 Task: Create a geometric low poly slide presentation template.
Action: Mouse moved to (705, 322)
Screenshot: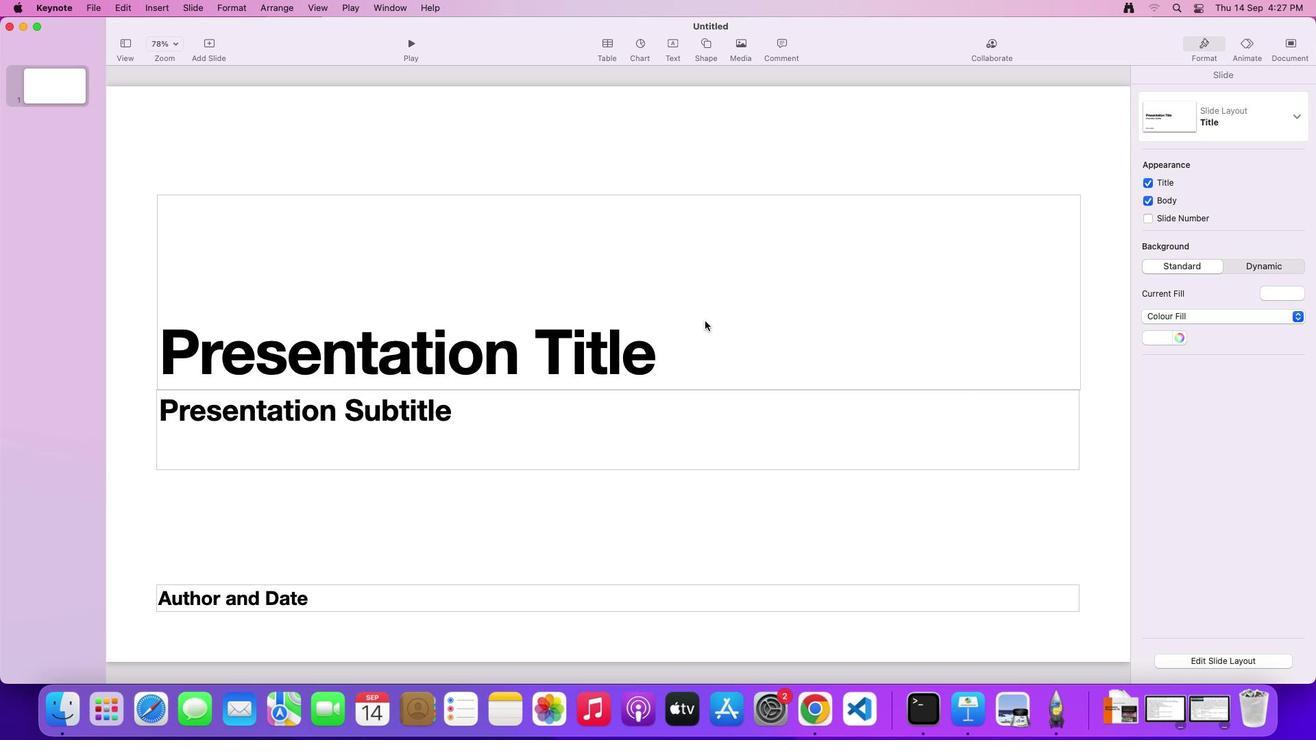 
Action: Mouse pressed left at (705, 322)
Screenshot: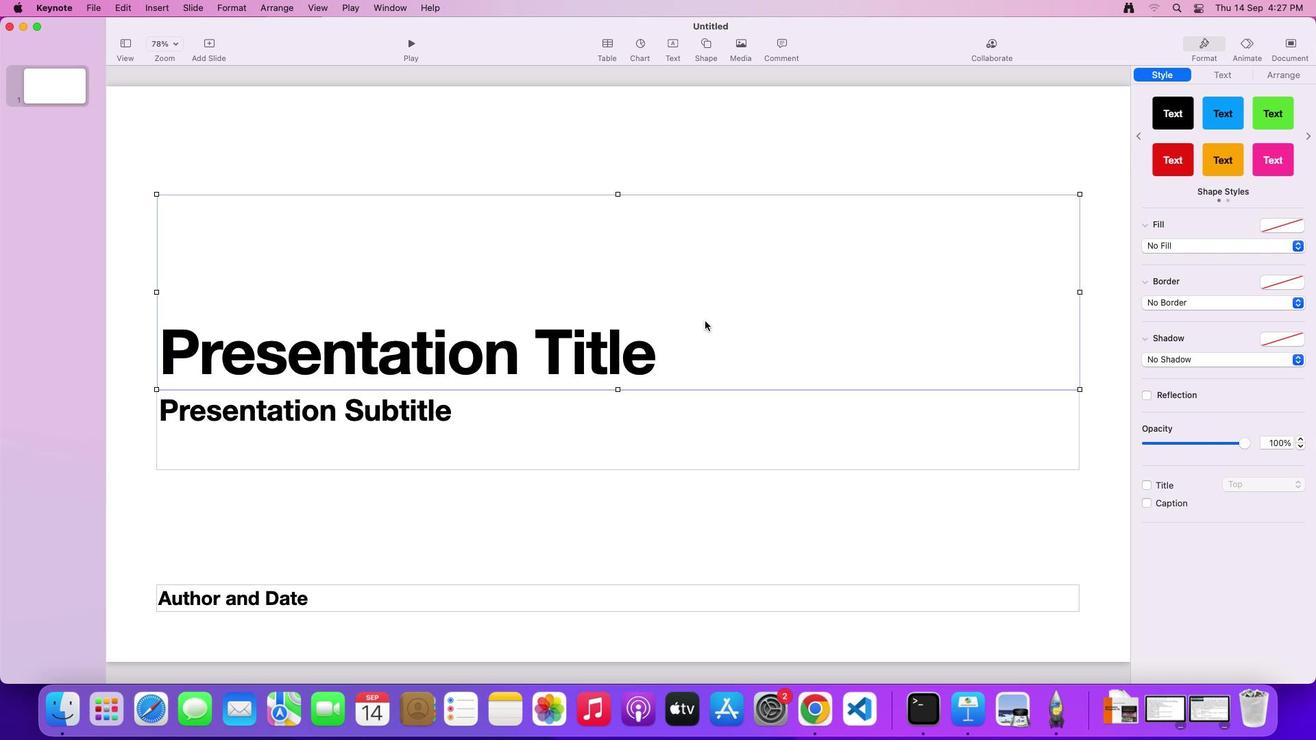 
Action: Key pressed Key.delete
Screenshot: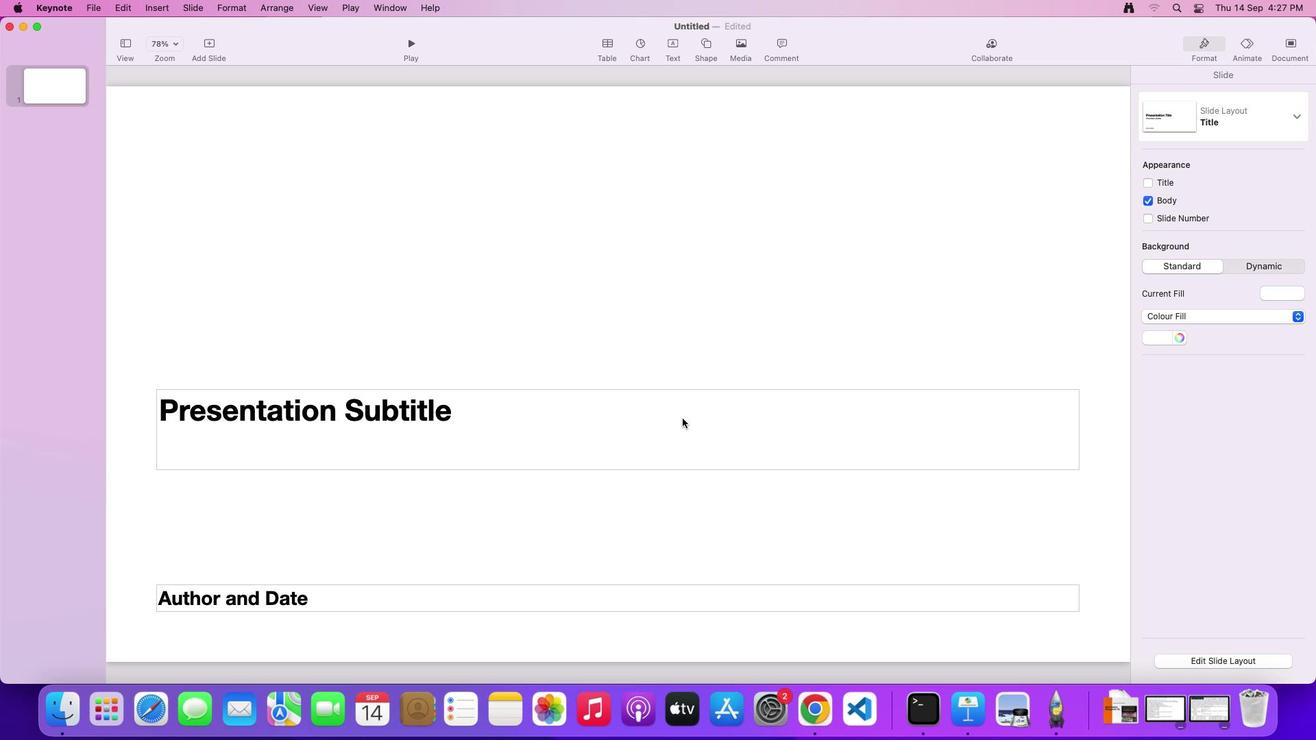 
Action: Mouse moved to (683, 419)
Screenshot: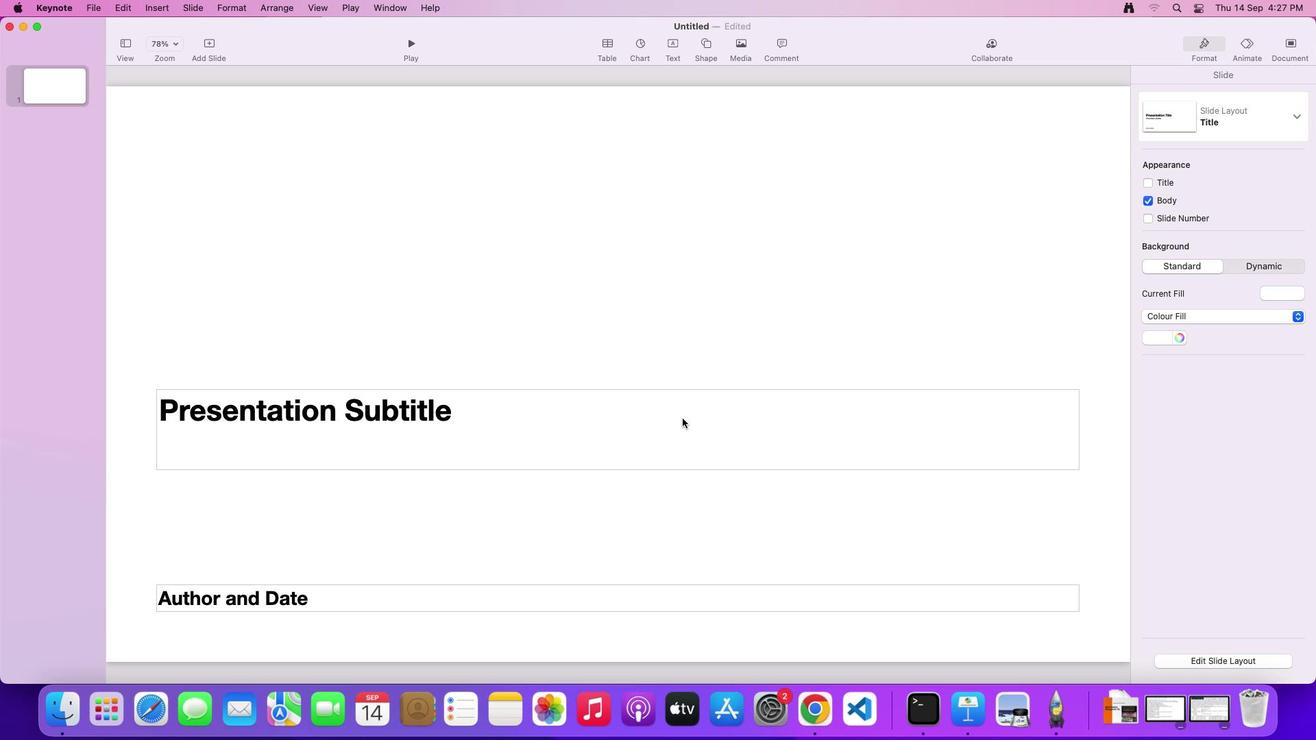 
Action: Mouse pressed left at (683, 419)
Screenshot: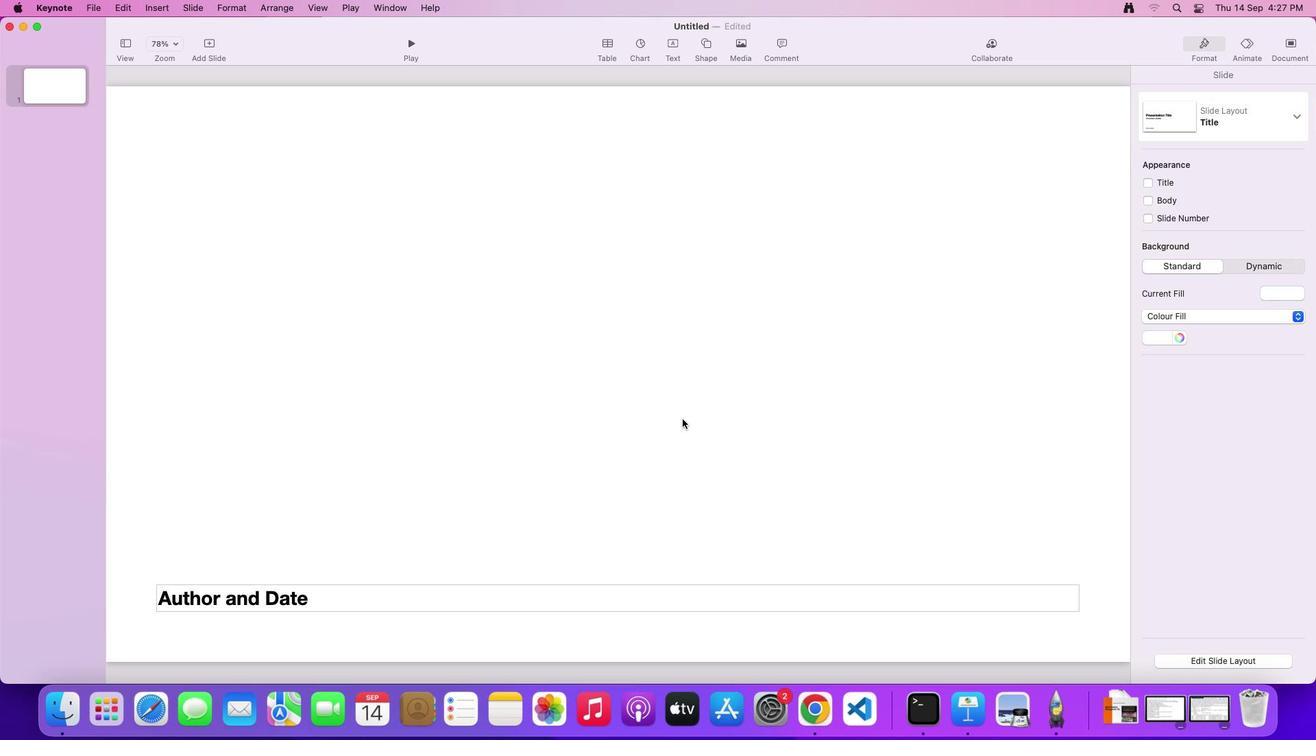
Action: Key pressed Key.delete
Screenshot: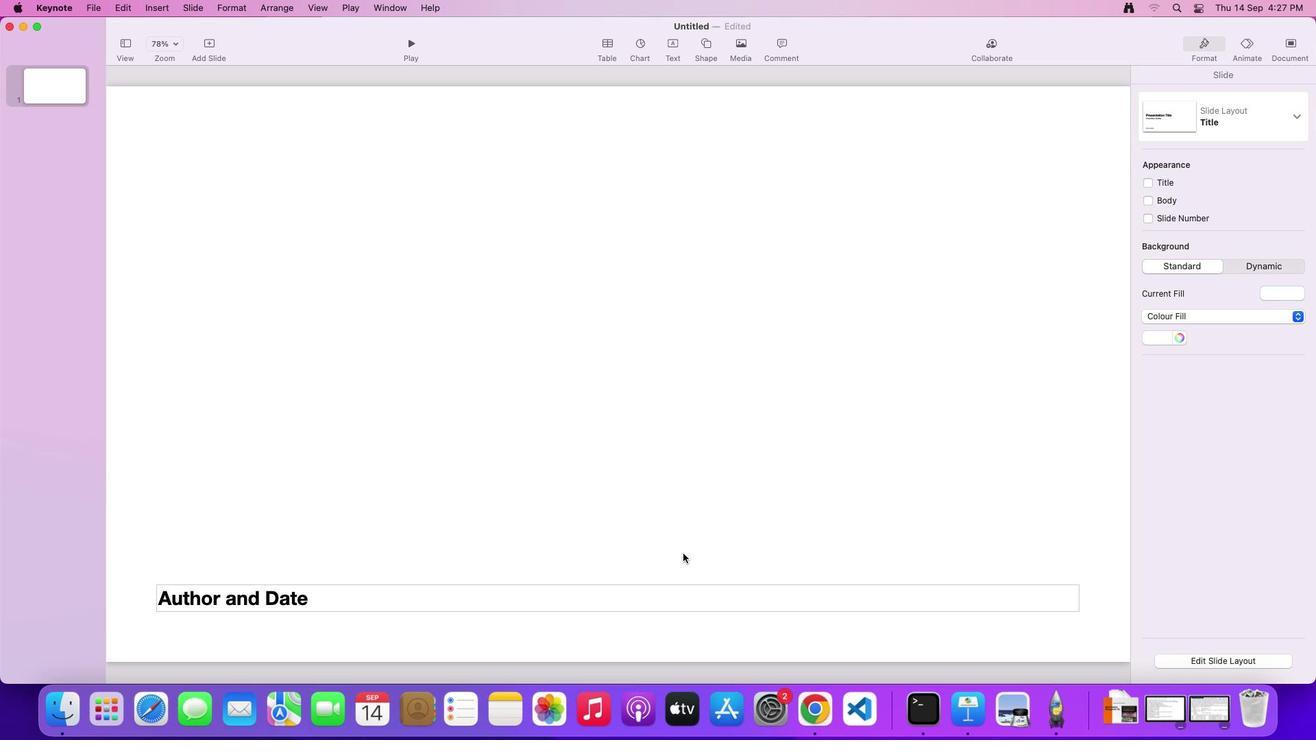 
Action: Mouse moved to (689, 590)
Screenshot: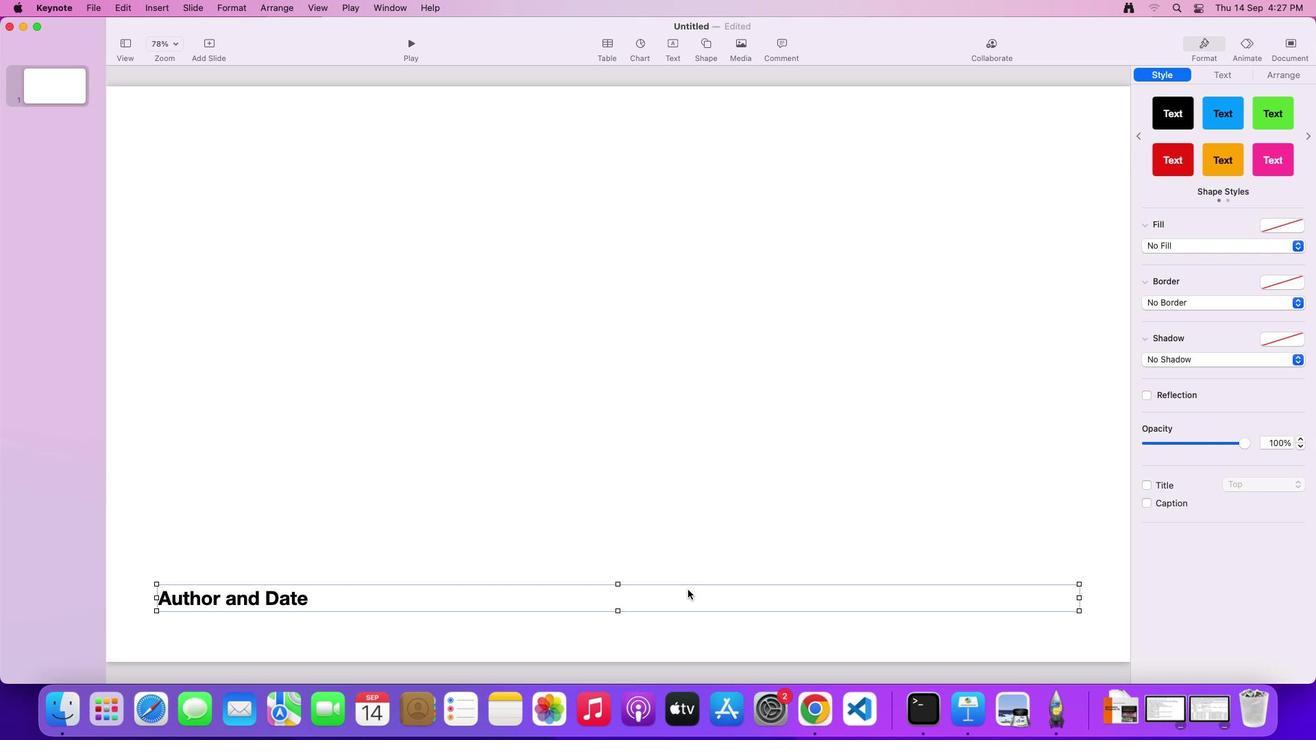 
Action: Mouse pressed left at (689, 590)
Screenshot: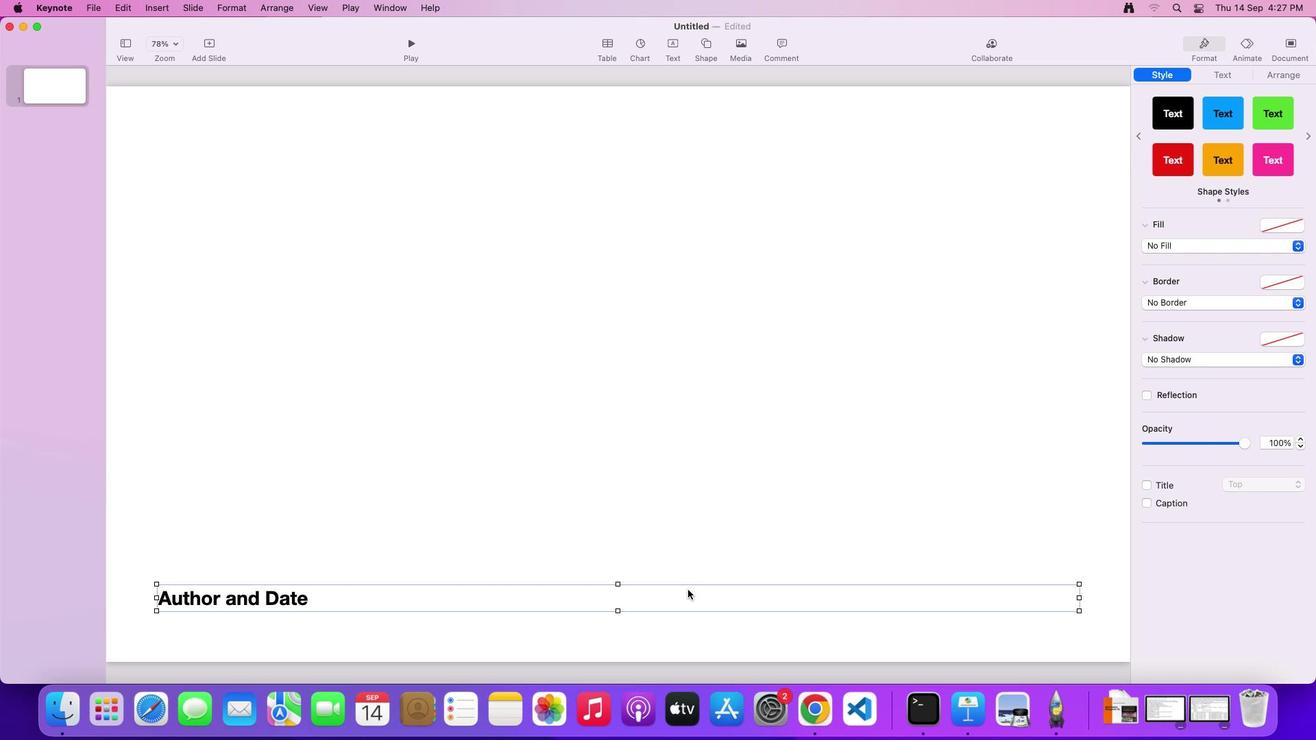 
Action: Key pressed Key.delete
Screenshot: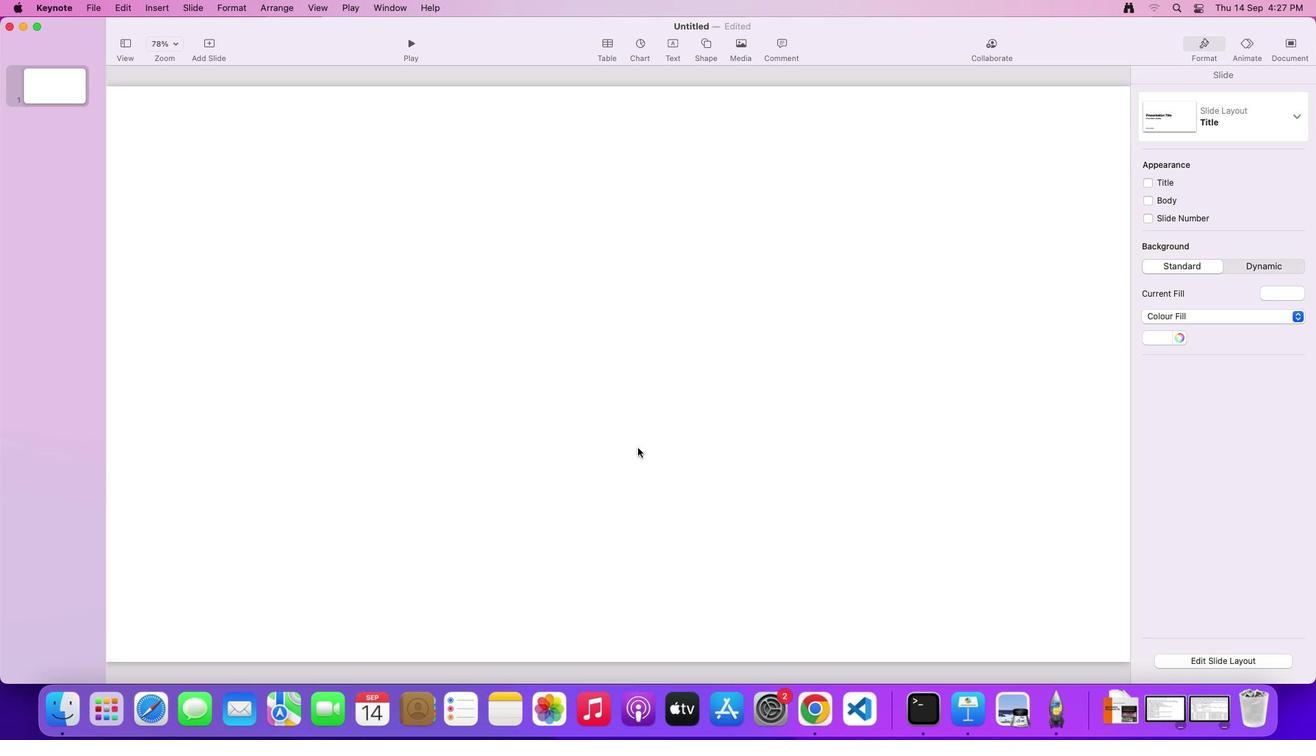 
Action: Mouse moved to (638, 446)
Screenshot: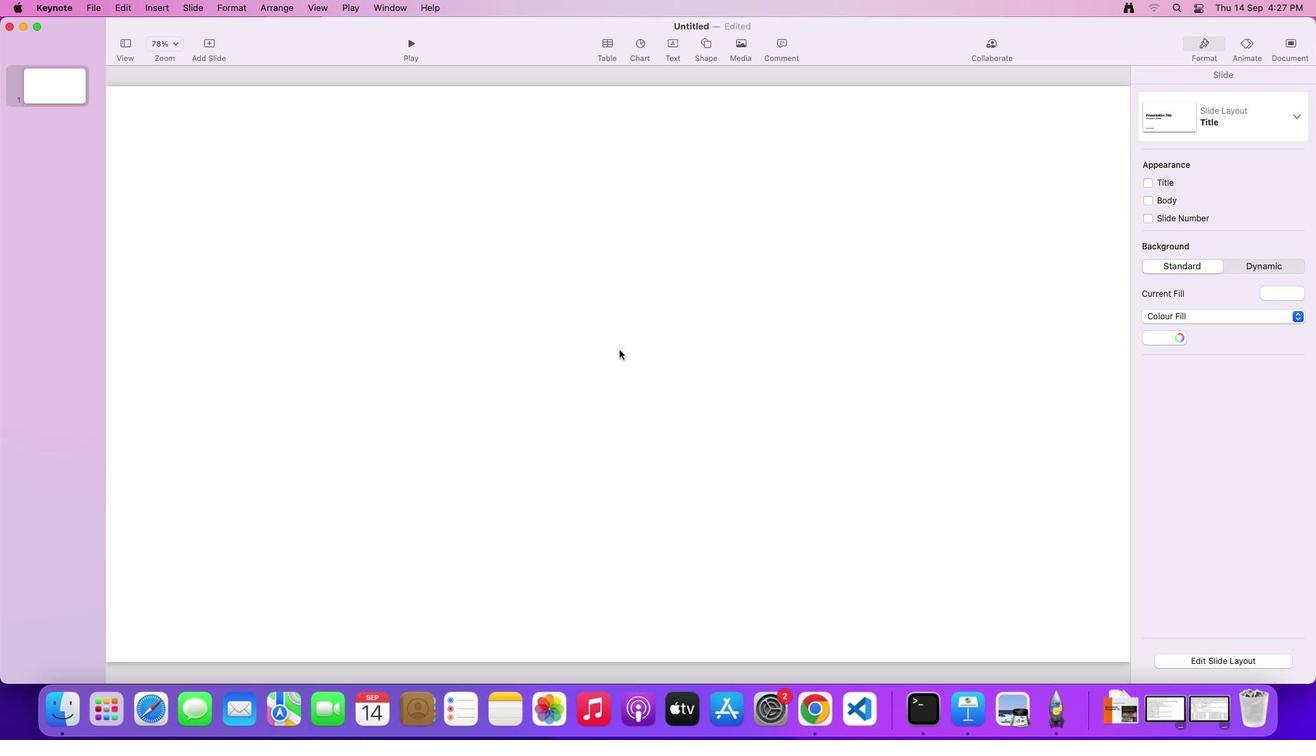 
Action: Mouse pressed left at (638, 446)
Screenshot: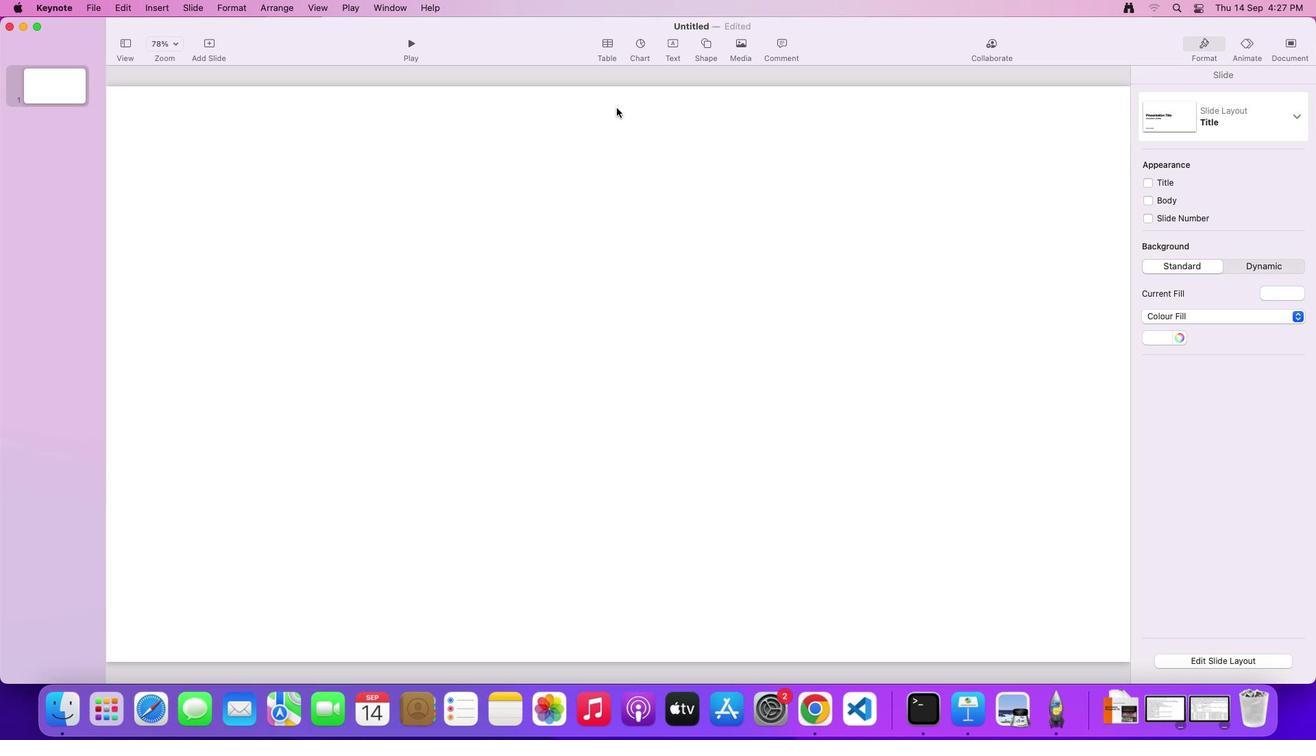 
Action: Mouse moved to (706, 51)
Screenshot: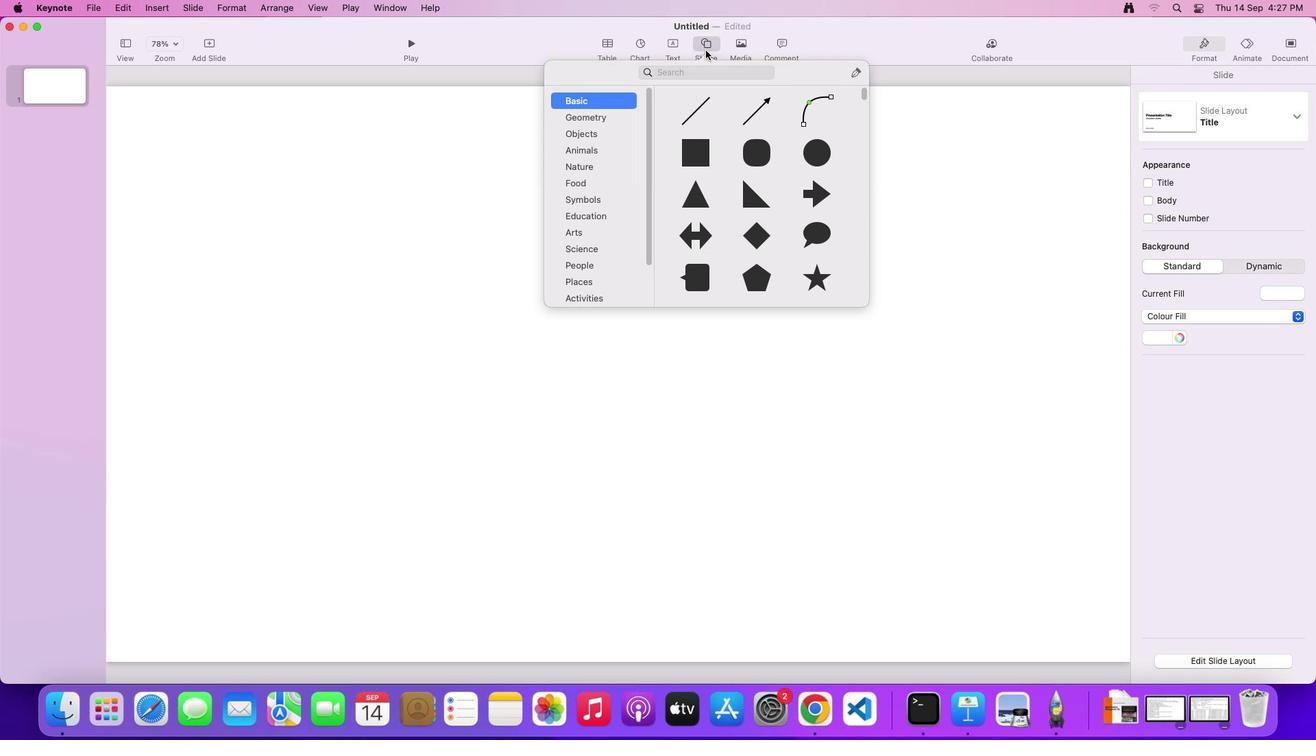 
Action: Mouse pressed left at (706, 51)
Screenshot: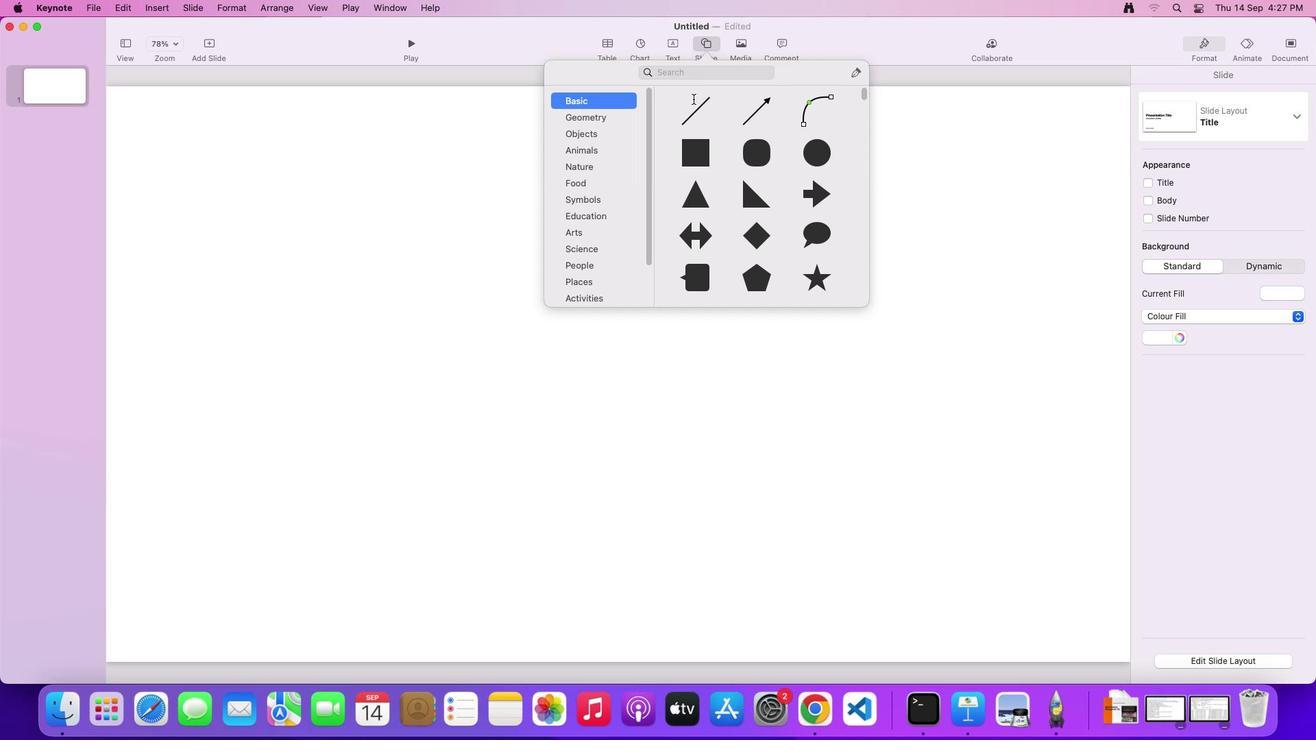 
Action: Mouse moved to (693, 149)
Screenshot: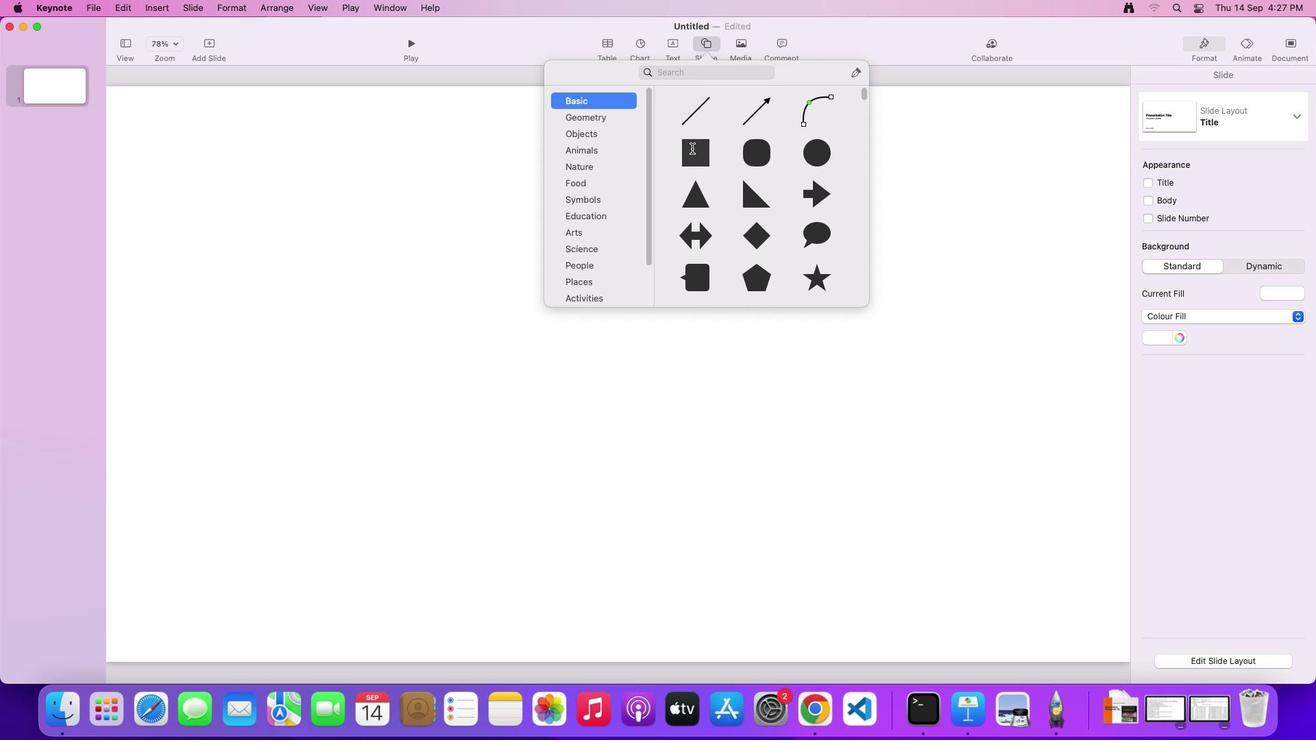
Action: Mouse pressed left at (693, 149)
Screenshot: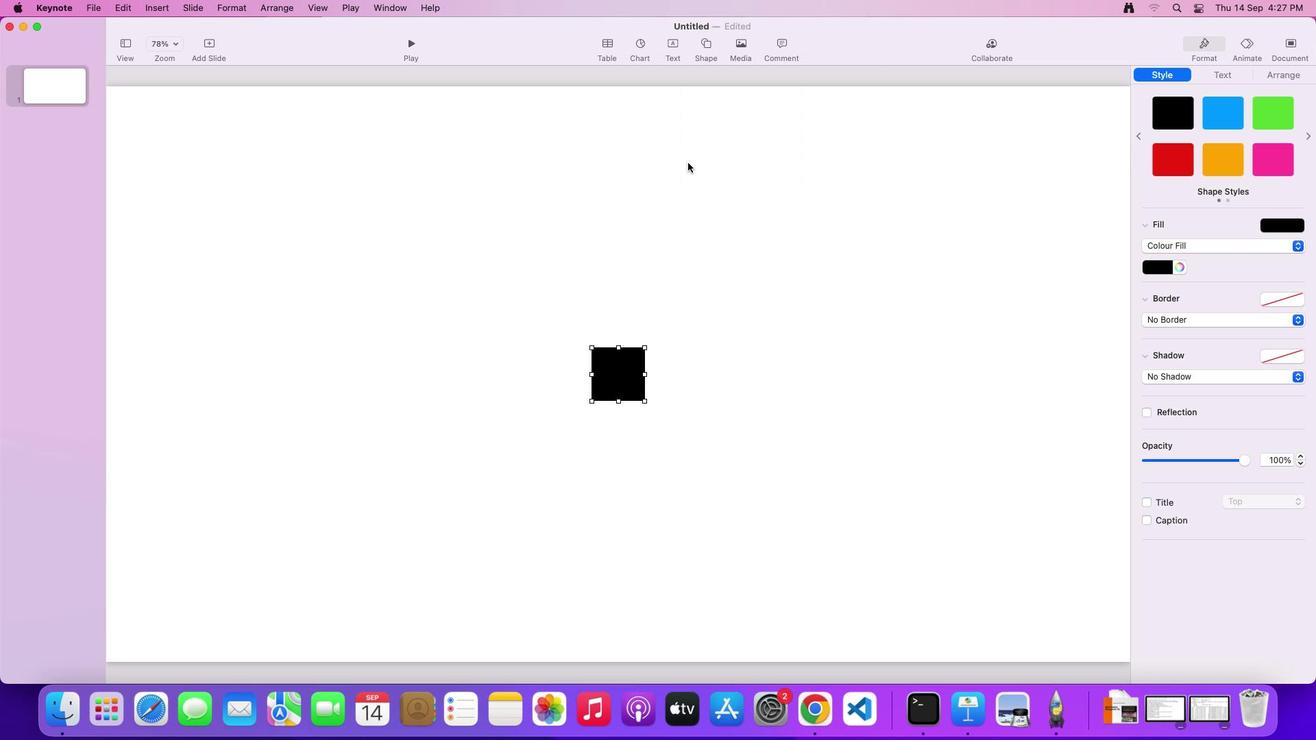 
Action: Mouse moved to (591, 346)
Screenshot: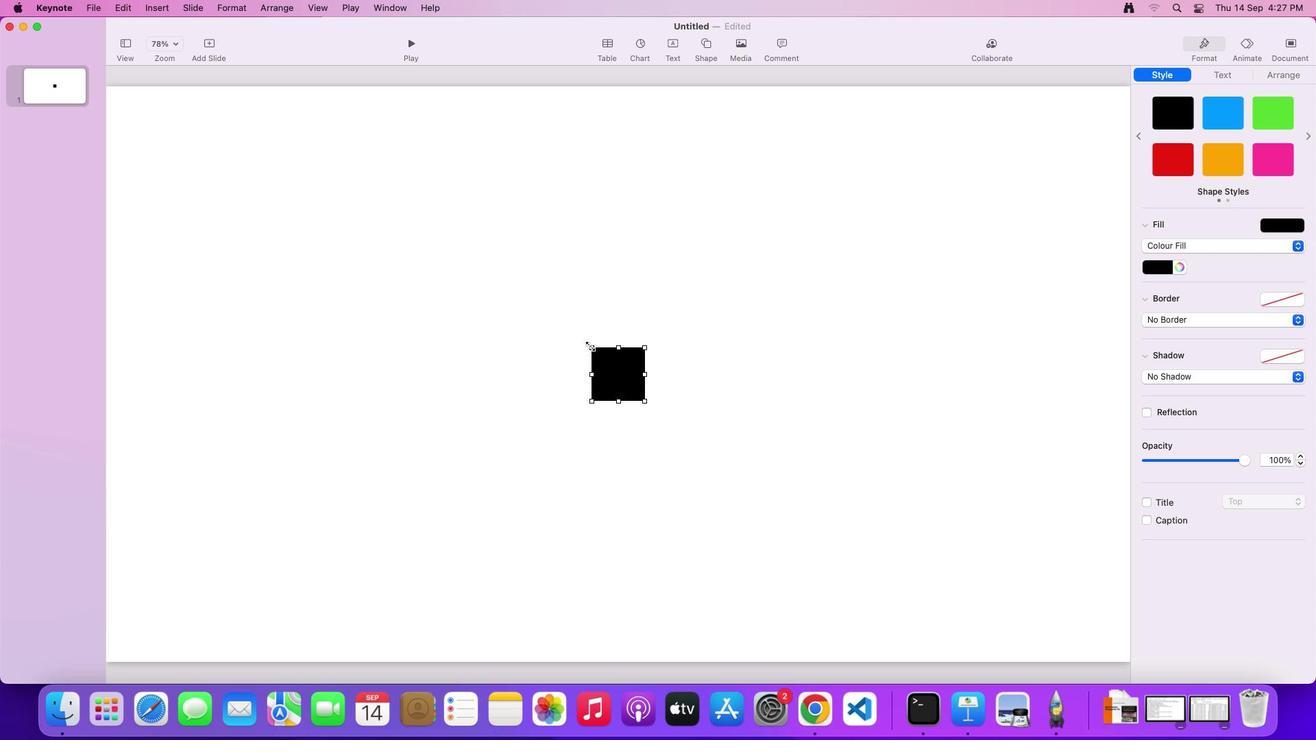 
Action: Mouse pressed left at (591, 346)
Screenshot: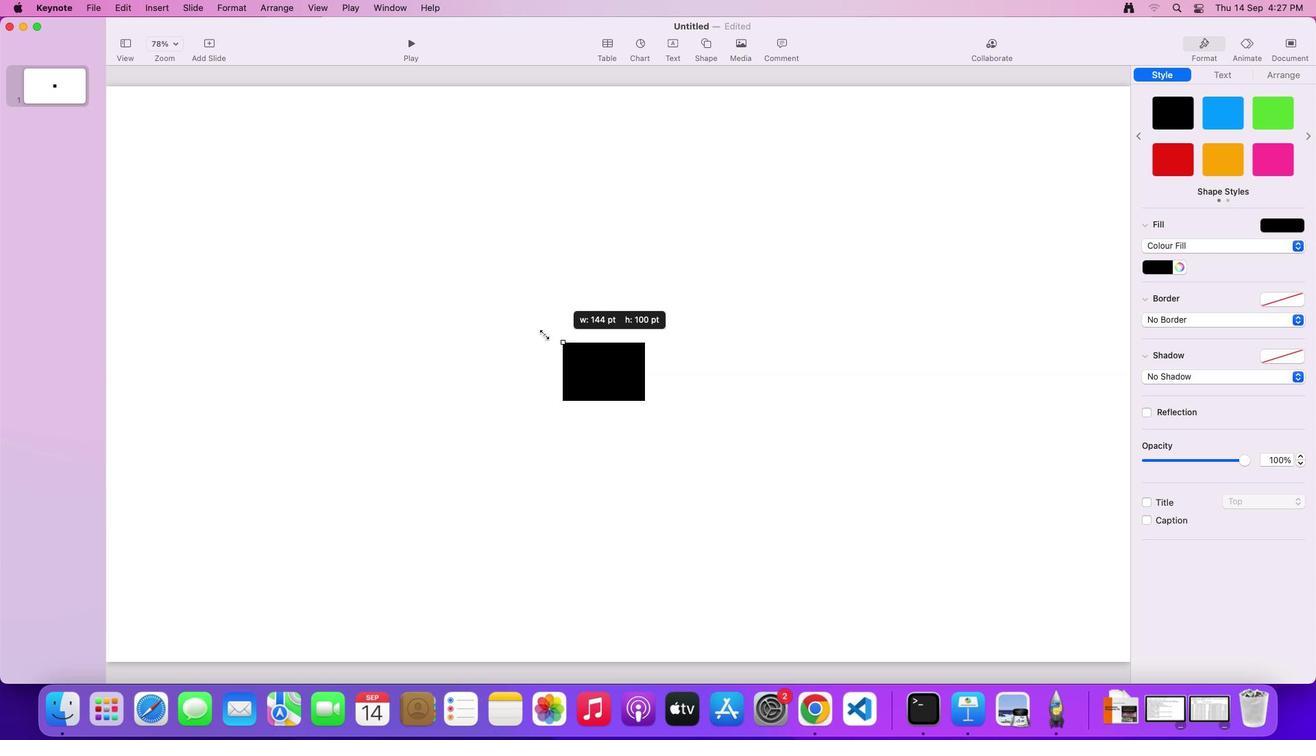 
Action: Mouse moved to (645, 402)
Screenshot: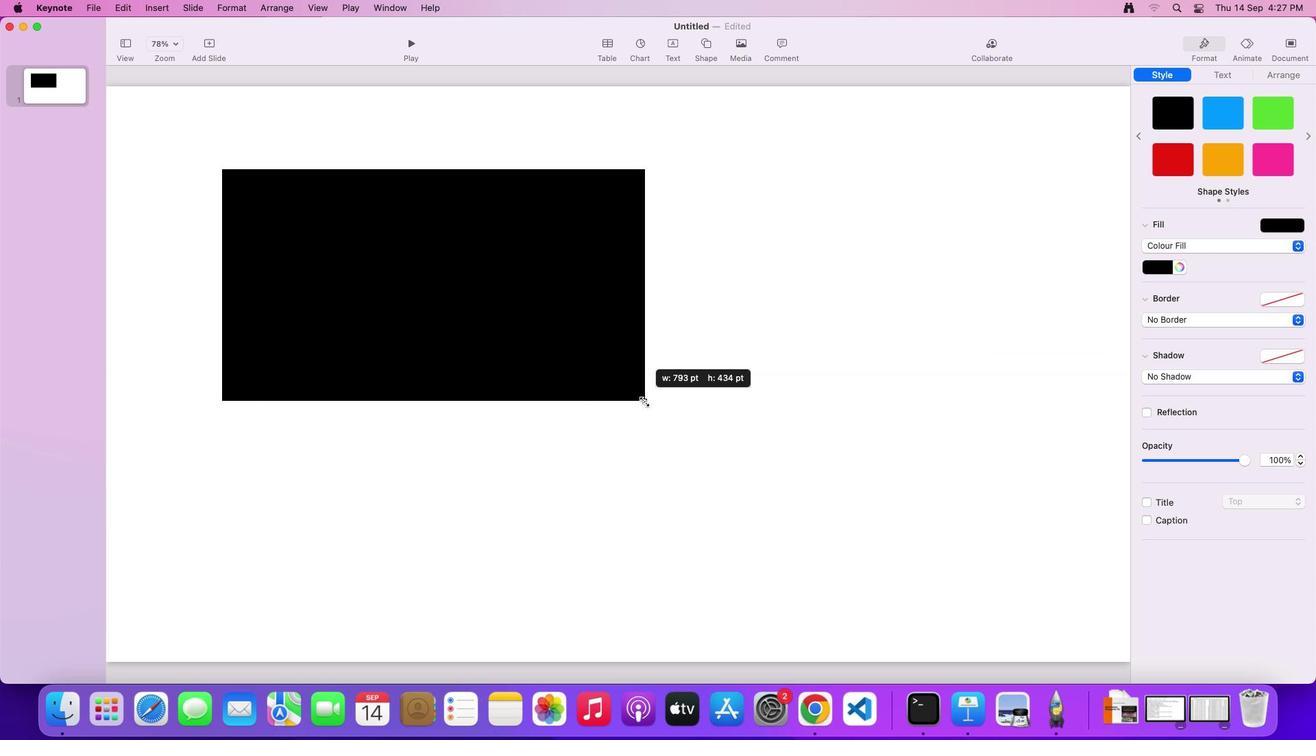 
Action: Mouse pressed left at (645, 402)
Screenshot: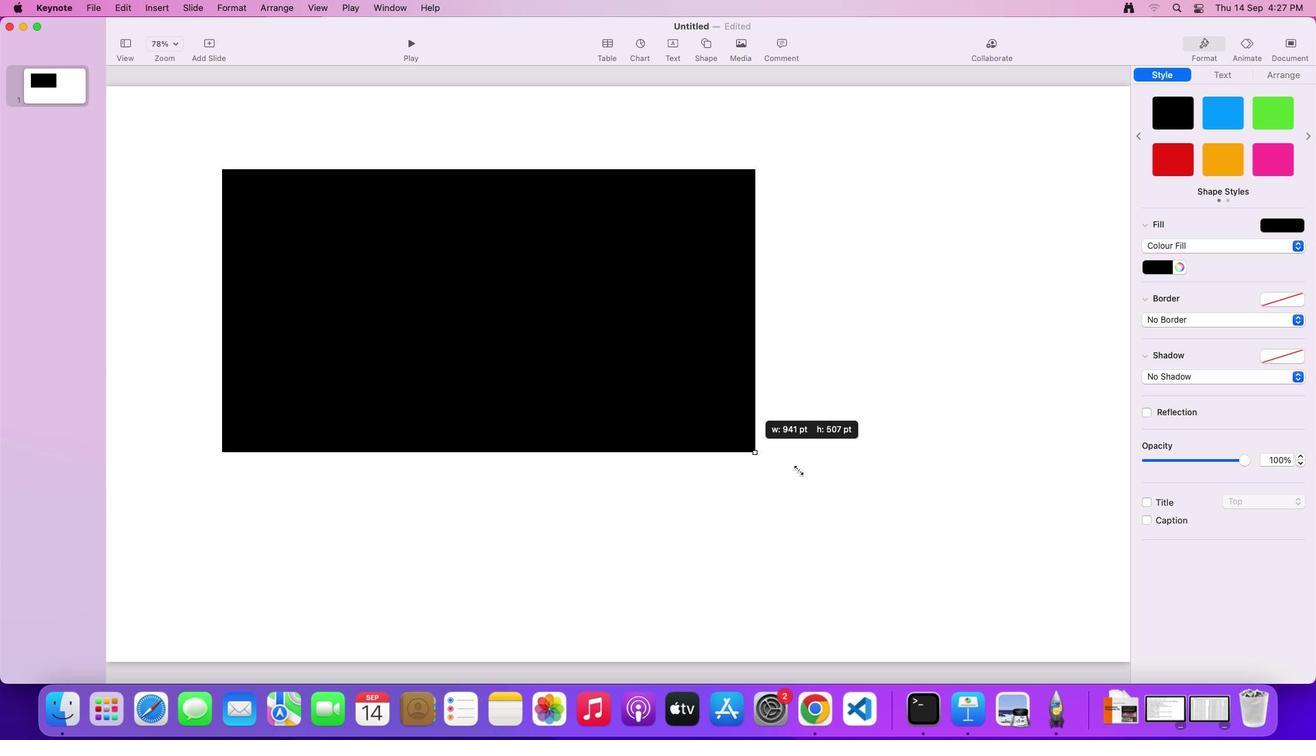 
Action: Mouse moved to (741, 464)
Screenshot: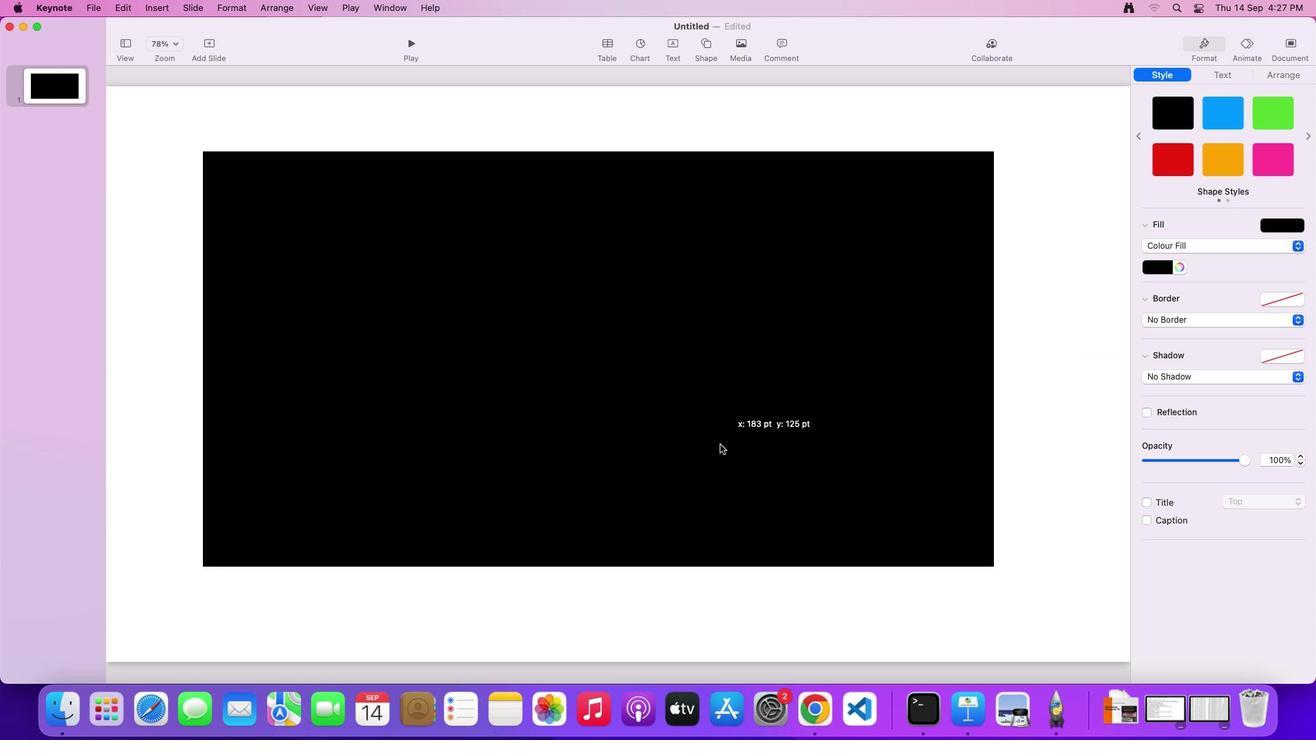 
Action: Mouse pressed left at (741, 464)
Screenshot: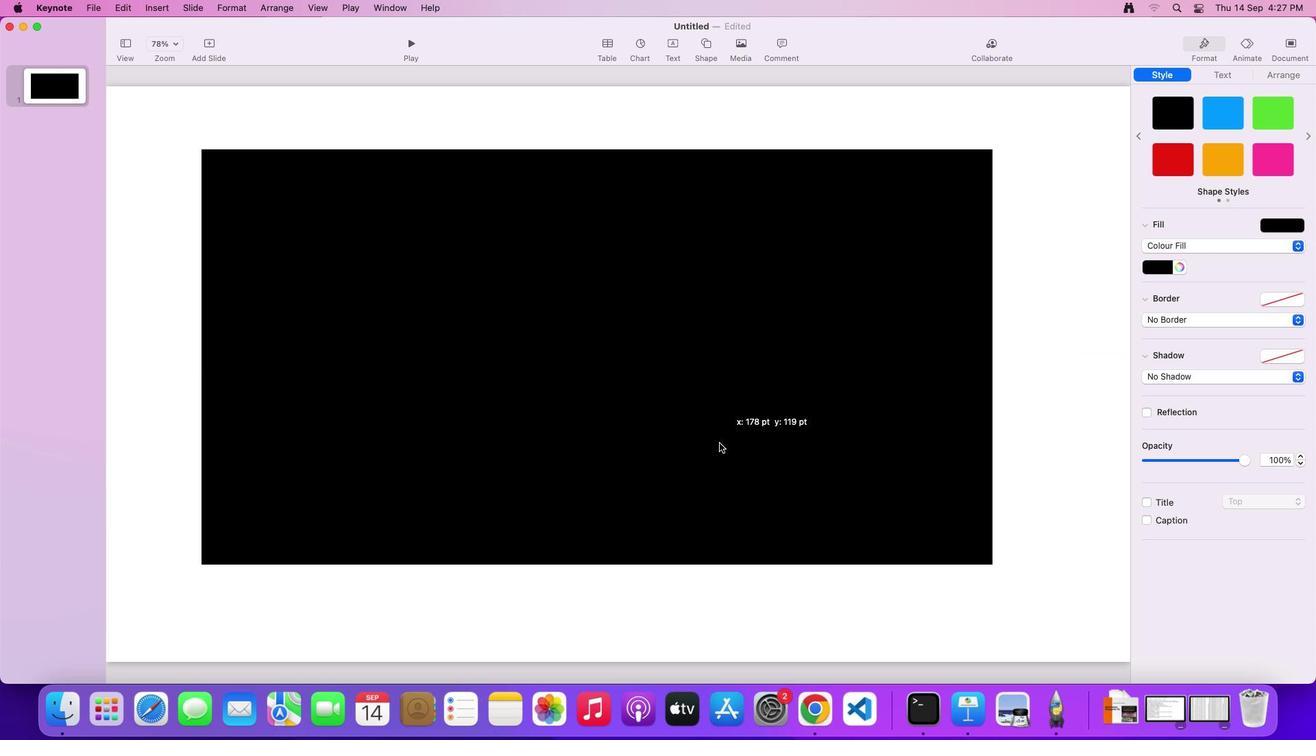 
Action: Mouse moved to (566, 397)
Screenshot: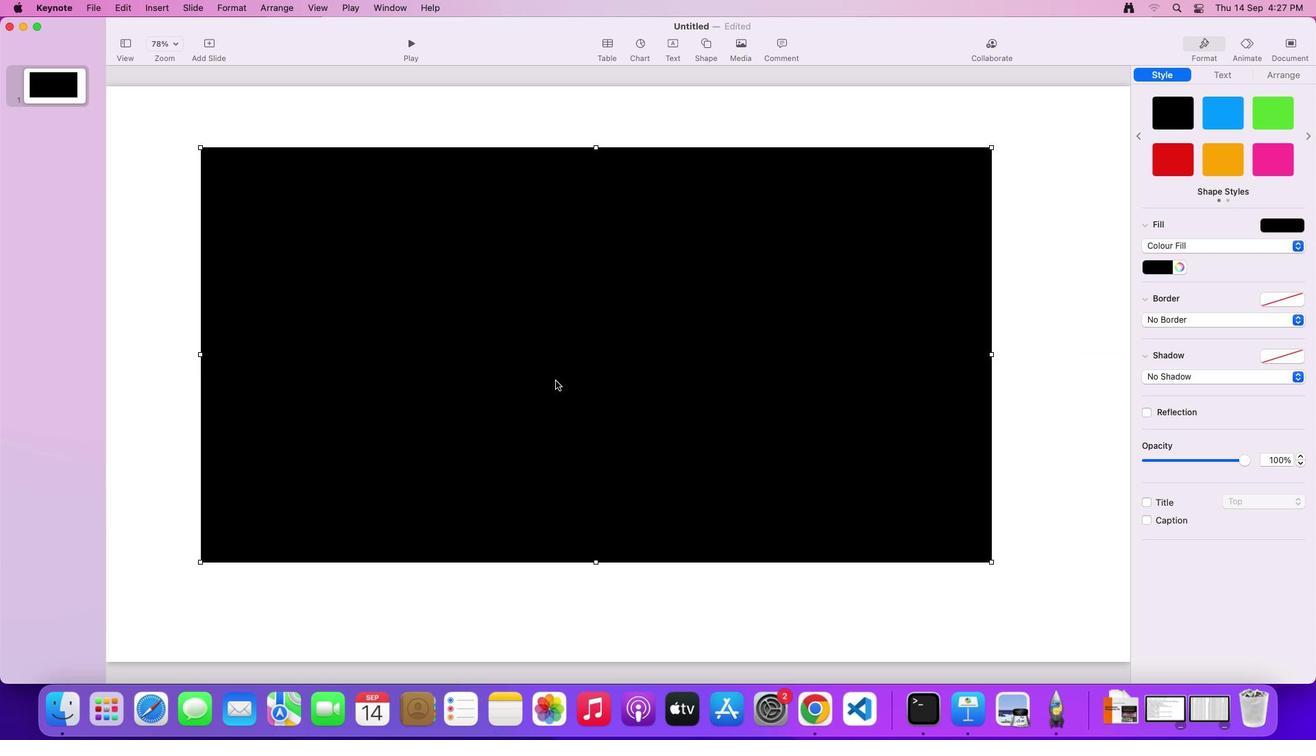 
Action: Mouse pressed left at (566, 397)
Screenshot: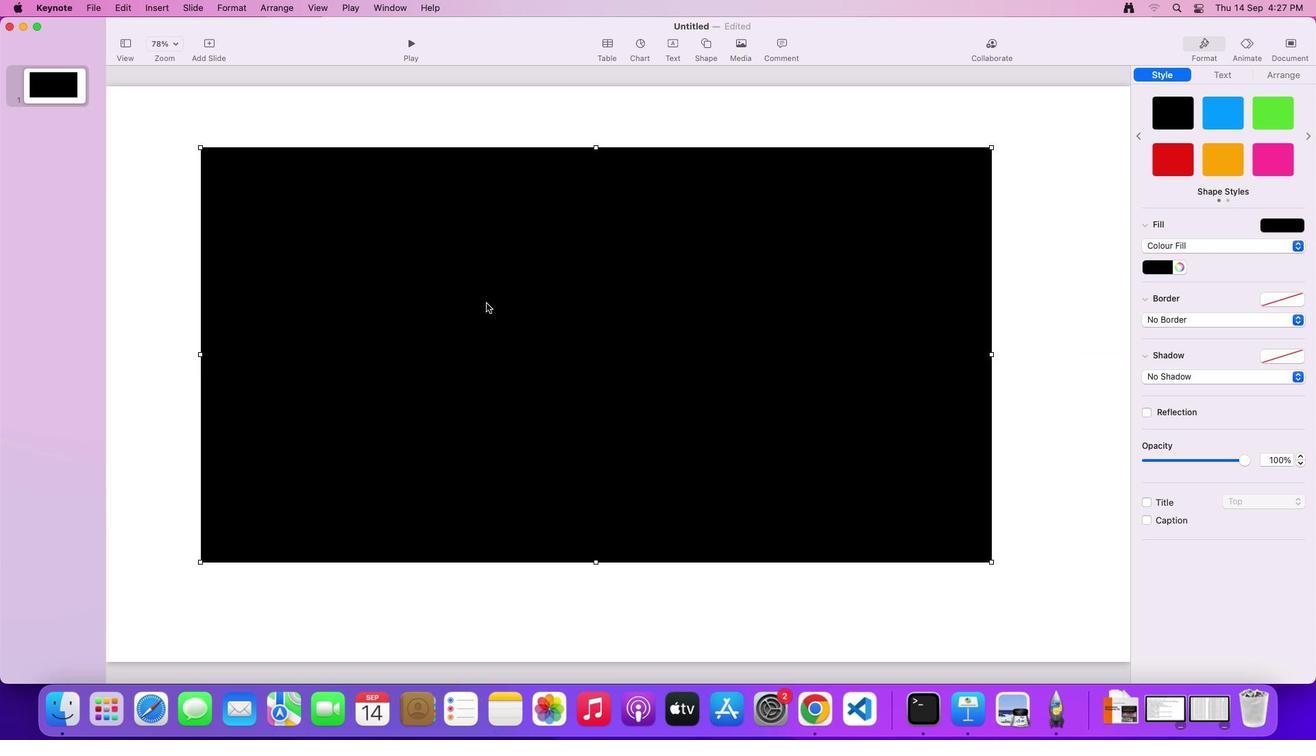 
Action: Mouse moved to (1234, 108)
Screenshot: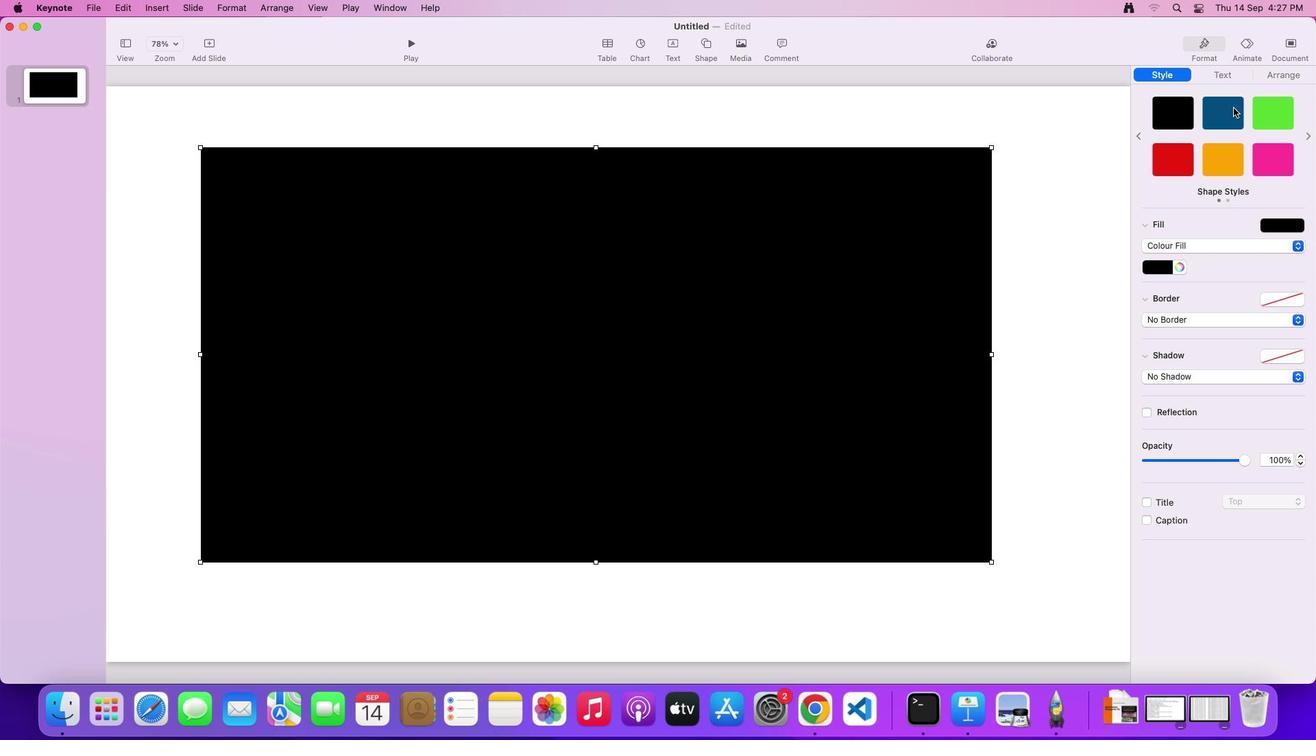 
Action: Mouse pressed left at (1234, 108)
Screenshot: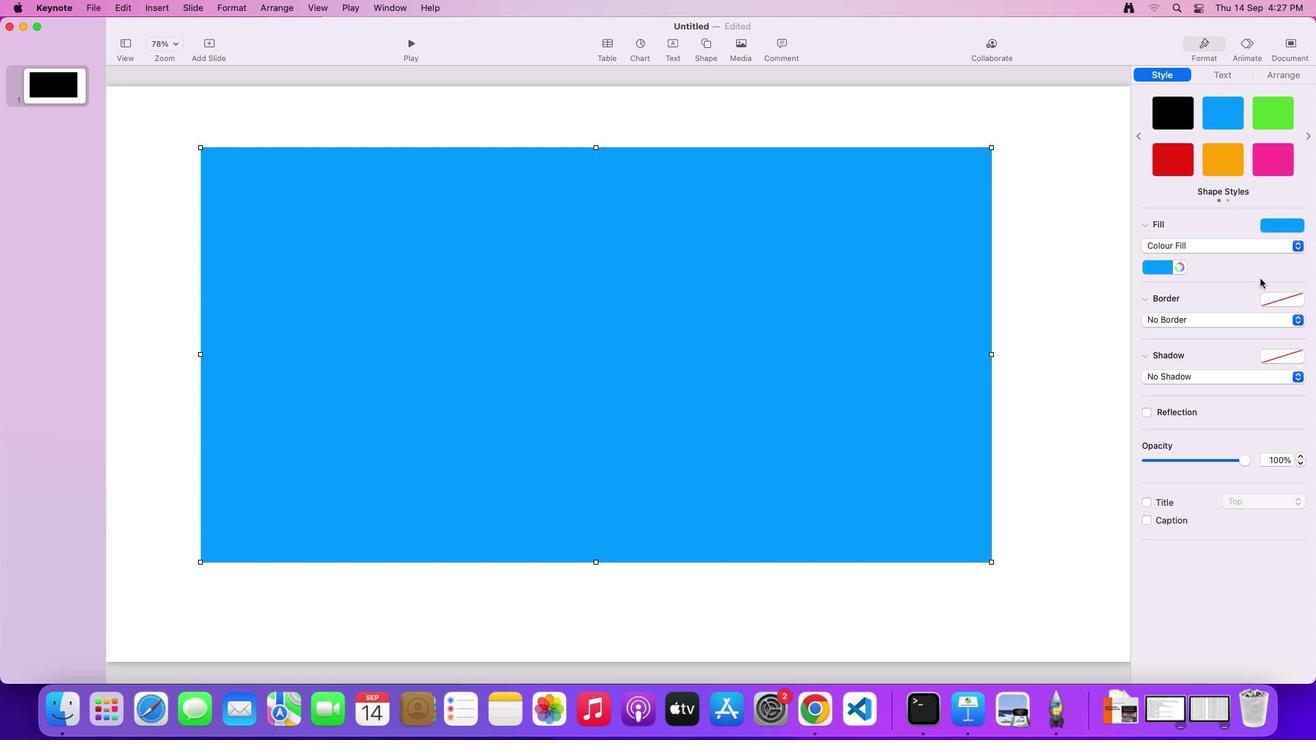 
Action: Mouse moved to (1247, 462)
Screenshot: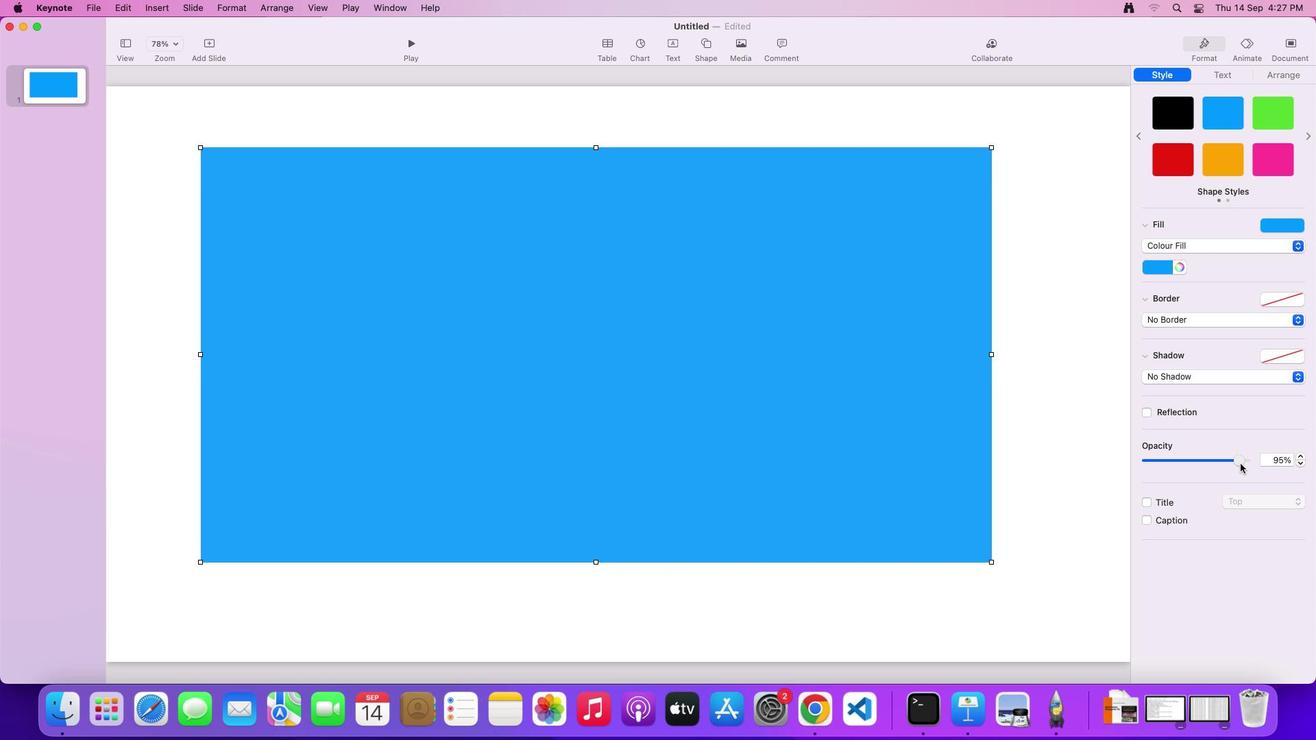 
Action: Mouse pressed left at (1247, 462)
Screenshot: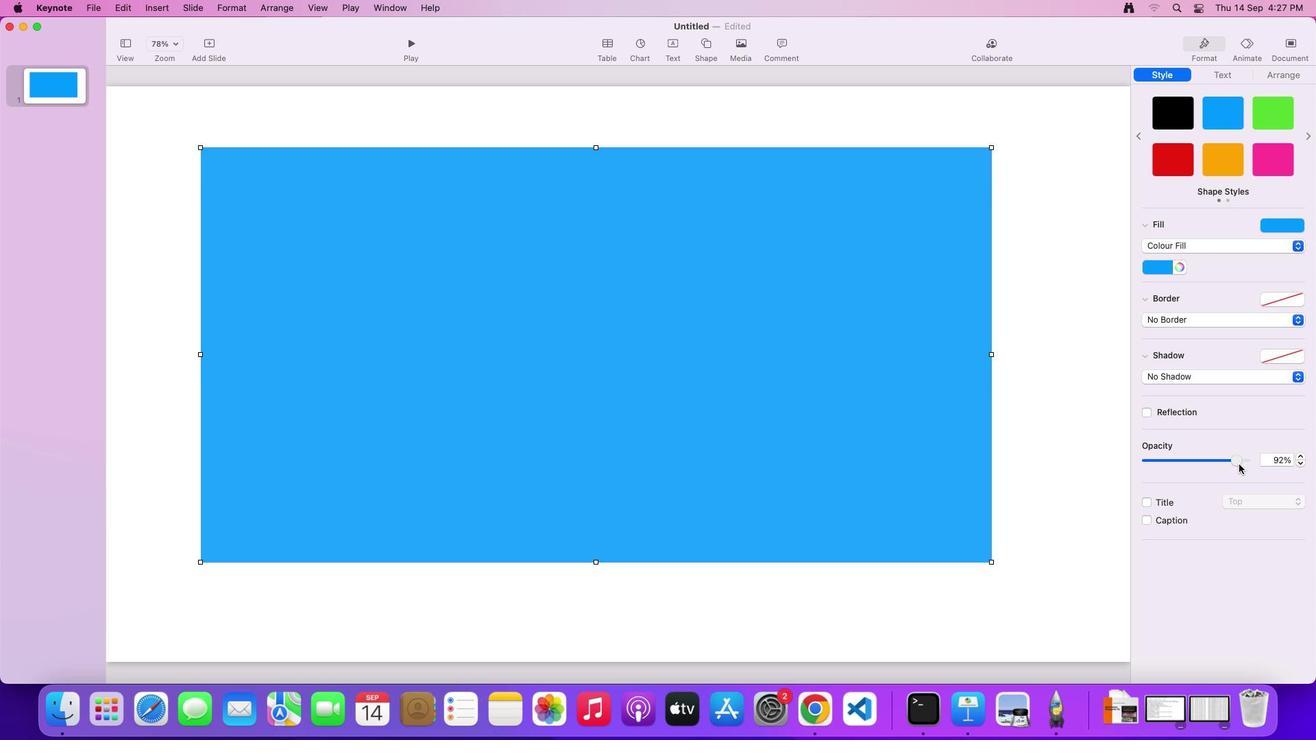 
Action: Mouse moved to (634, 283)
Screenshot: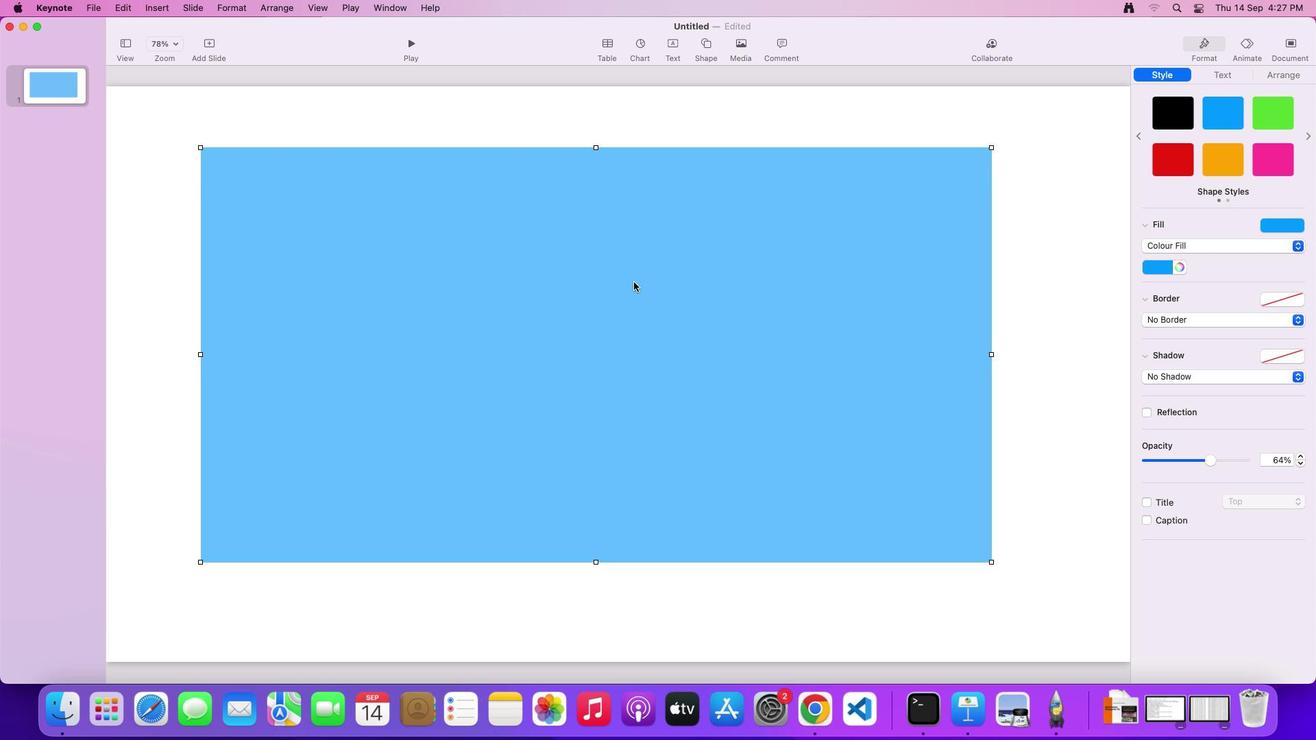 
Action: Mouse pressed left at (634, 283)
Screenshot: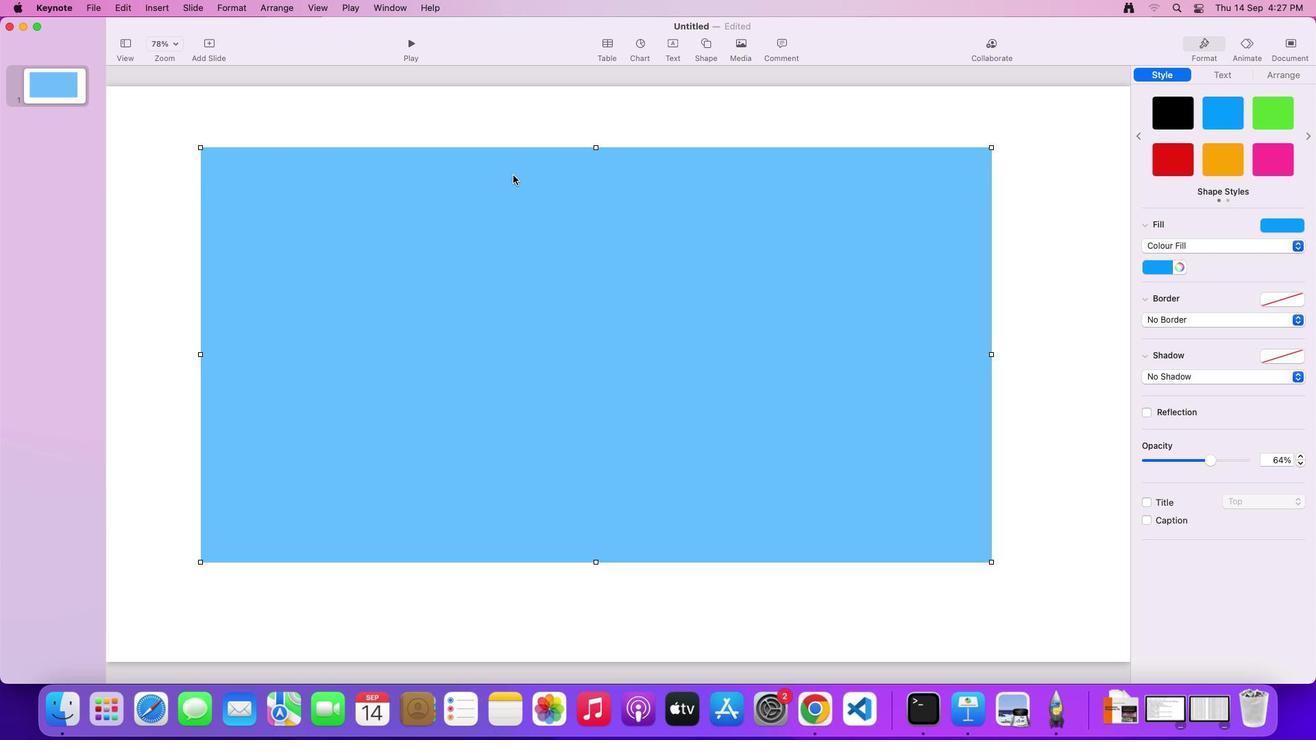 
Action: Mouse moved to (704, 47)
Screenshot: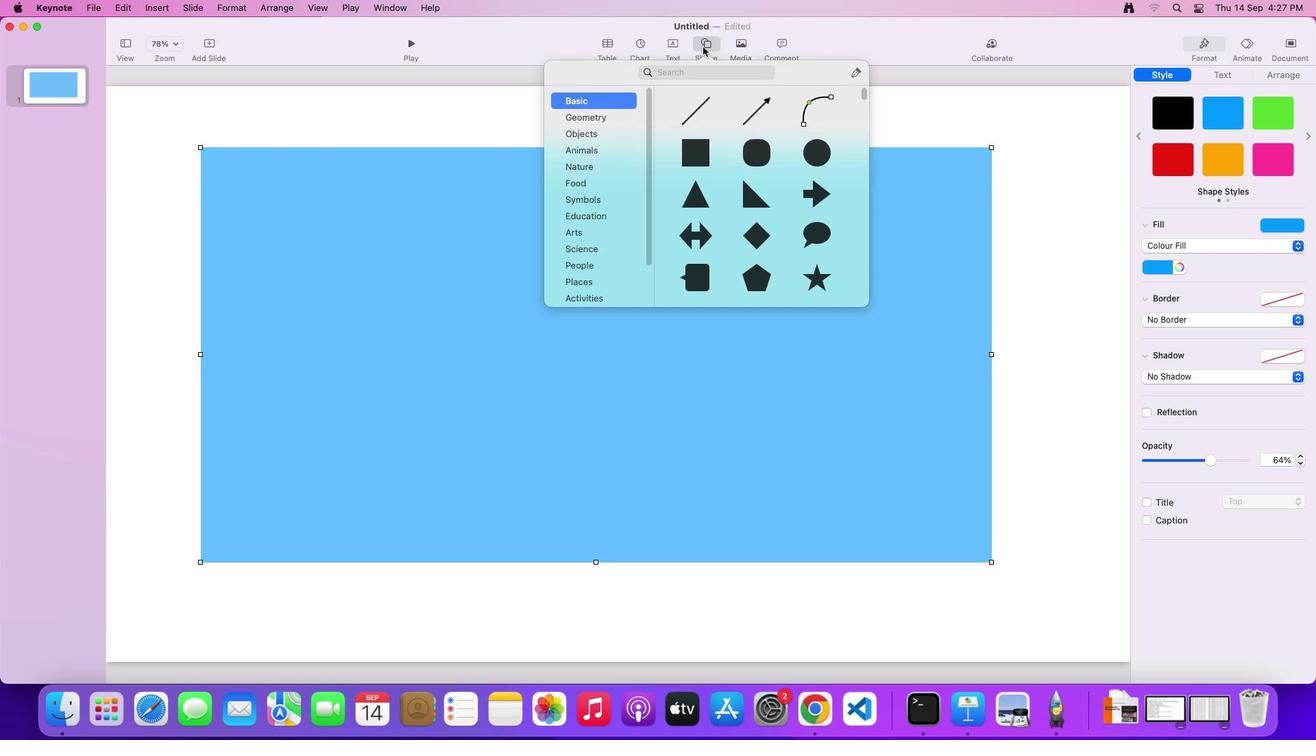 
Action: Mouse pressed left at (704, 47)
Screenshot: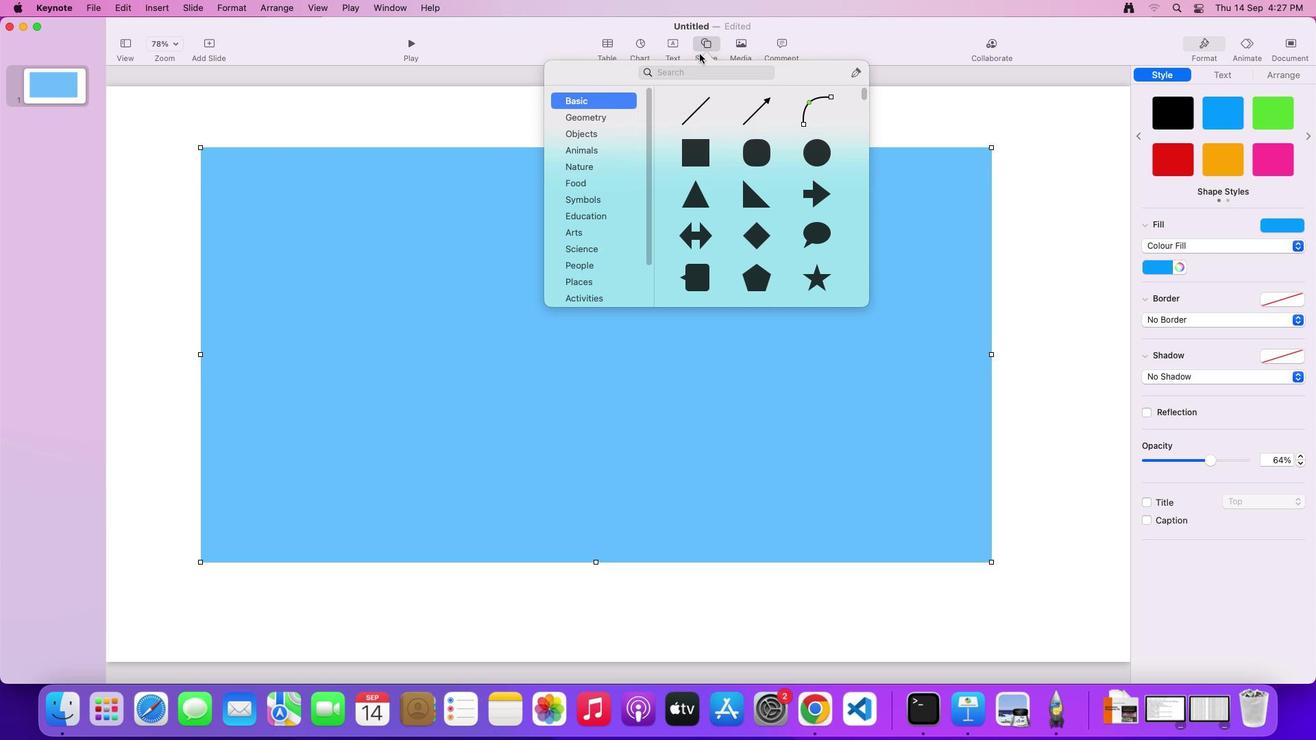 
Action: Mouse moved to (755, 204)
Screenshot: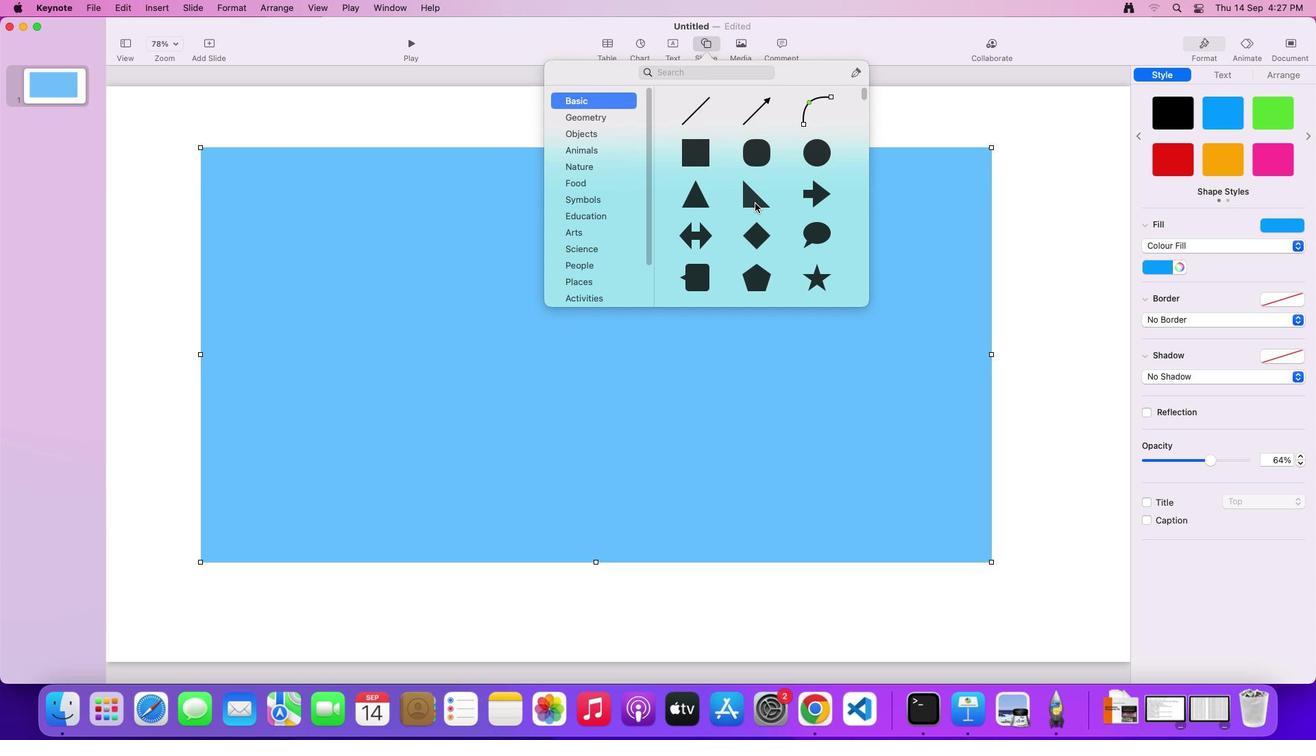 
Action: Mouse pressed left at (755, 204)
Screenshot: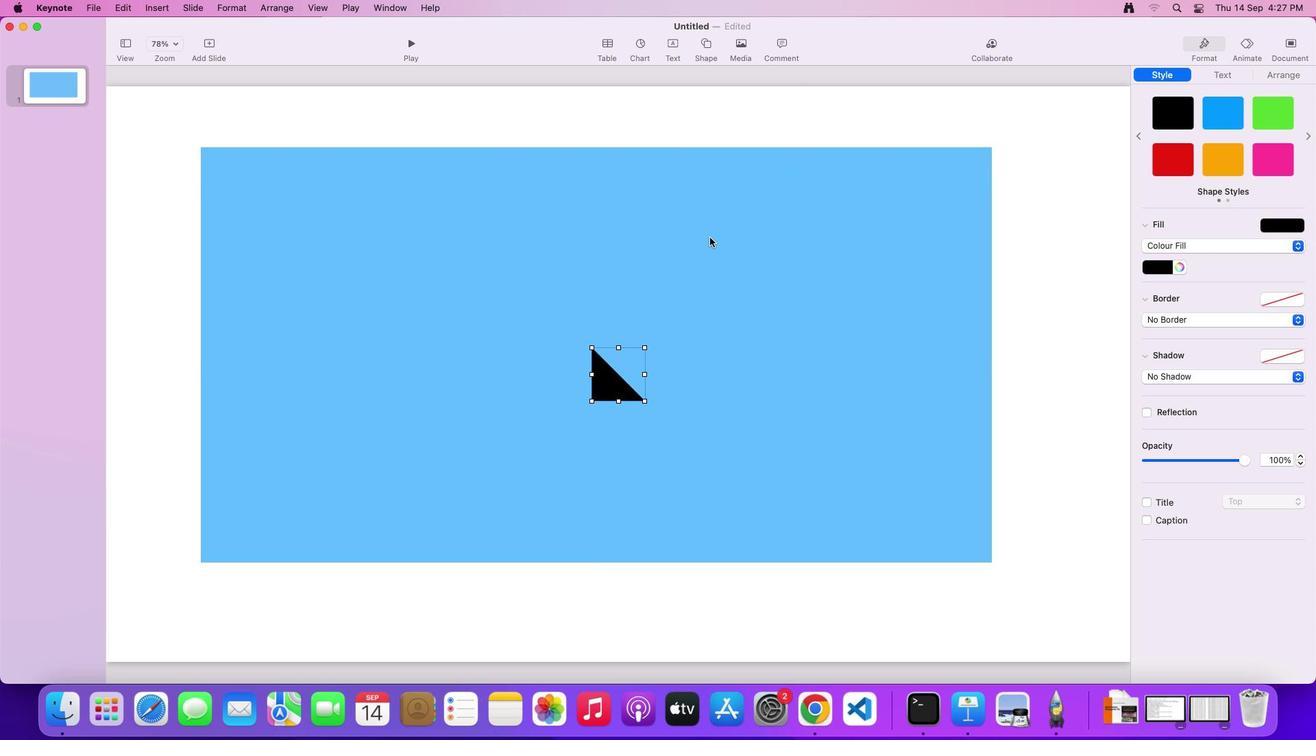 
Action: Mouse moved to (602, 384)
Screenshot: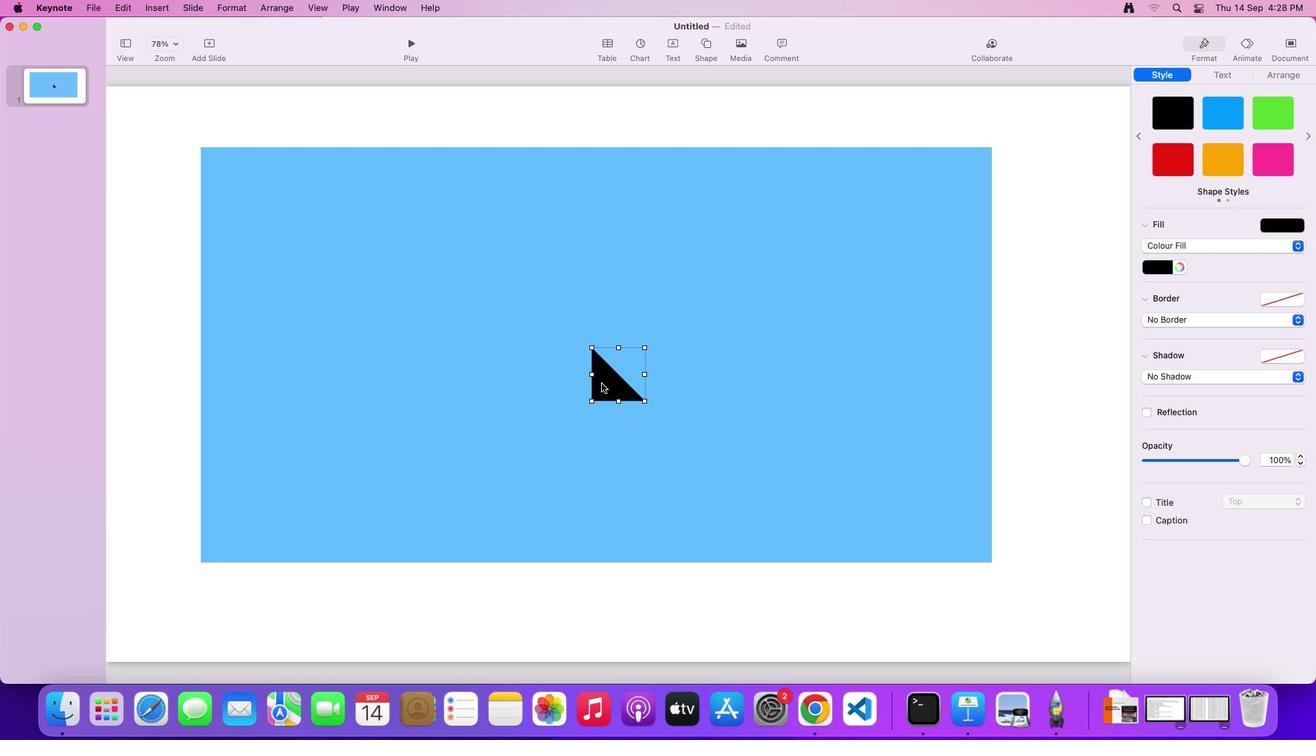 
Action: Key pressed Key.alt
Screenshot: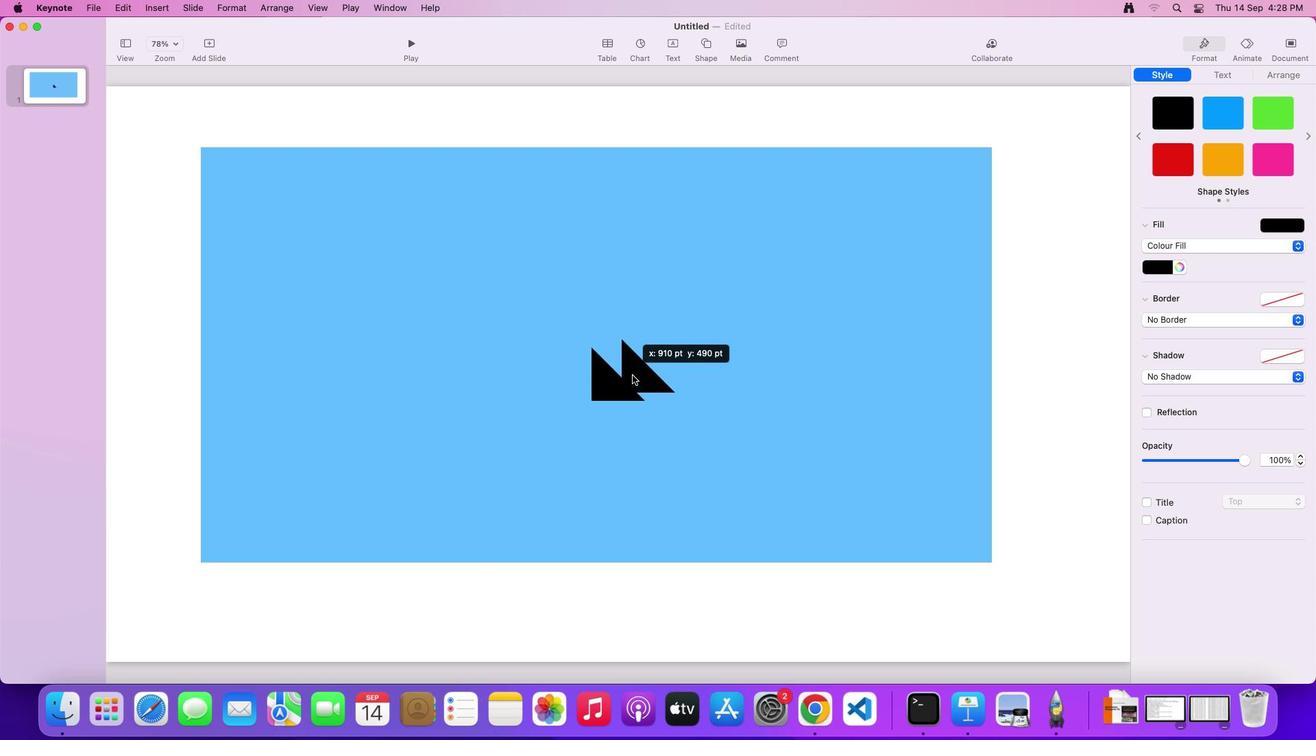 
Action: Mouse pressed left at (602, 384)
Screenshot: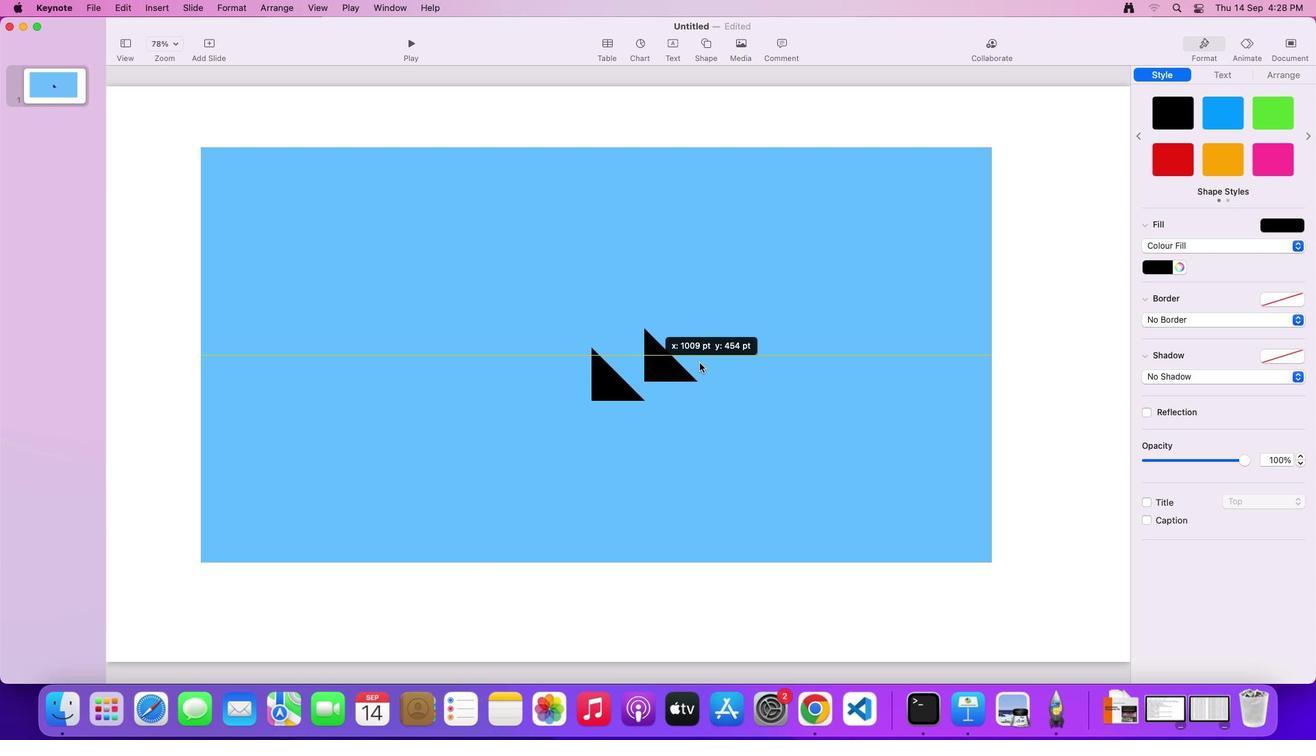 
Action: Mouse moved to (1287, 72)
Screenshot: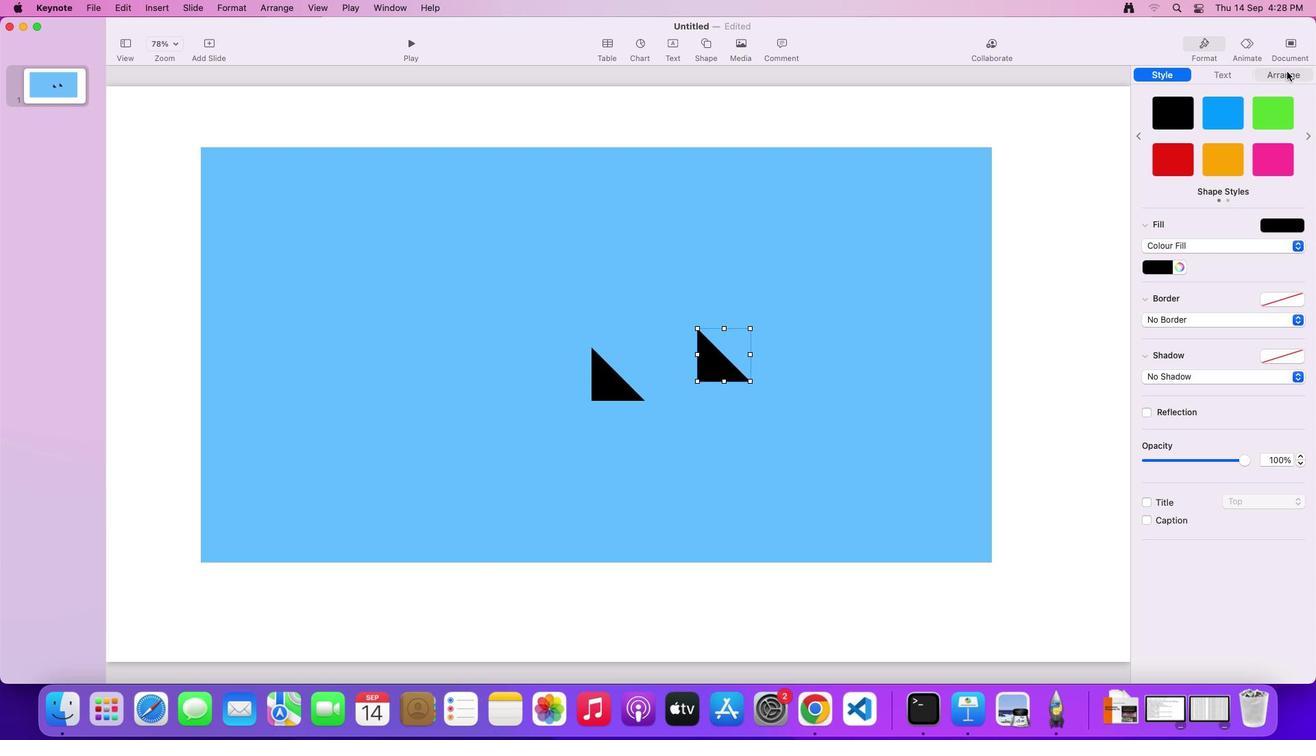 
Action: Mouse pressed left at (1287, 72)
Screenshot: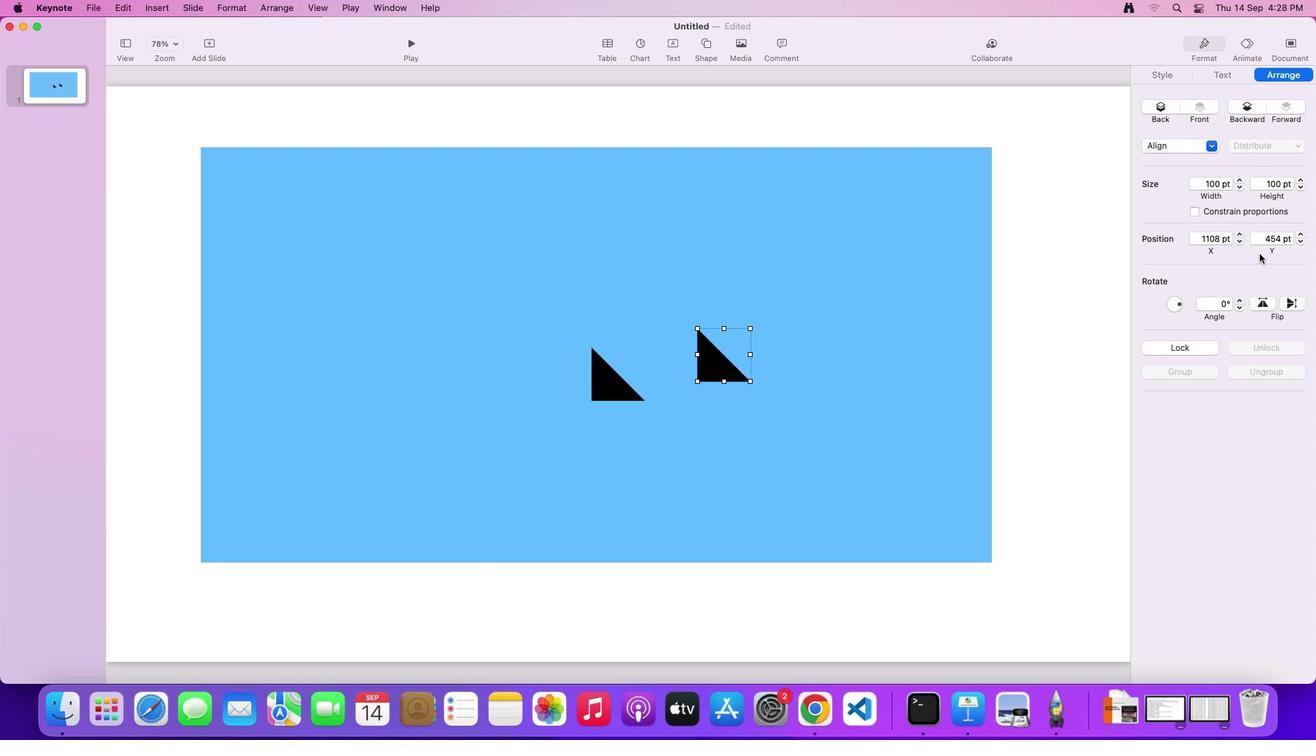 
Action: Mouse moved to (1288, 305)
Screenshot: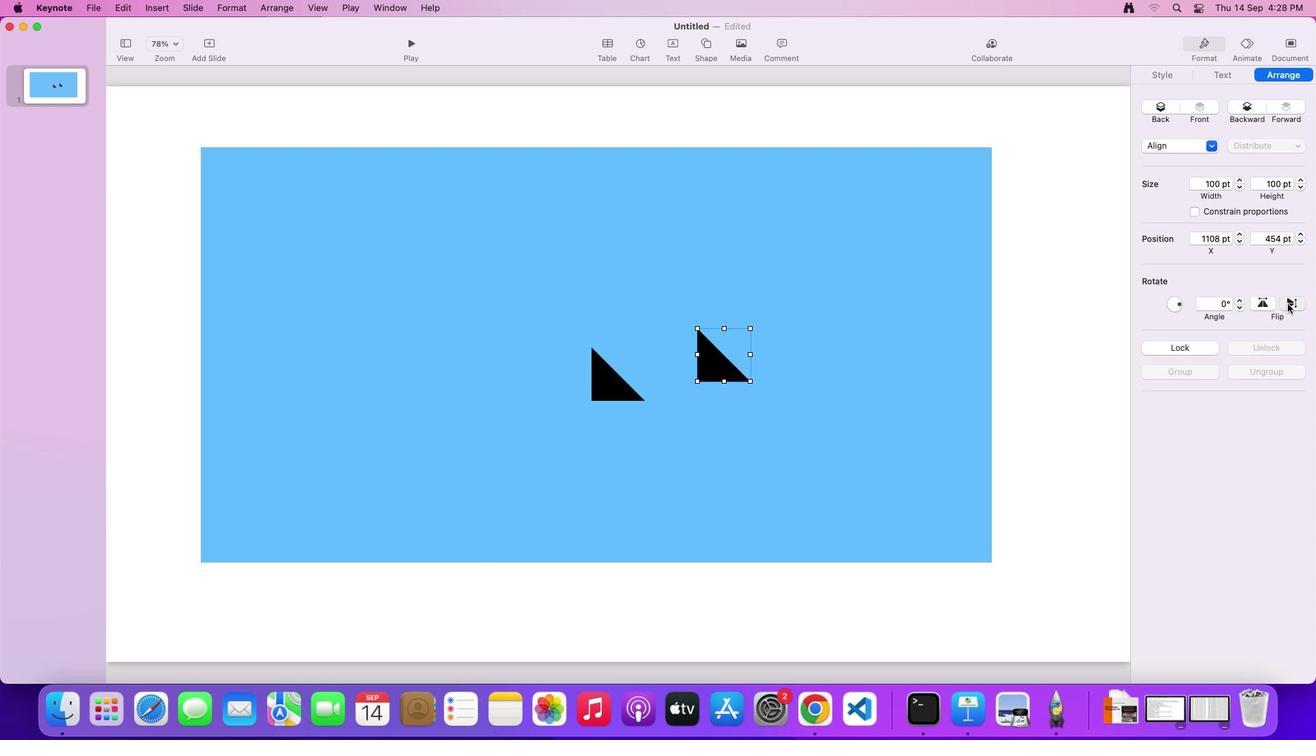
Action: Mouse pressed left at (1288, 305)
Screenshot: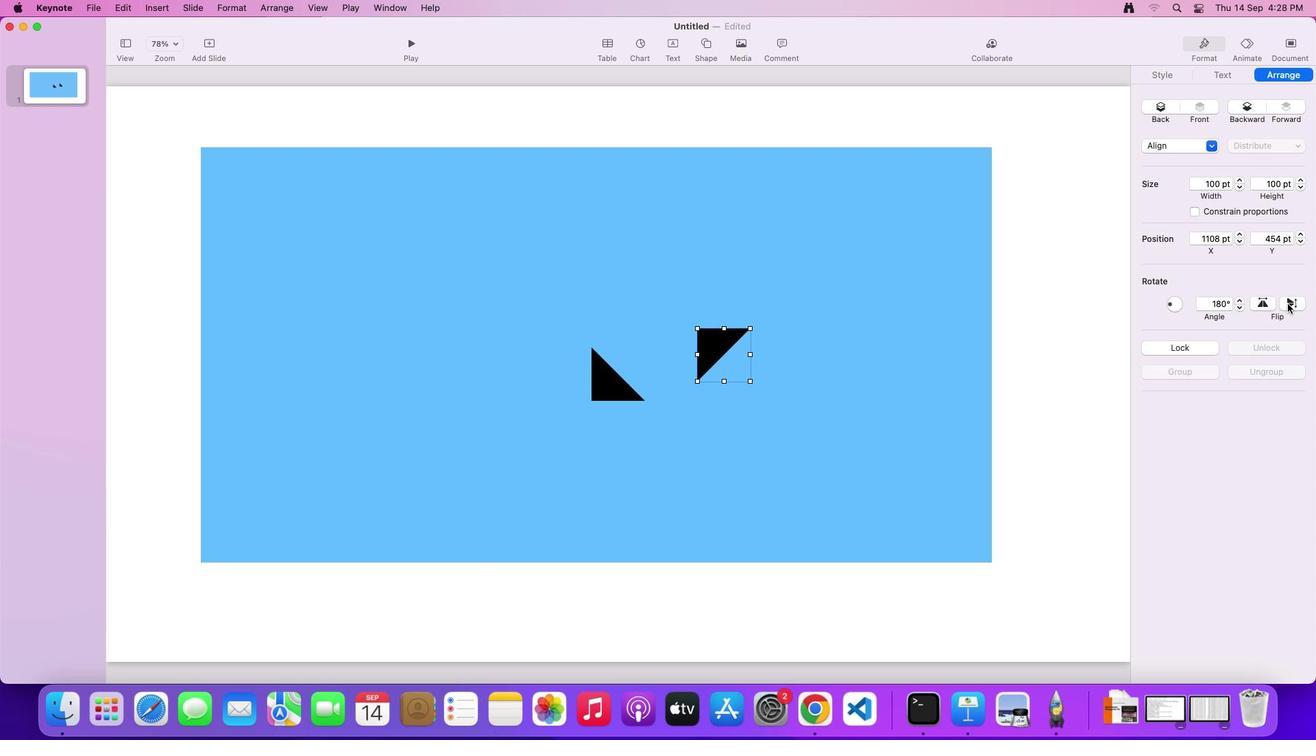 
Action: Mouse moved to (693, 370)
Screenshot: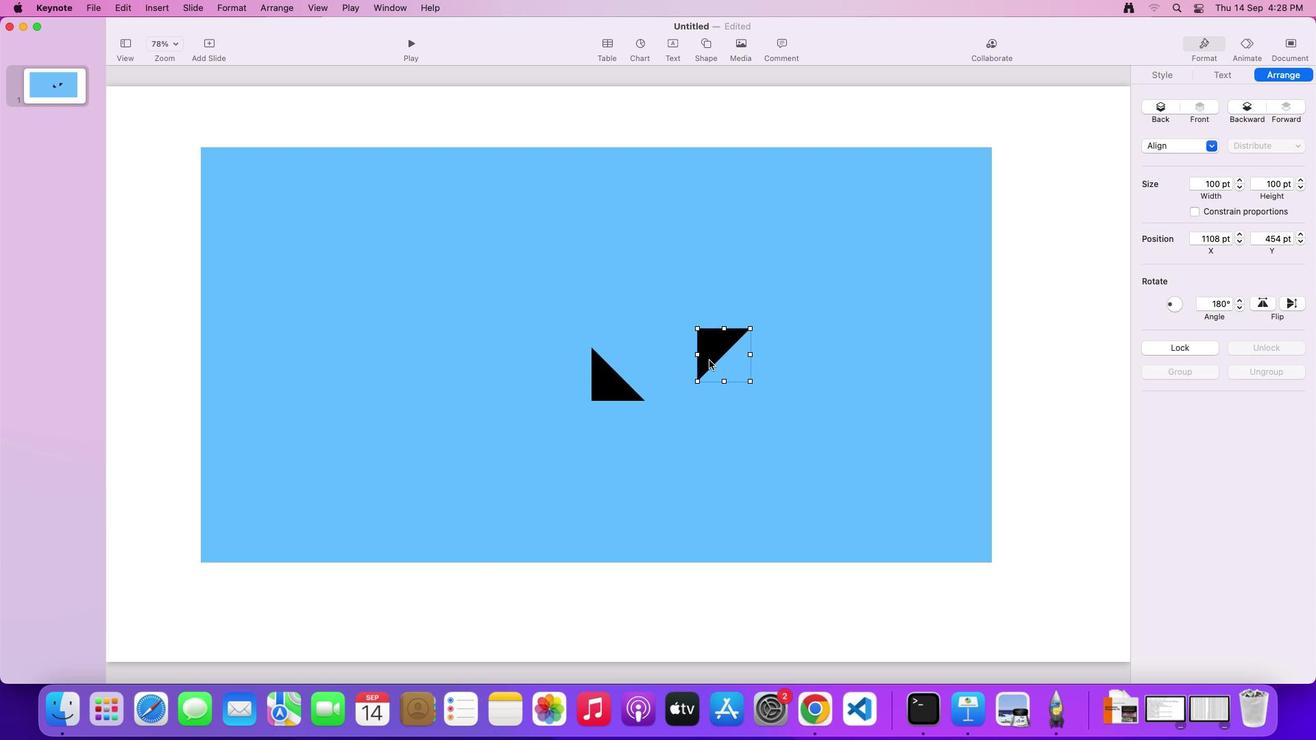 
Action: Key pressed Key.alt
Screenshot: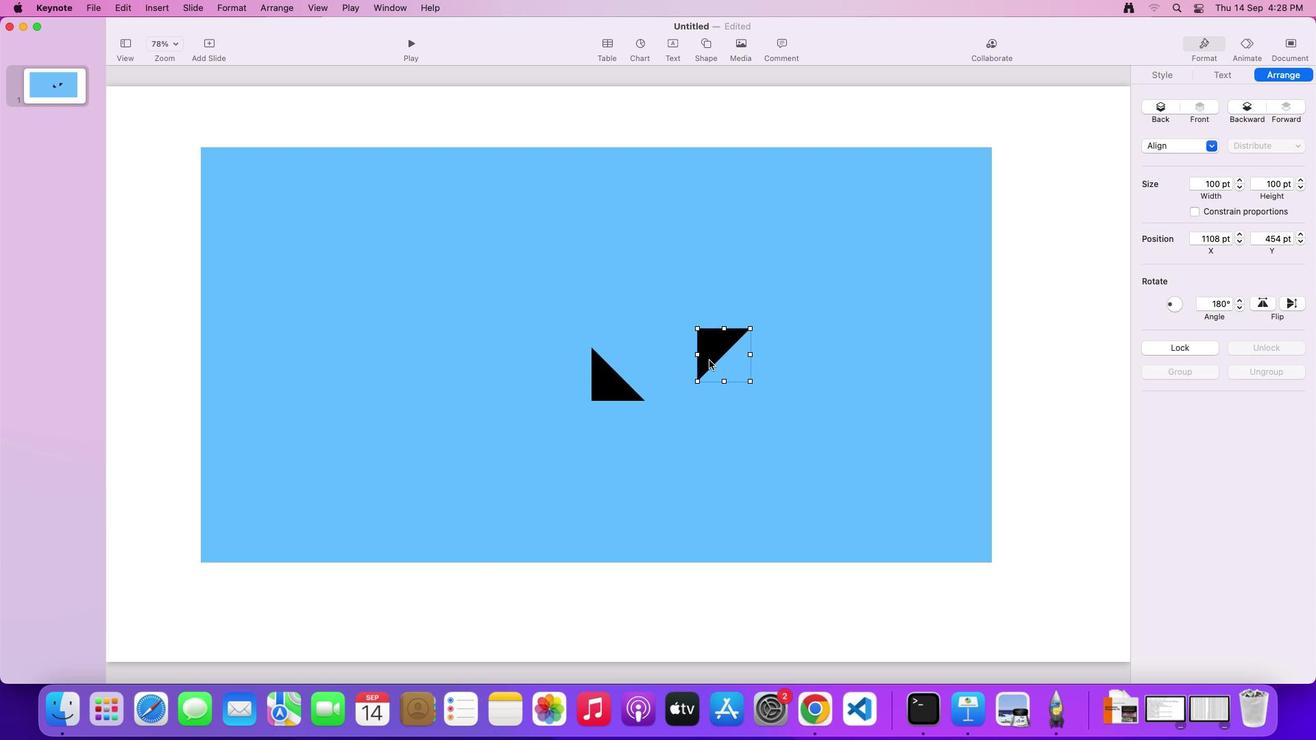 
Action: Mouse moved to (709, 360)
Screenshot: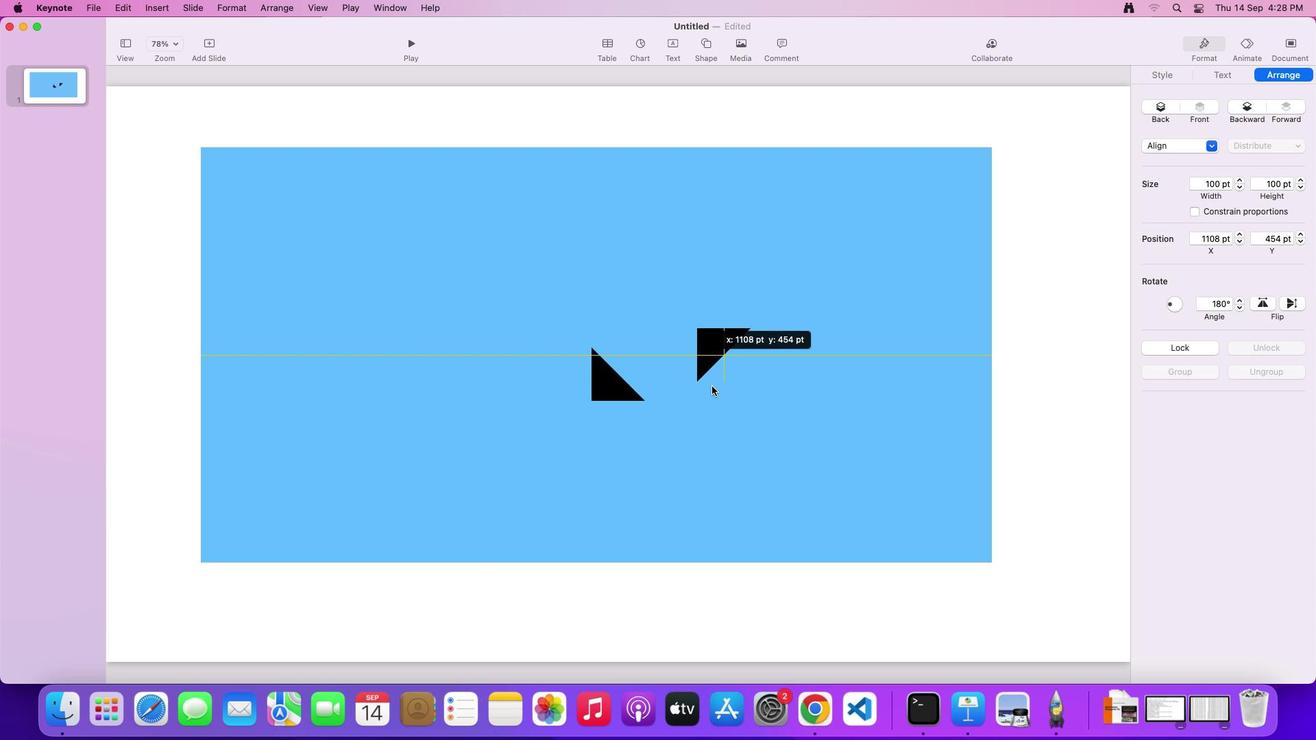 
Action: Mouse pressed left at (709, 360)
Screenshot: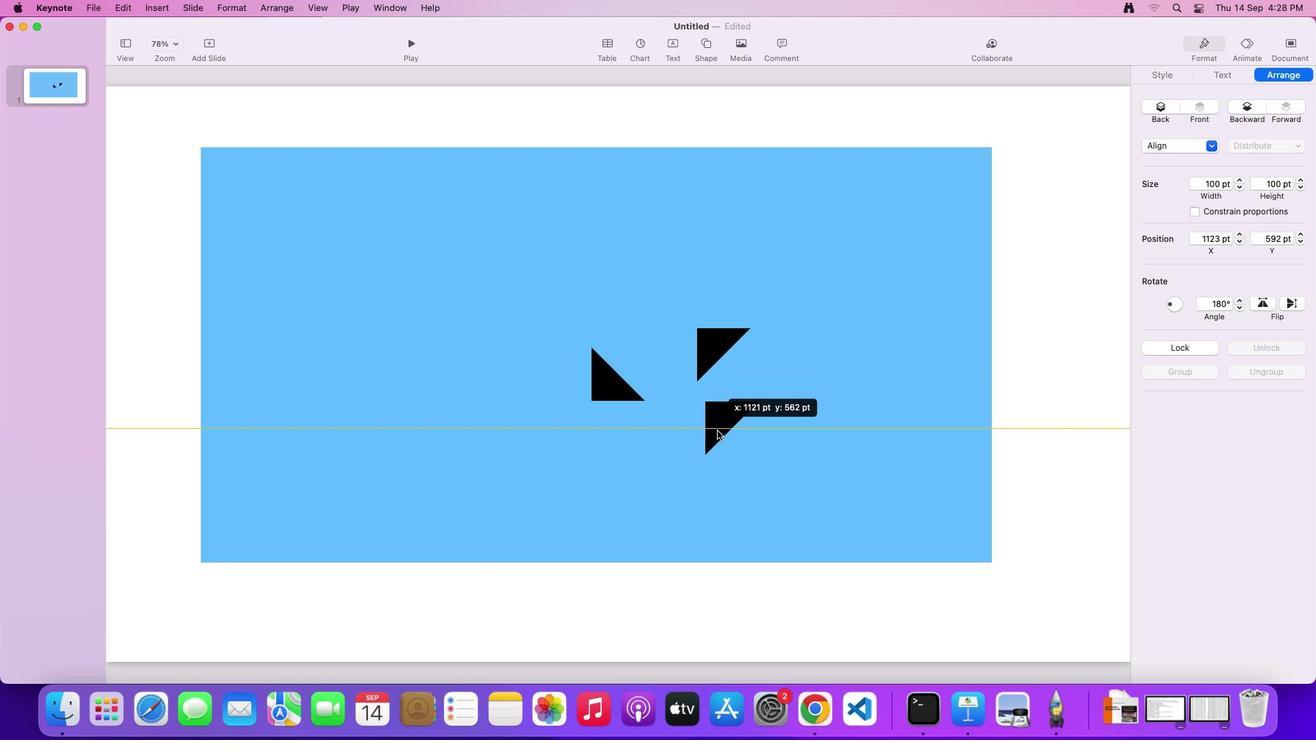 
Action: Mouse moved to (1261, 303)
Screenshot: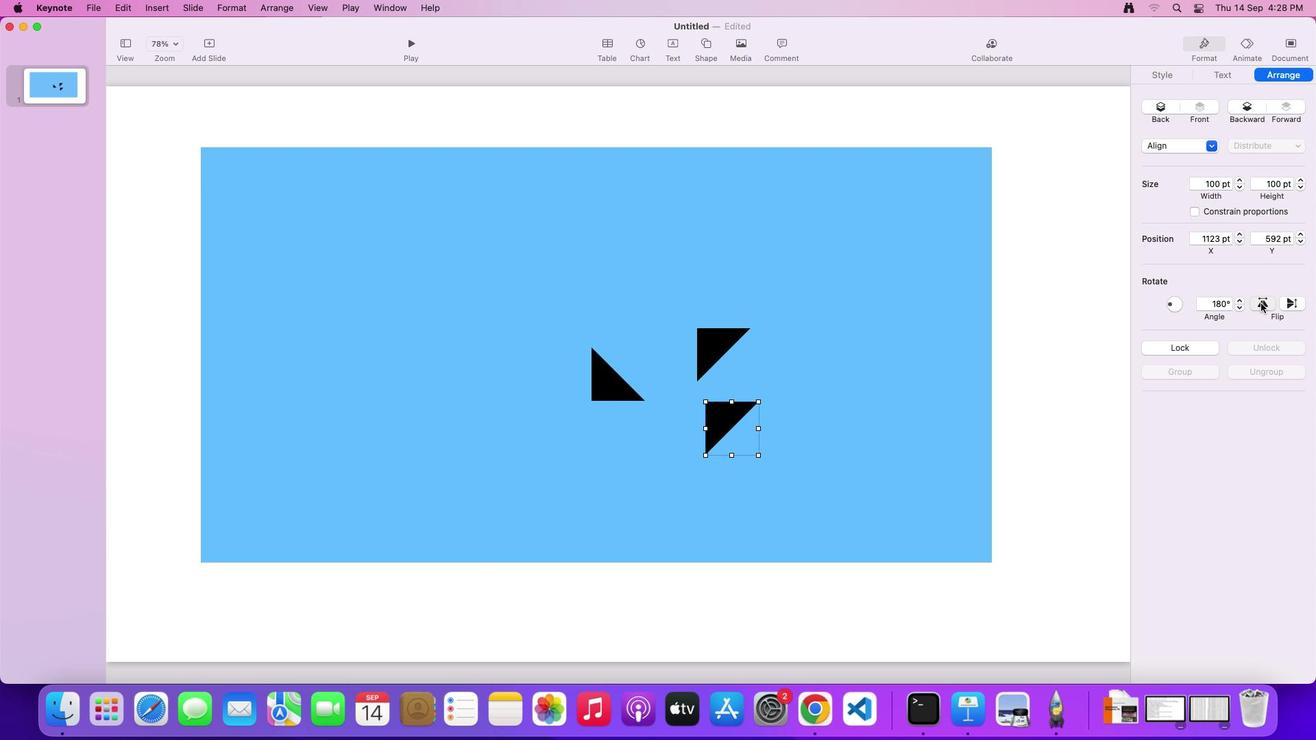 
Action: Mouse pressed left at (1261, 303)
Screenshot: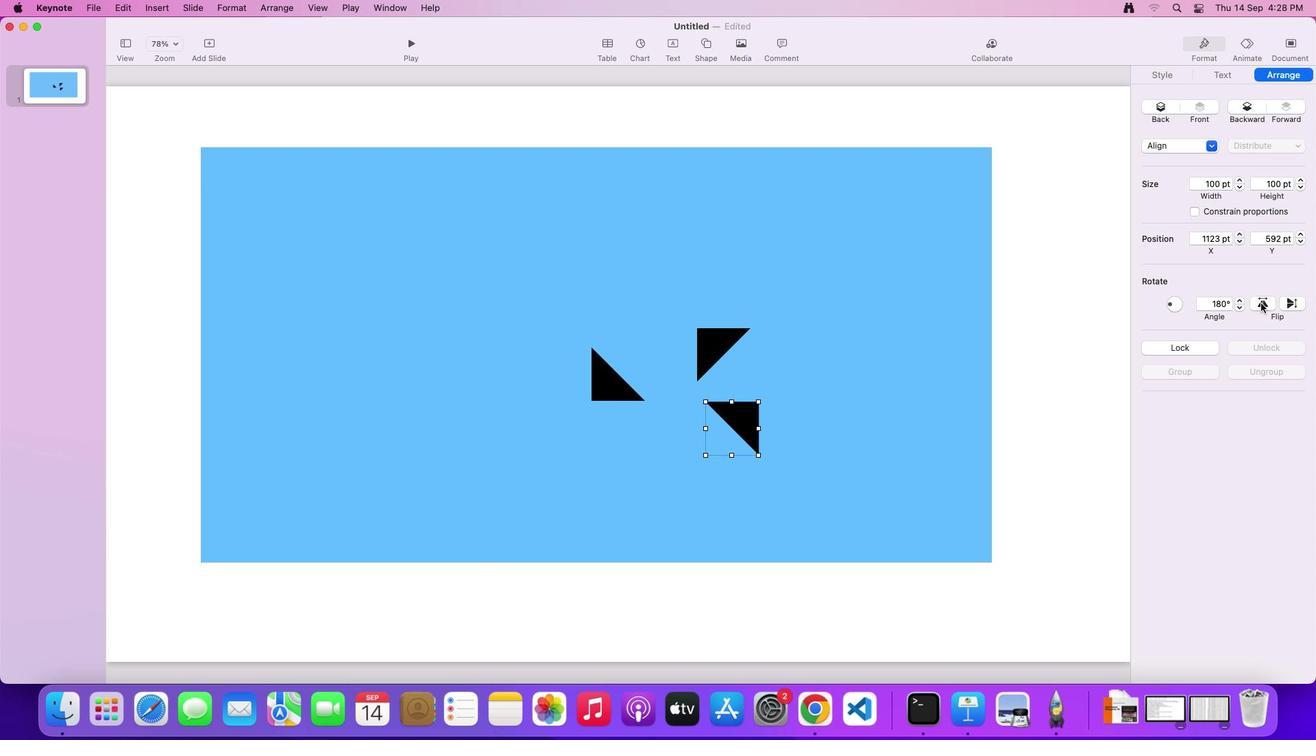 
Action: Mouse moved to (751, 432)
Screenshot: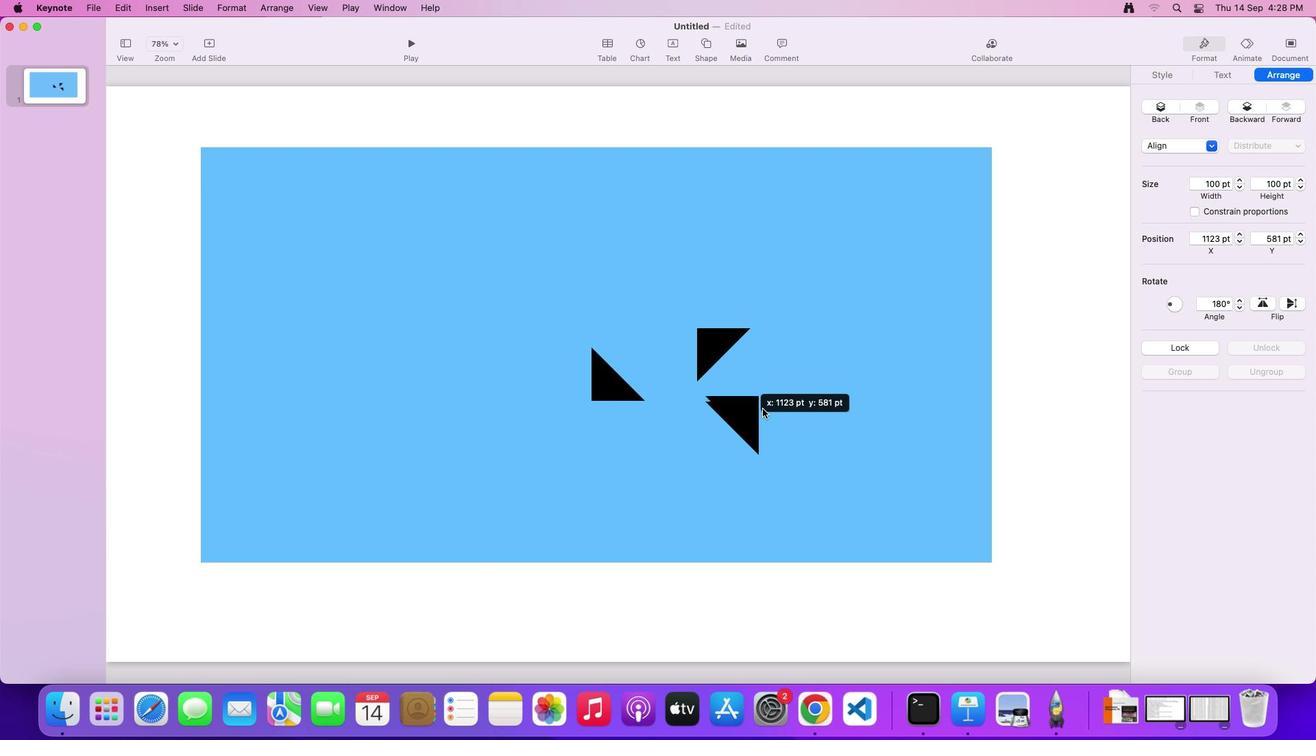 
Action: Key pressed Key.alt
Screenshot: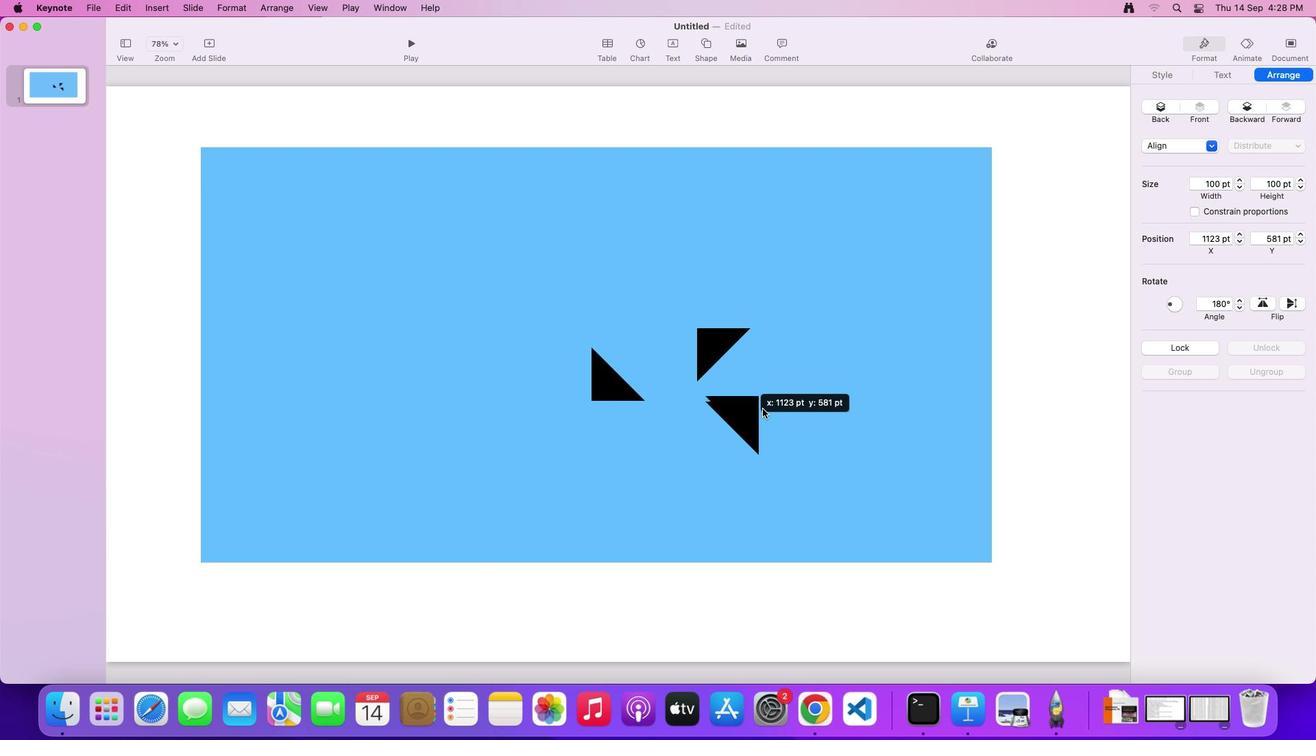 
Action: Mouse moved to (750, 431)
Screenshot: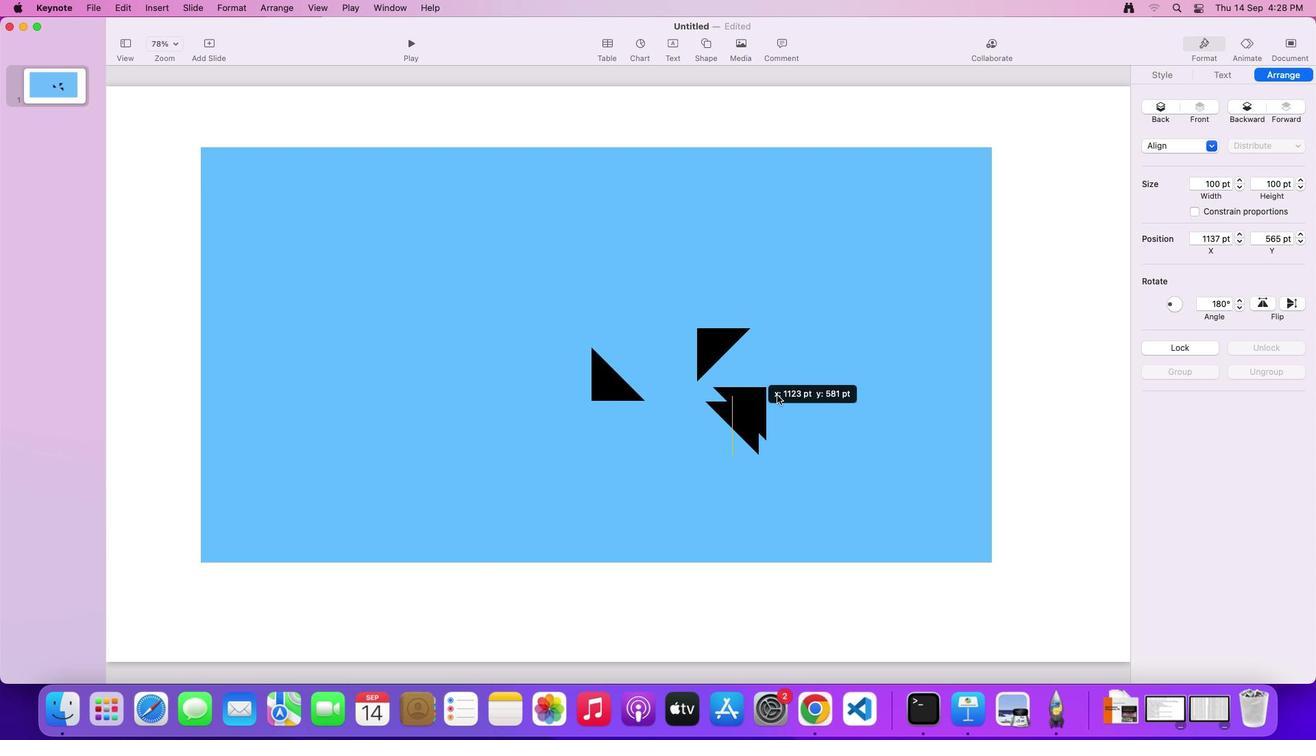 
Action: Mouse pressed left at (750, 431)
Screenshot: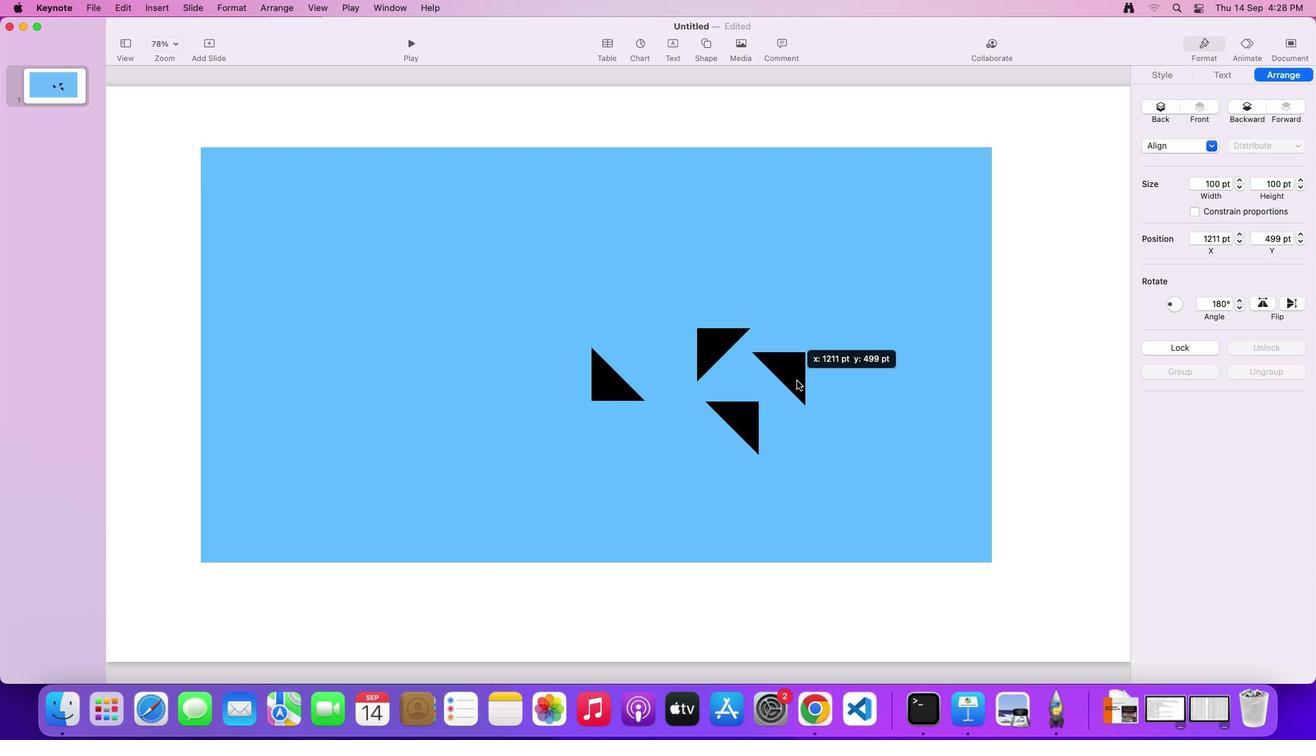 
Action: Mouse moved to (1286, 302)
Screenshot: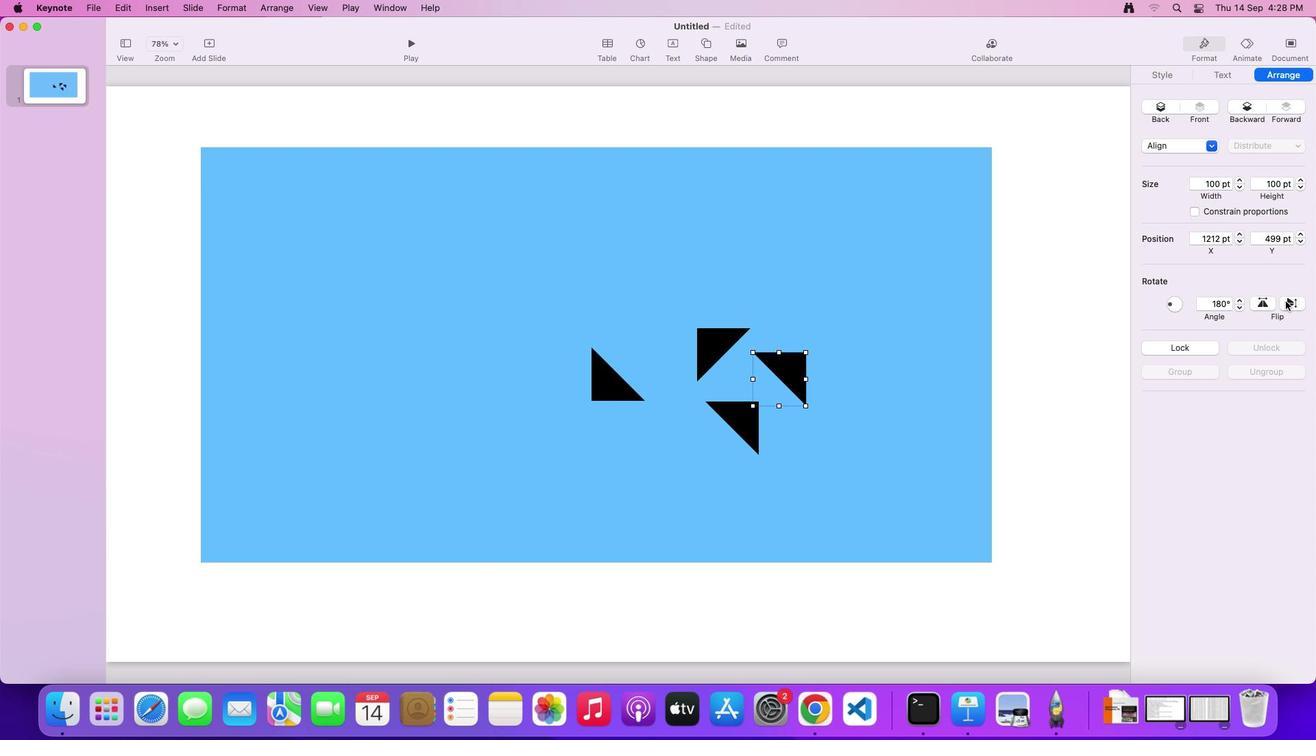 
Action: Mouse pressed left at (1286, 302)
Screenshot: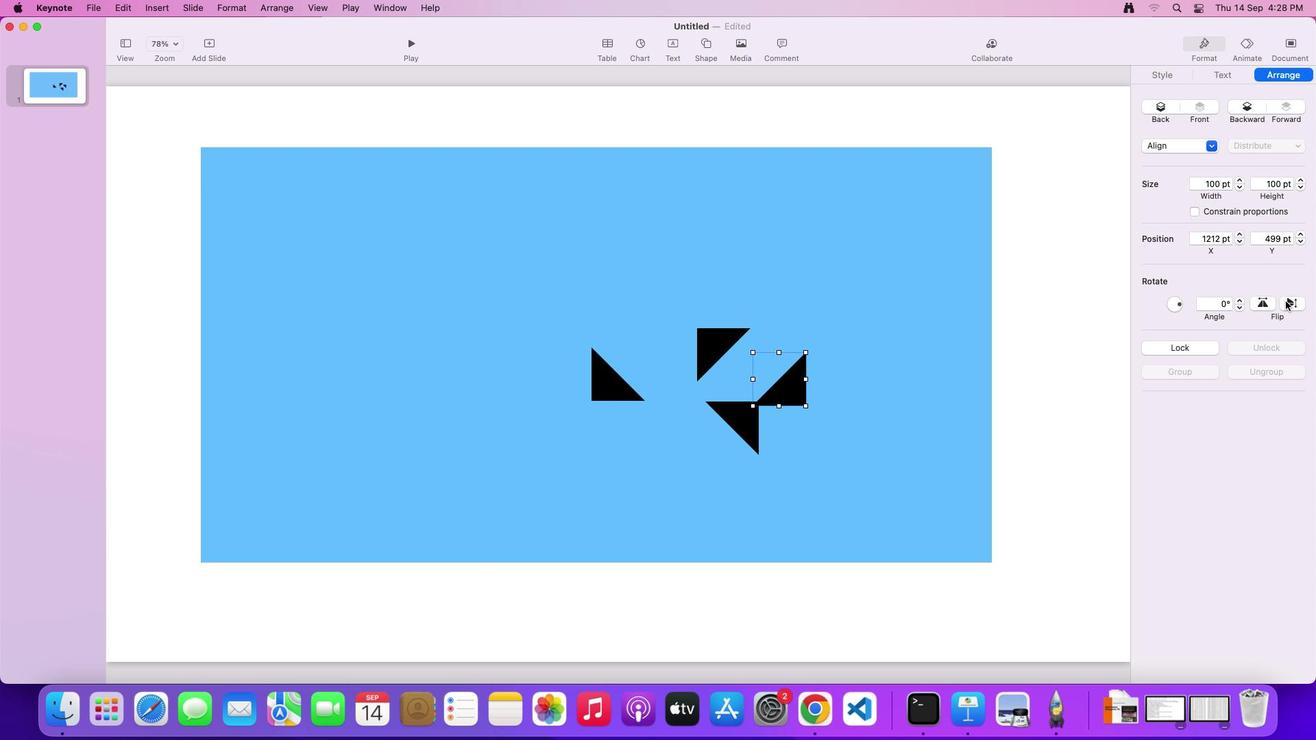 
Action: Mouse moved to (608, 392)
Screenshot: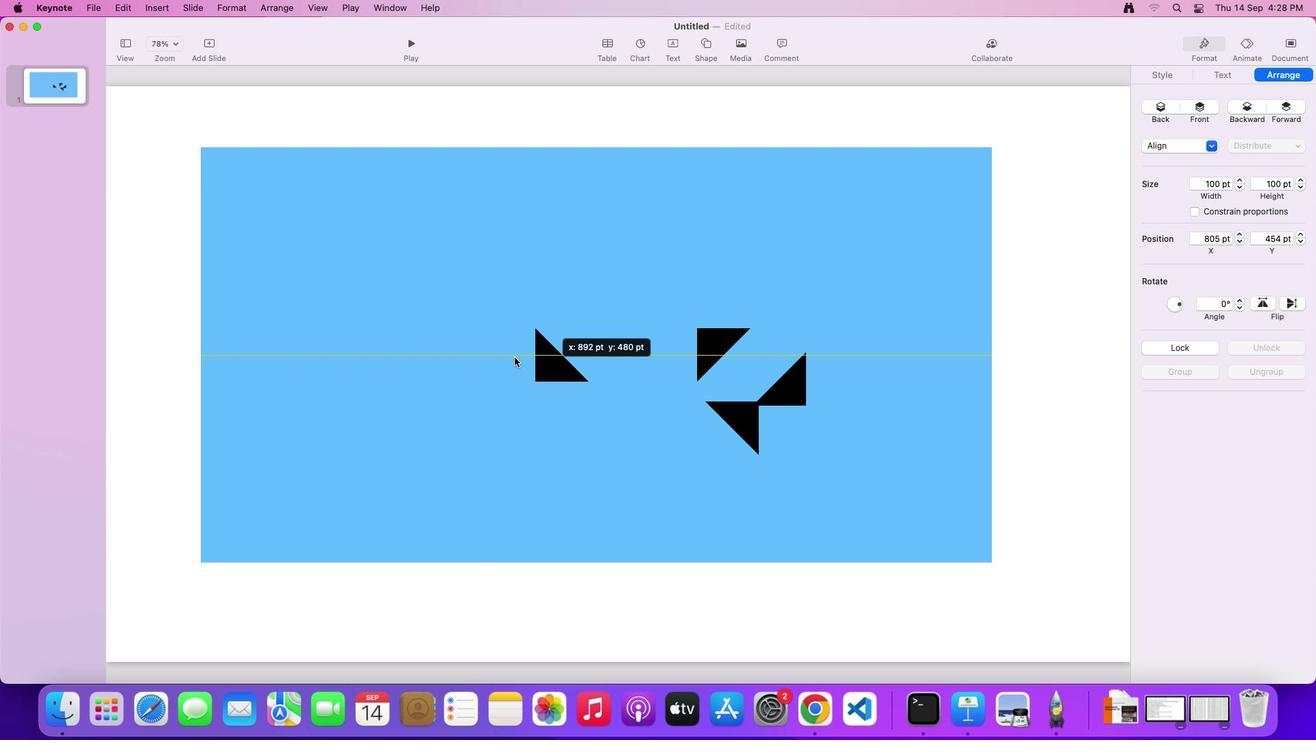 
Action: Mouse pressed left at (608, 392)
Screenshot: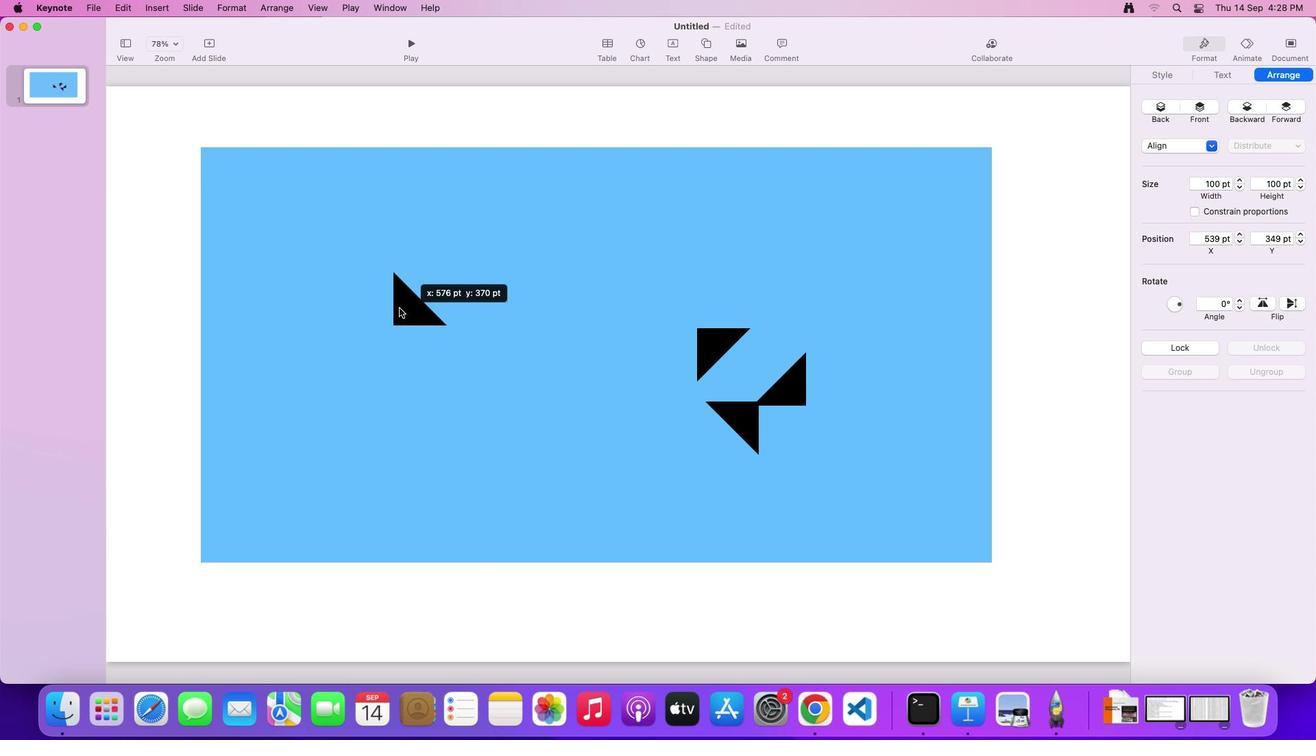 
Action: Mouse moved to (741, 416)
Screenshot: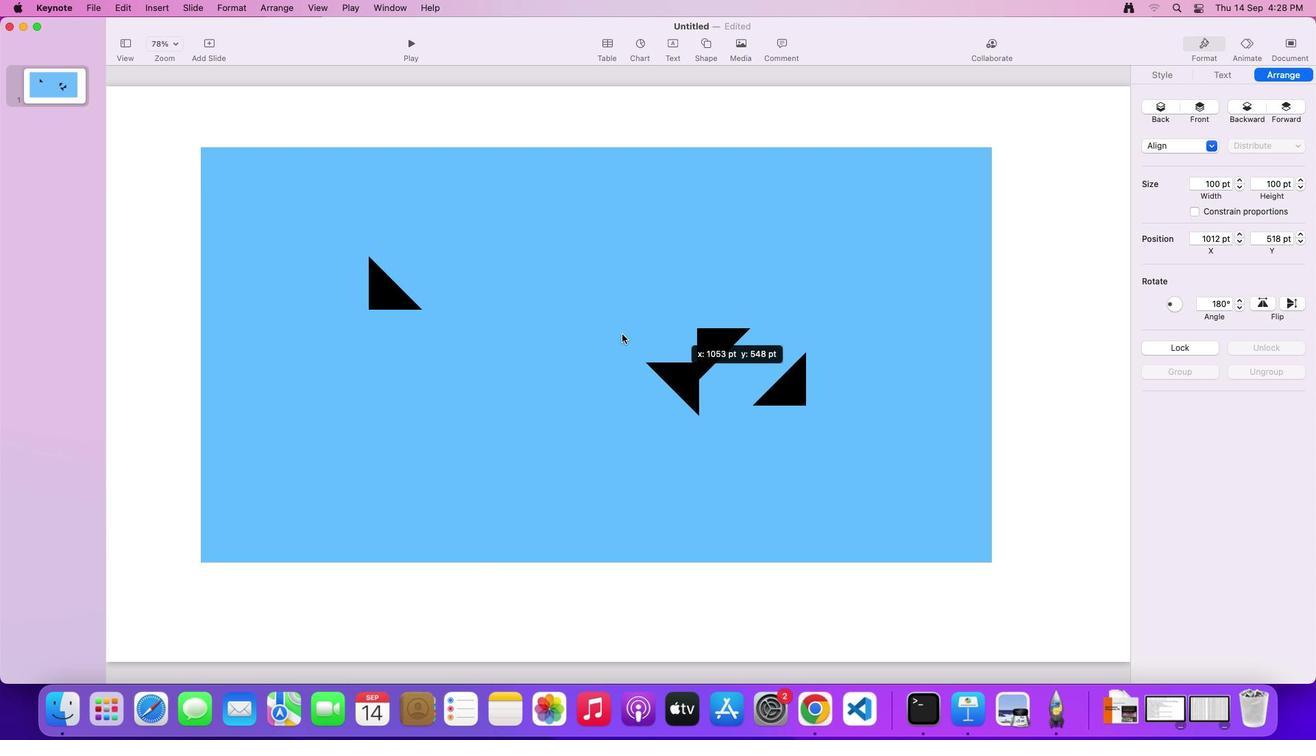 
Action: Mouse pressed left at (741, 416)
Screenshot: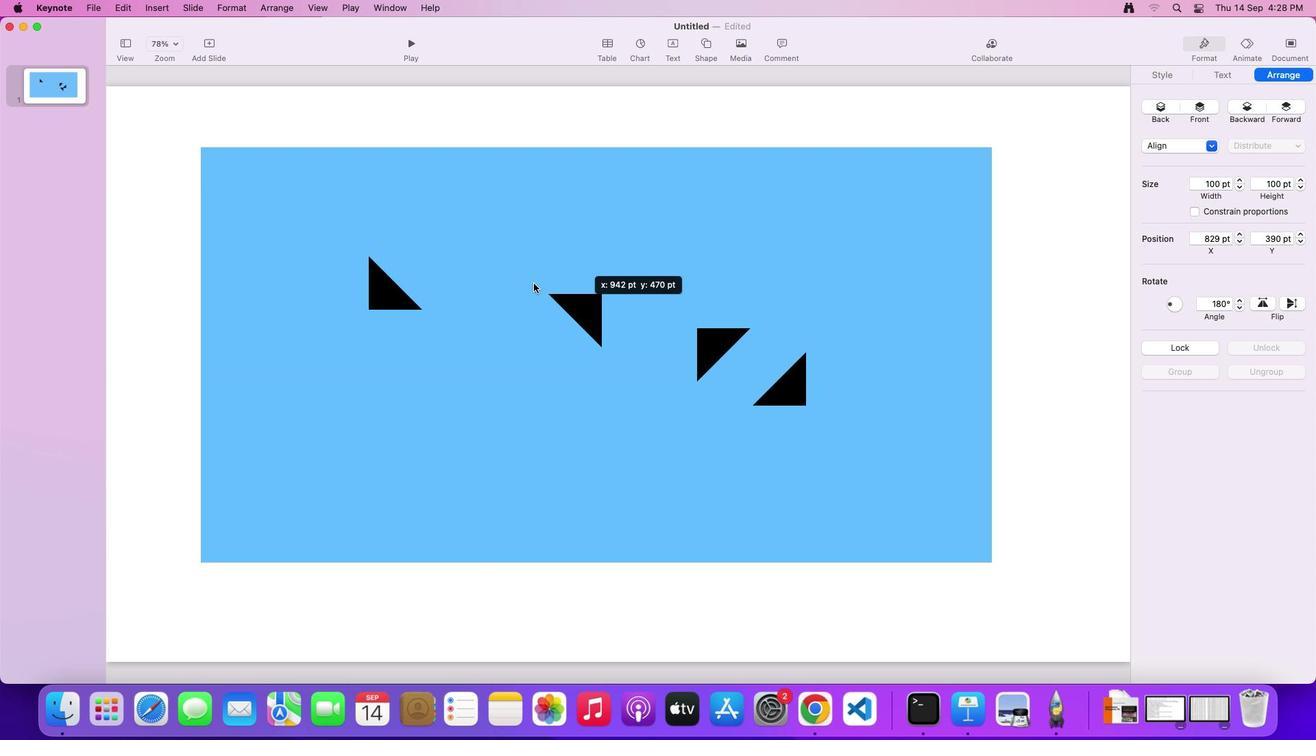 
Action: Mouse moved to (712, 336)
Screenshot: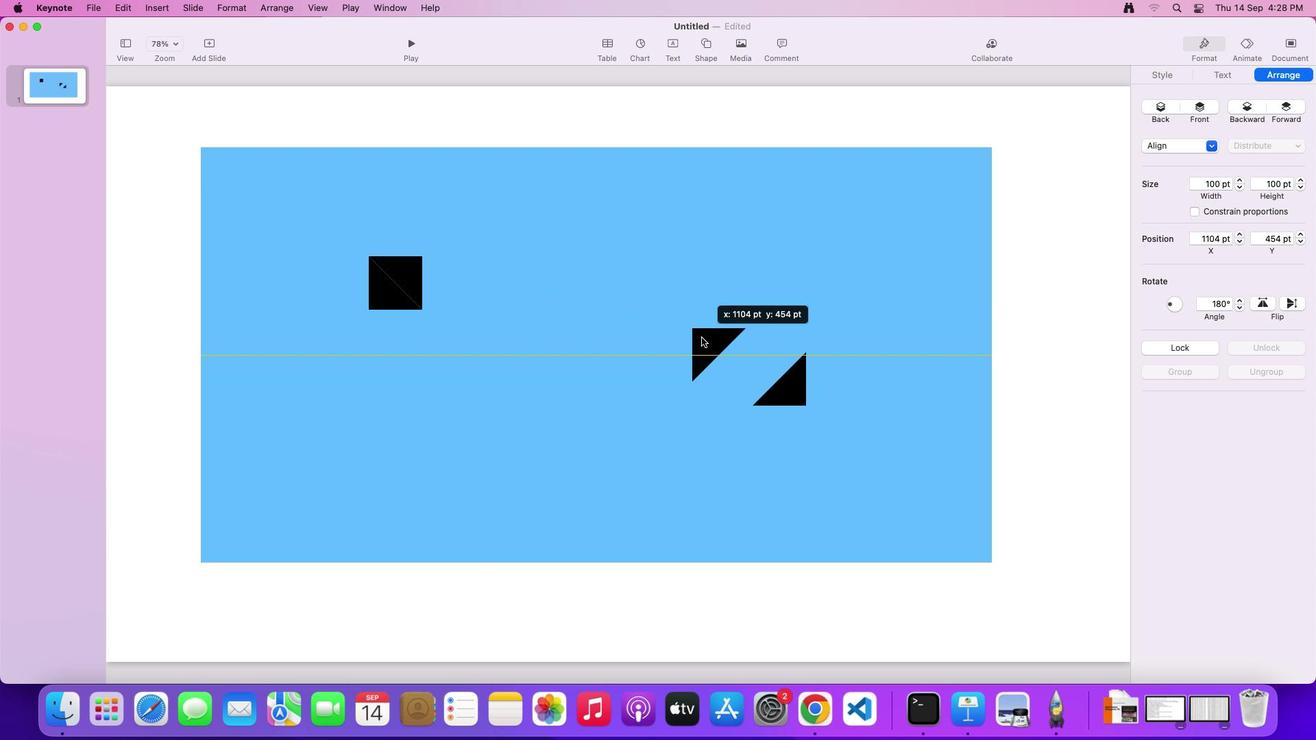 
Action: Mouse pressed left at (712, 336)
Screenshot: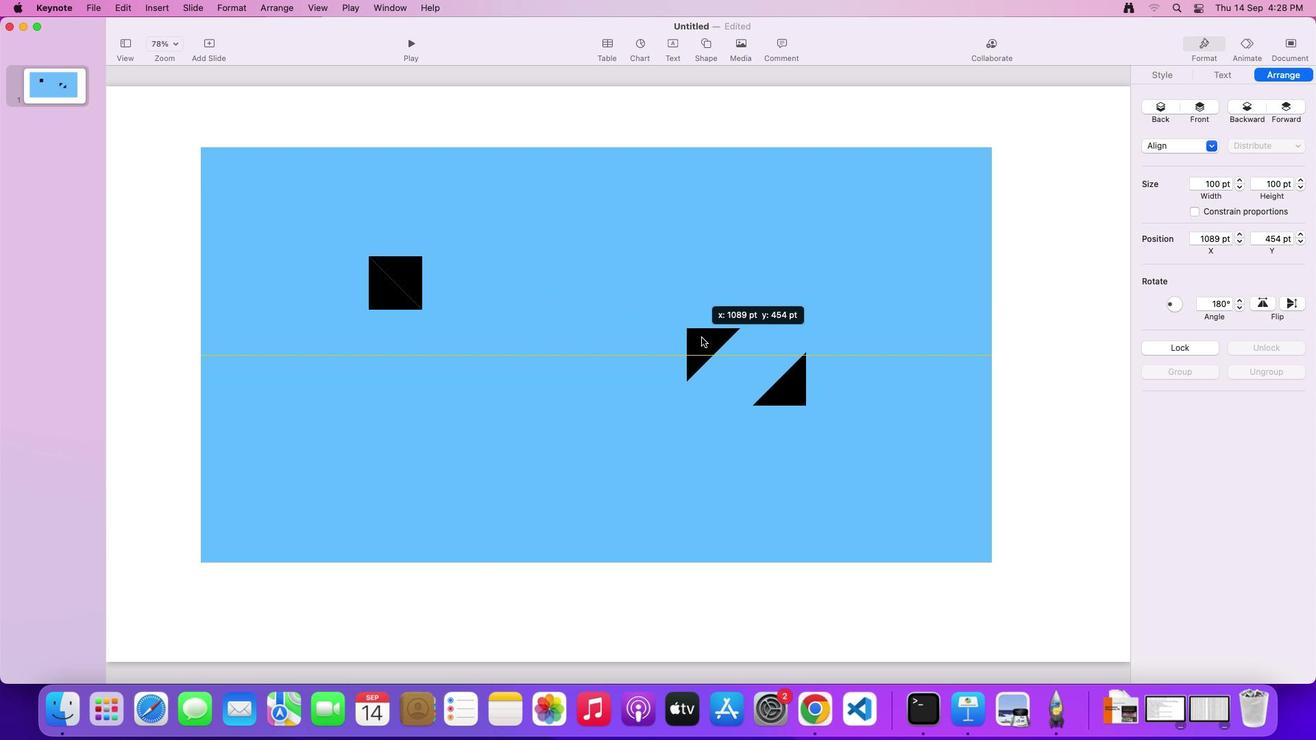 
Action: Mouse moved to (445, 276)
Screenshot: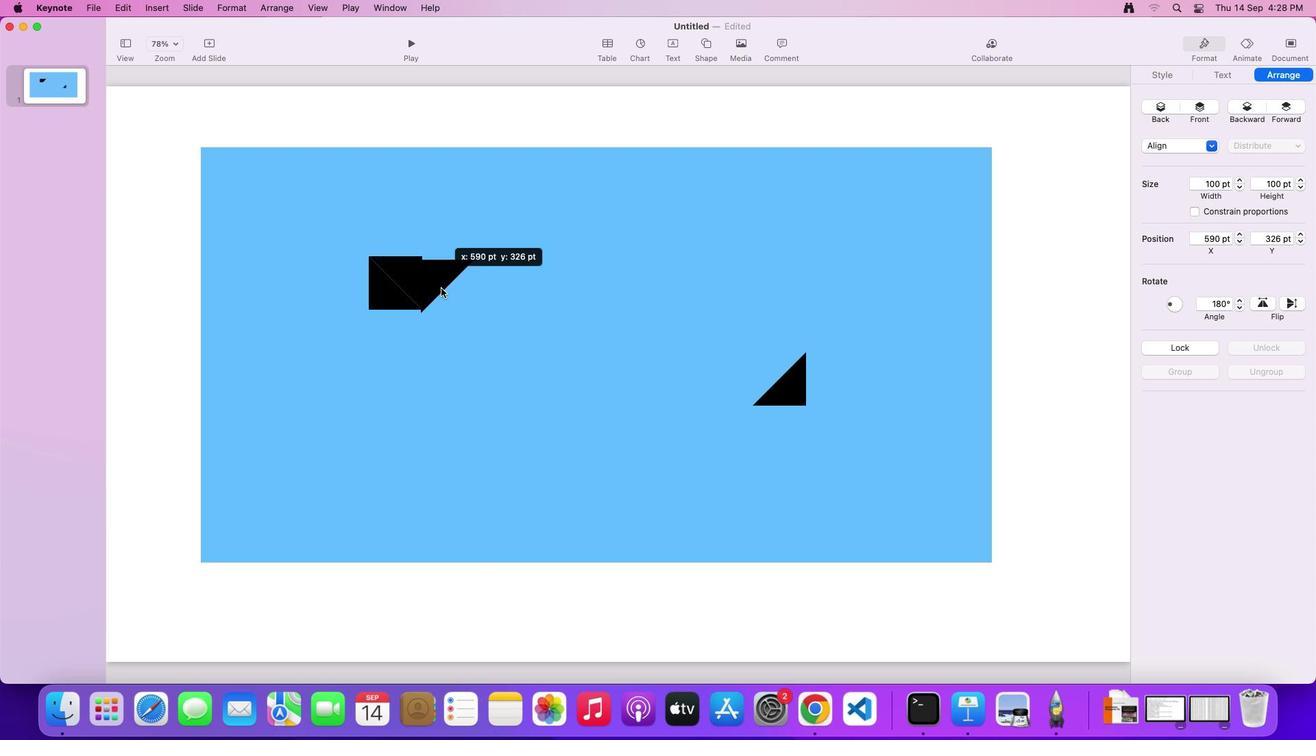 
Action: Mouse pressed left at (445, 276)
Screenshot: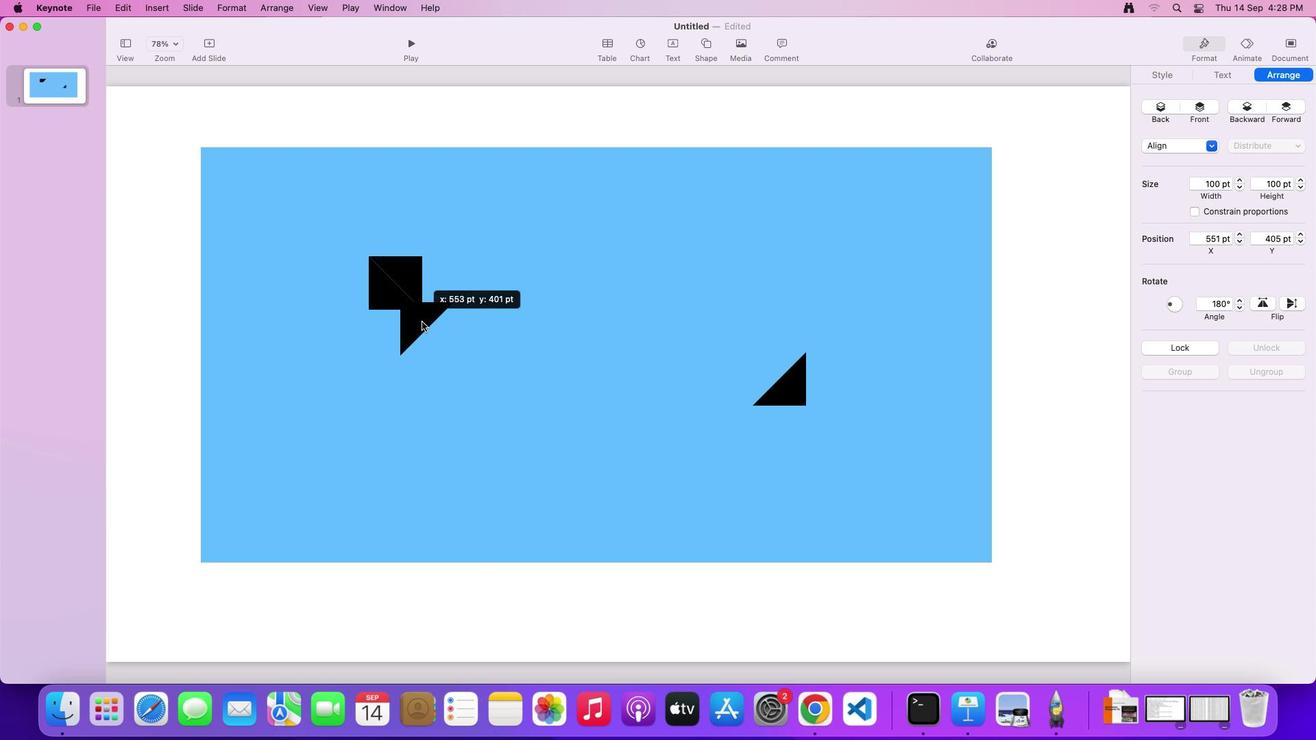 
Action: Mouse moved to (791, 394)
Screenshot: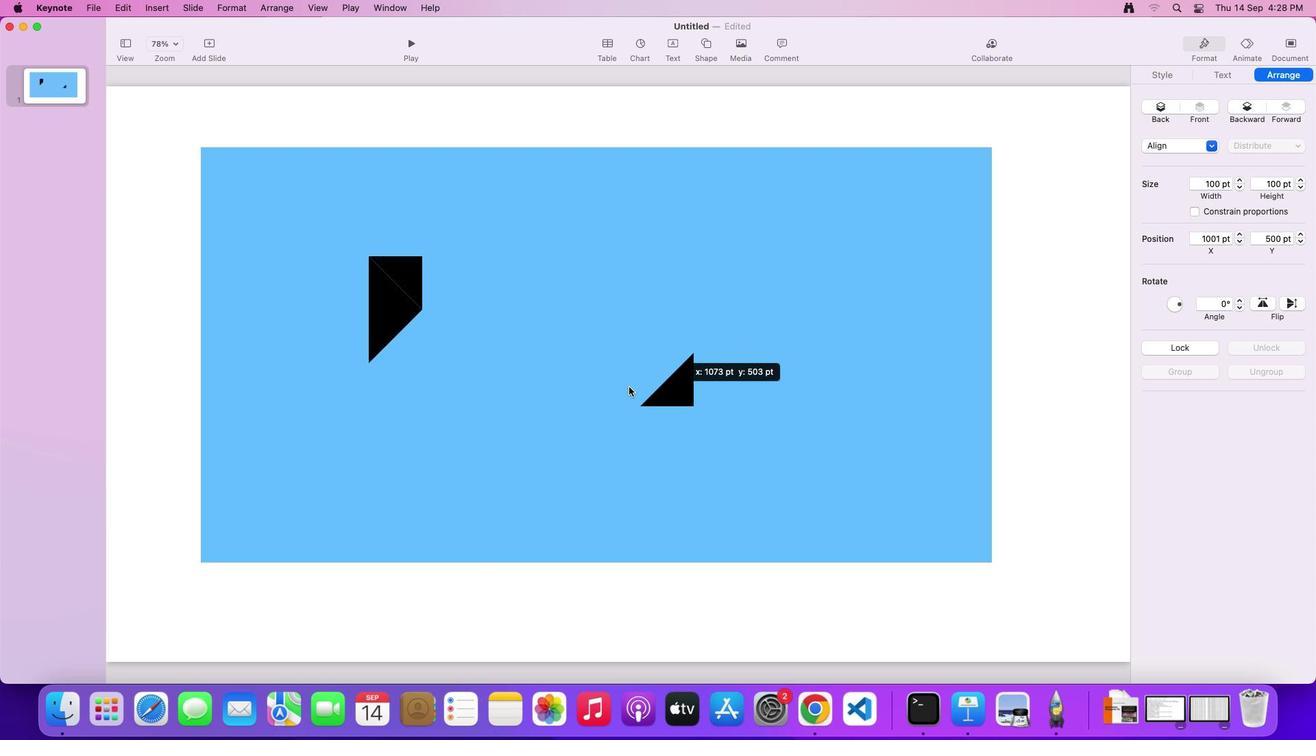 
Action: Mouse pressed left at (791, 394)
Screenshot: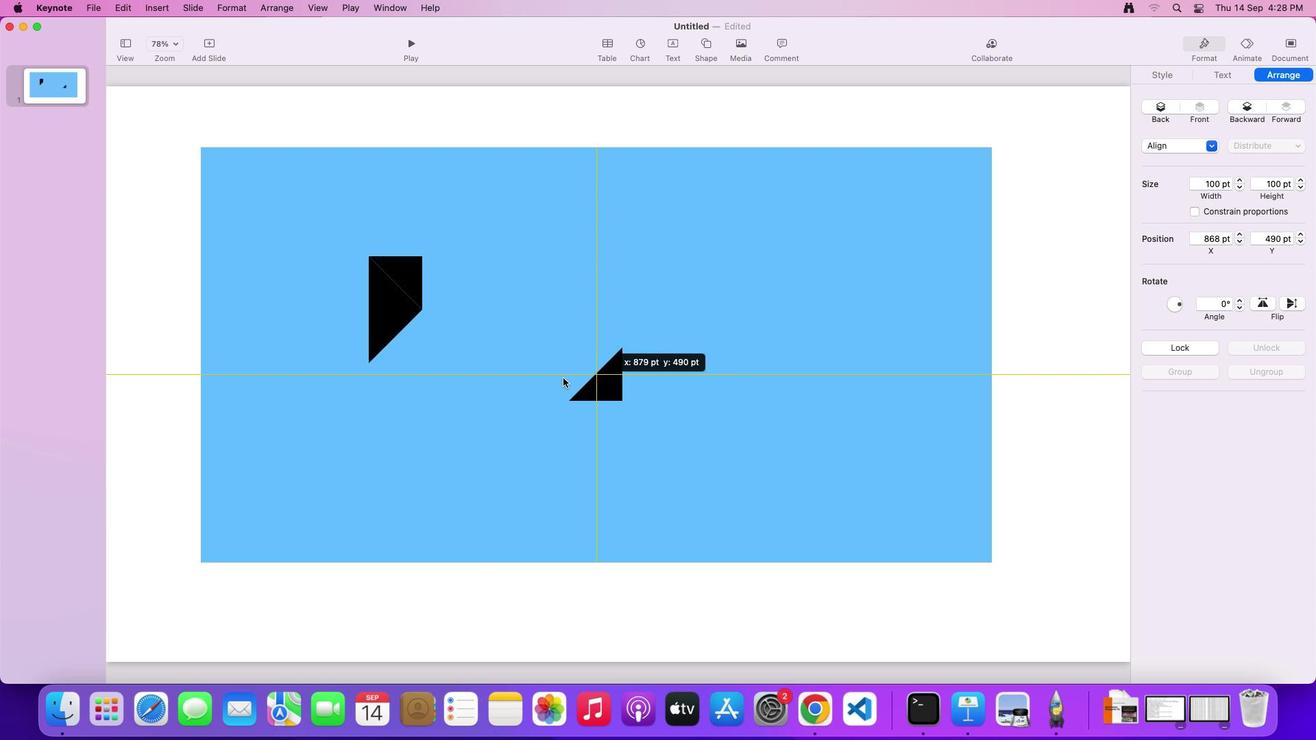 
Action: Mouse moved to (418, 270)
Screenshot: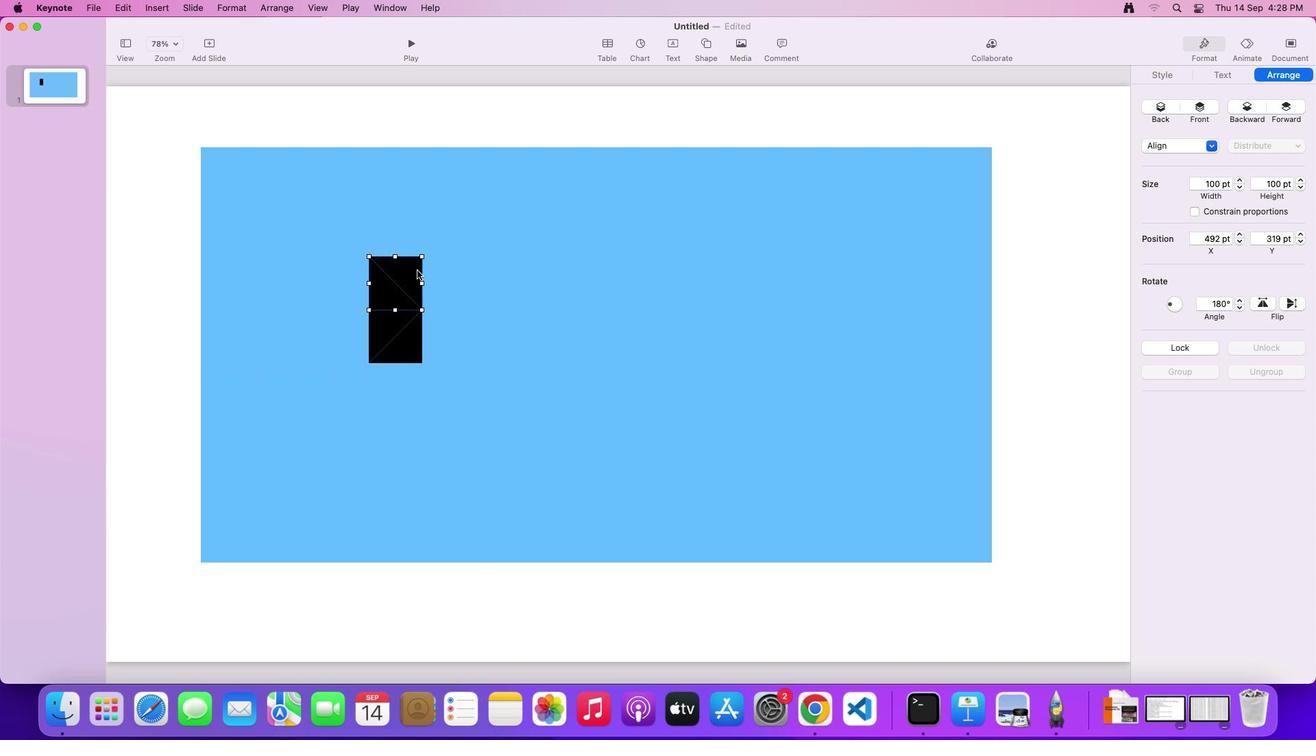 
Action: Mouse pressed left at (418, 270)
Screenshot: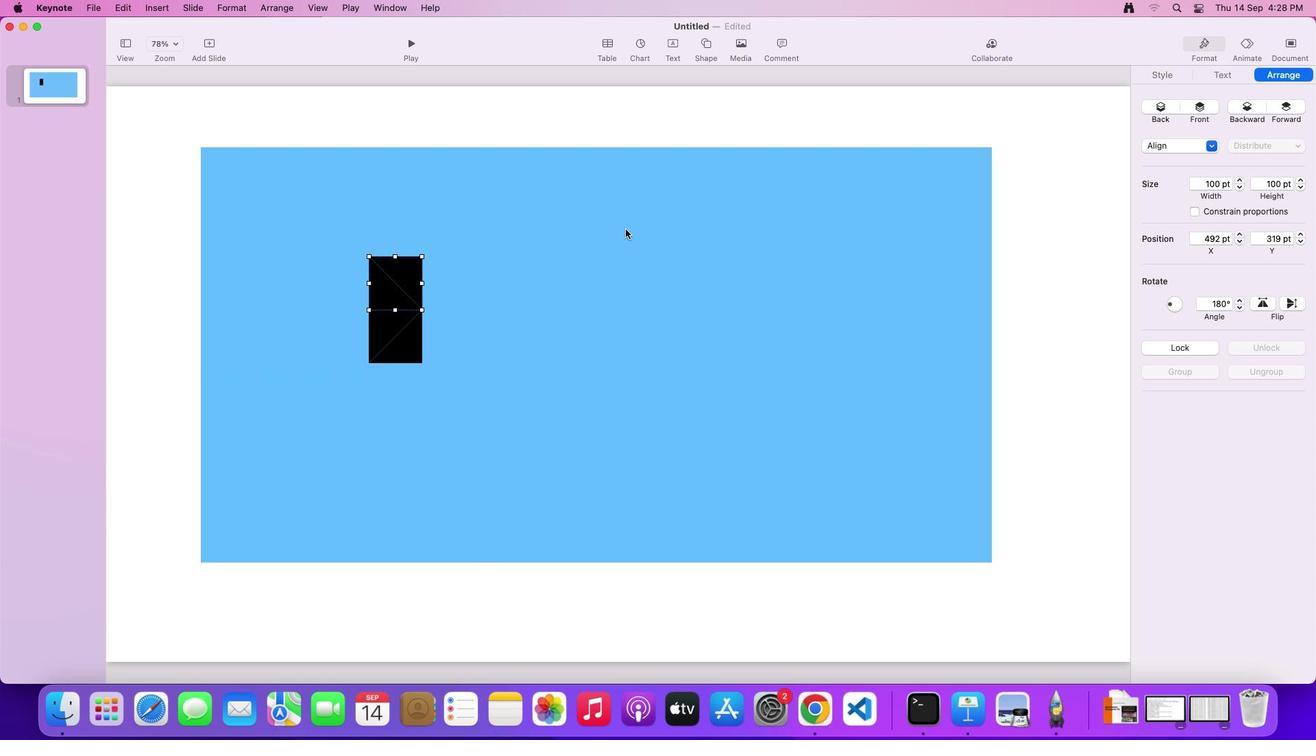 
Action: Mouse moved to (1157, 73)
Screenshot: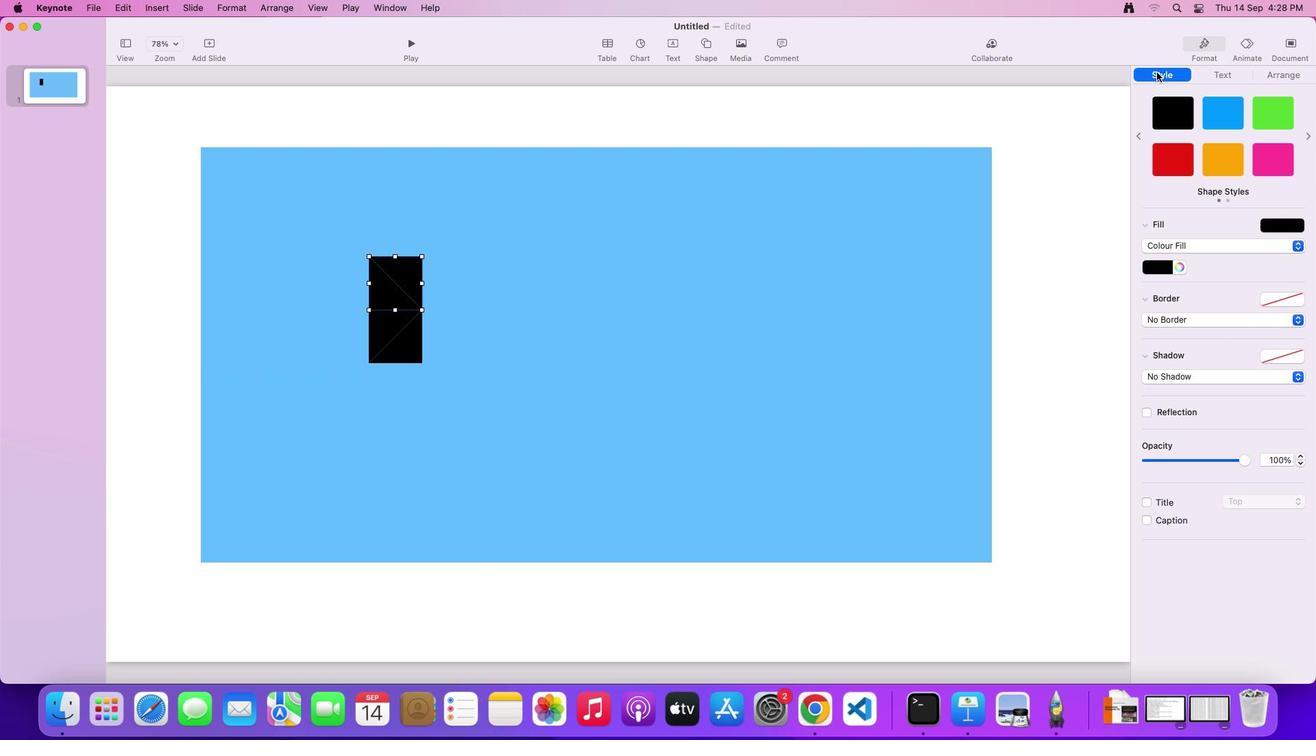 
Action: Mouse pressed left at (1157, 73)
Screenshot: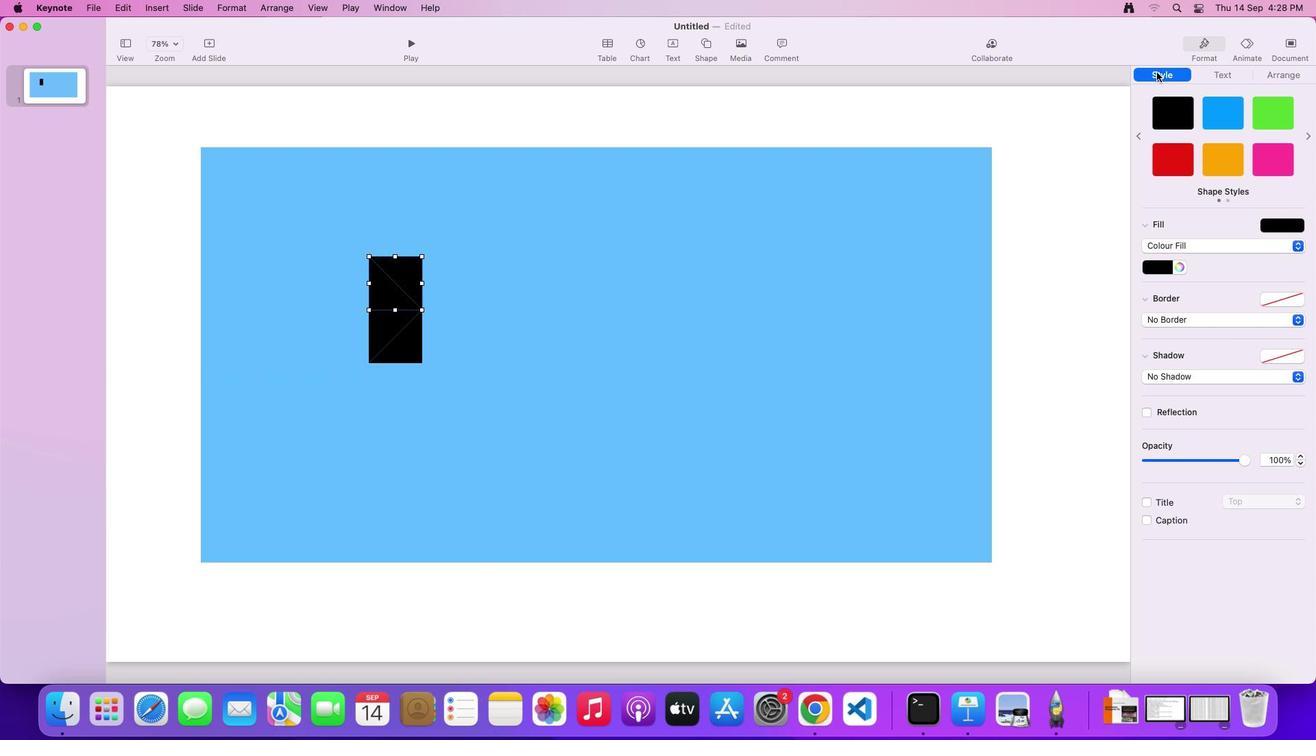 
Action: Mouse moved to (1173, 161)
Screenshot: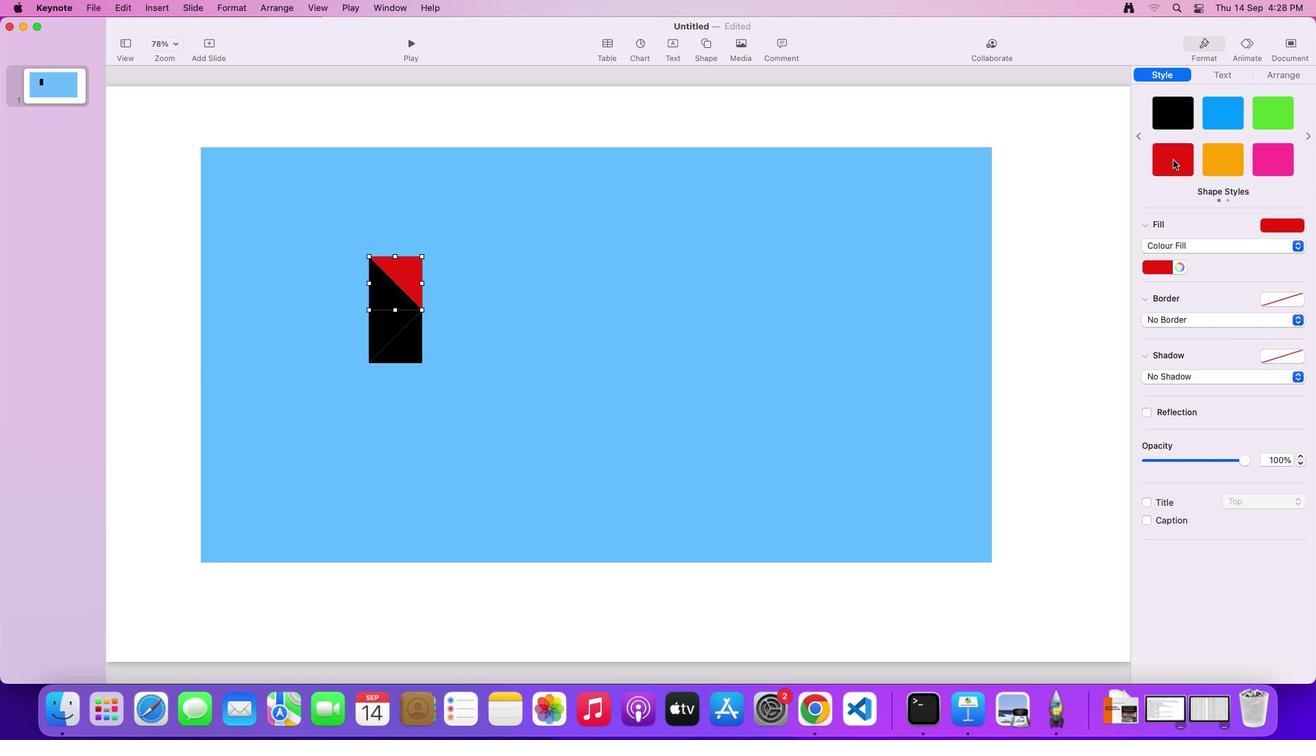 
Action: Mouse pressed left at (1173, 161)
Screenshot: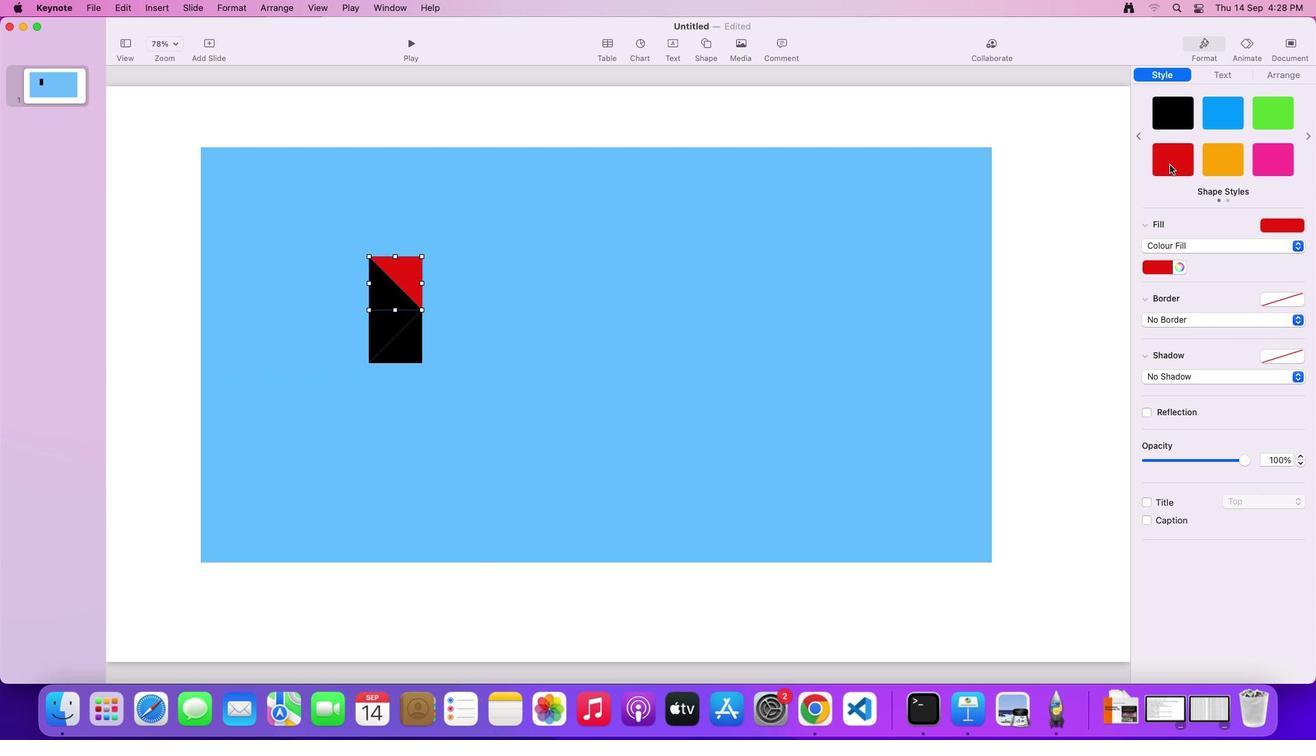 
Action: Mouse moved to (1229, 114)
Screenshot: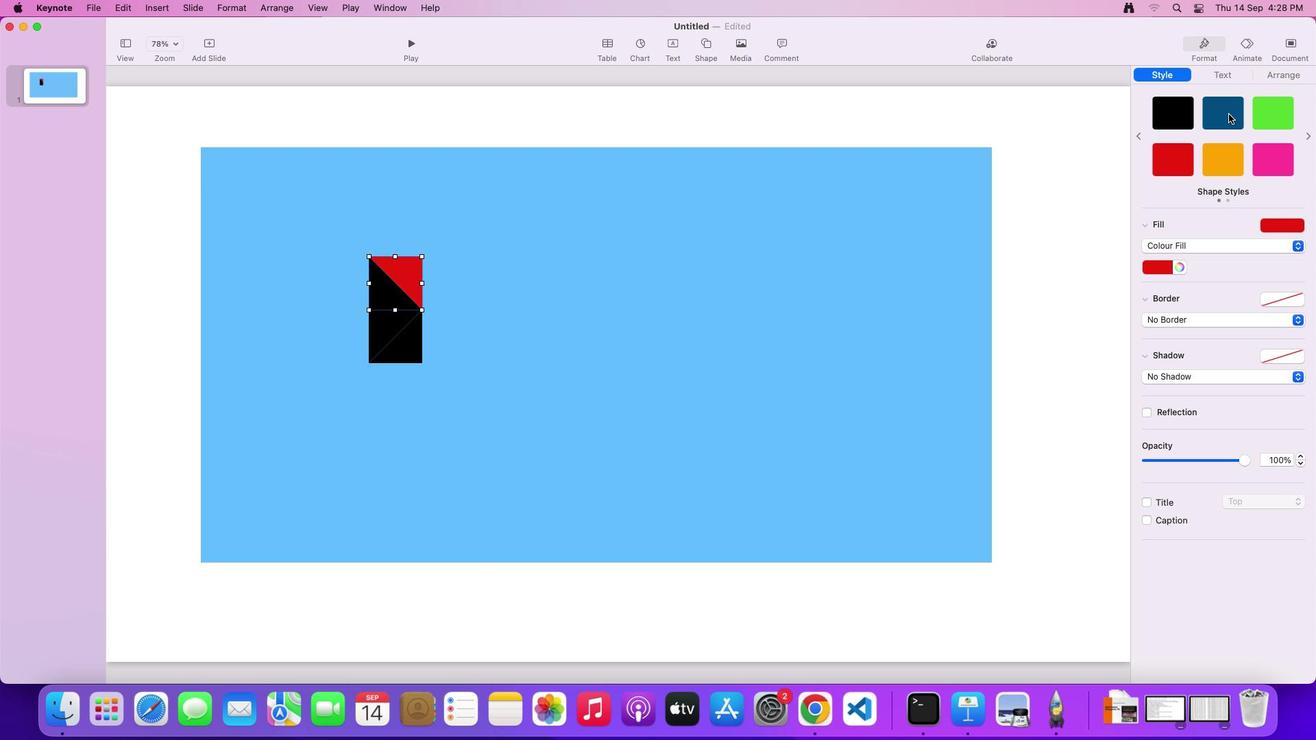 
Action: Mouse pressed left at (1229, 114)
Screenshot: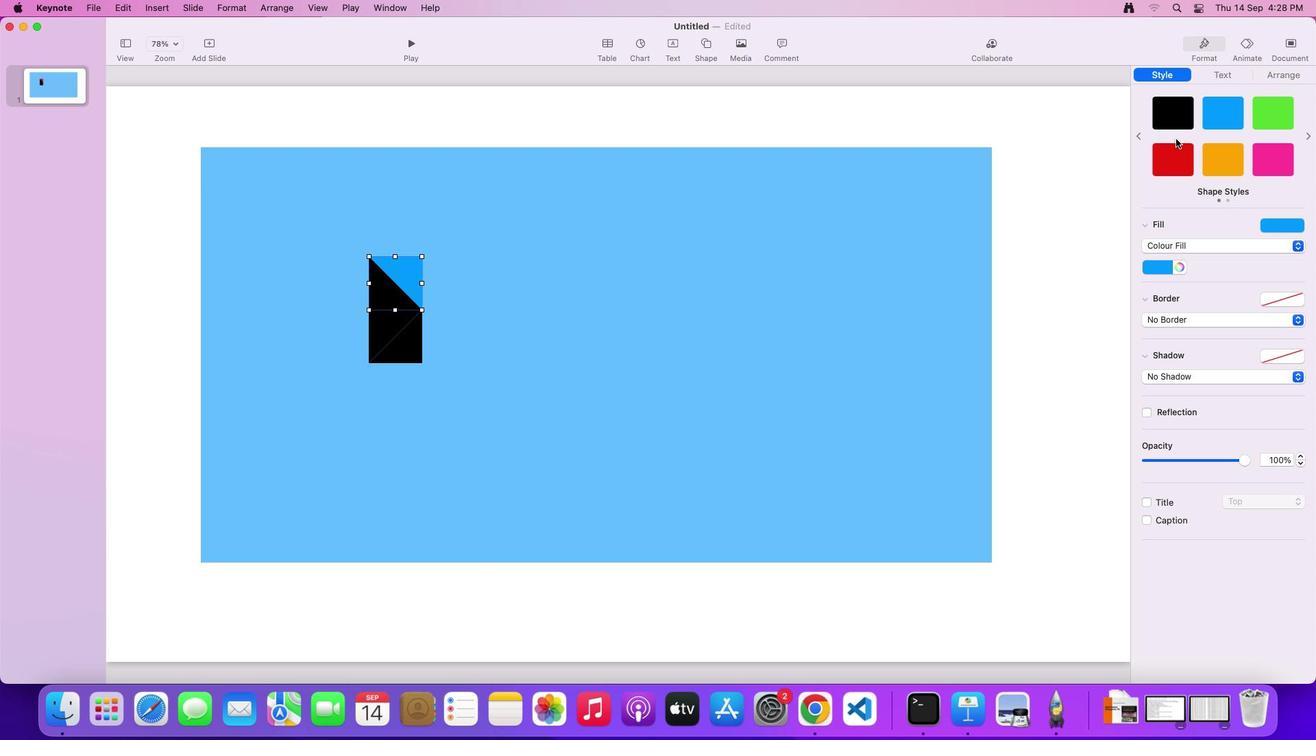 
Action: Mouse moved to (377, 285)
Screenshot: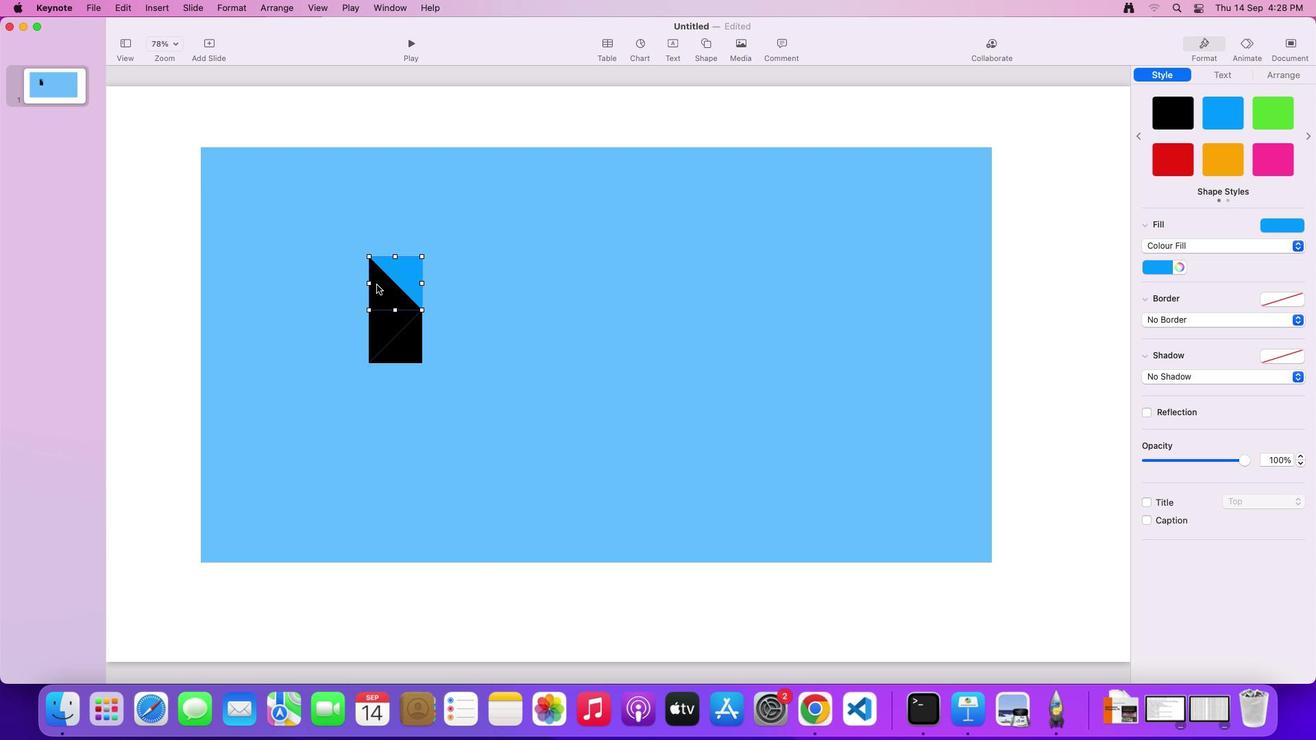
Action: Mouse pressed left at (377, 285)
Screenshot: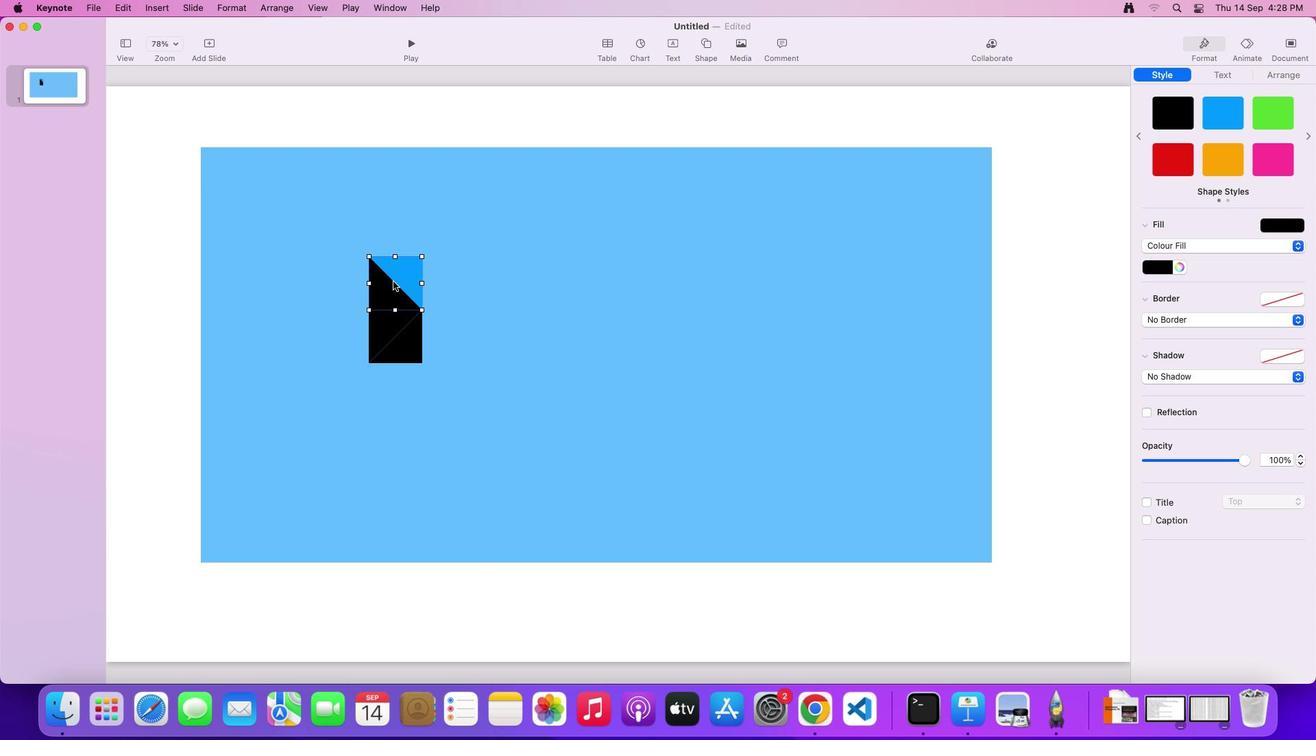 
Action: Mouse moved to (1224, 125)
Screenshot: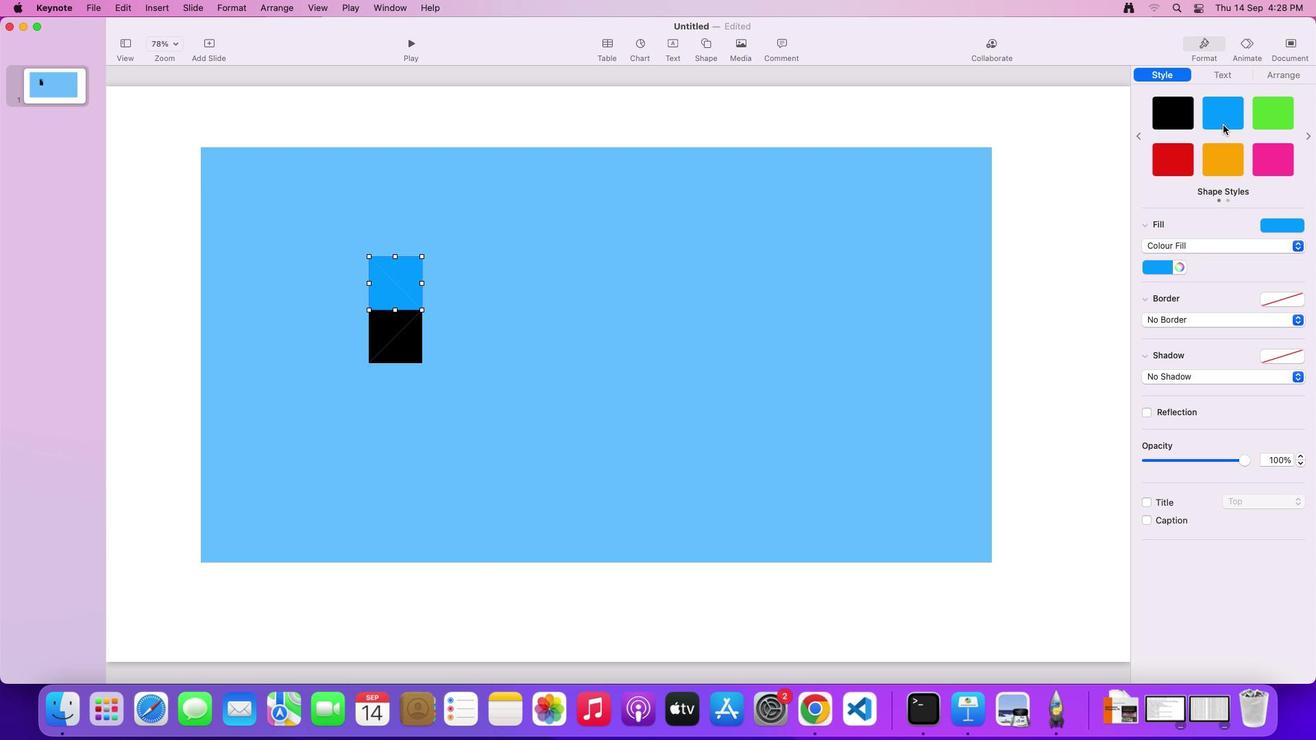 
Action: Mouse pressed left at (1224, 125)
Screenshot: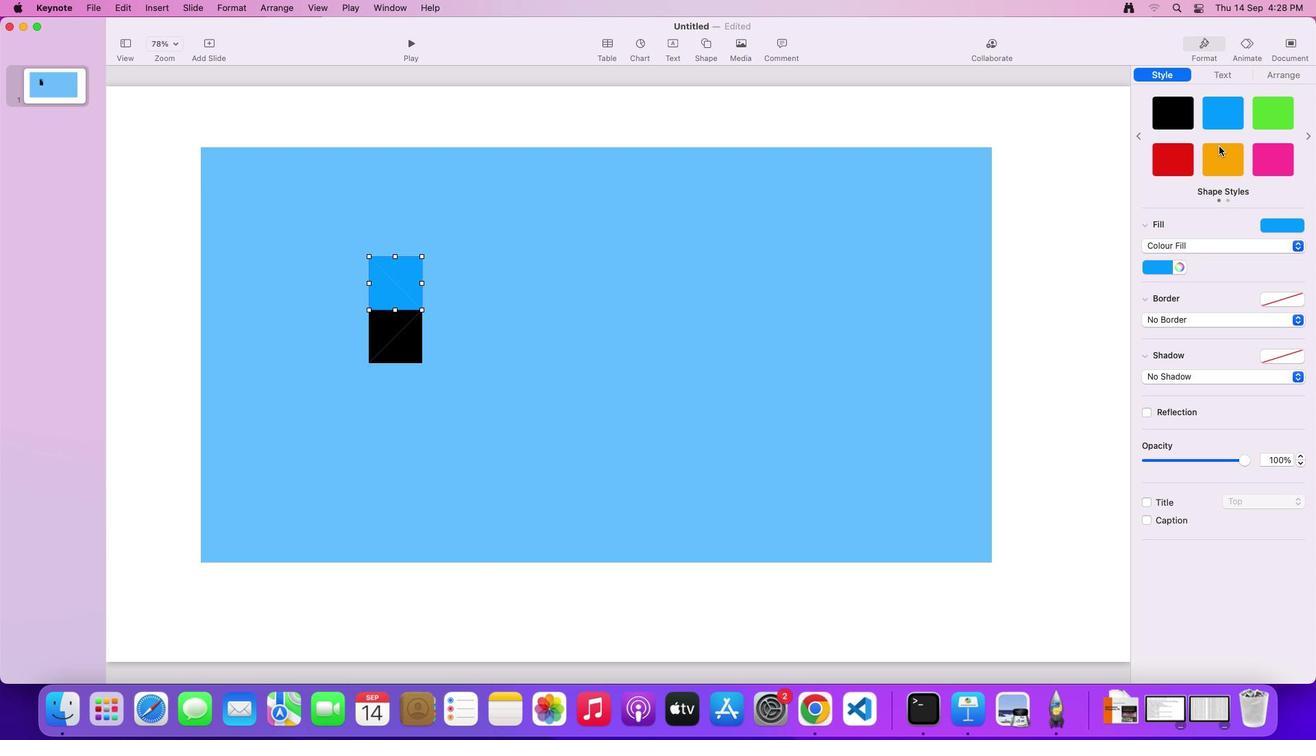 
Action: Mouse moved to (1243, 461)
Screenshot: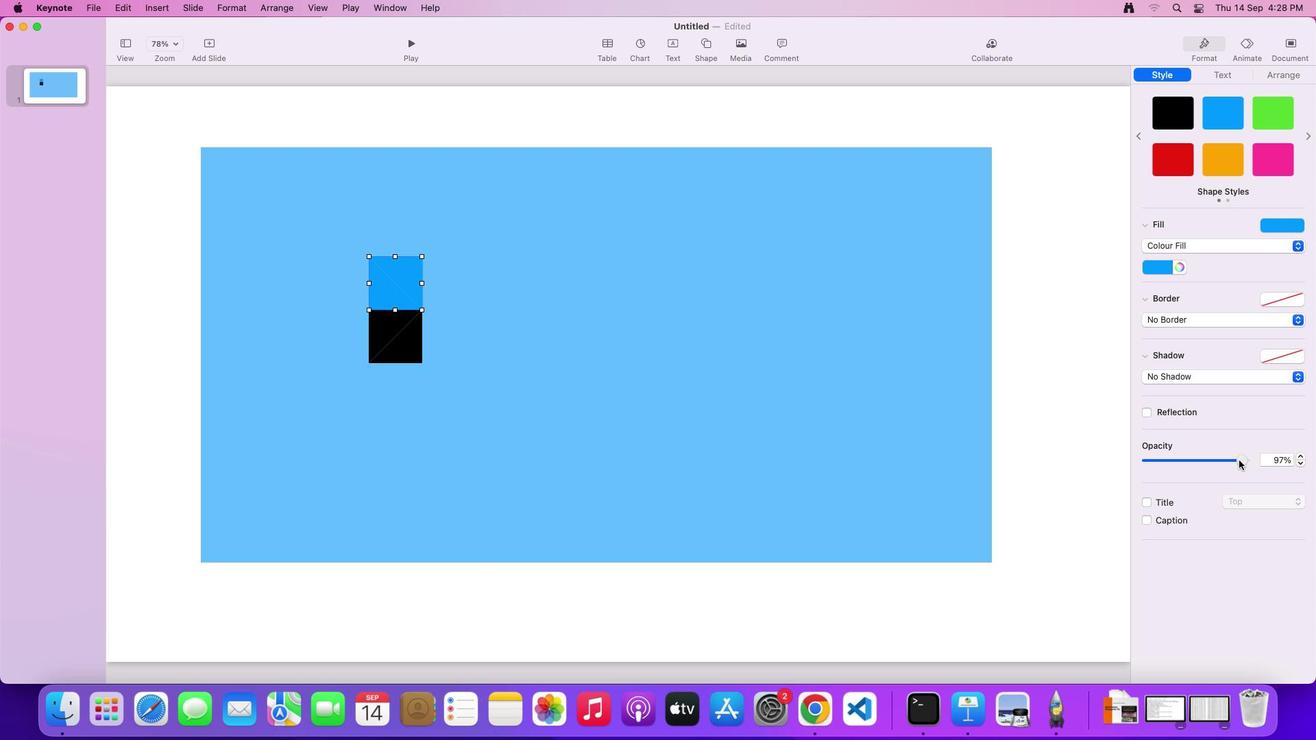 
Action: Mouse pressed left at (1243, 461)
Screenshot: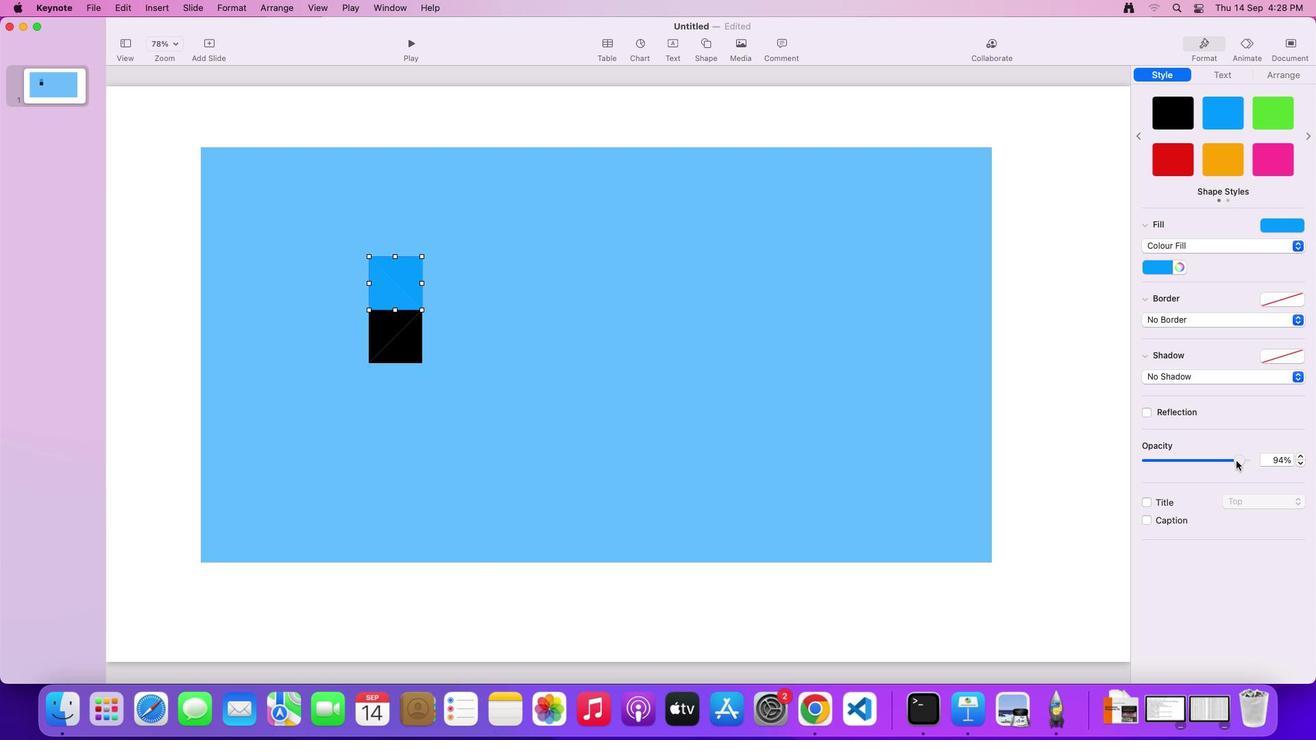 
Action: Mouse moved to (399, 327)
Screenshot: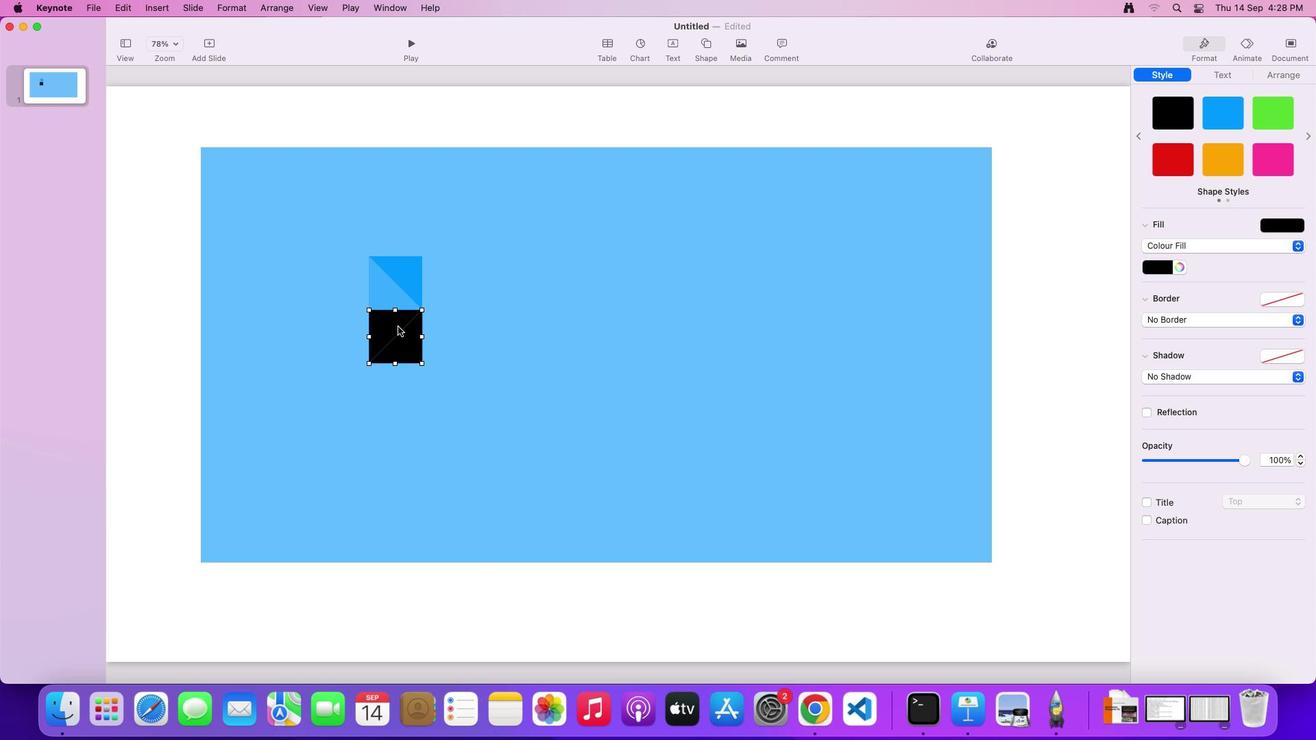 
Action: Mouse pressed left at (399, 327)
Screenshot: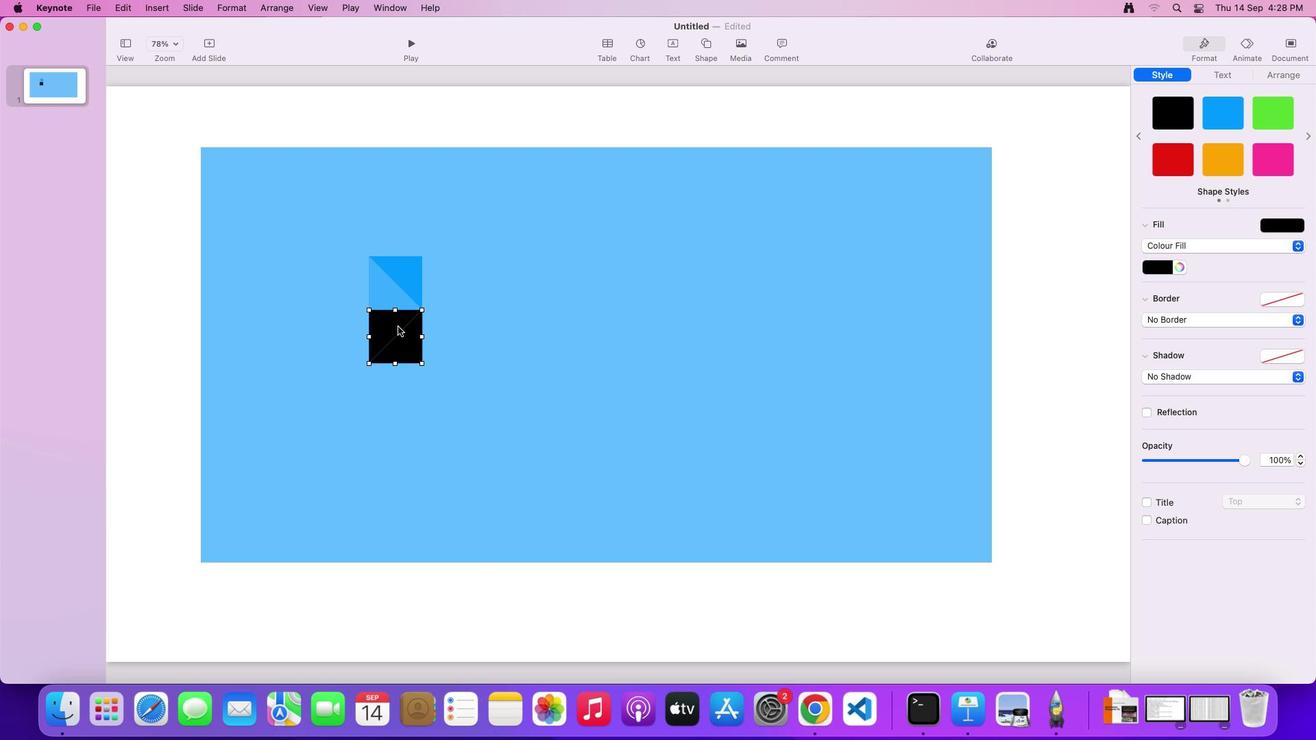 
Action: Mouse moved to (1217, 124)
Screenshot: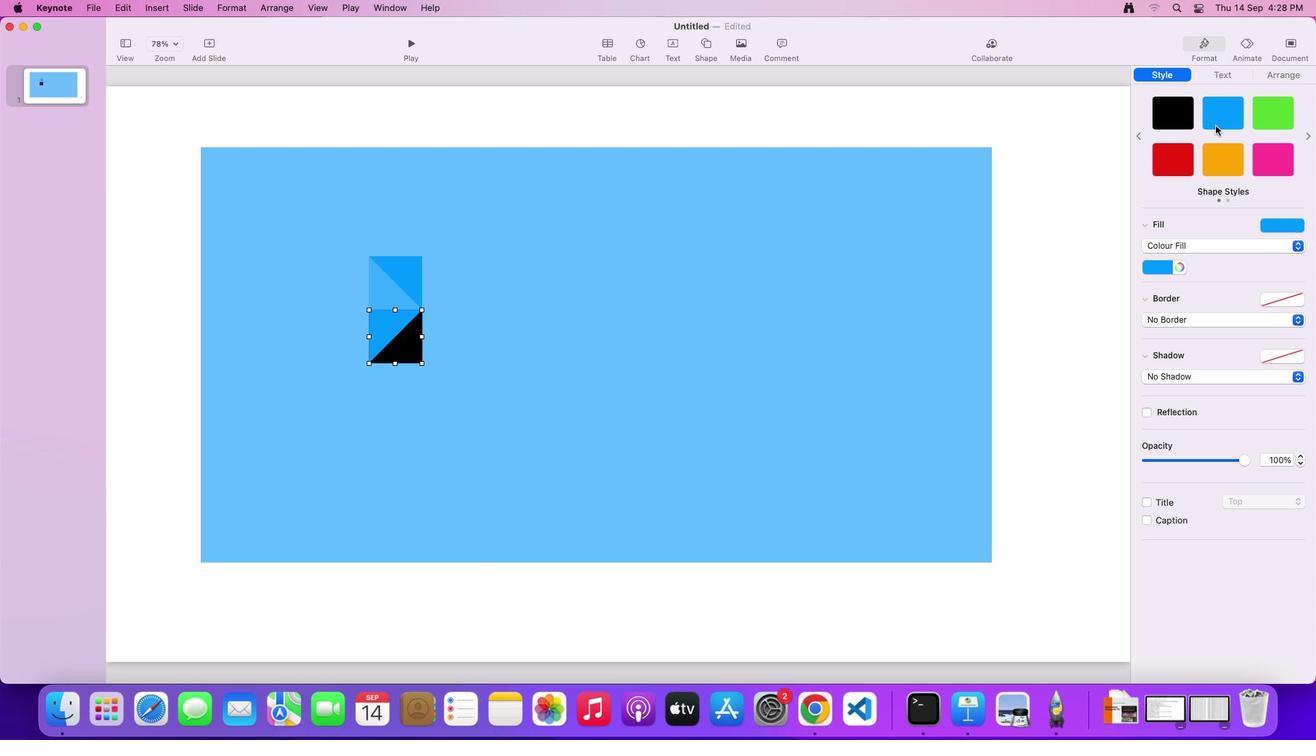 
Action: Mouse pressed left at (1217, 124)
Screenshot: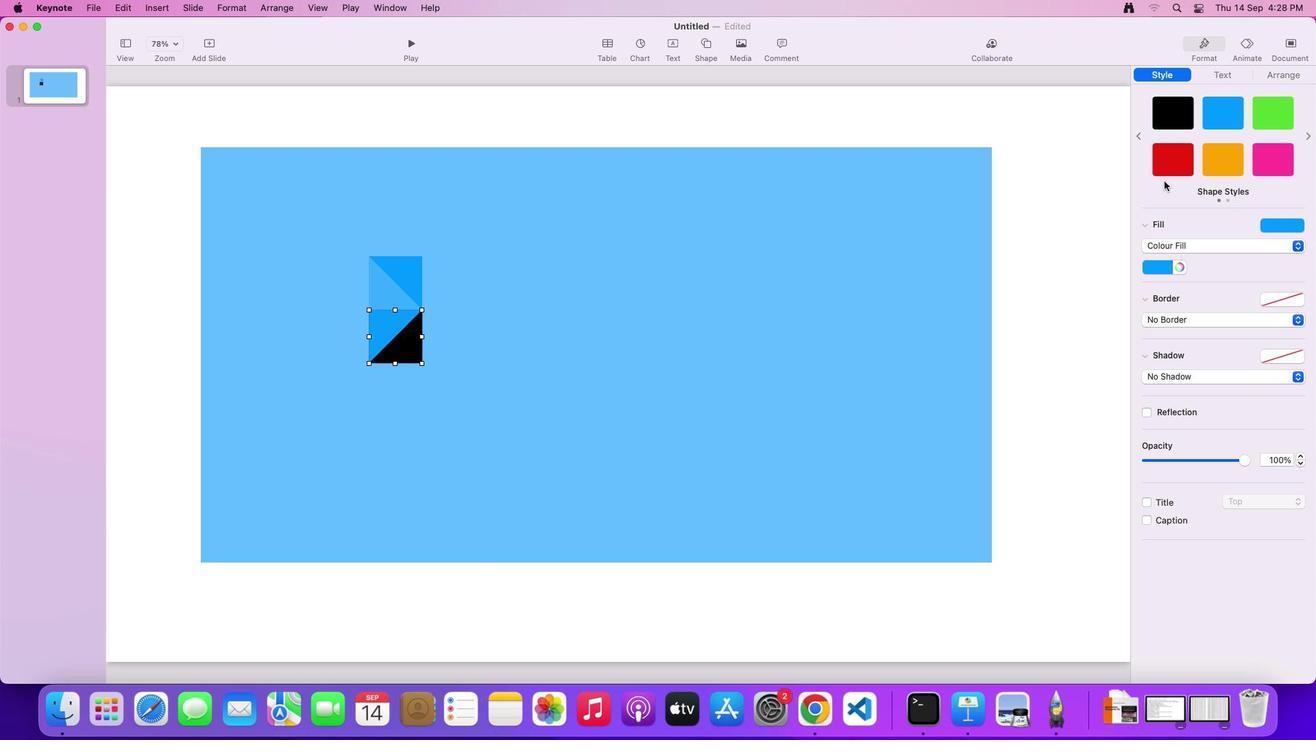
Action: Mouse moved to (396, 360)
Screenshot: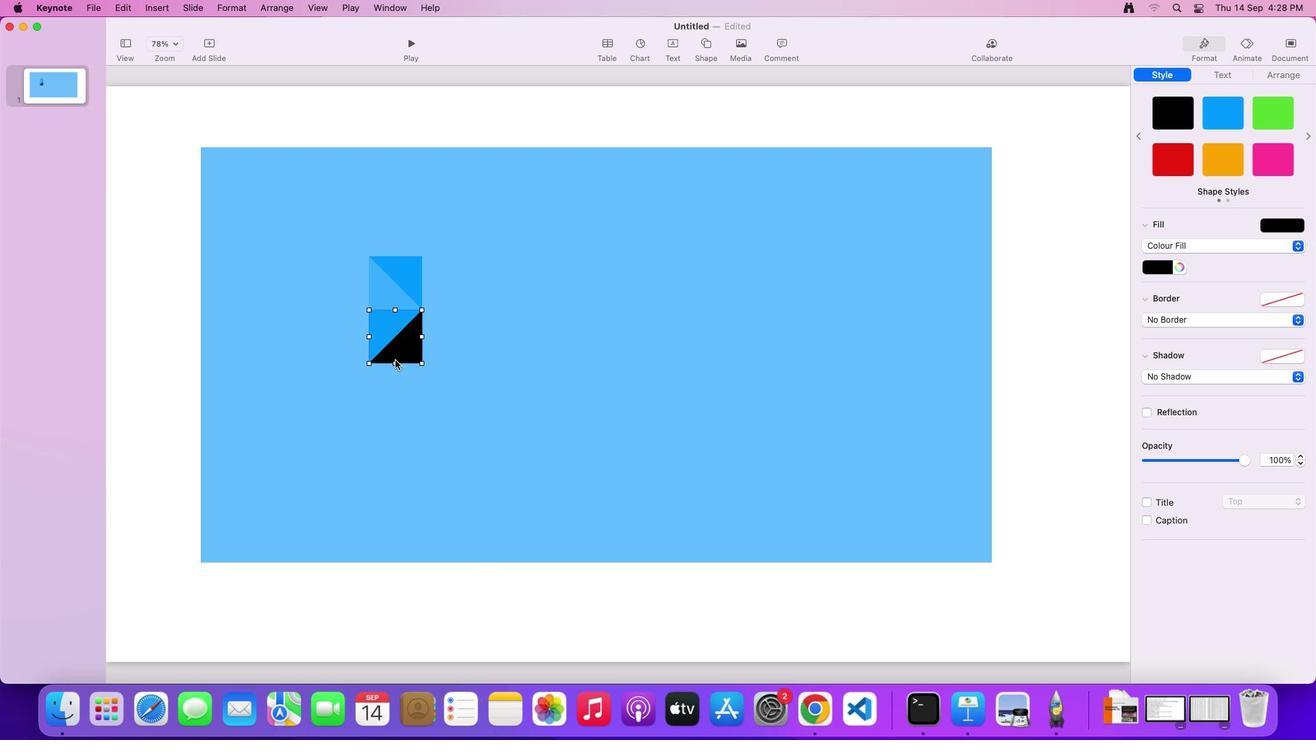 
Action: Mouse pressed left at (396, 360)
Screenshot: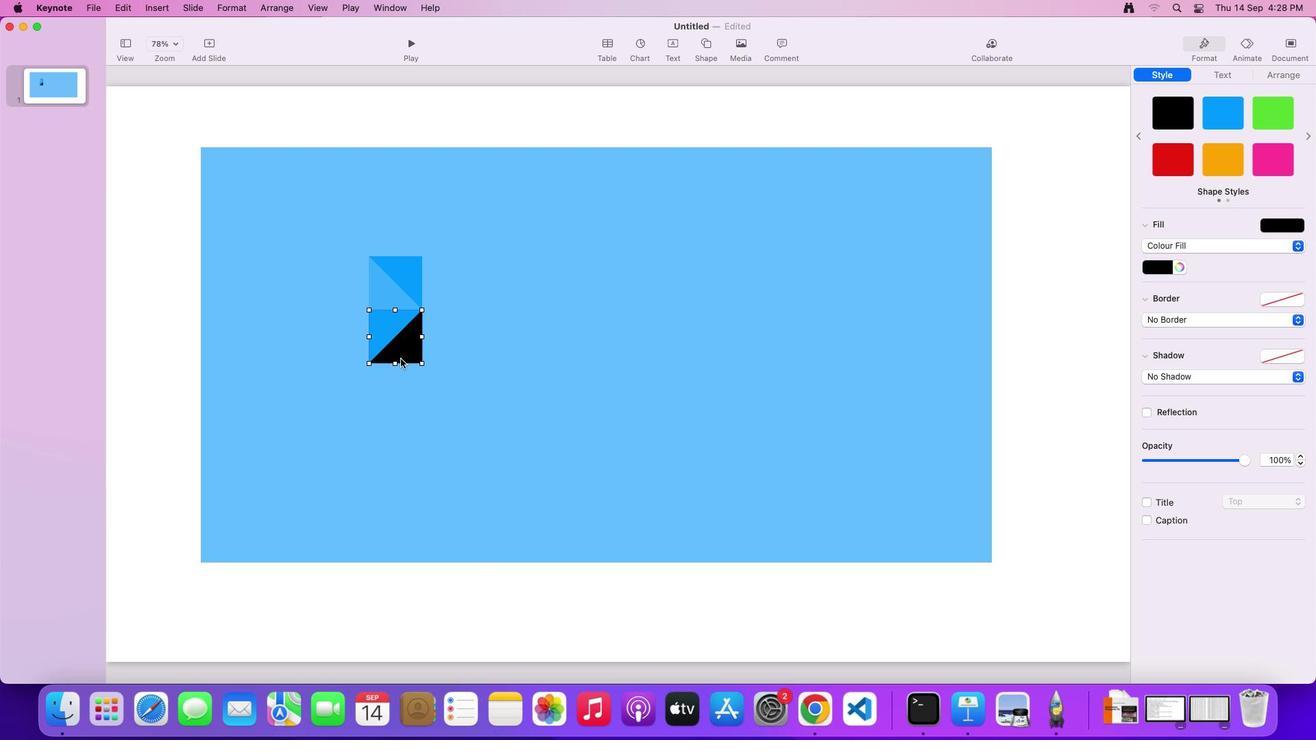
Action: Mouse moved to (407, 353)
Screenshot: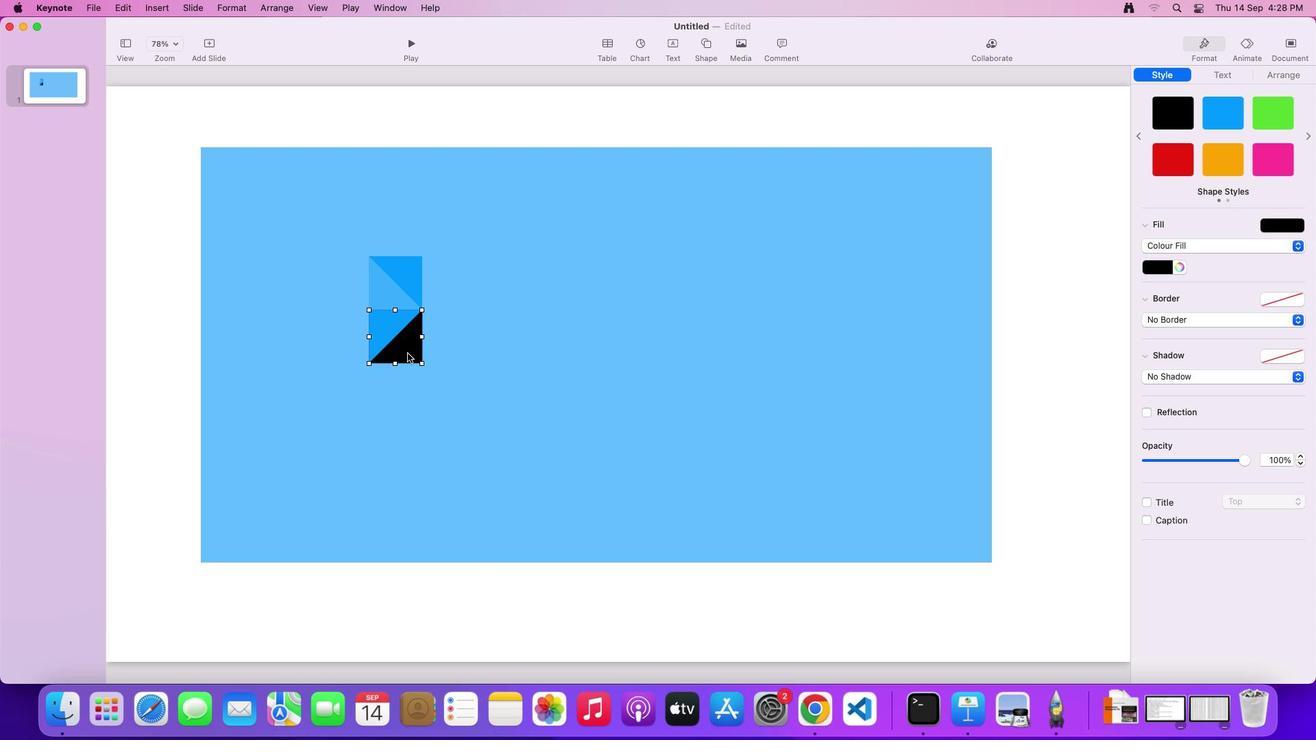 
Action: Mouse pressed left at (407, 353)
Screenshot: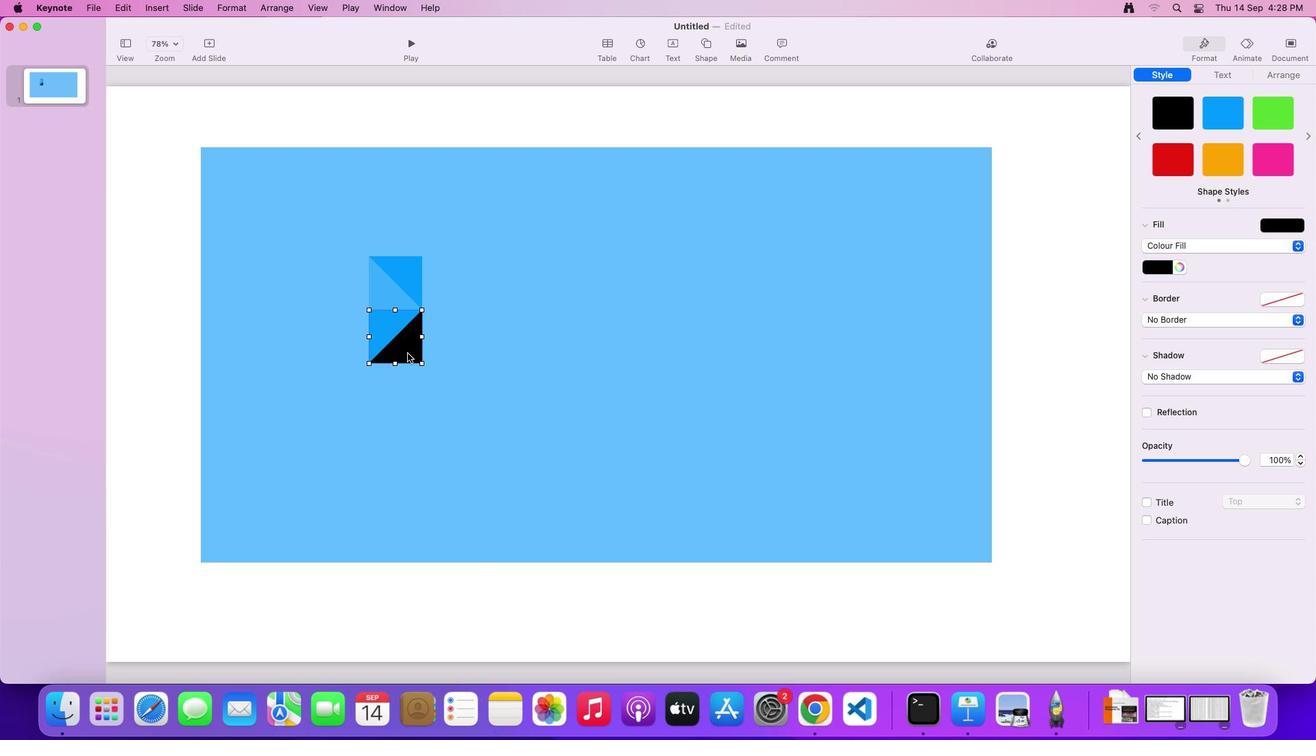 
Action: Mouse moved to (1176, 266)
Screenshot: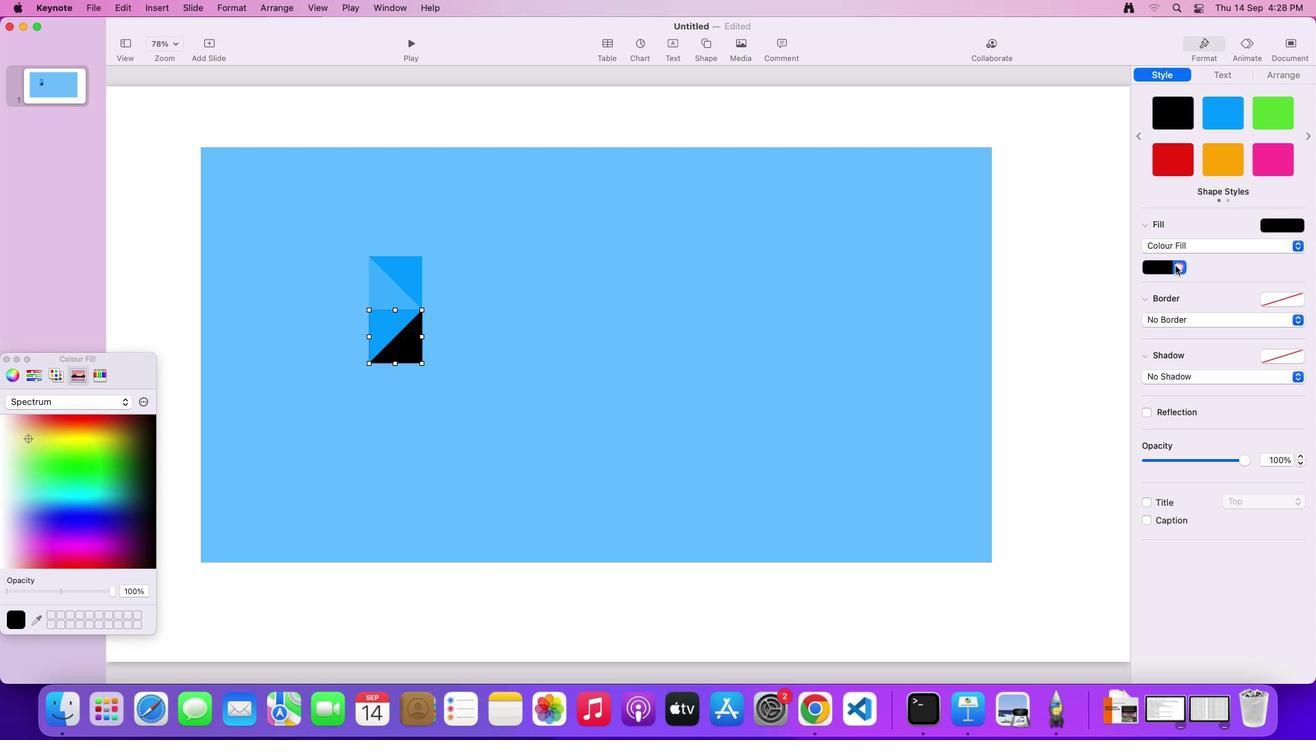 
Action: Mouse pressed left at (1176, 266)
Screenshot: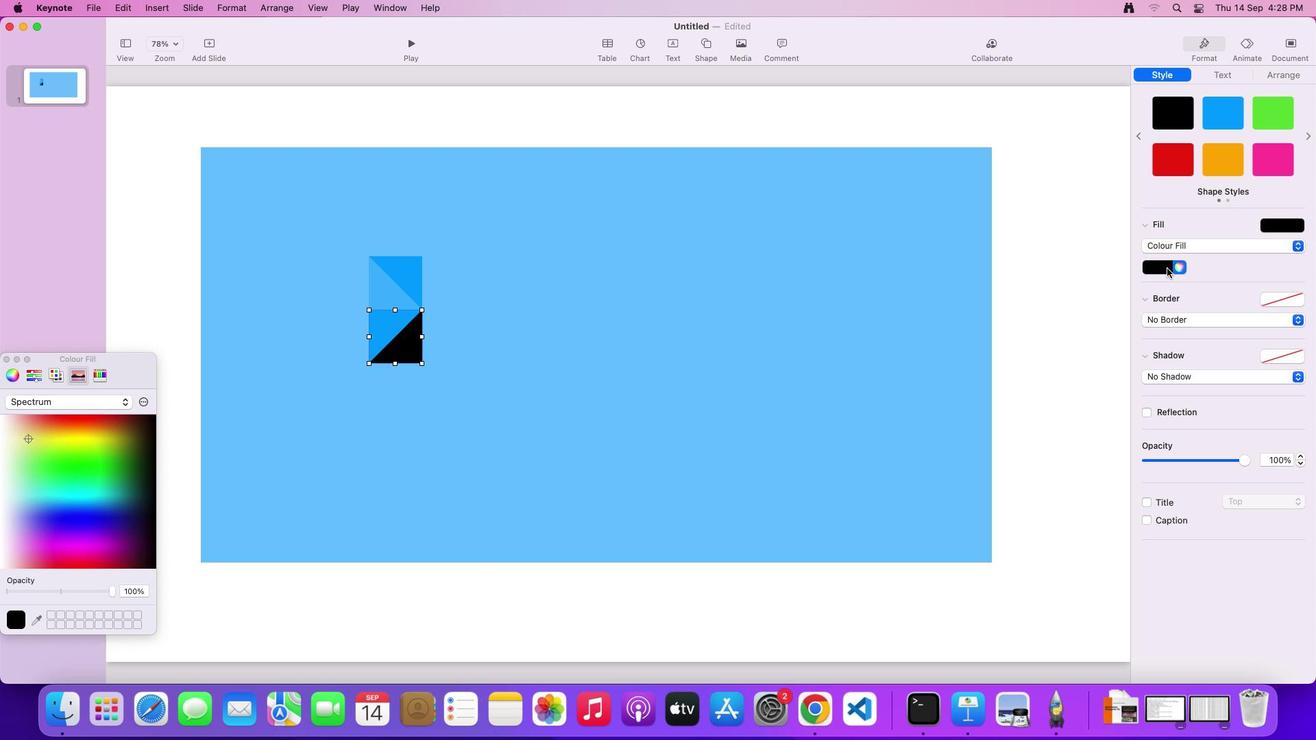 
Action: Mouse moved to (1170, 268)
Screenshot: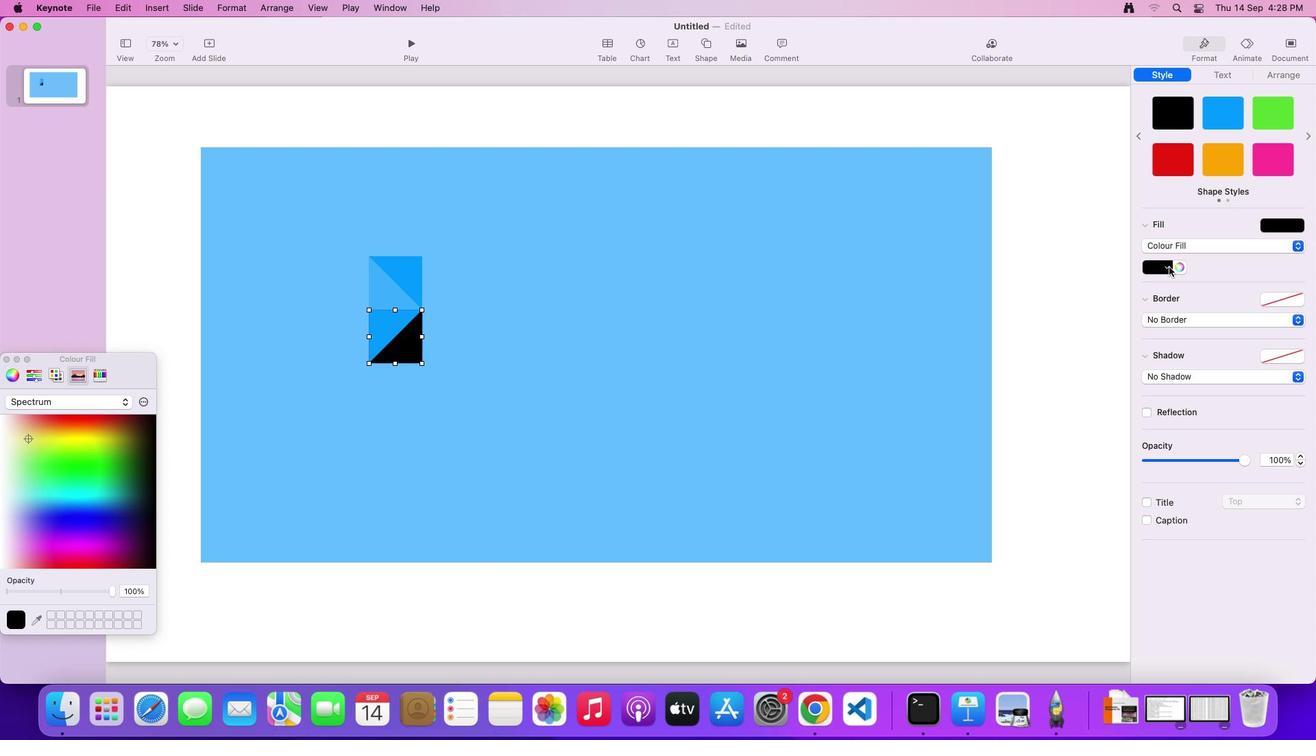 
Action: Mouse pressed left at (1170, 268)
Screenshot: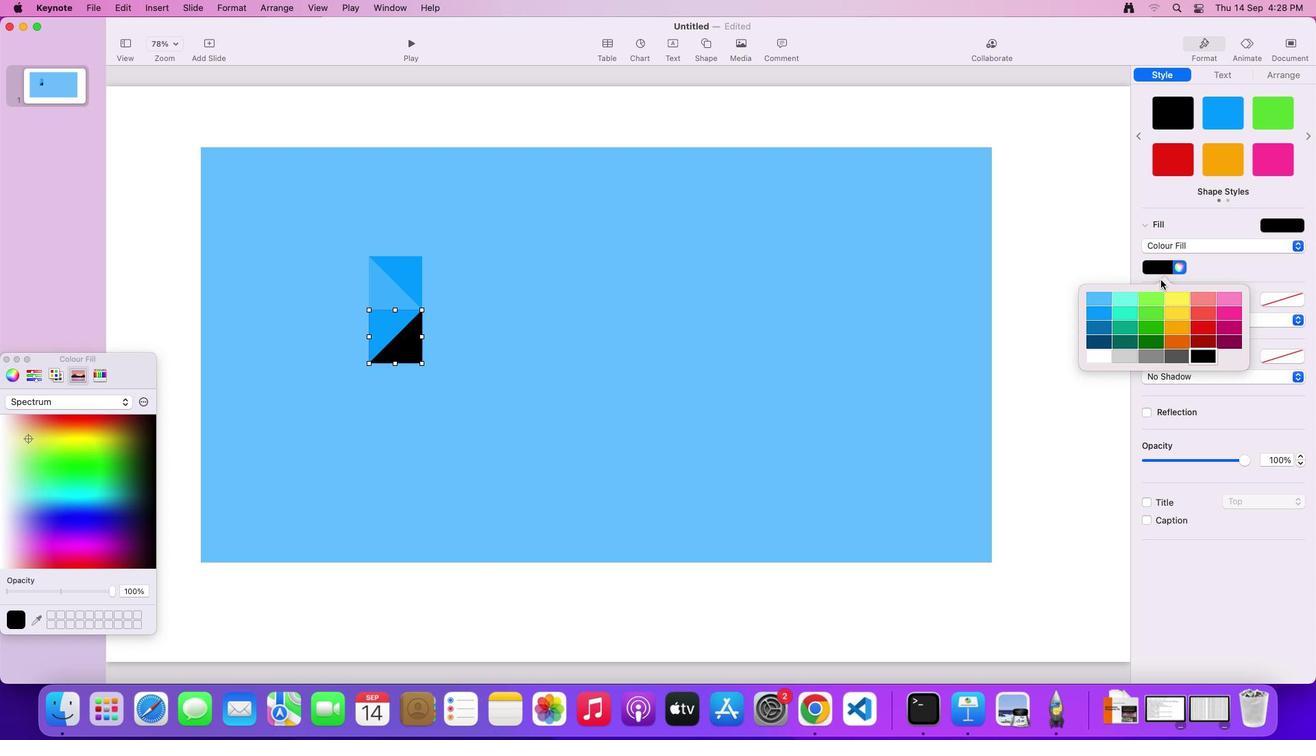 
Action: Mouse moved to (1100, 316)
Screenshot: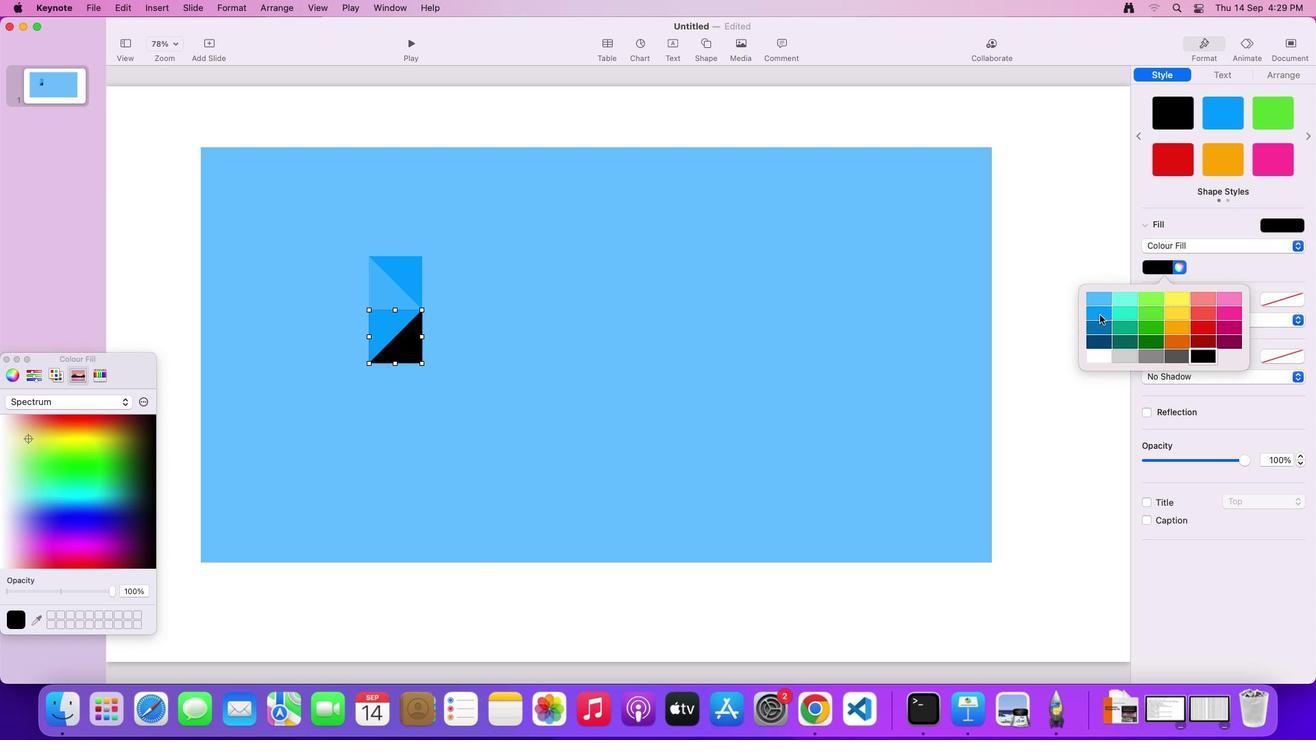 
Action: Mouse pressed left at (1100, 316)
Screenshot: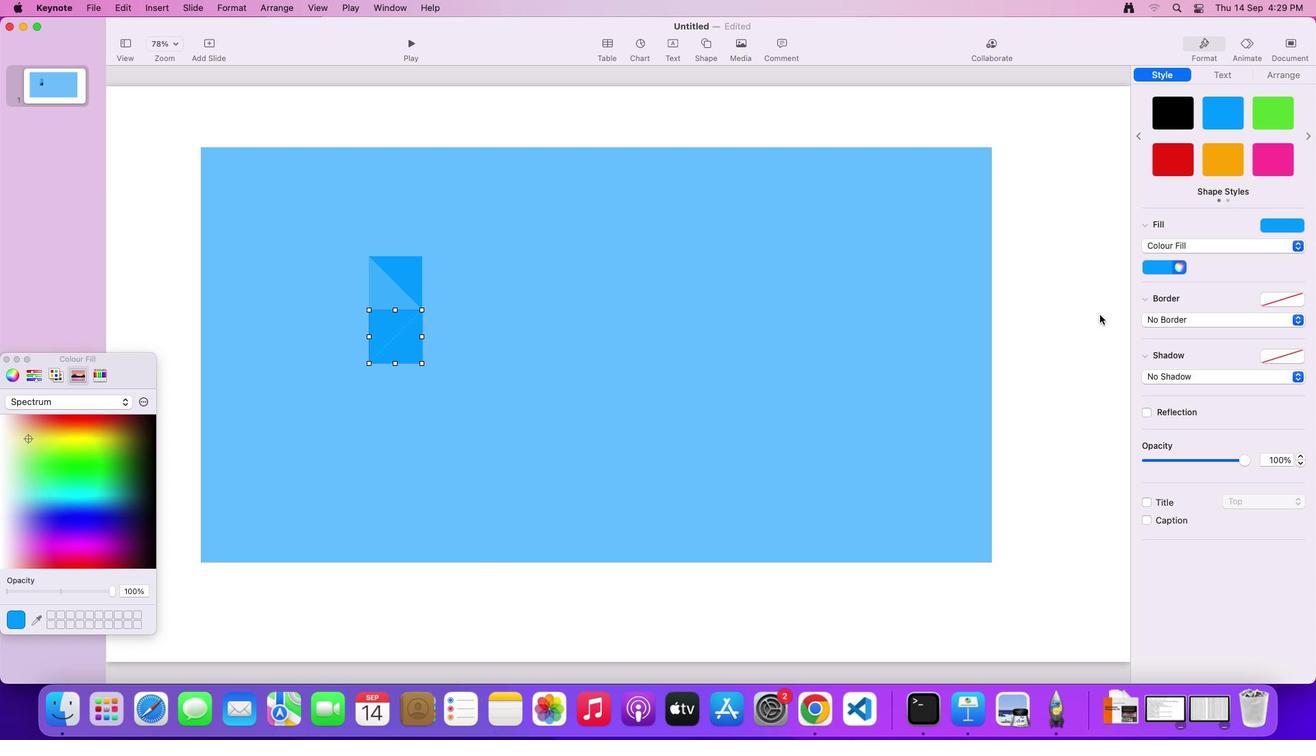 
Action: Mouse moved to (1167, 270)
Screenshot: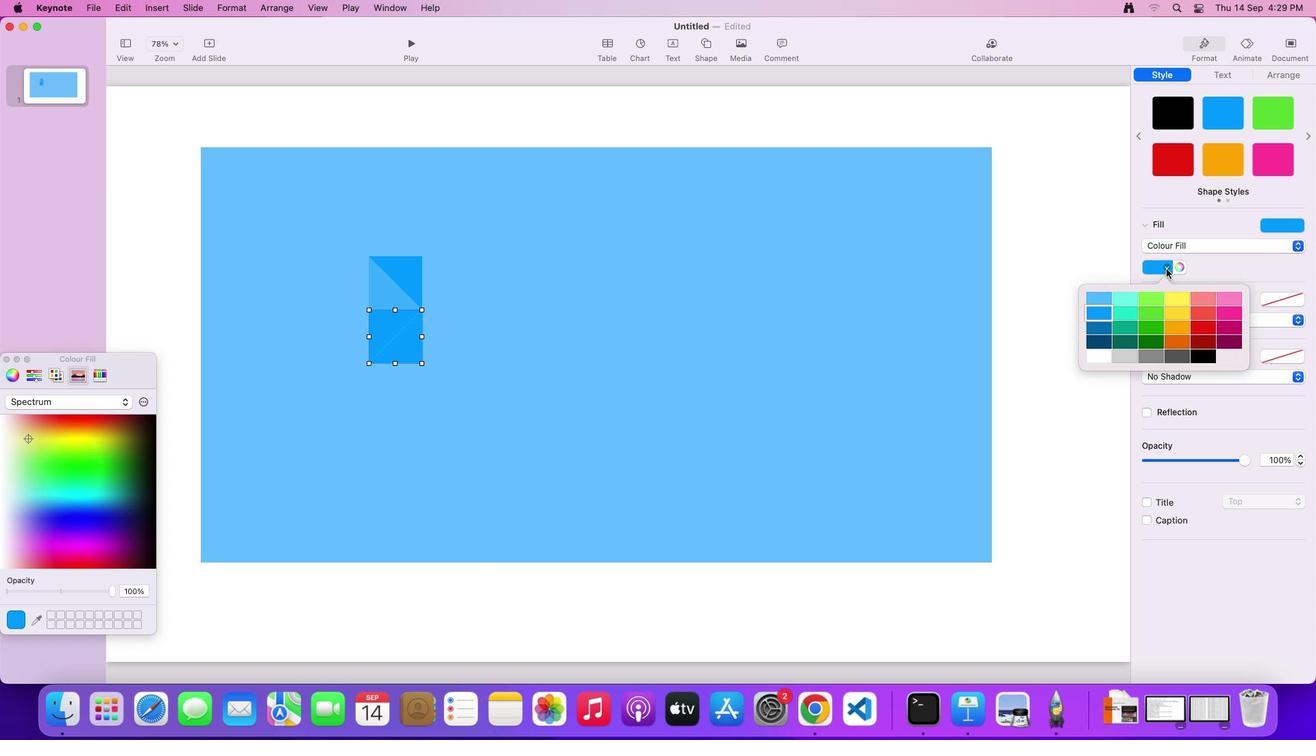 
Action: Mouse pressed left at (1167, 270)
Screenshot: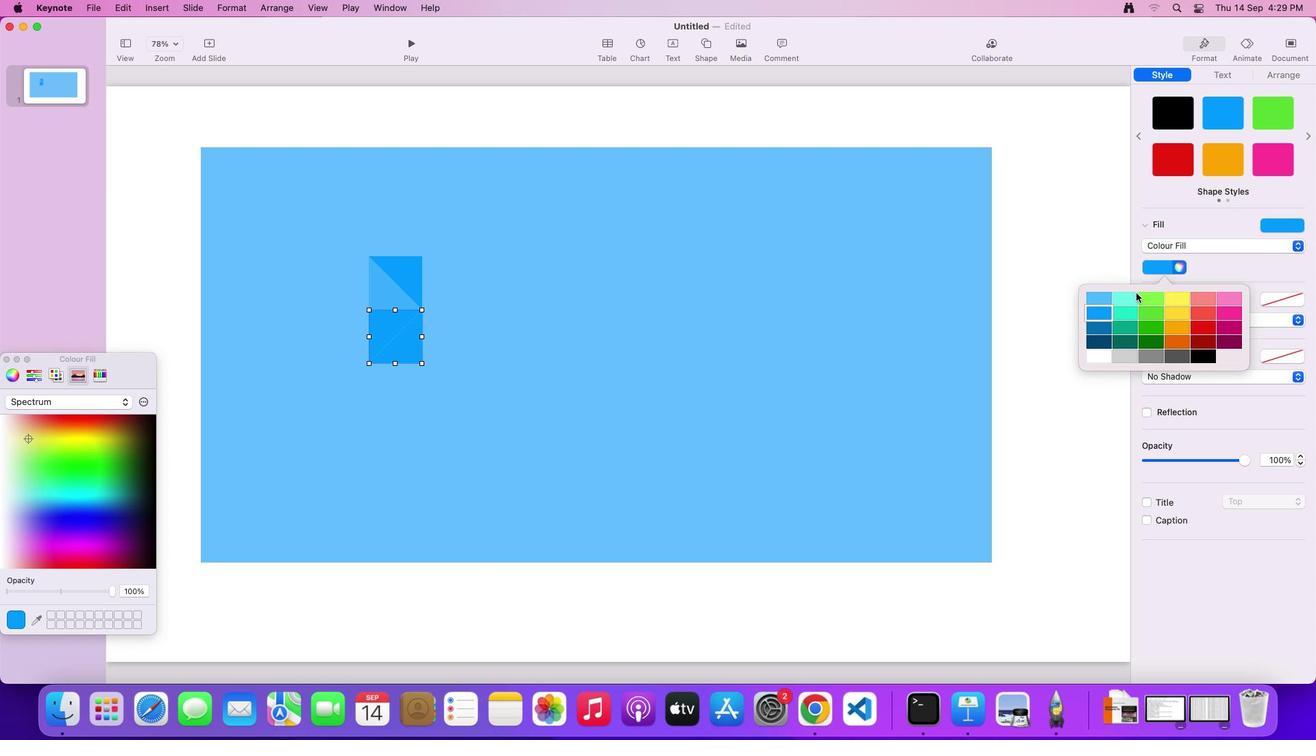 
Action: Mouse moved to (1104, 301)
Screenshot: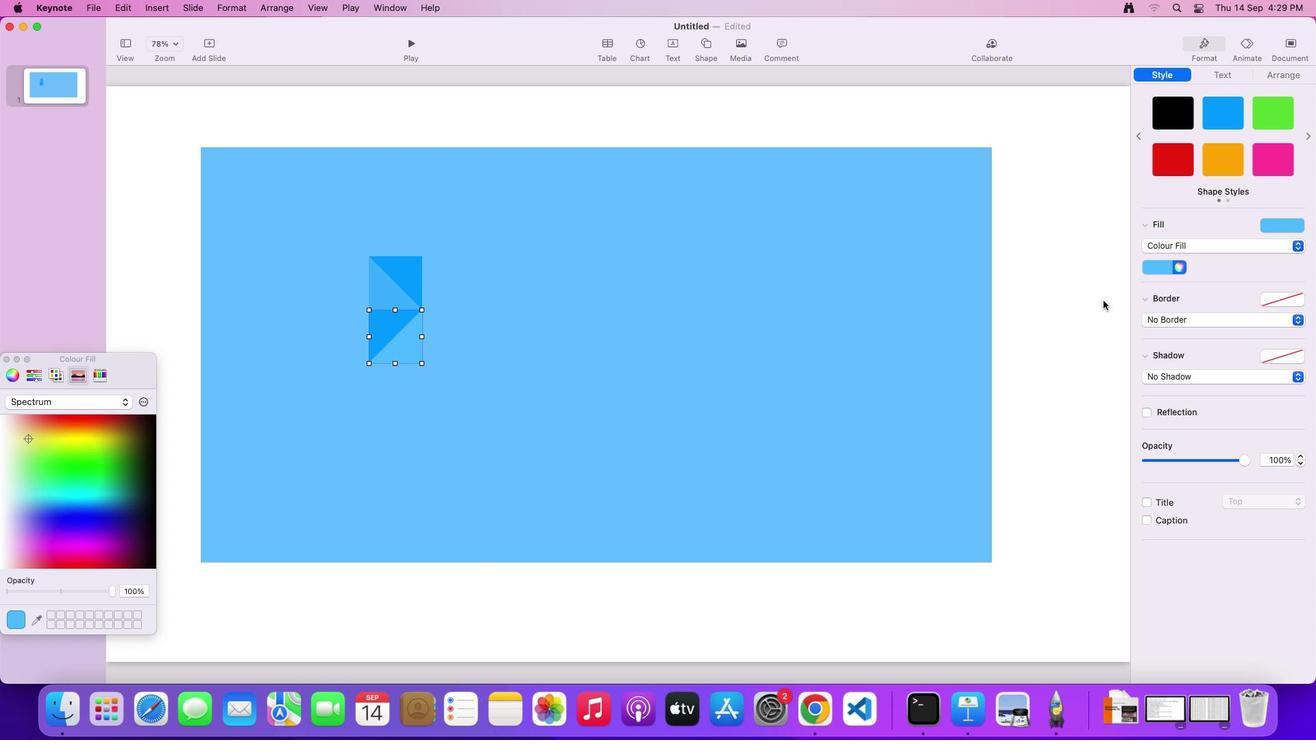 
Action: Mouse pressed left at (1104, 301)
Screenshot: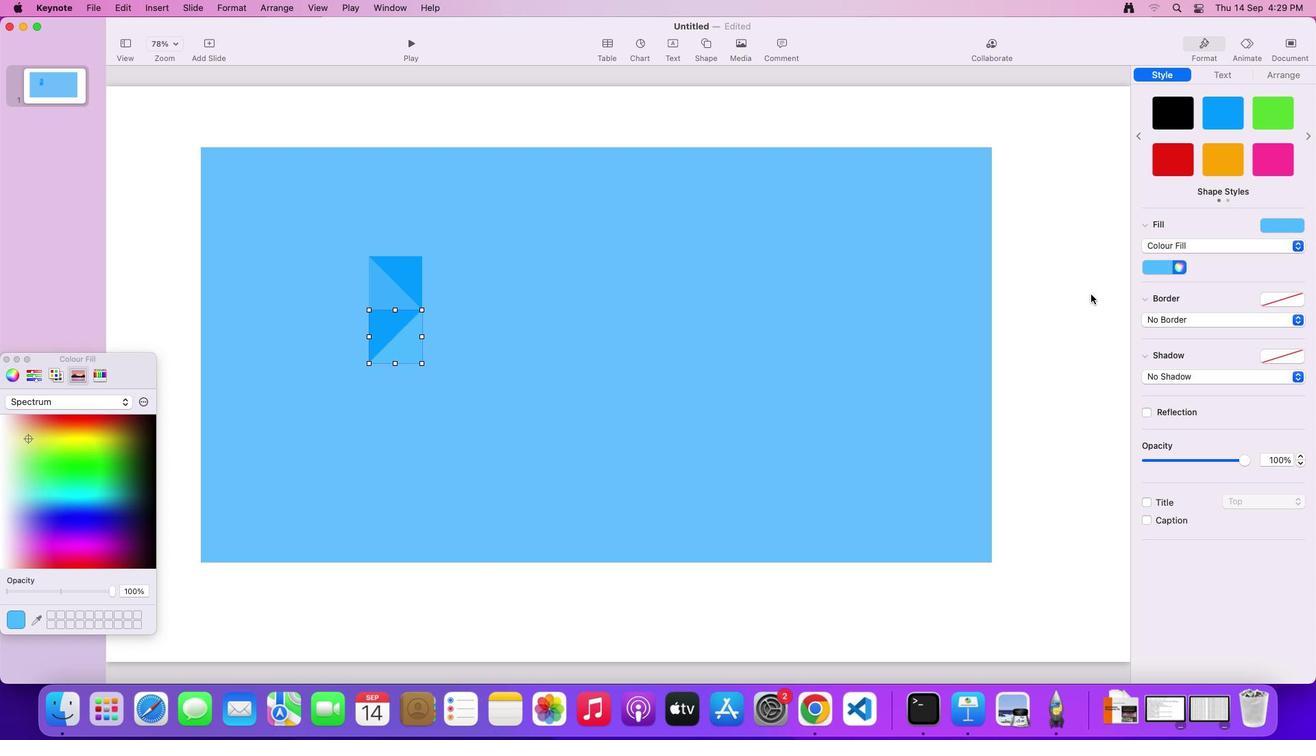 
Action: Mouse moved to (403, 353)
Screenshot: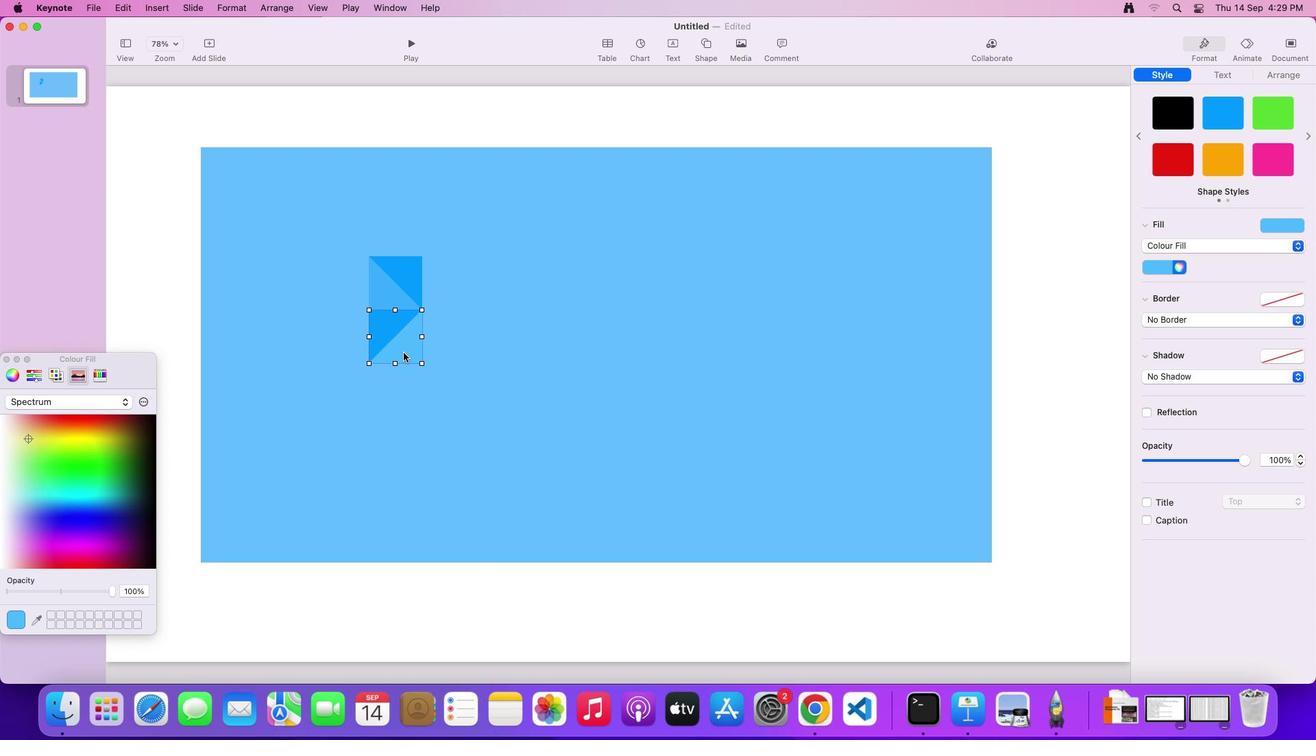 
Action: Mouse pressed left at (403, 353)
Screenshot: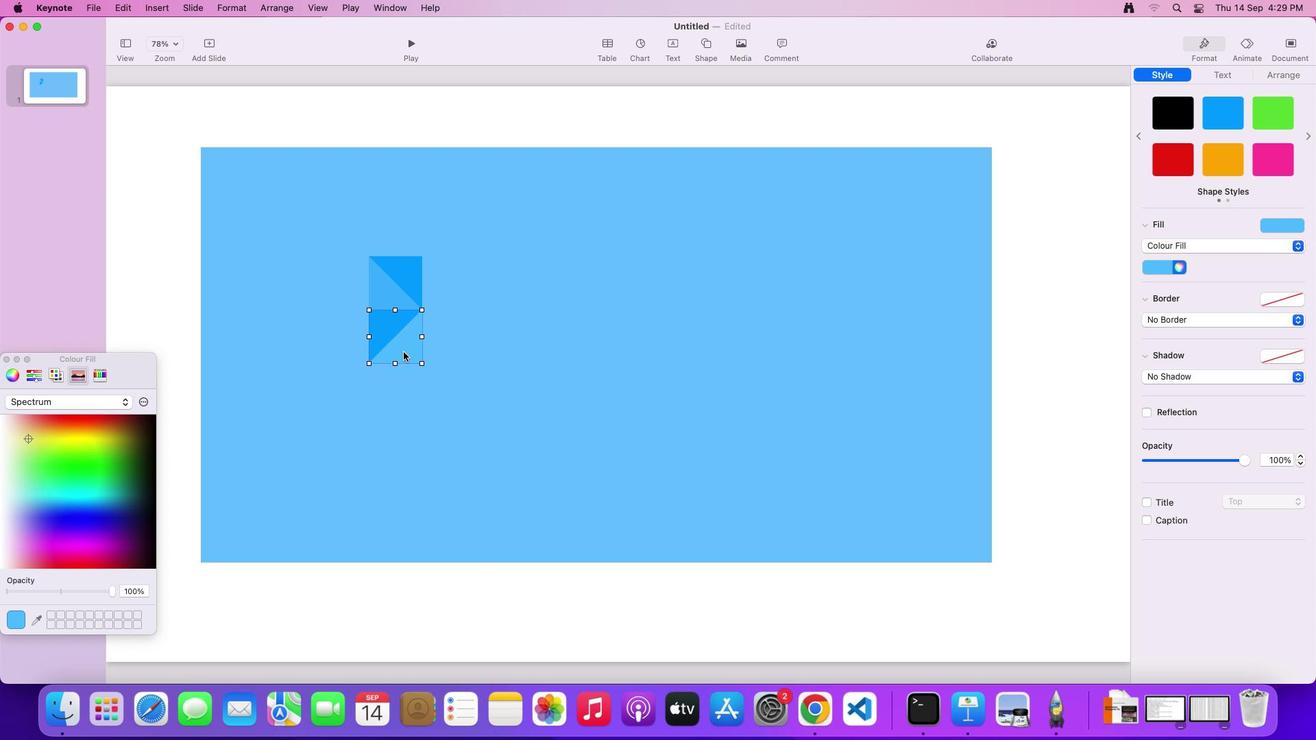 
Action: Mouse moved to (1166, 265)
Screenshot: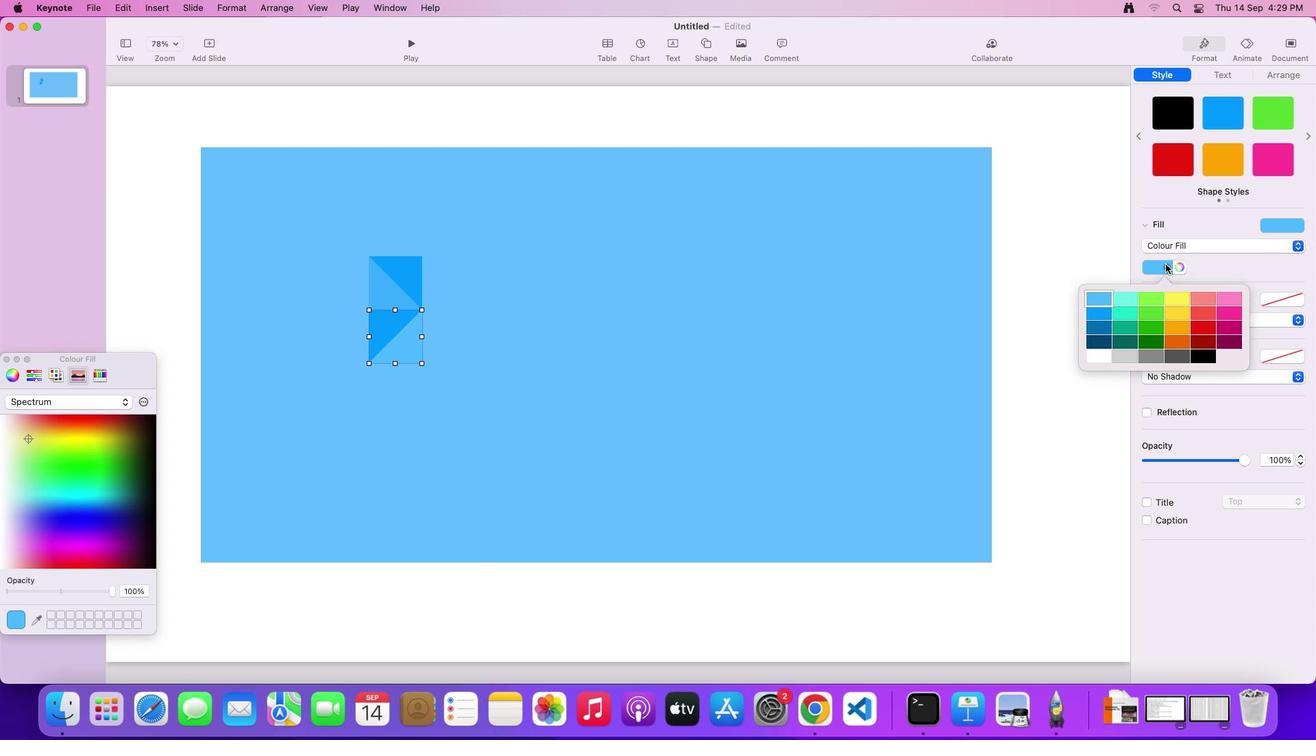 
Action: Mouse pressed left at (1166, 265)
Screenshot: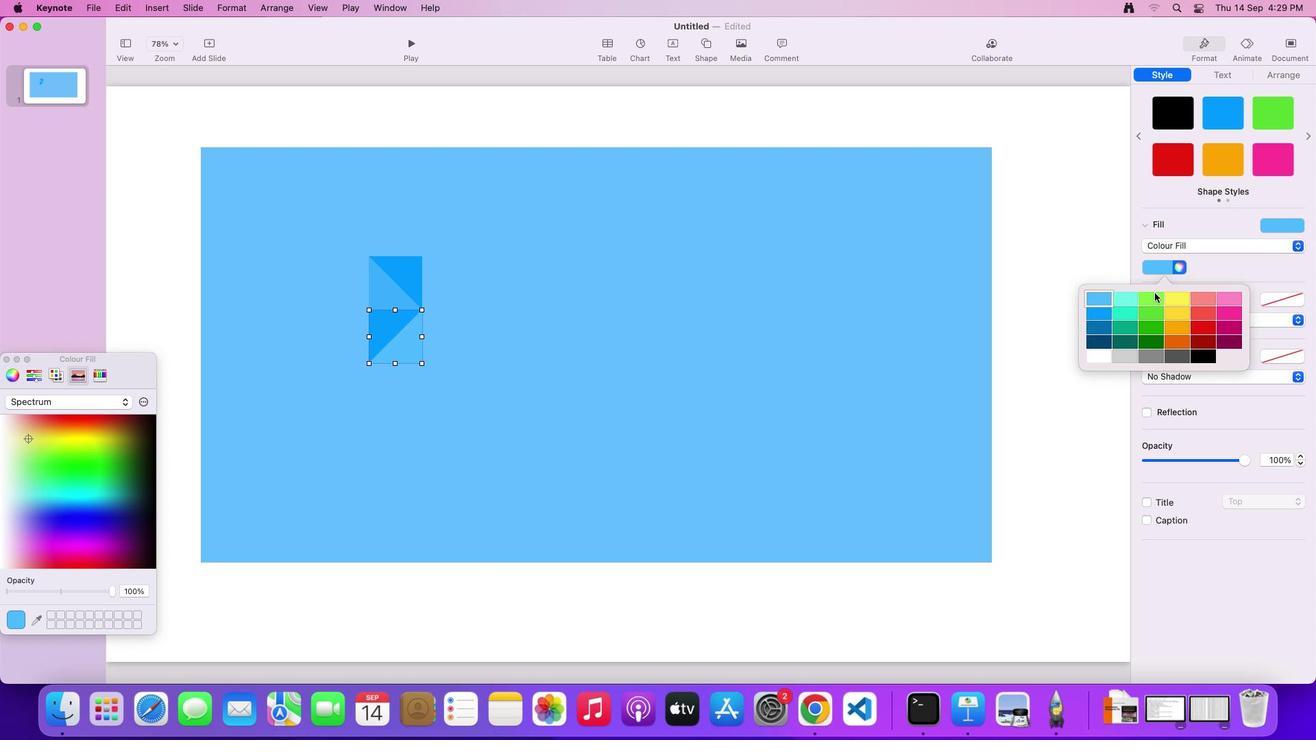 
Action: Mouse moved to (1099, 330)
Screenshot: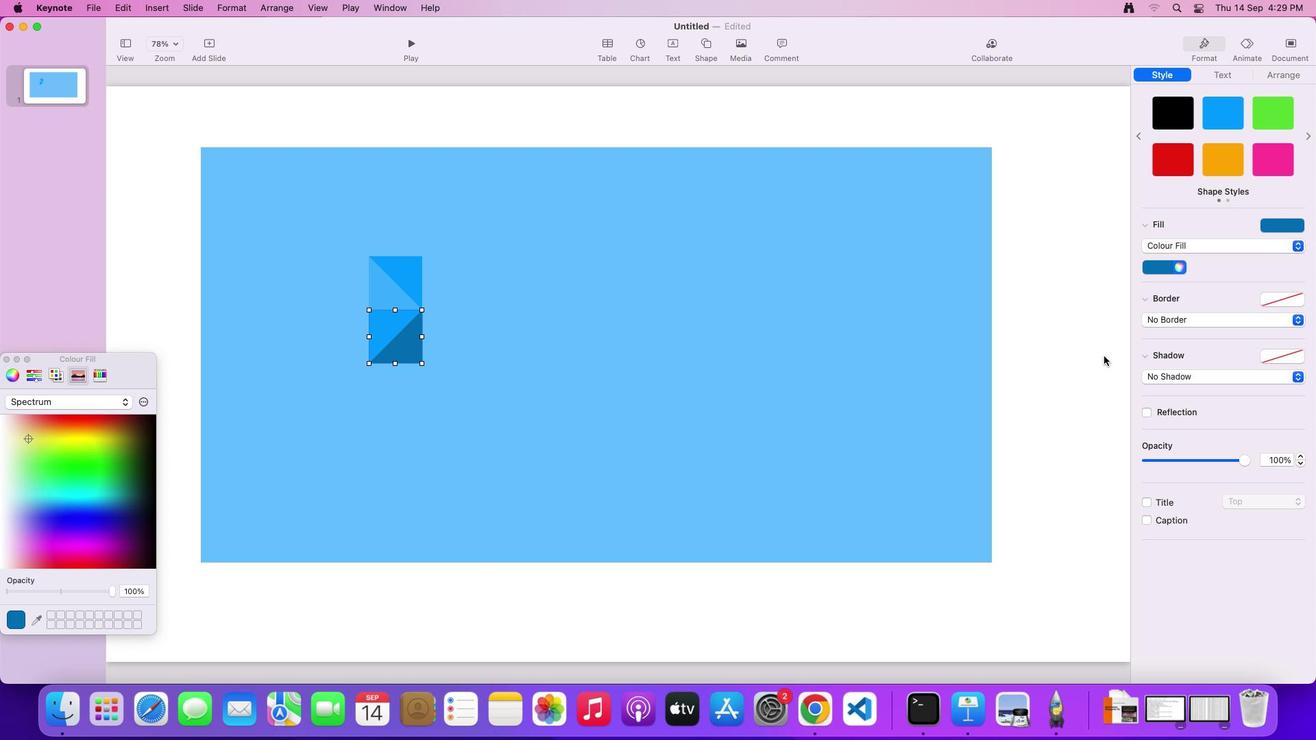 
Action: Mouse pressed left at (1099, 330)
Screenshot: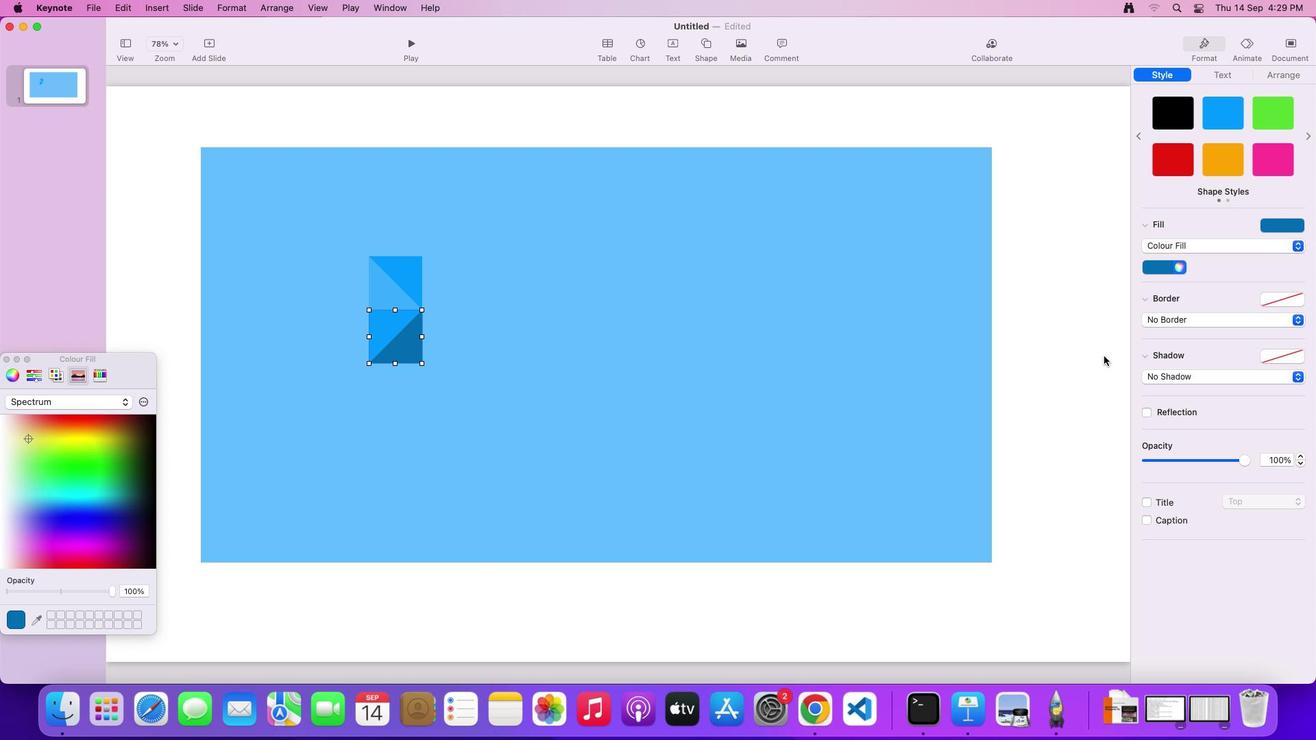 
Action: Mouse moved to (1241, 460)
Screenshot: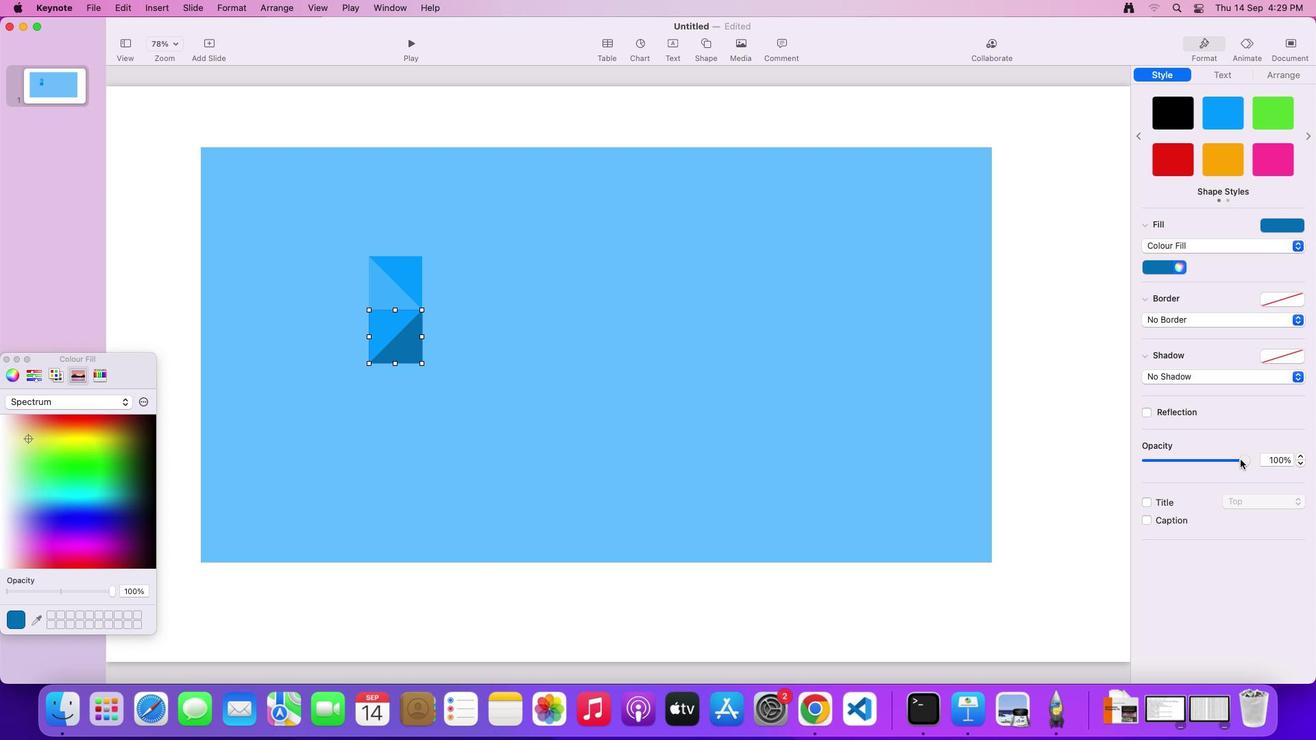 
Action: Mouse pressed left at (1241, 460)
Screenshot: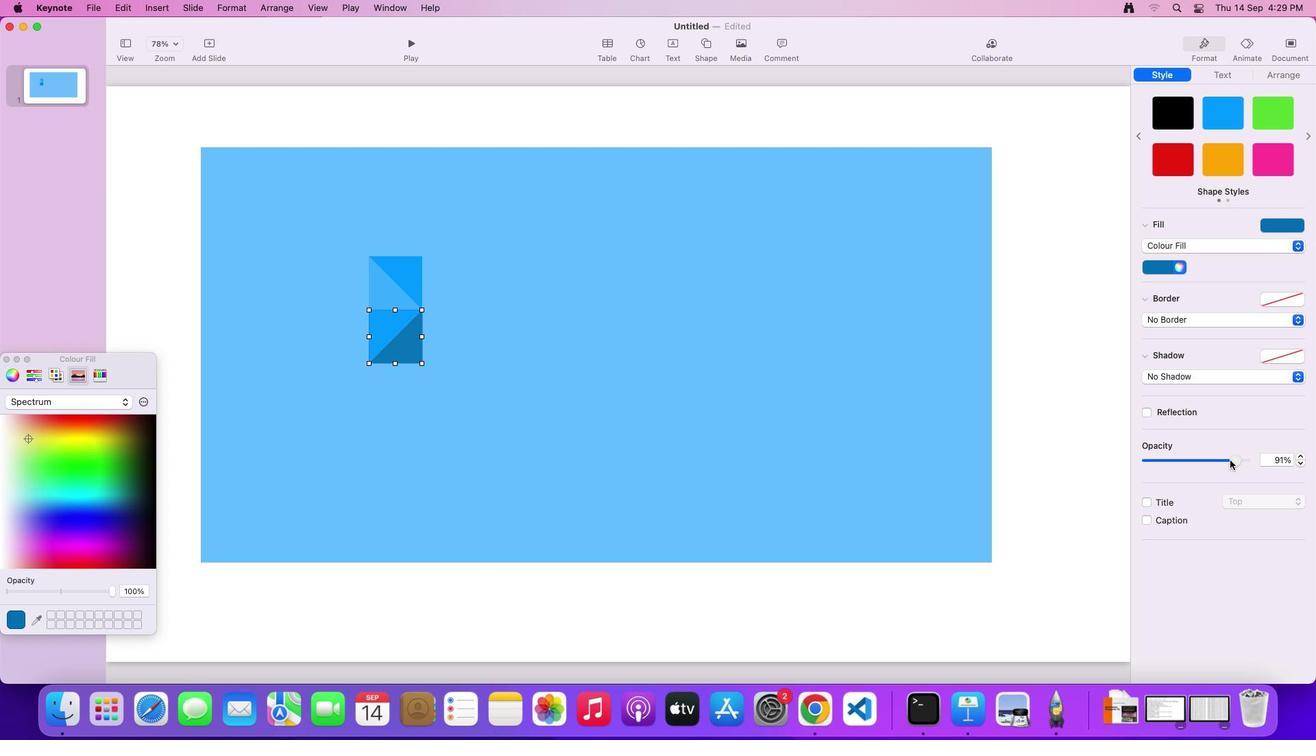 
Action: Mouse moved to (393, 331)
Screenshot: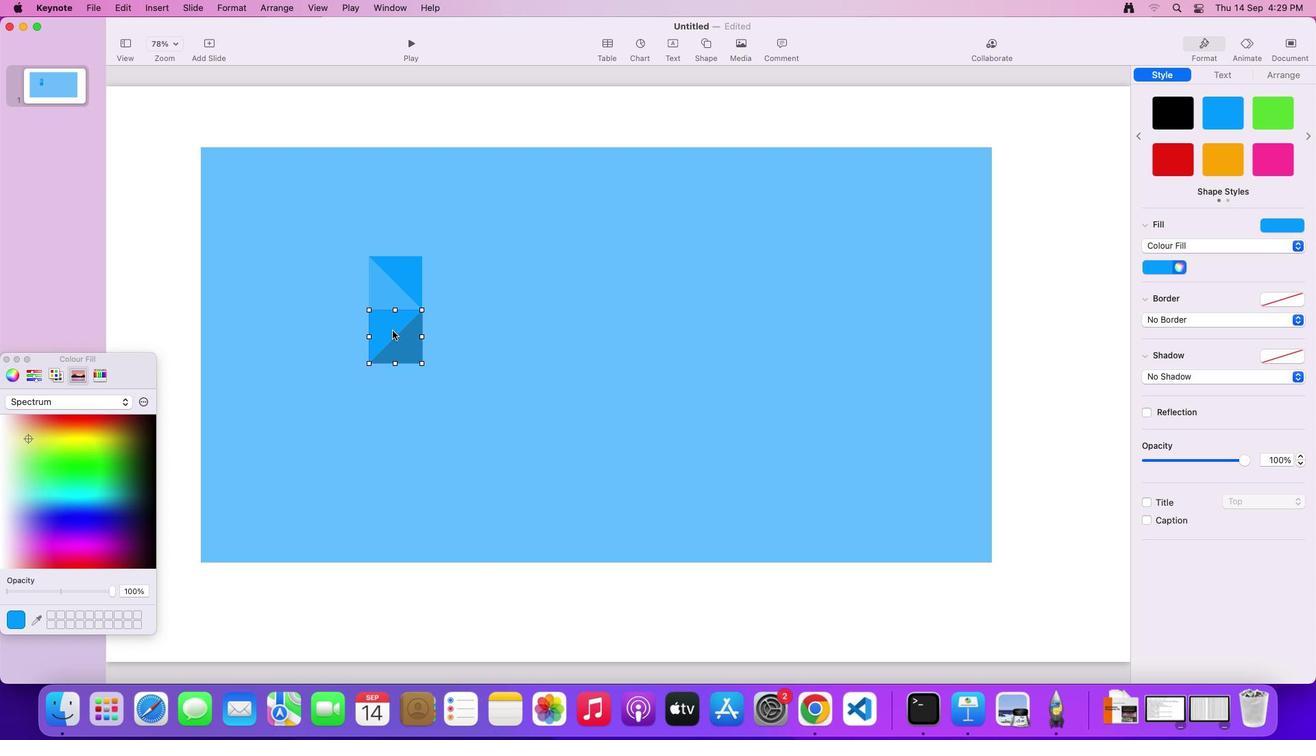 
Action: Mouse pressed left at (393, 331)
Screenshot: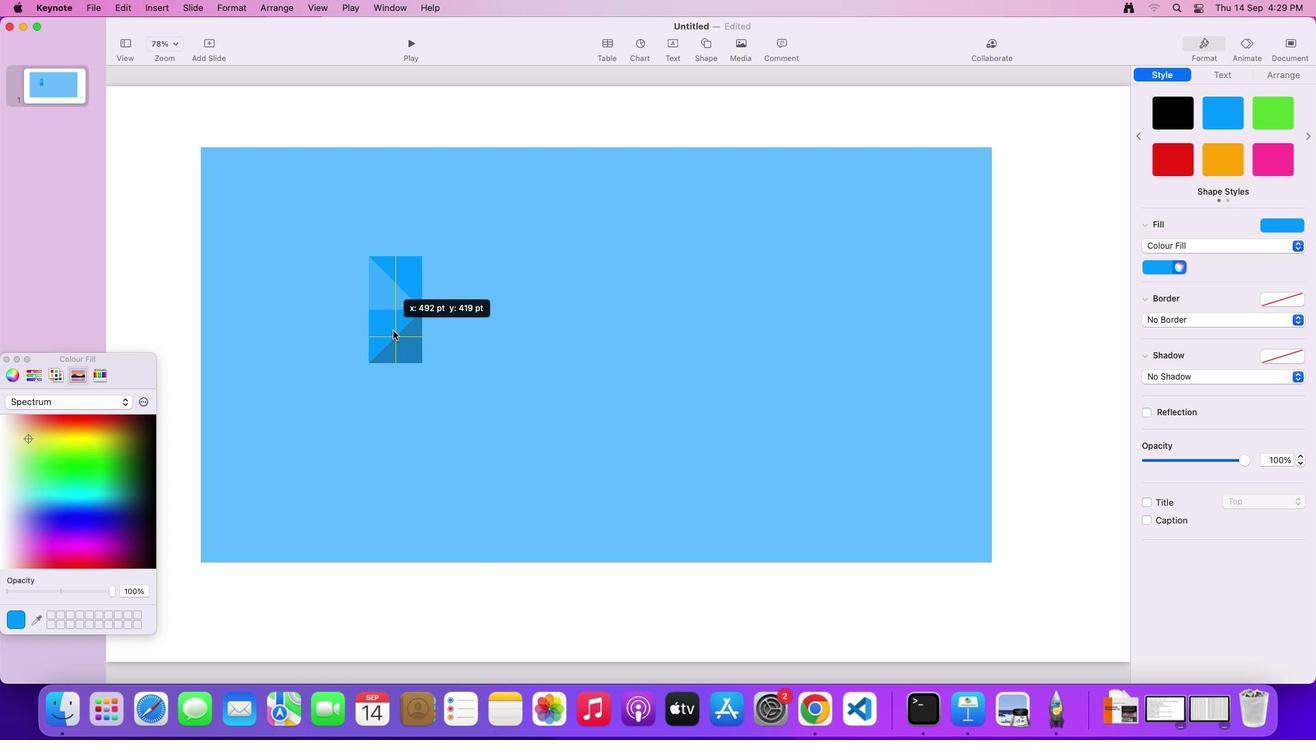 
Action: Mouse moved to (393, 331)
Screenshot: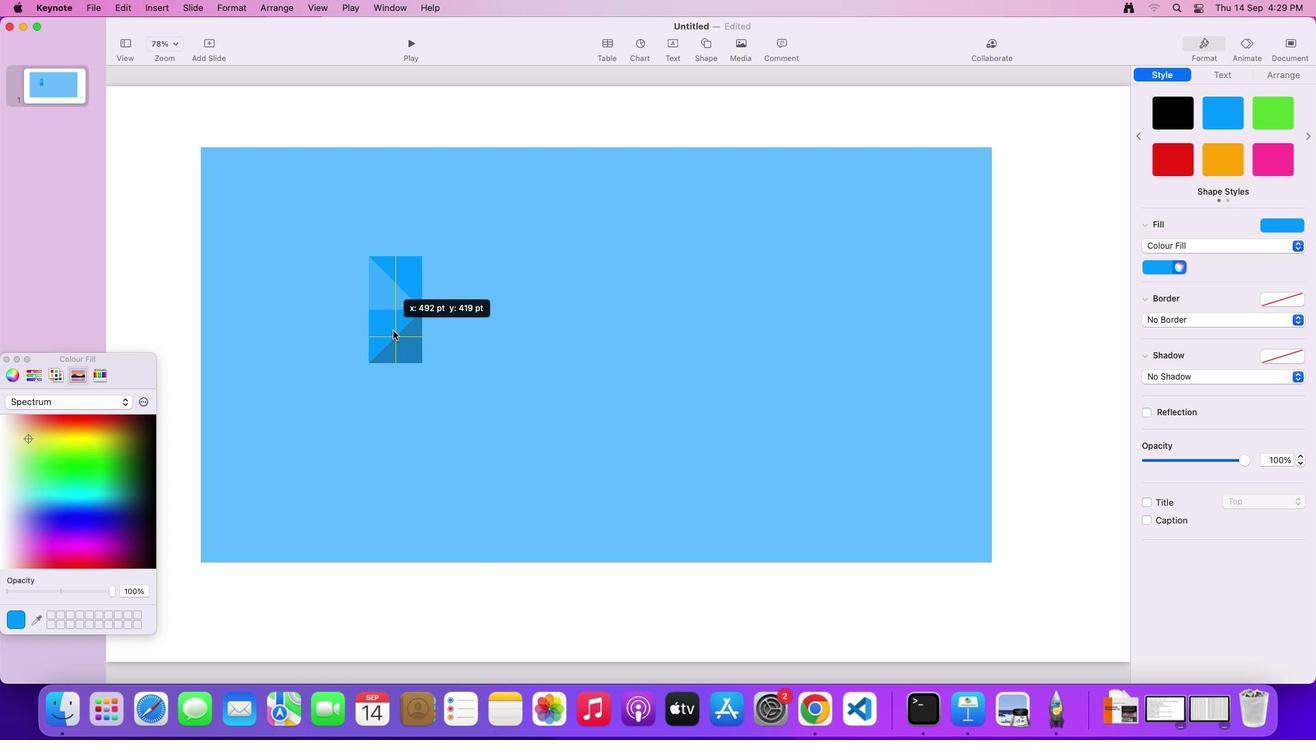 
Action: Key pressed Key.alt
Screenshot: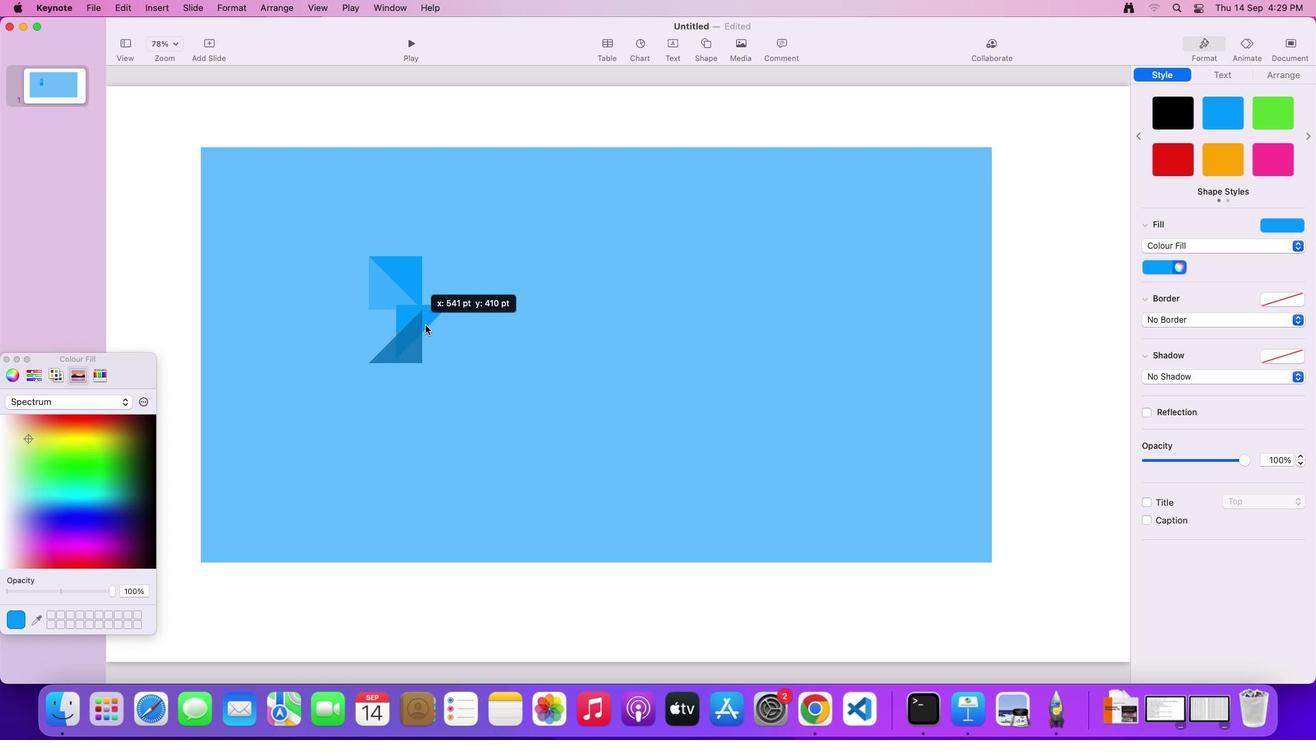 
Action: Mouse moved to (388, 335)
Screenshot: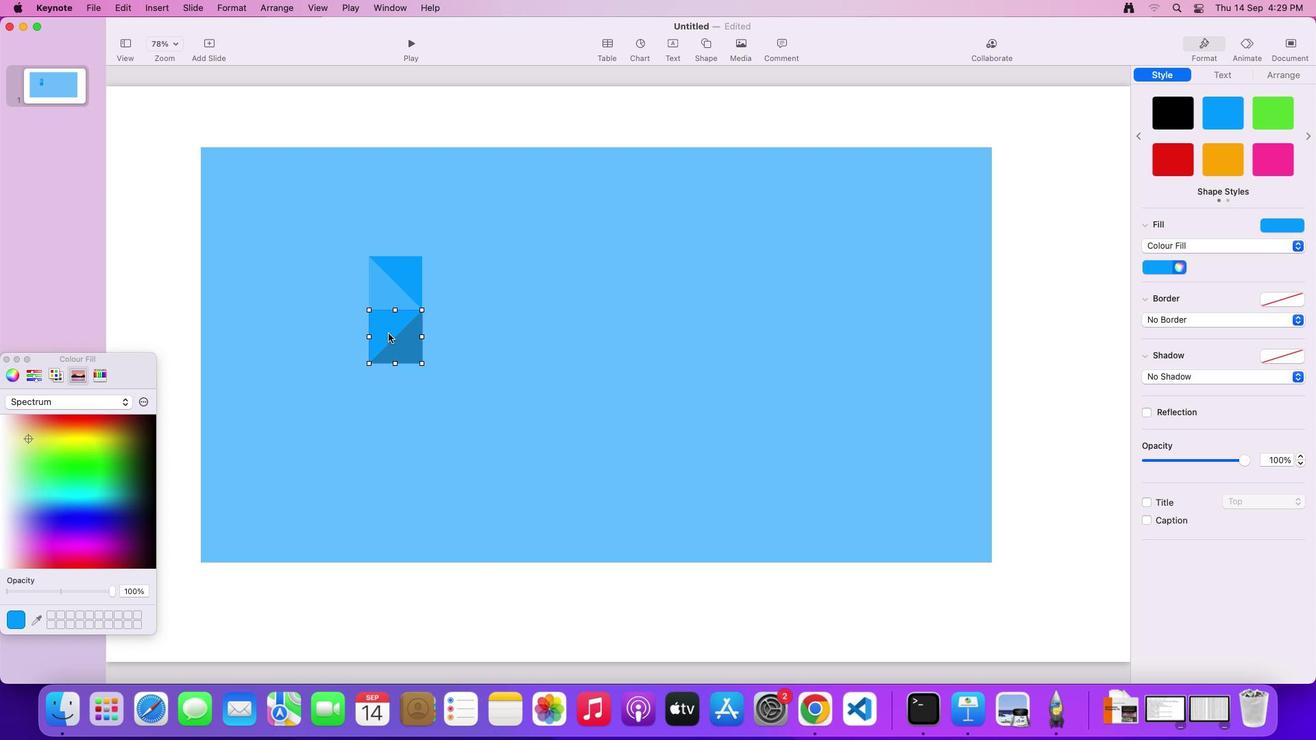 
Action: Key pressed Key.alt
Screenshot: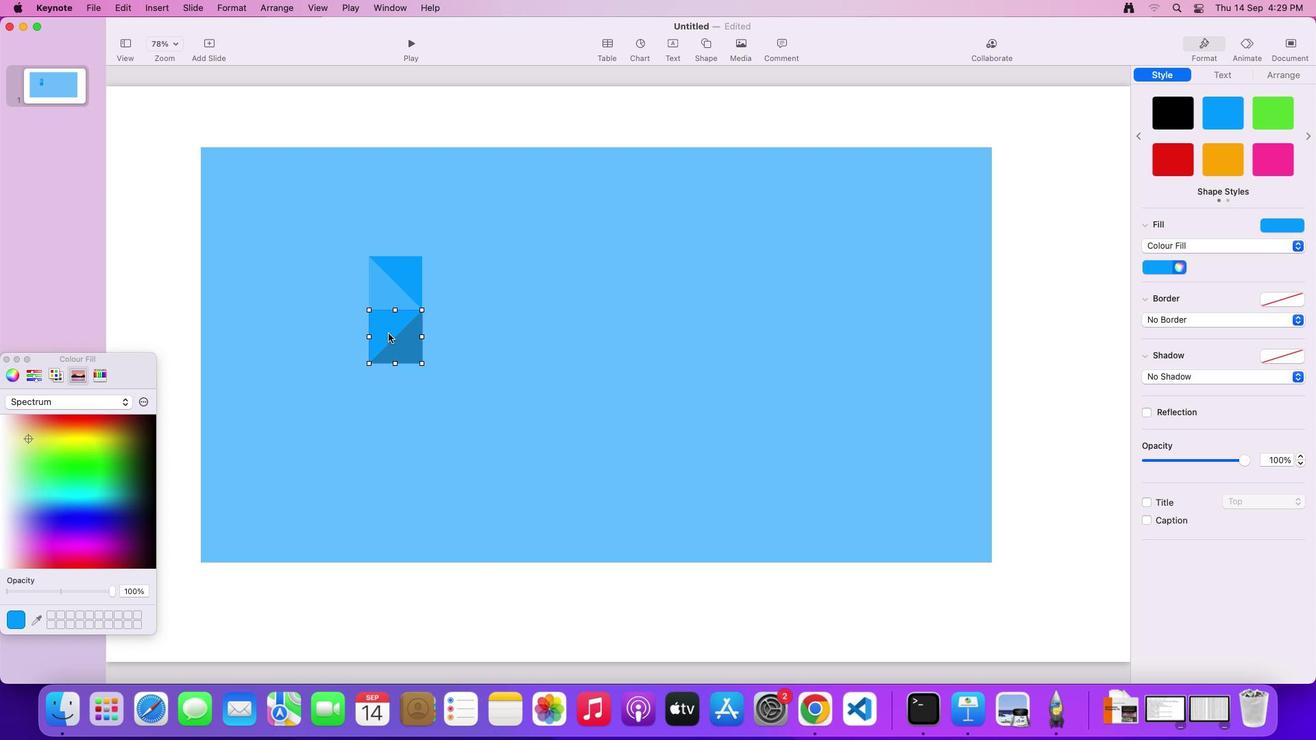 
Action: Mouse moved to (389, 333)
Screenshot: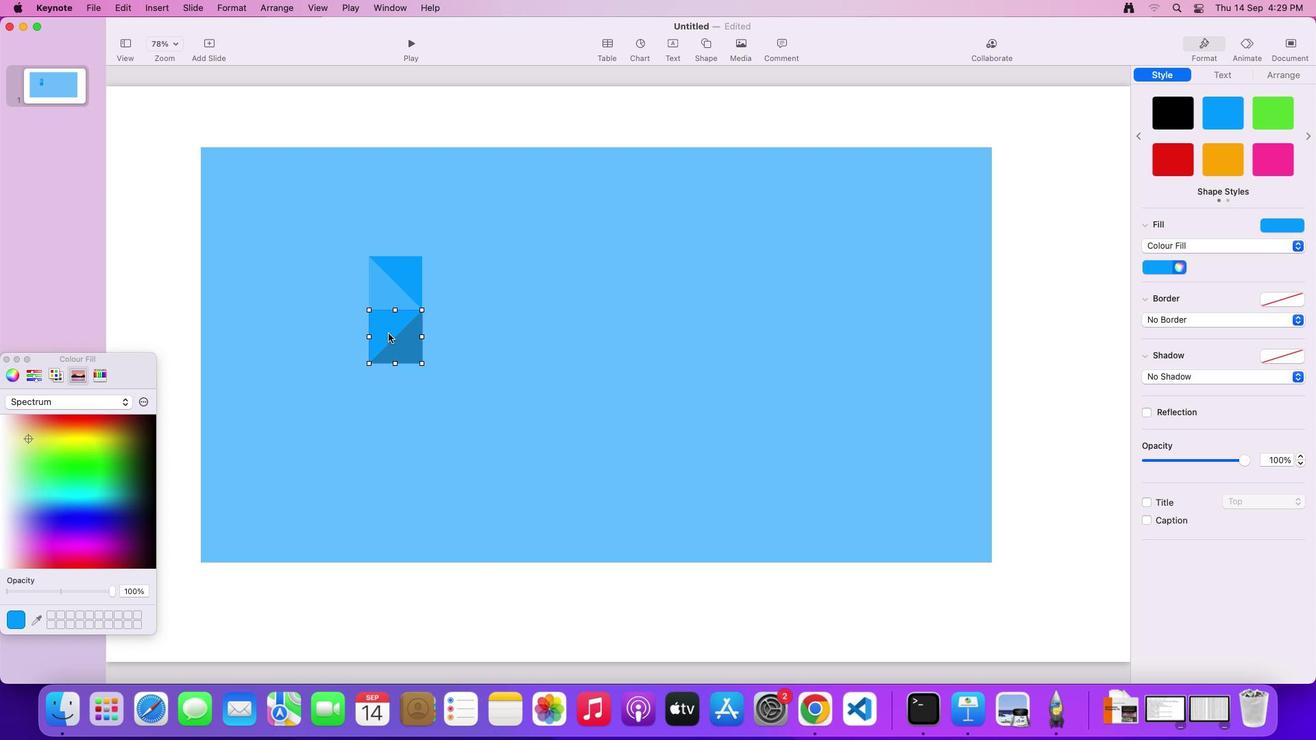 
Action: Mouse pressed left at (389, 333)
Screenshot: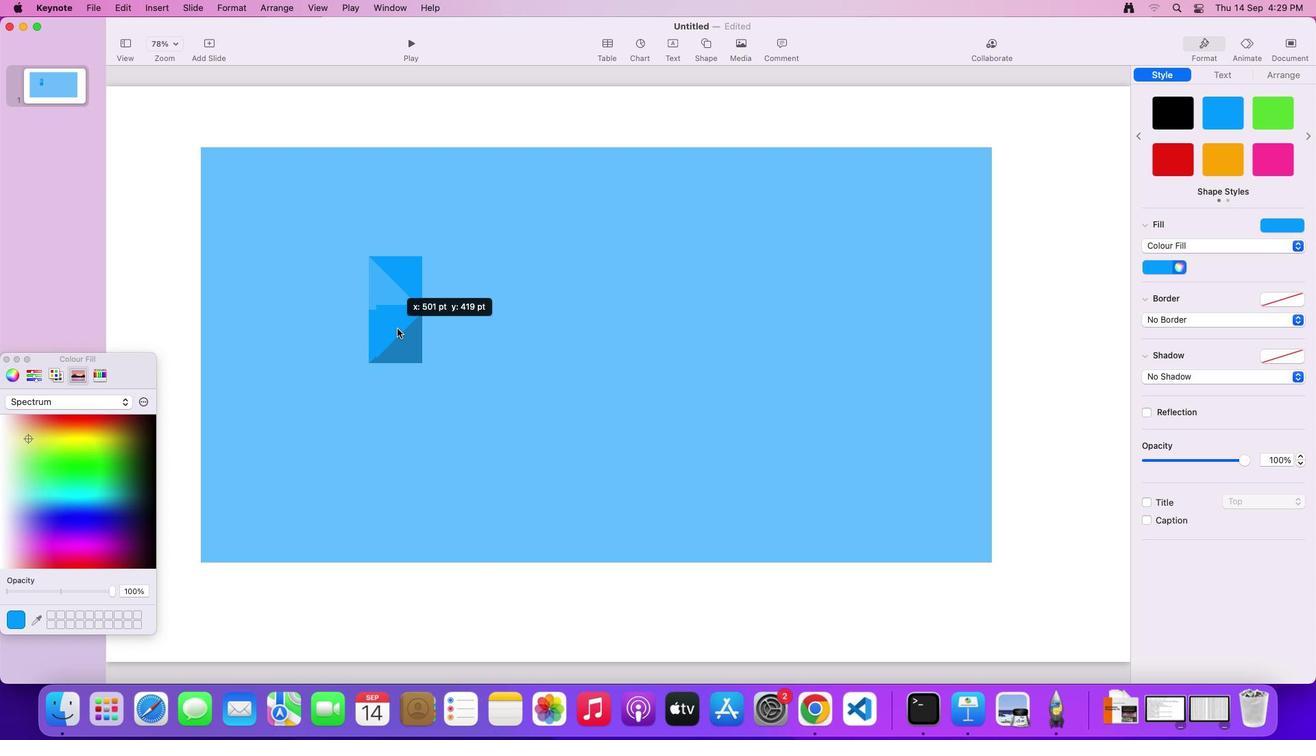 
Action: Mouse moved to (385, 324)
Screenshot: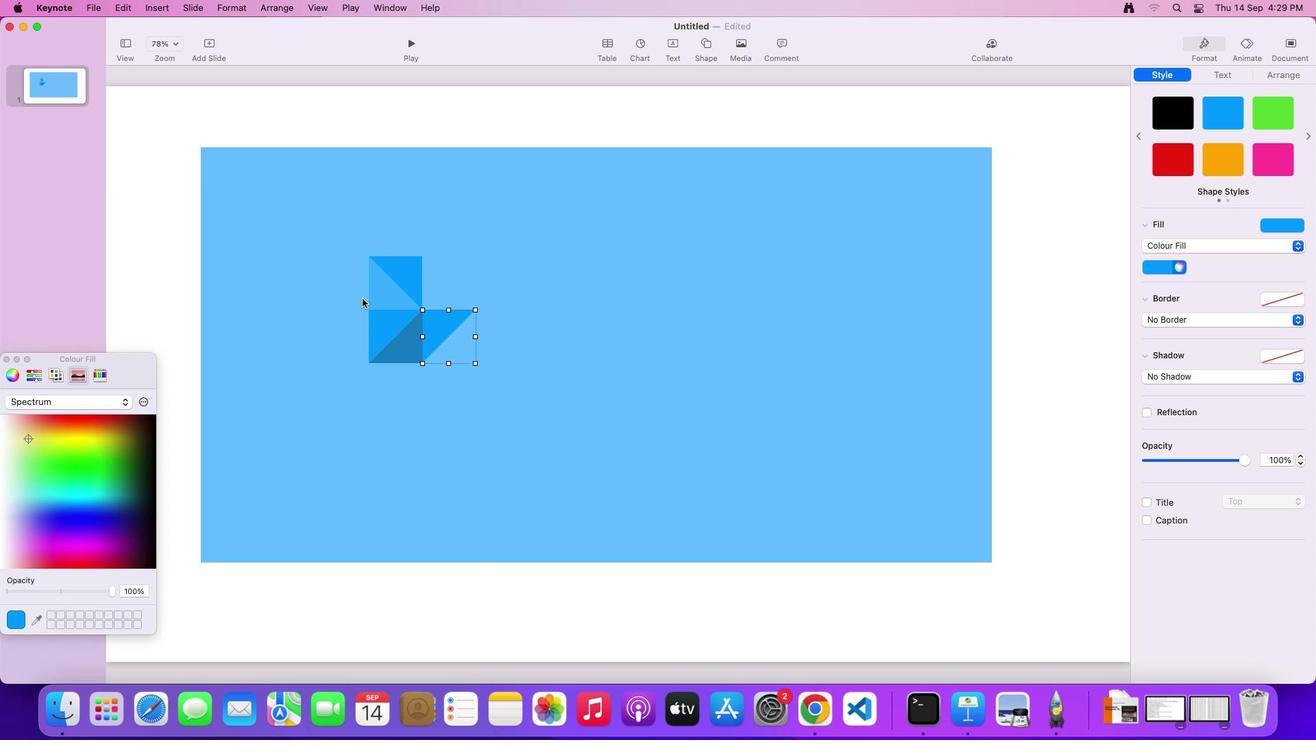 
Action: Key pressed Key.alt
Screenshot: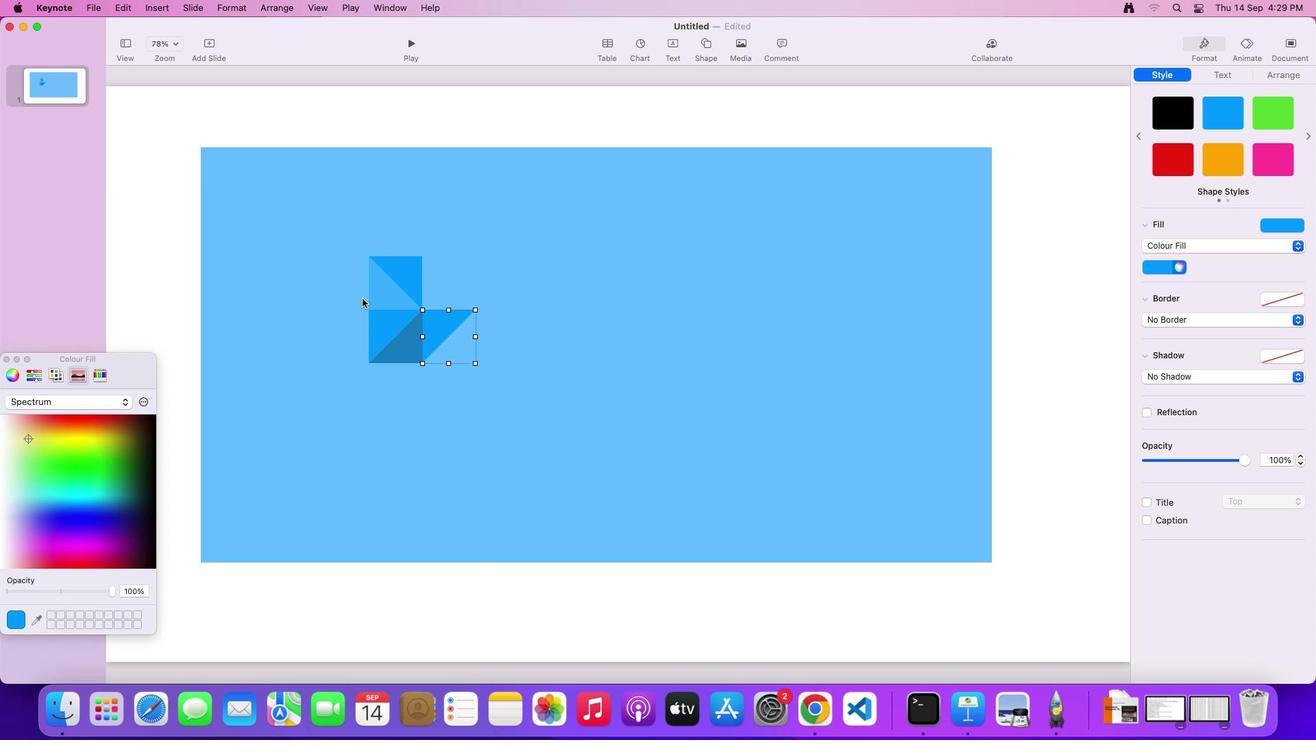 
Action: Mouse moved to (384, 285)
Screenshot: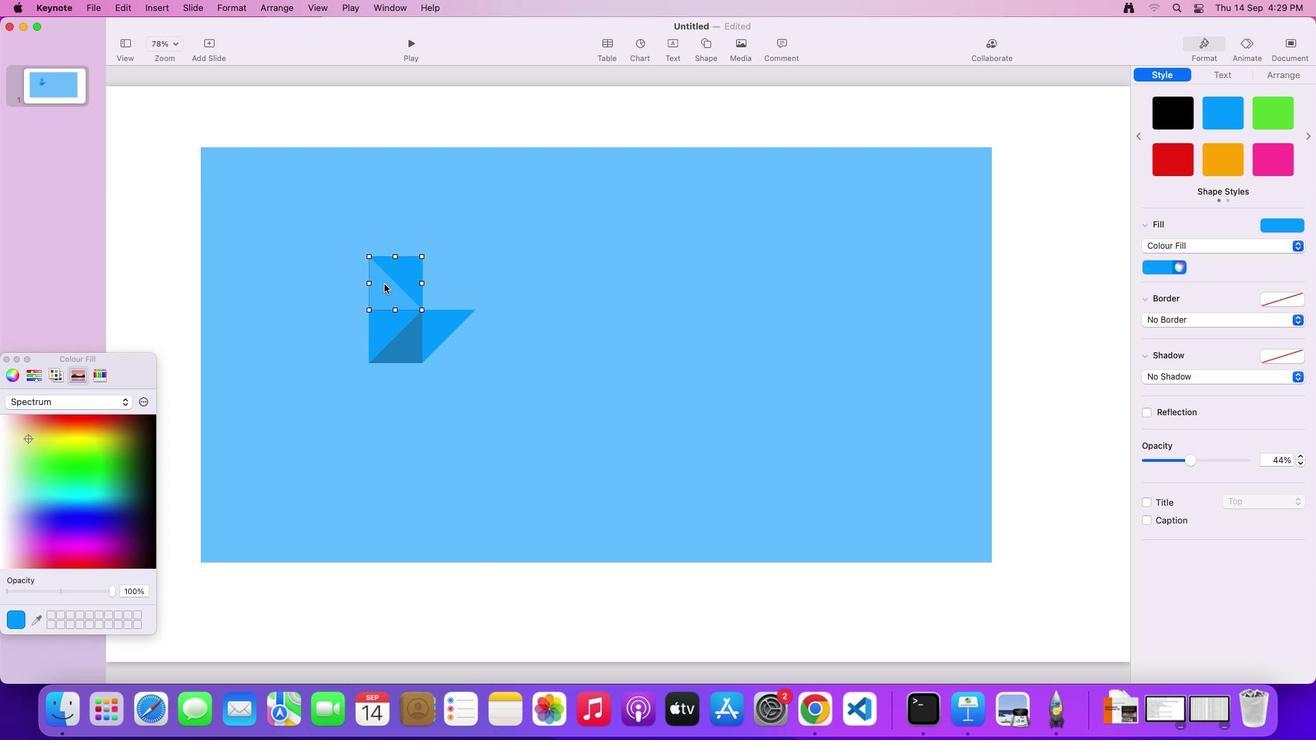 
Action: Mouse pressed left at (384, 285)
Screenshot: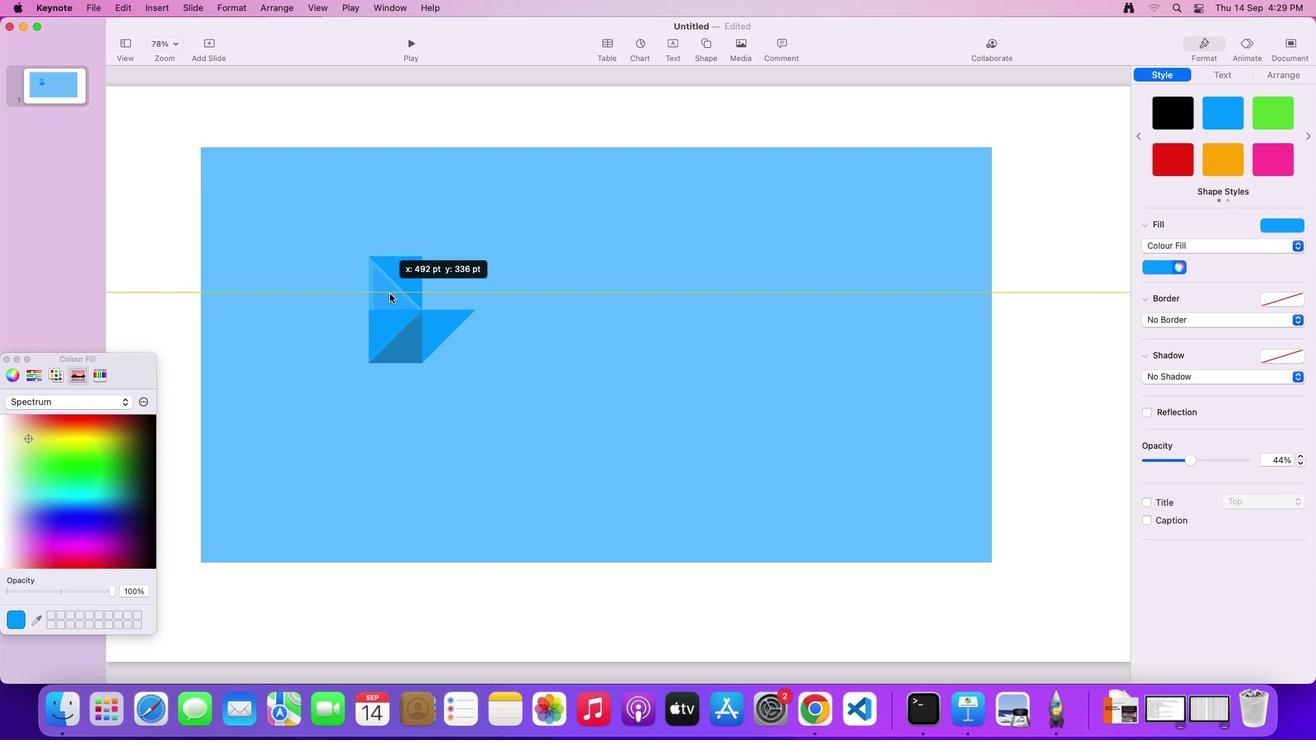 
Action: Mouse moved to (400, 343)
Screenshot: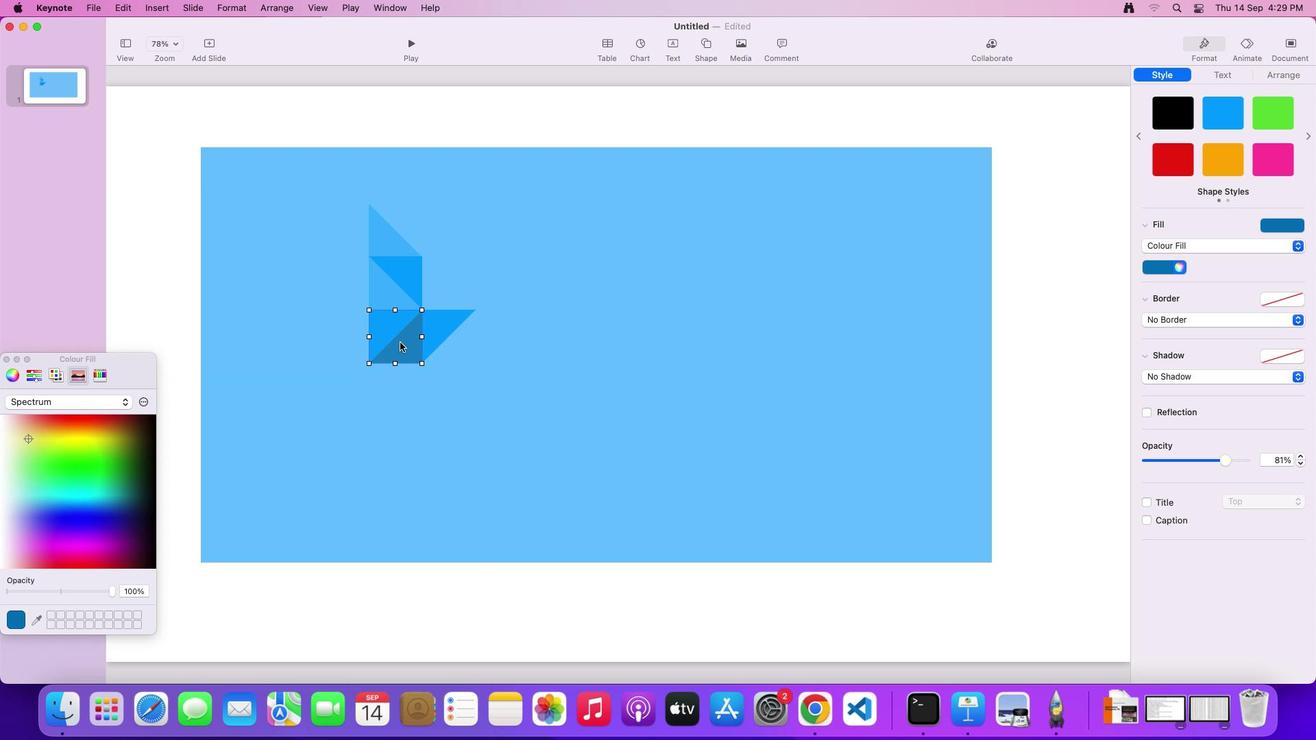 
Action: Mouse pressed left at (400, 343)
Screenshot: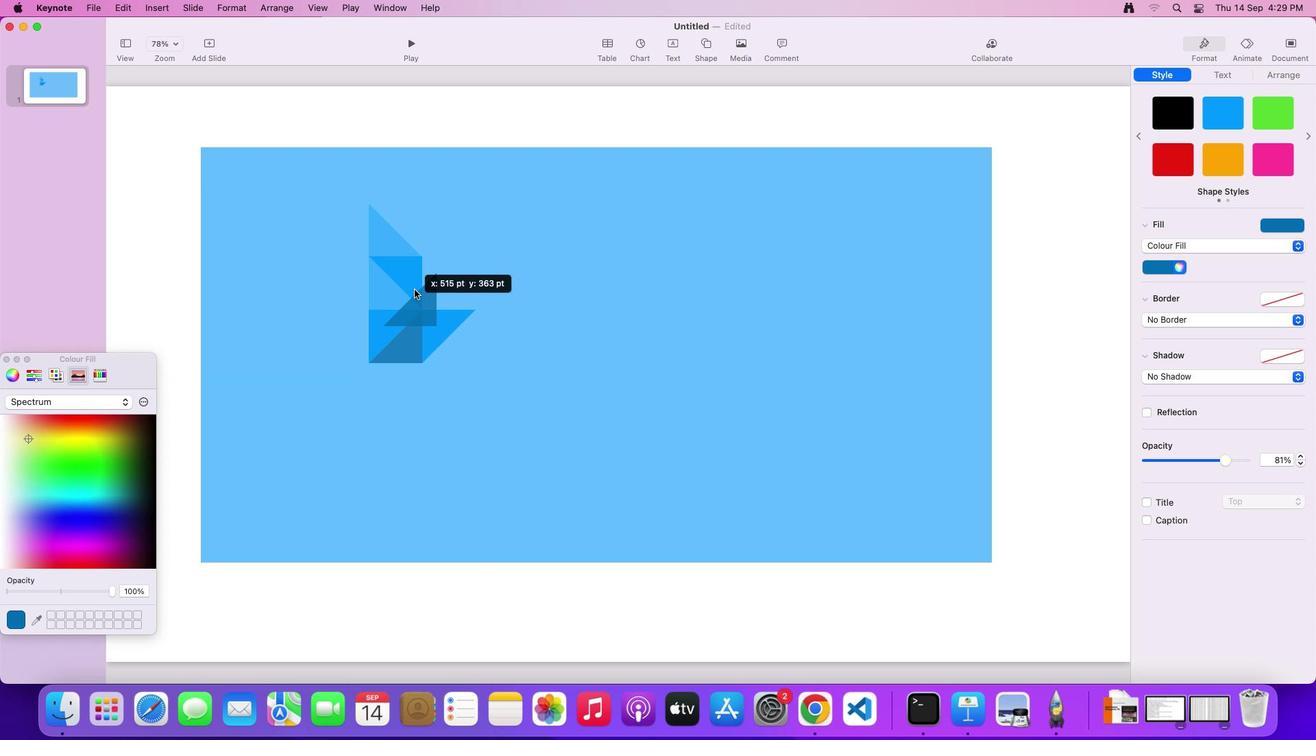
Action: Mouse moved to (395, 329)
Screenshot: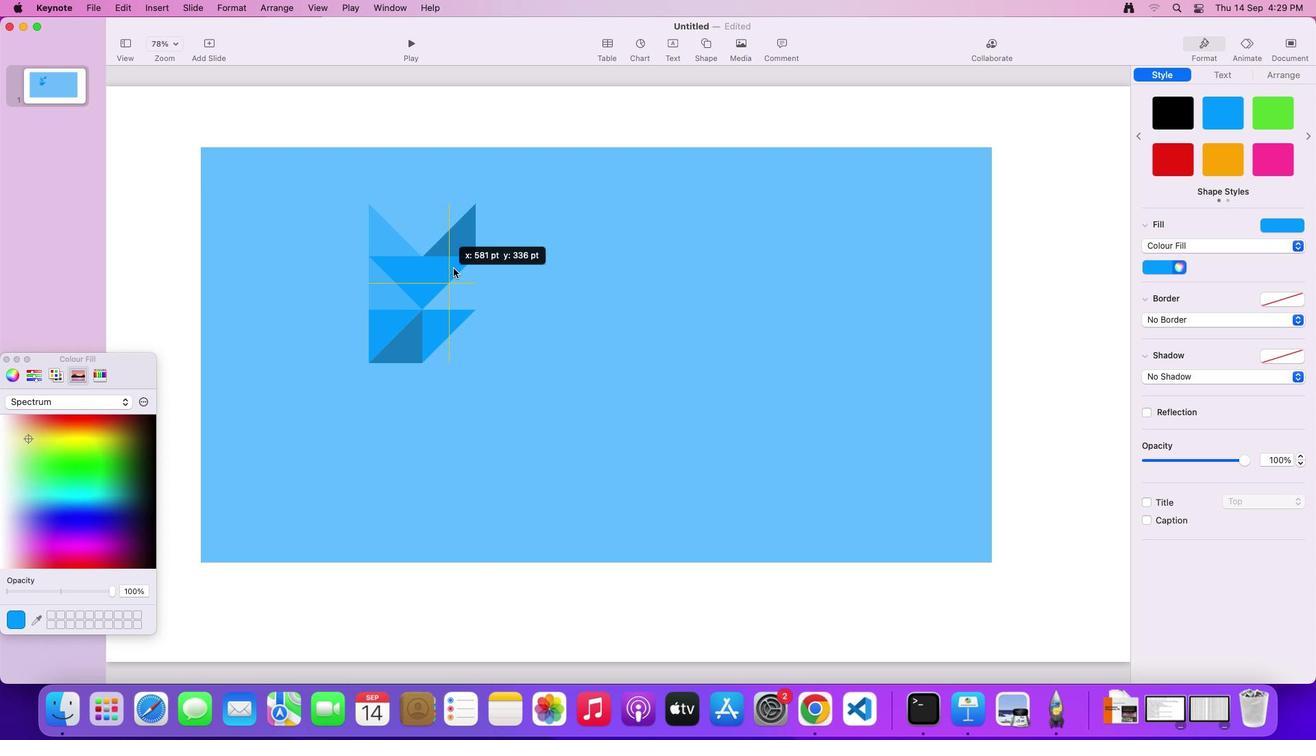 
Action: Mouse pressed left at (395, 329)
Screenshot: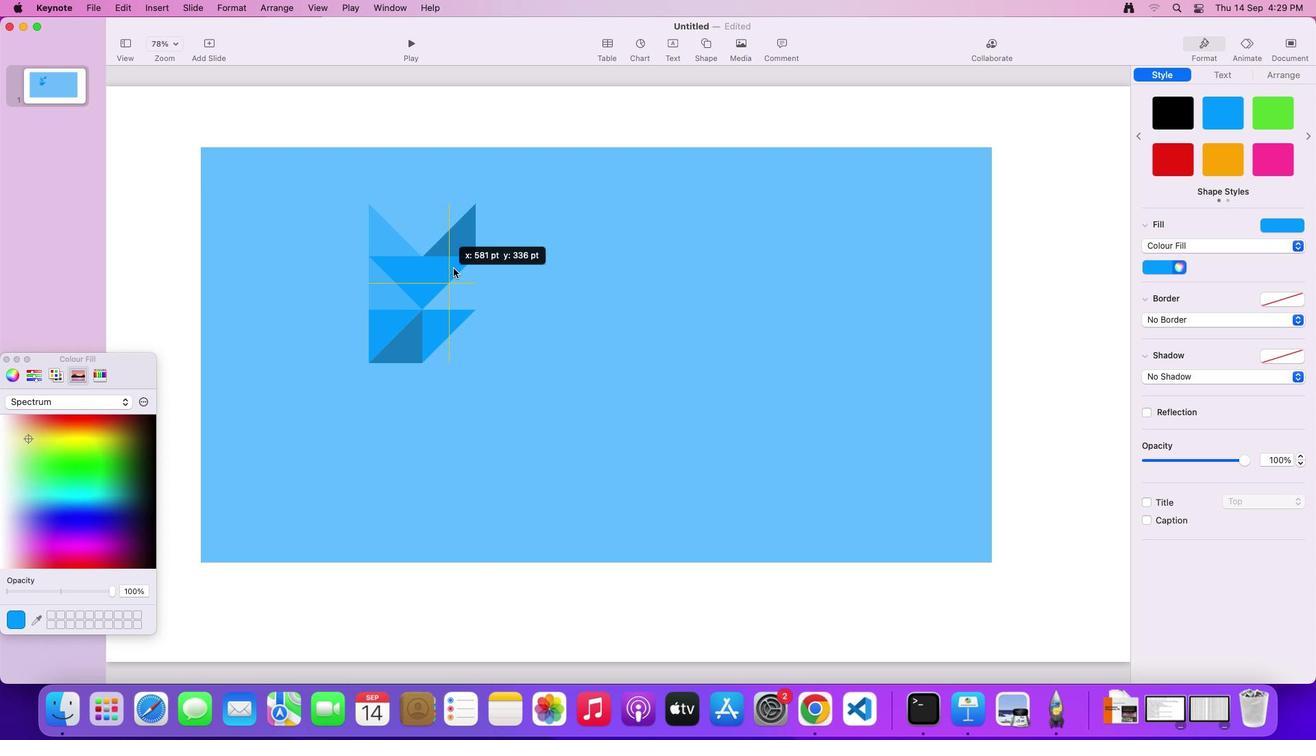 
Action: Mouse moved to (407, 340)
Screenshot: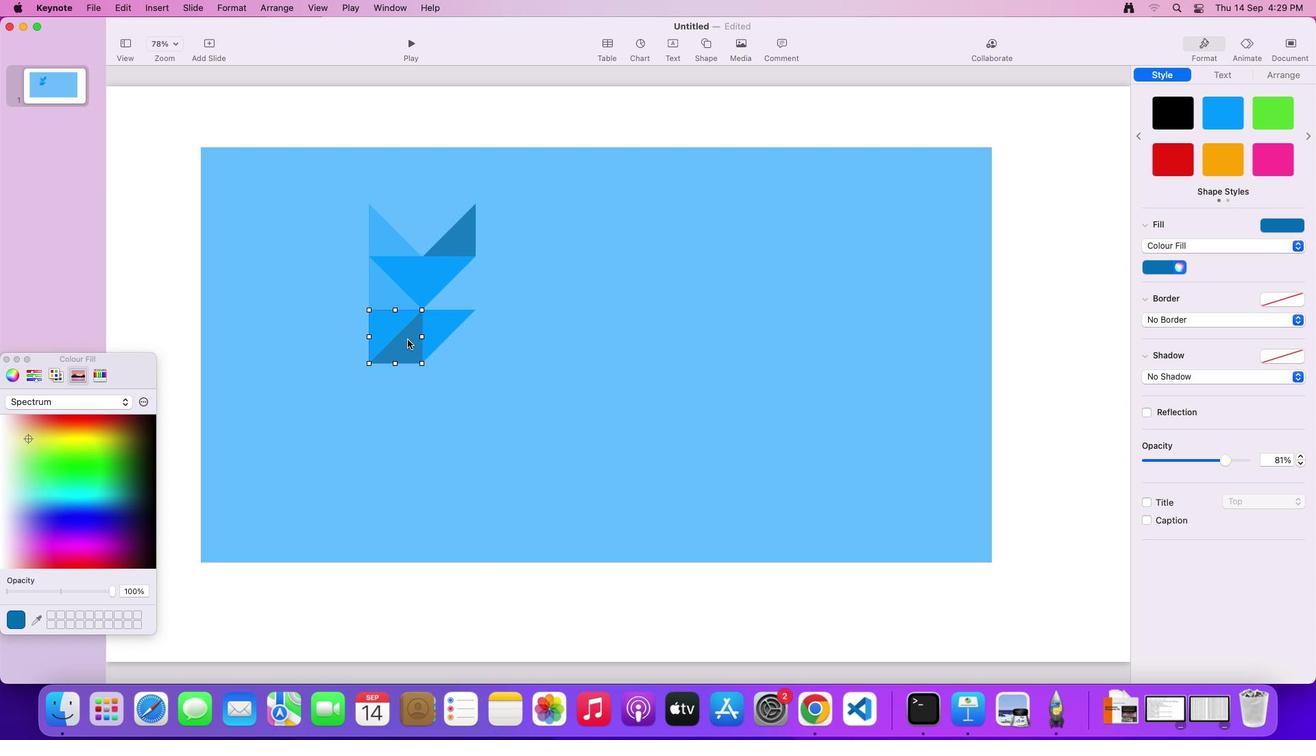 
Action: Mouse pressed left at (407, 340)
Screenshot: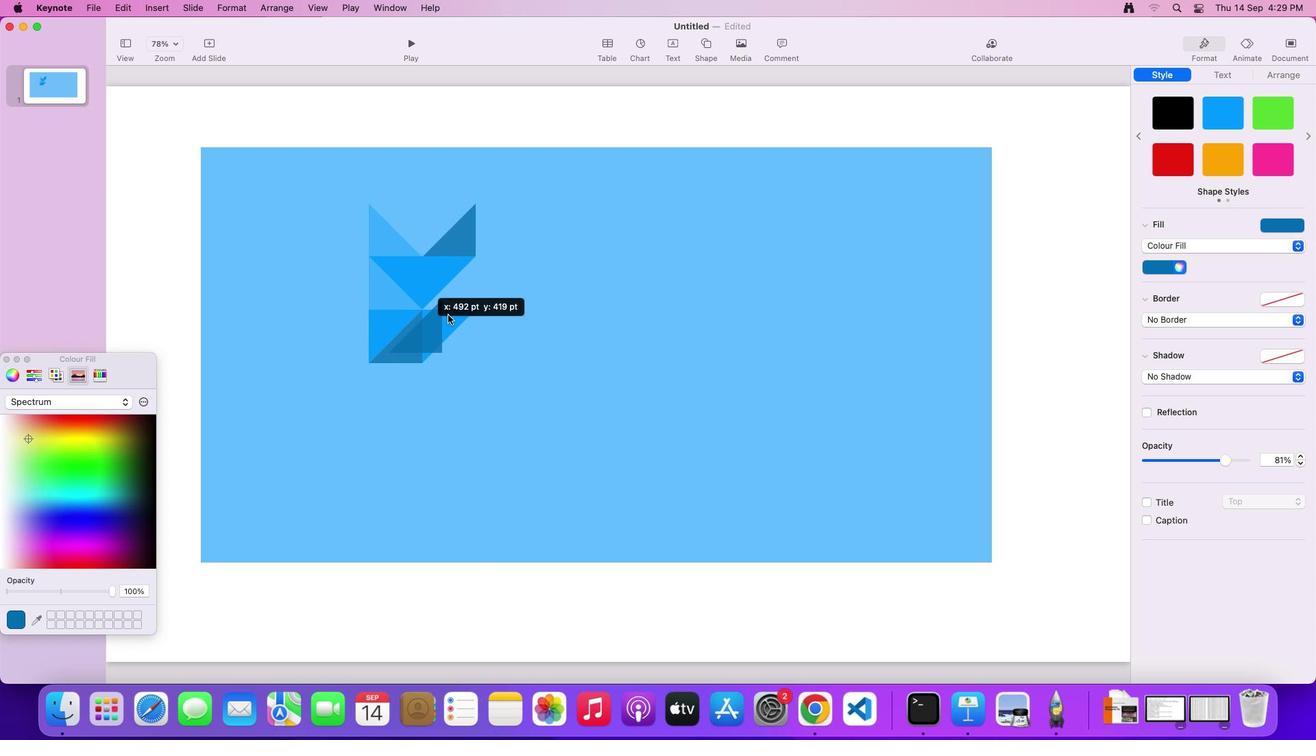 
Action: Mouse moved to (414, 276)
Screenshot: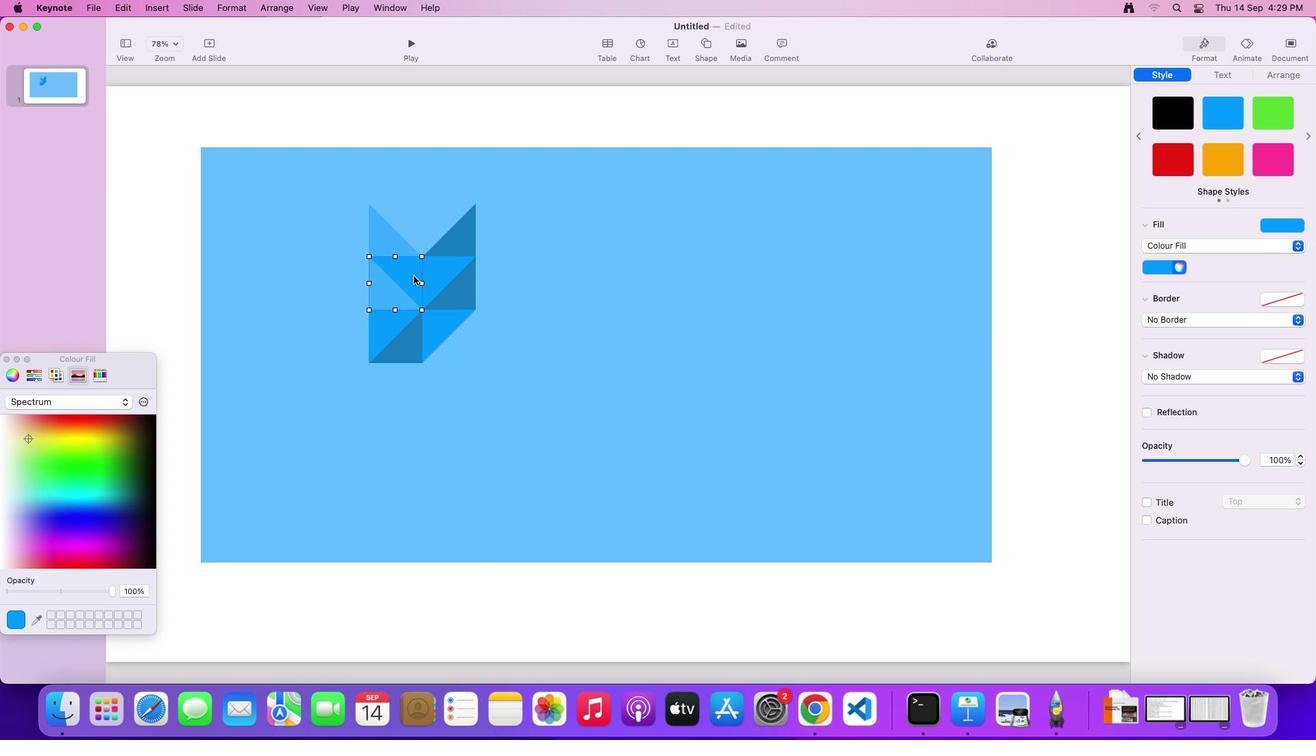 
Action: Mouse pressed left at (414, 276)
Screenshot: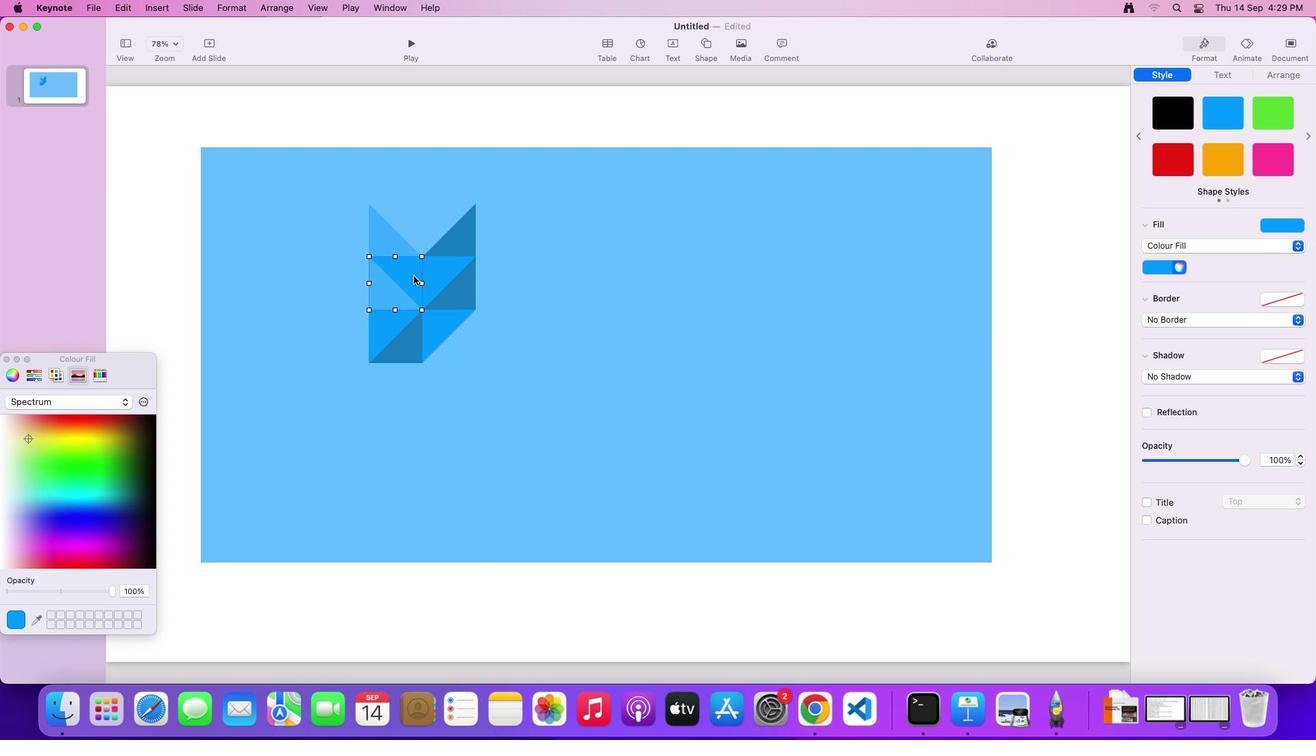 
Action: Mouse moved to (405, 281)
Screenshot: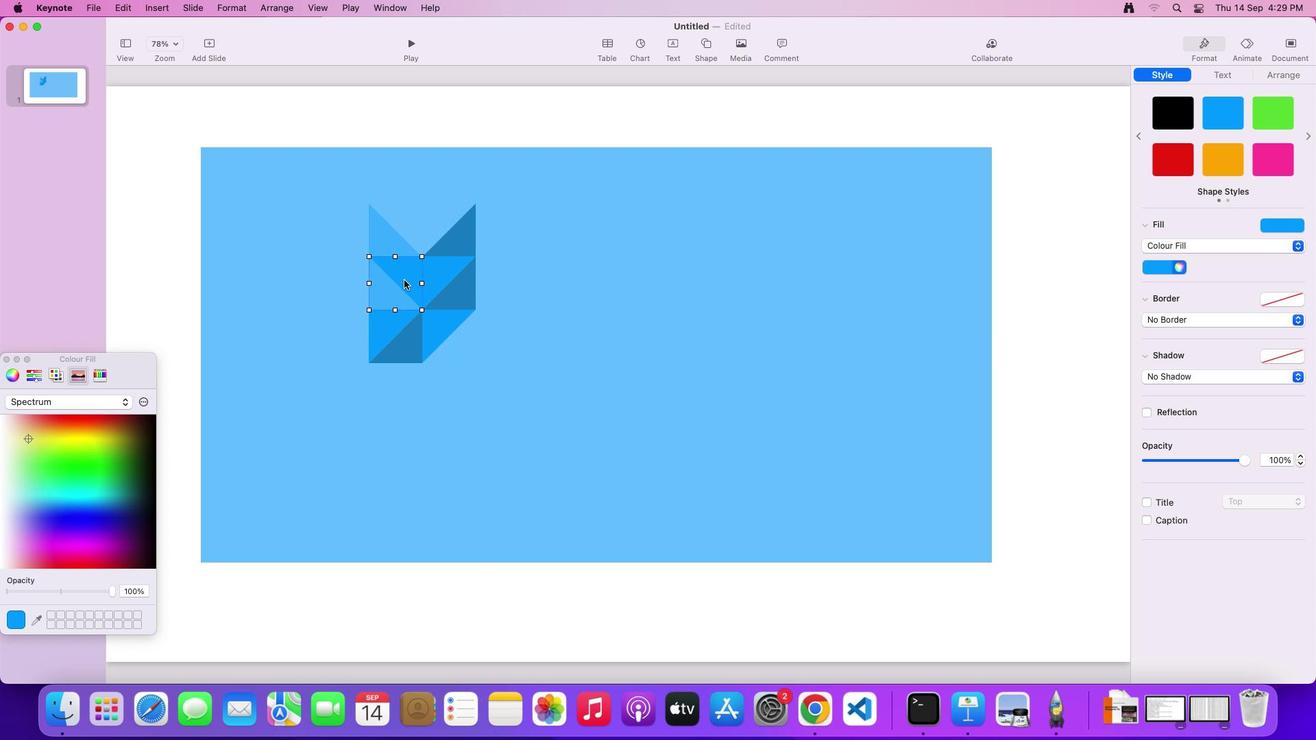 
Action: Mouse pressed left at (405, 281)
Screenshot: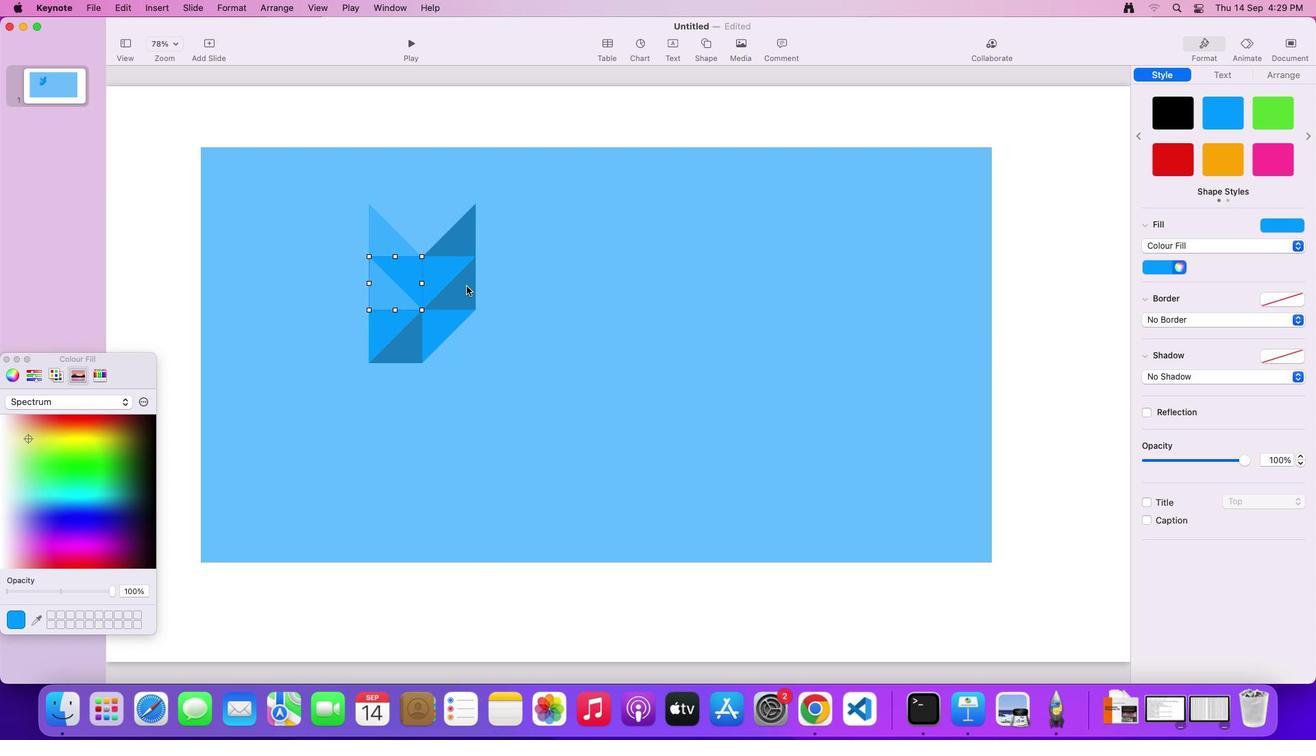 
Action: Mouse moved to (1168, 268)
Screenshot: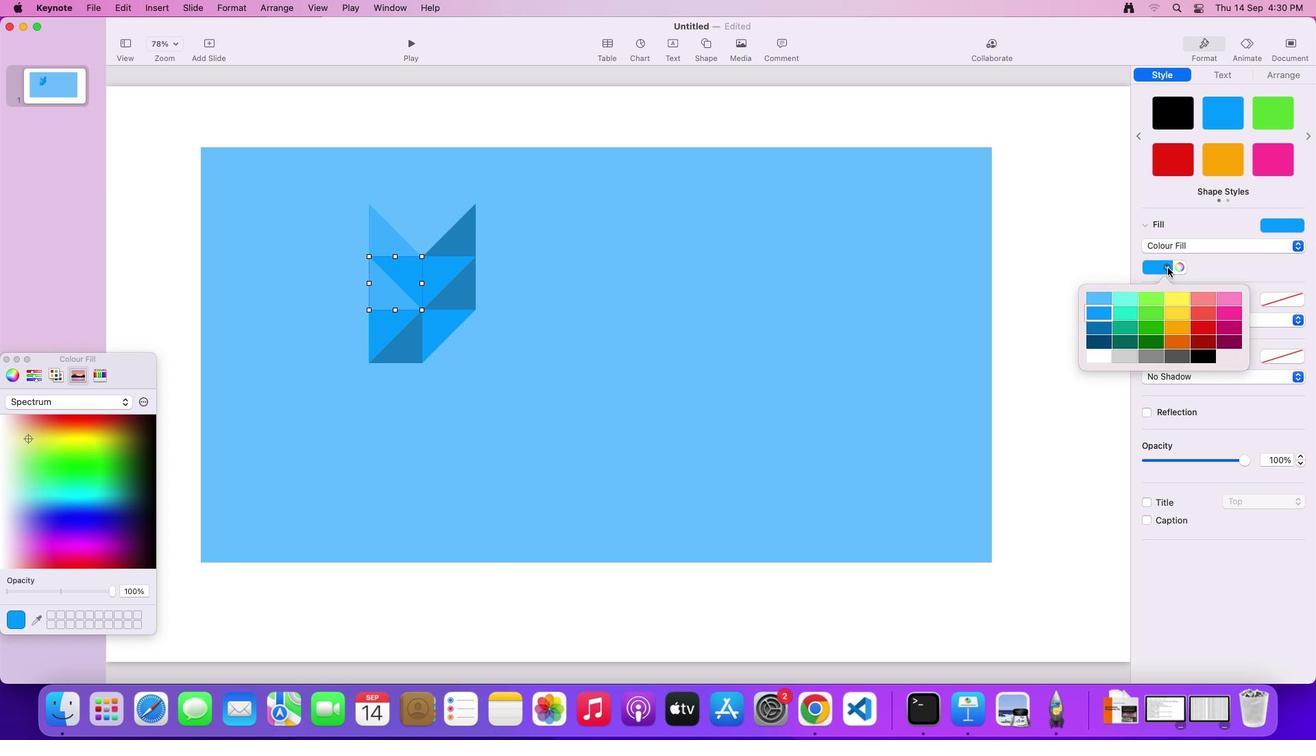 
Action: Mouse pressed left at (1168, 268)
Screenshot: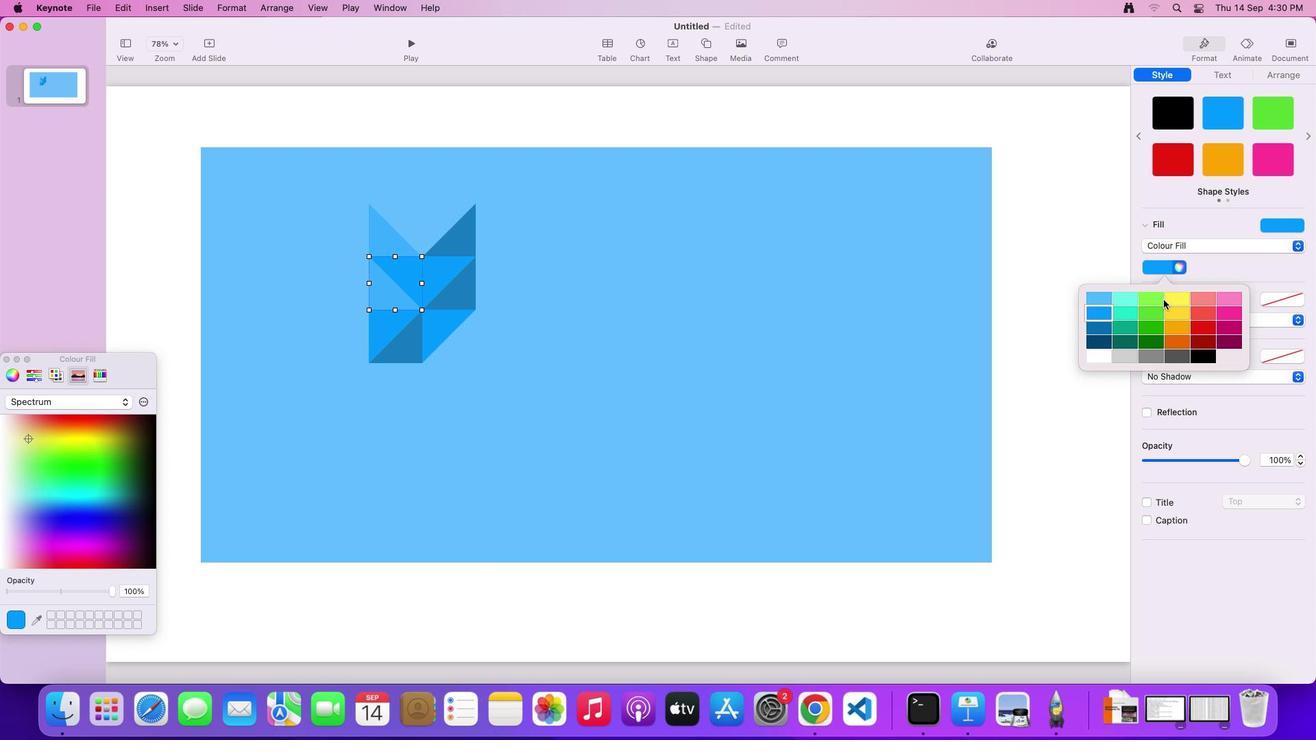 
Action: Mouse moved to (1097, 330)
Screenshot: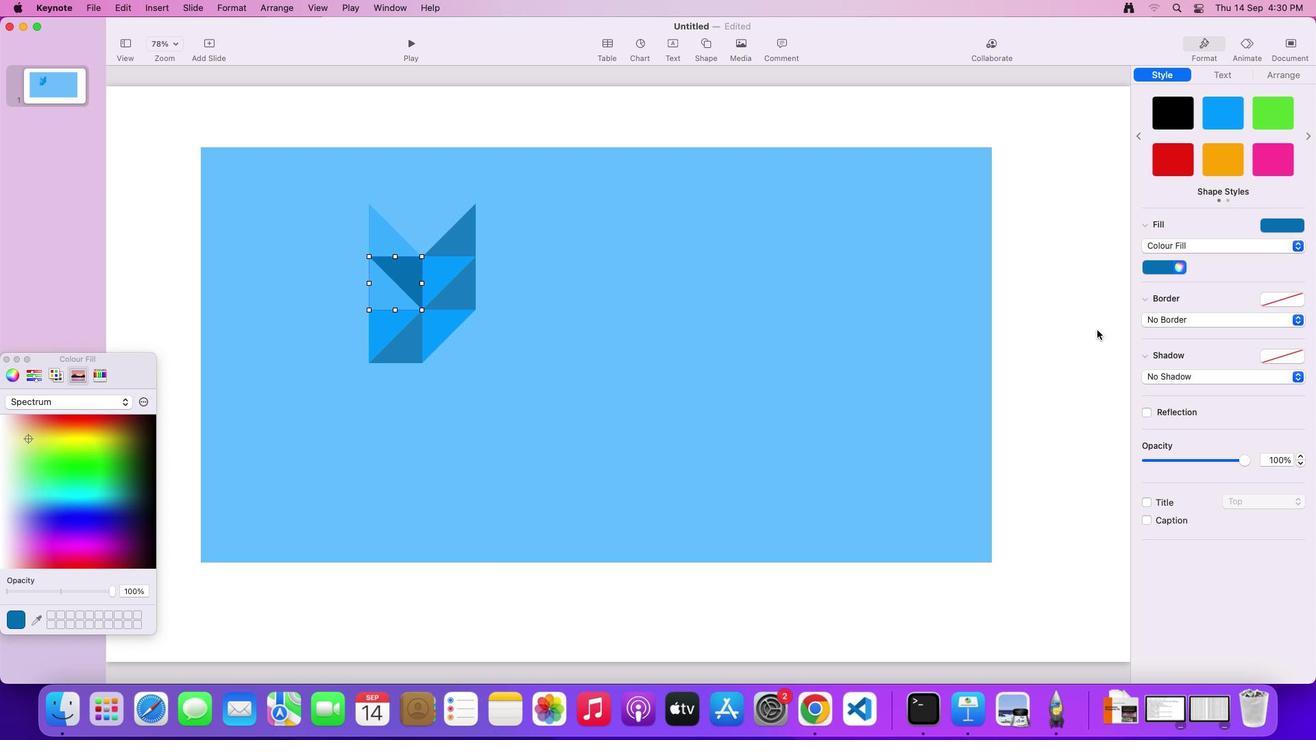 
Action: Mouse pressed left at (1097, 330)
Screenshot: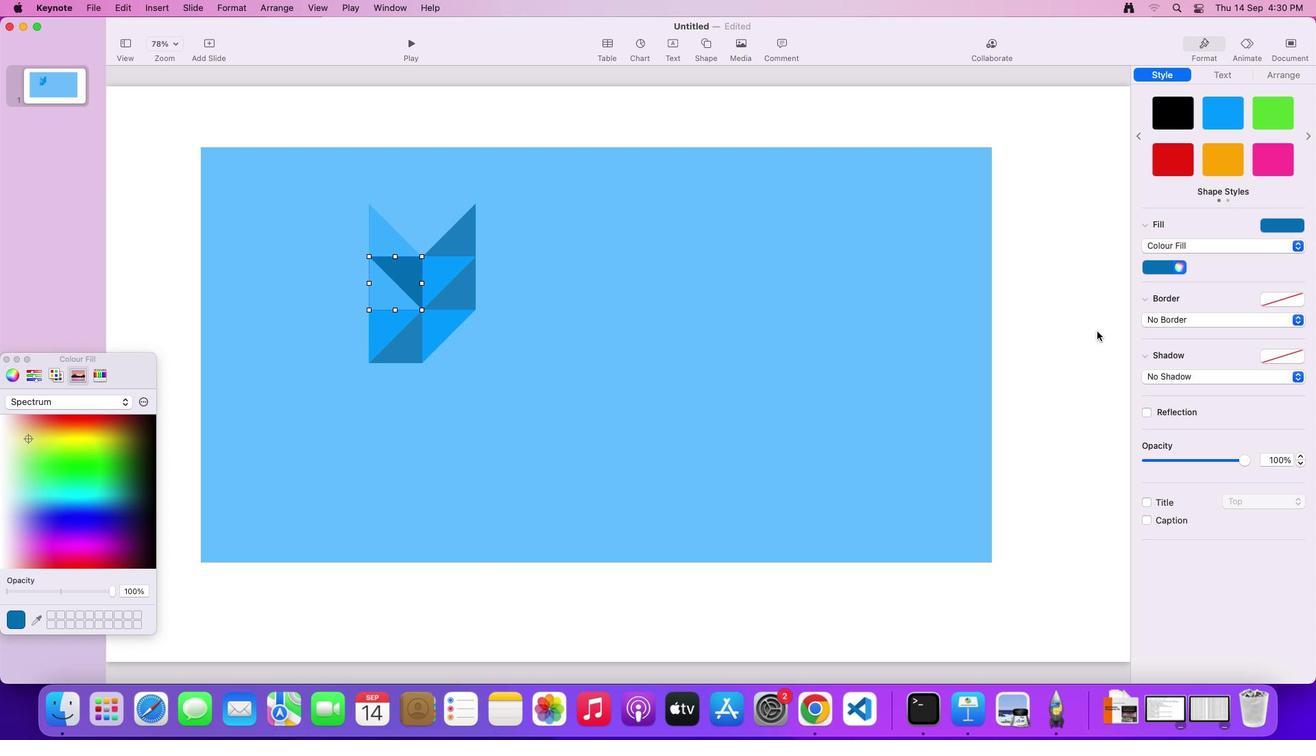 
Action: Mouse moved to (1245, 462)
Screenshot: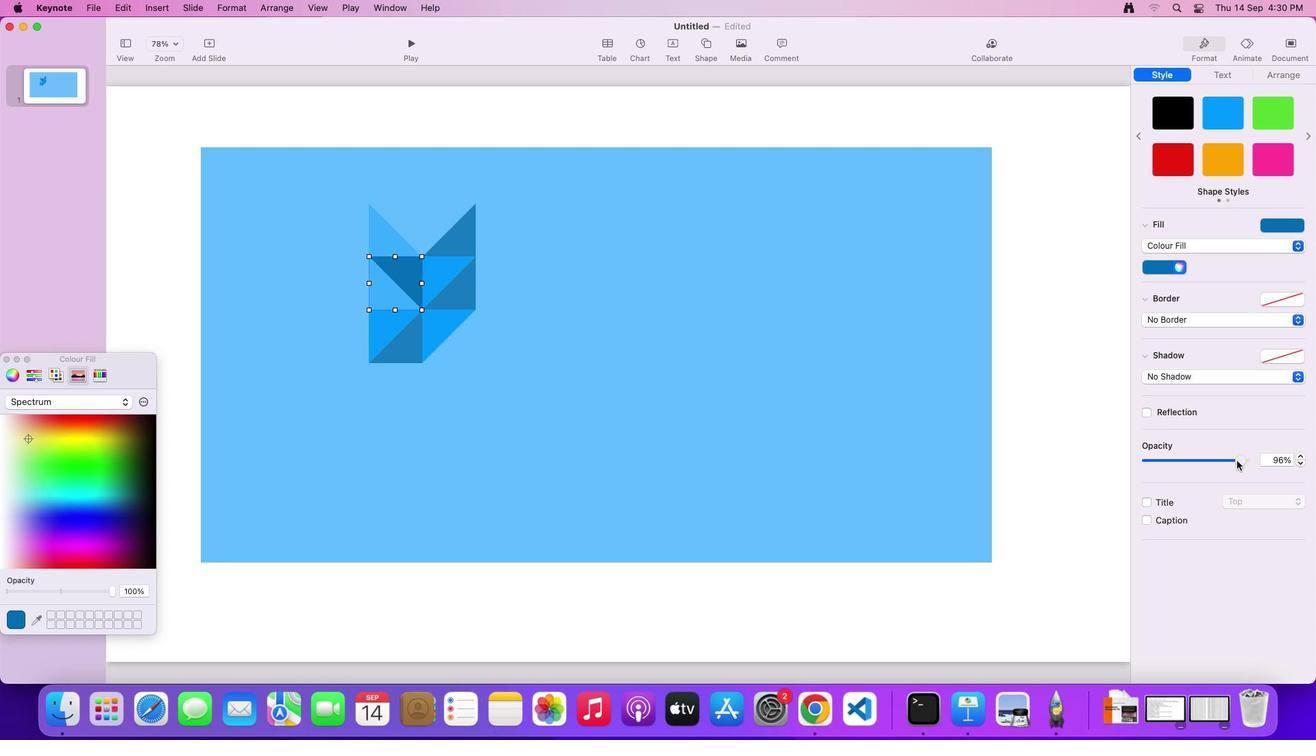 
Action: Mouse pressed left at (1245, 462)
Screenshot: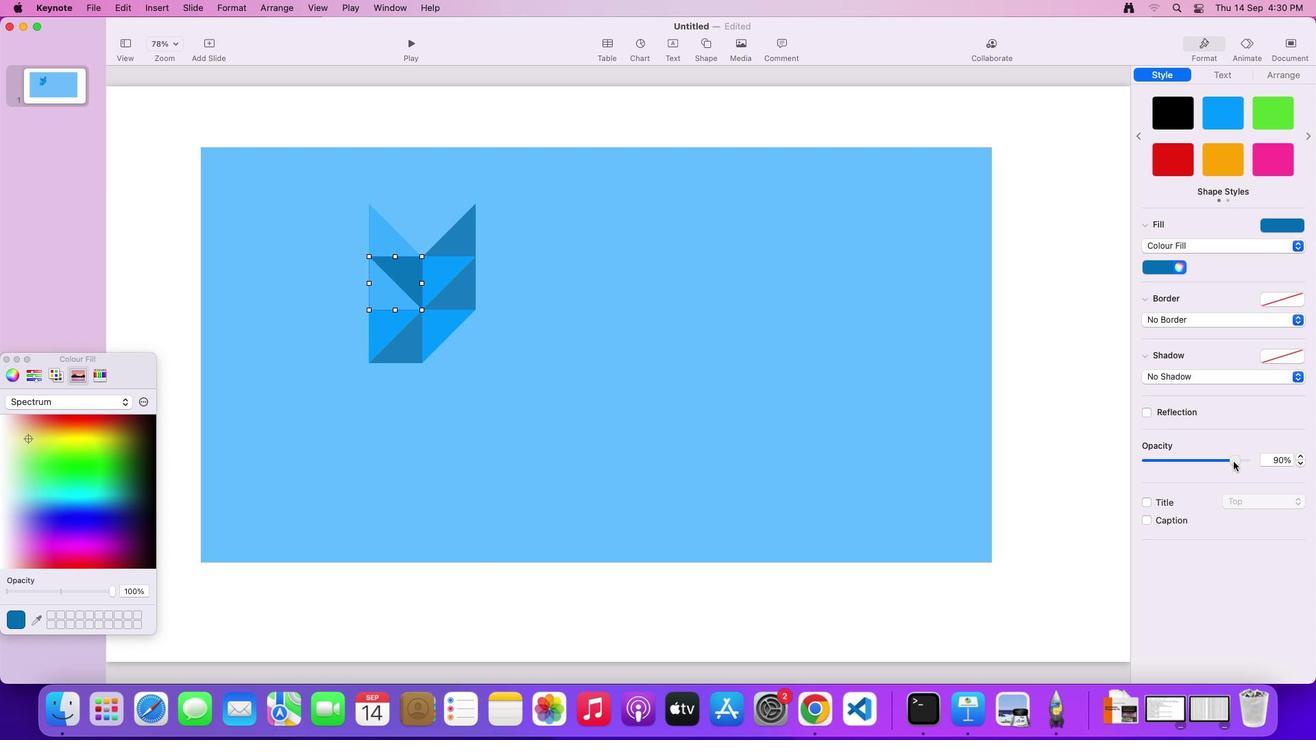 
Action: Mouse moved to (512, 354)
Screenshot: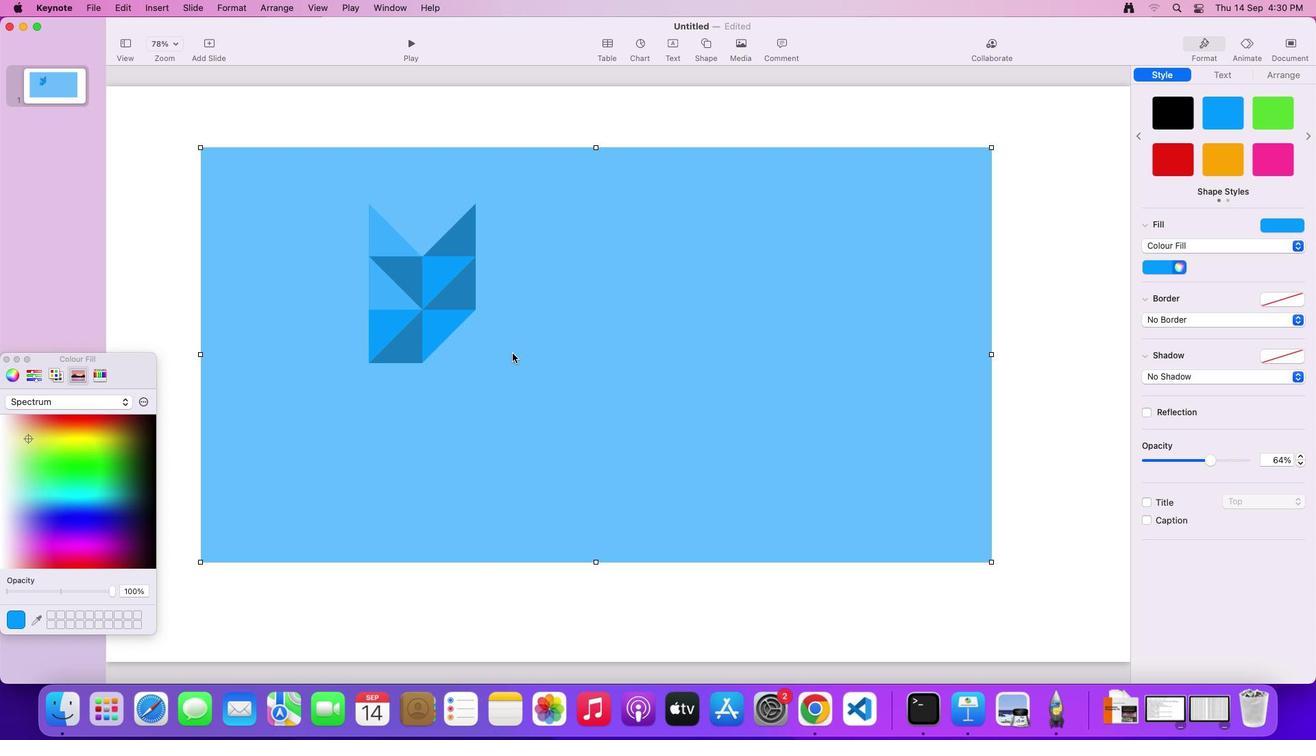 
Action: Mouse pressed left at (512, 354)
Screenshot: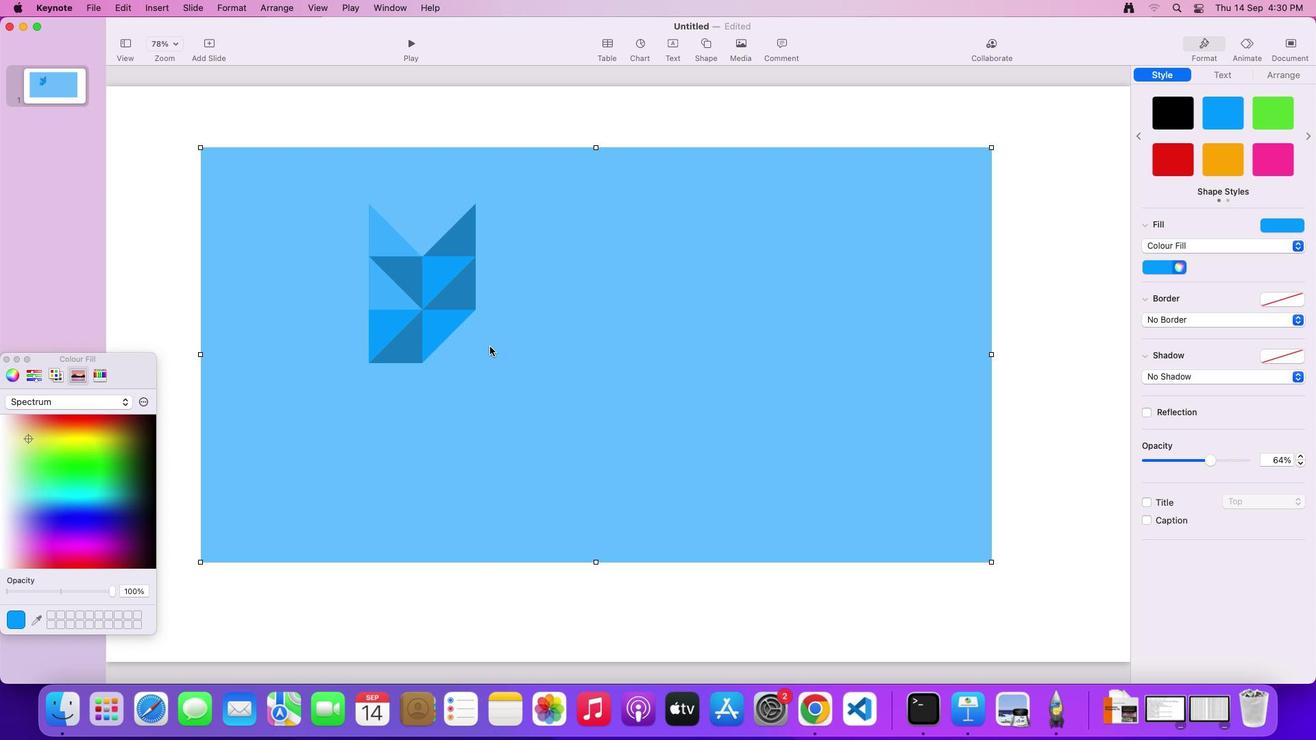 
Action: Mouse moved to (390, 300)
Screenshot: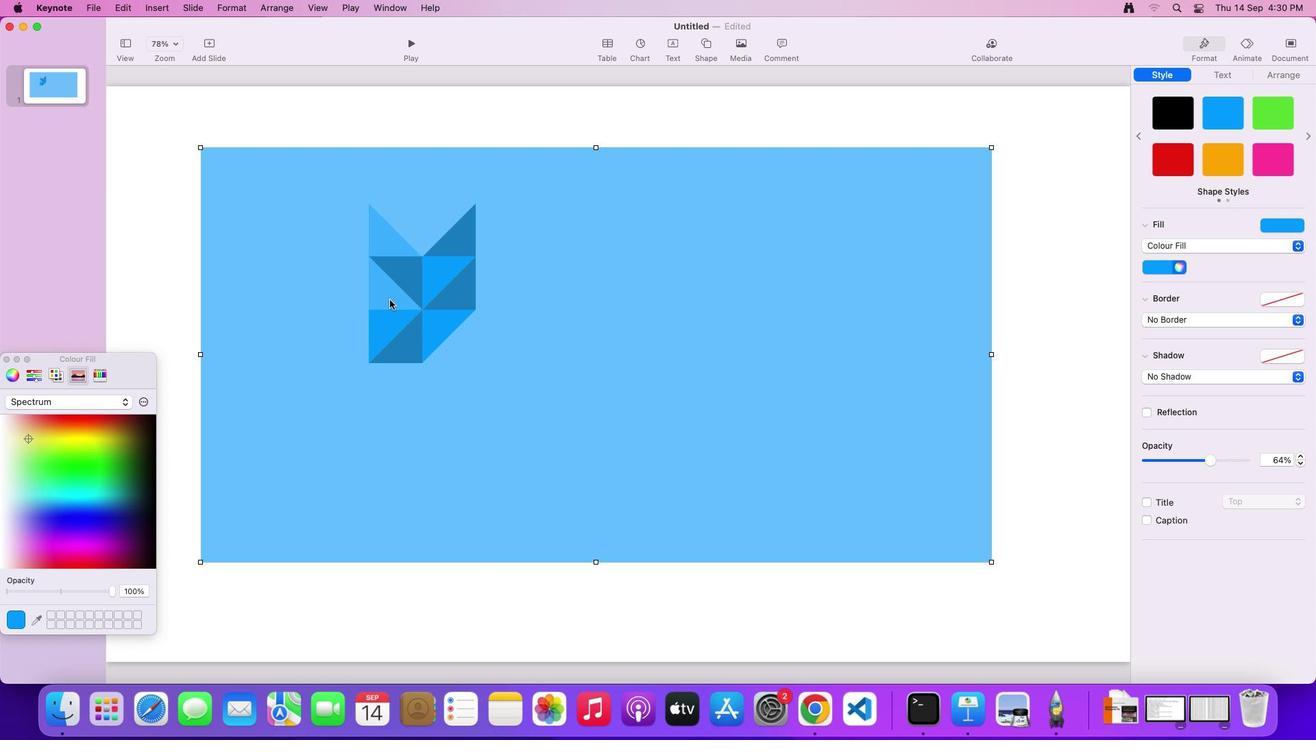 
Action: Key pressed Key.alt
Screenshot: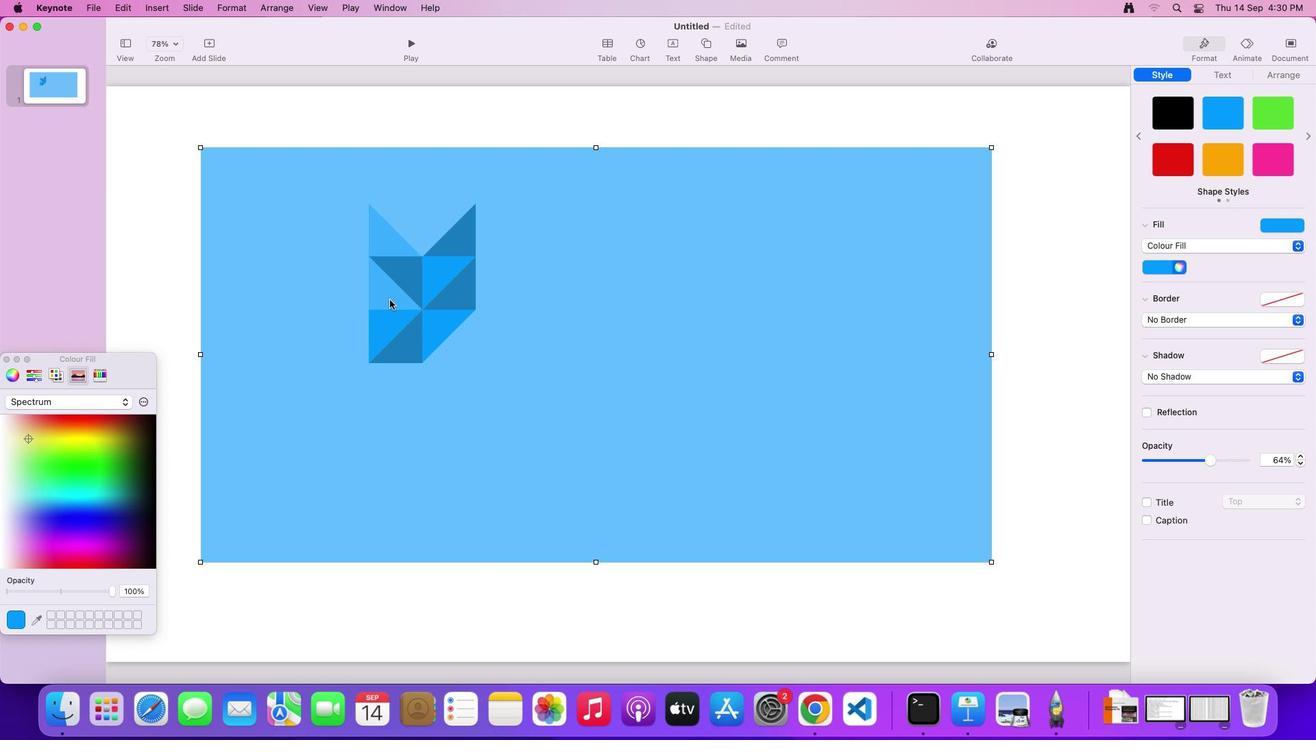 
Action: Mouse moved to (390, 300)
Screenshot: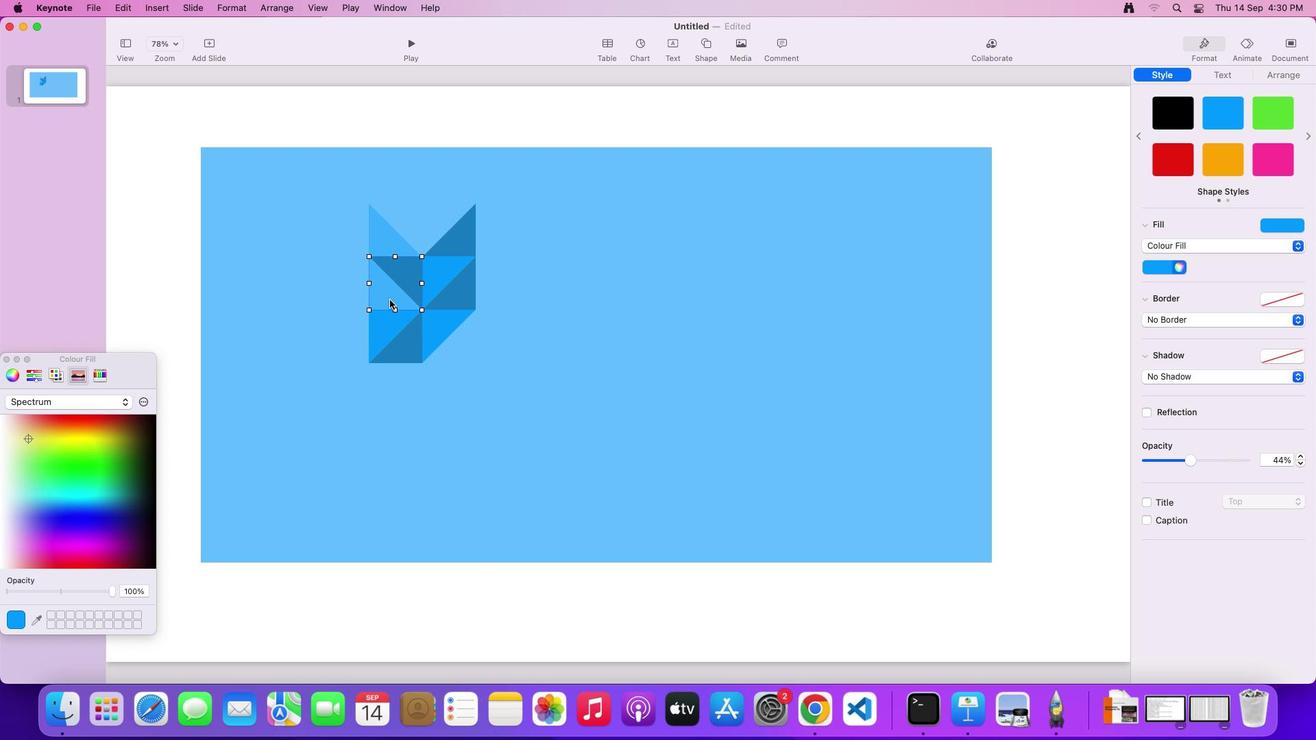 
Action: Mouse pressed left at (390, 300)
Screenshot: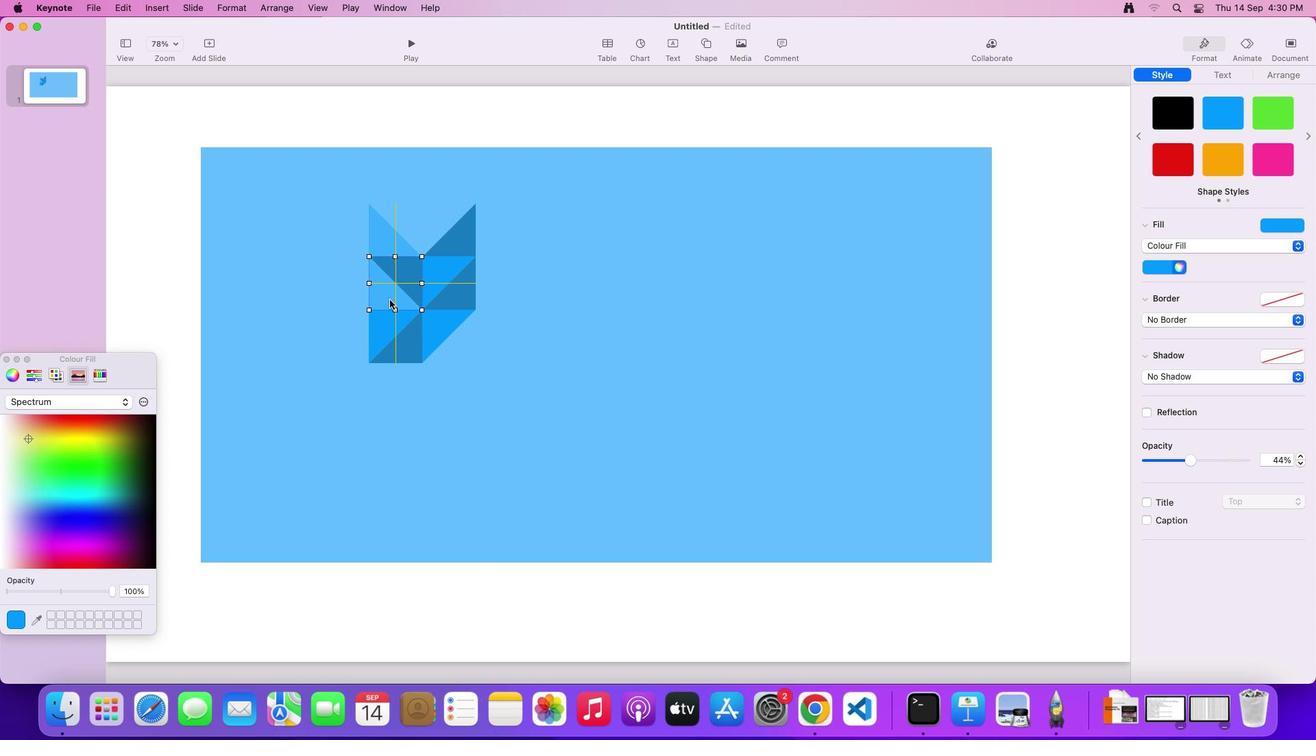 
Action: Mouse moved to (440, 281)
Screenshot: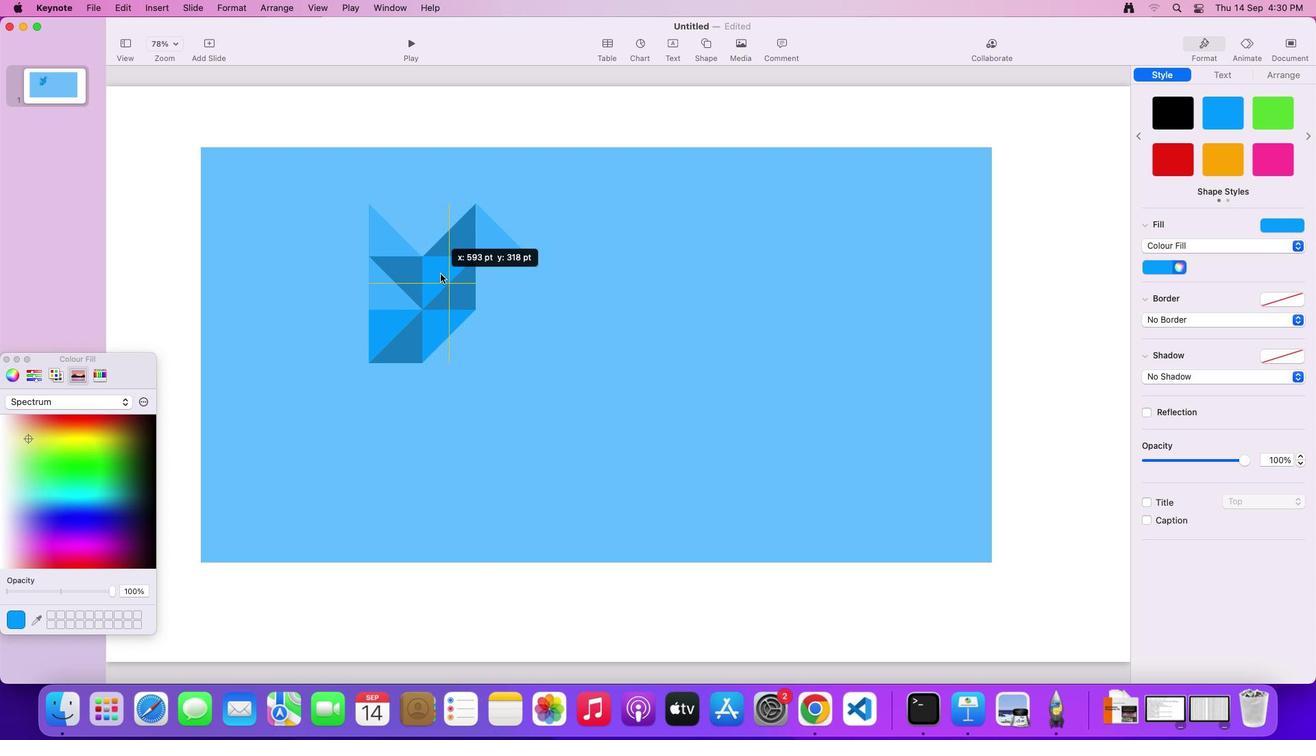 
Action: Mouse pressed left at (440, 281)
Screenshot: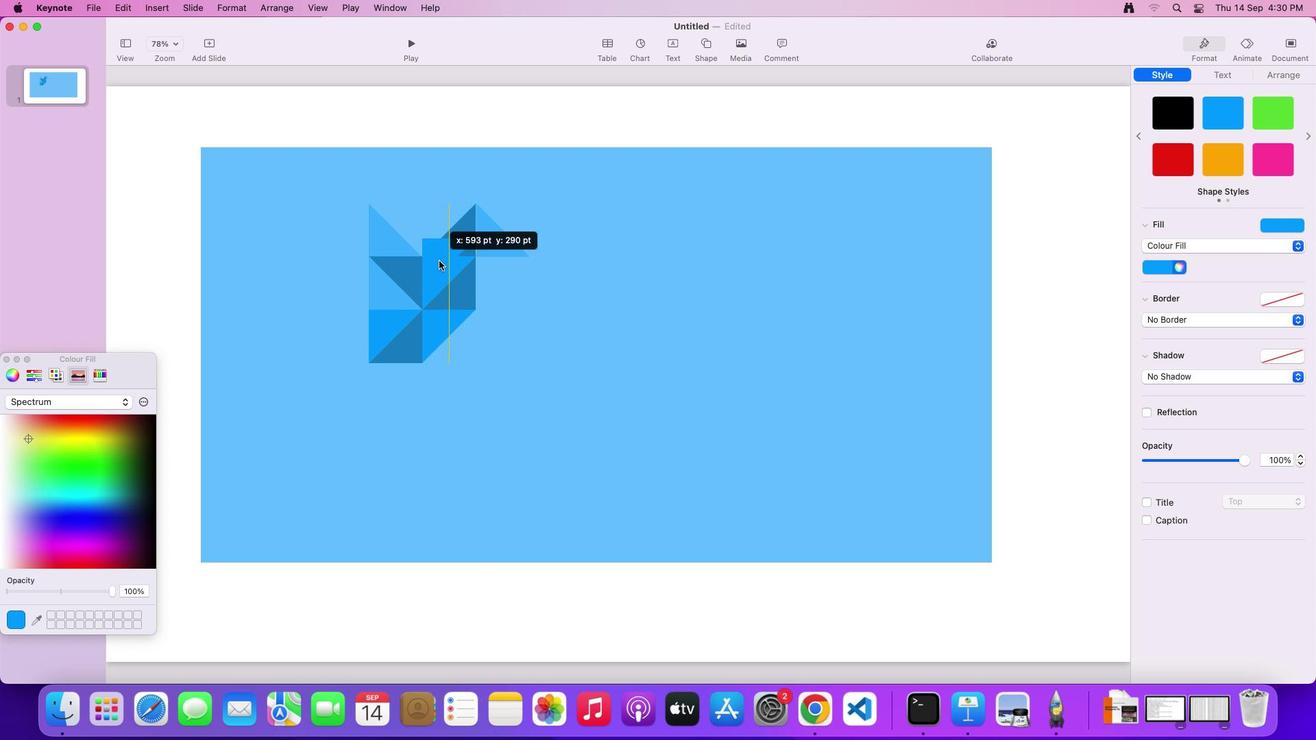 
Action: Mouse moved to (449, 292)
Screenshot: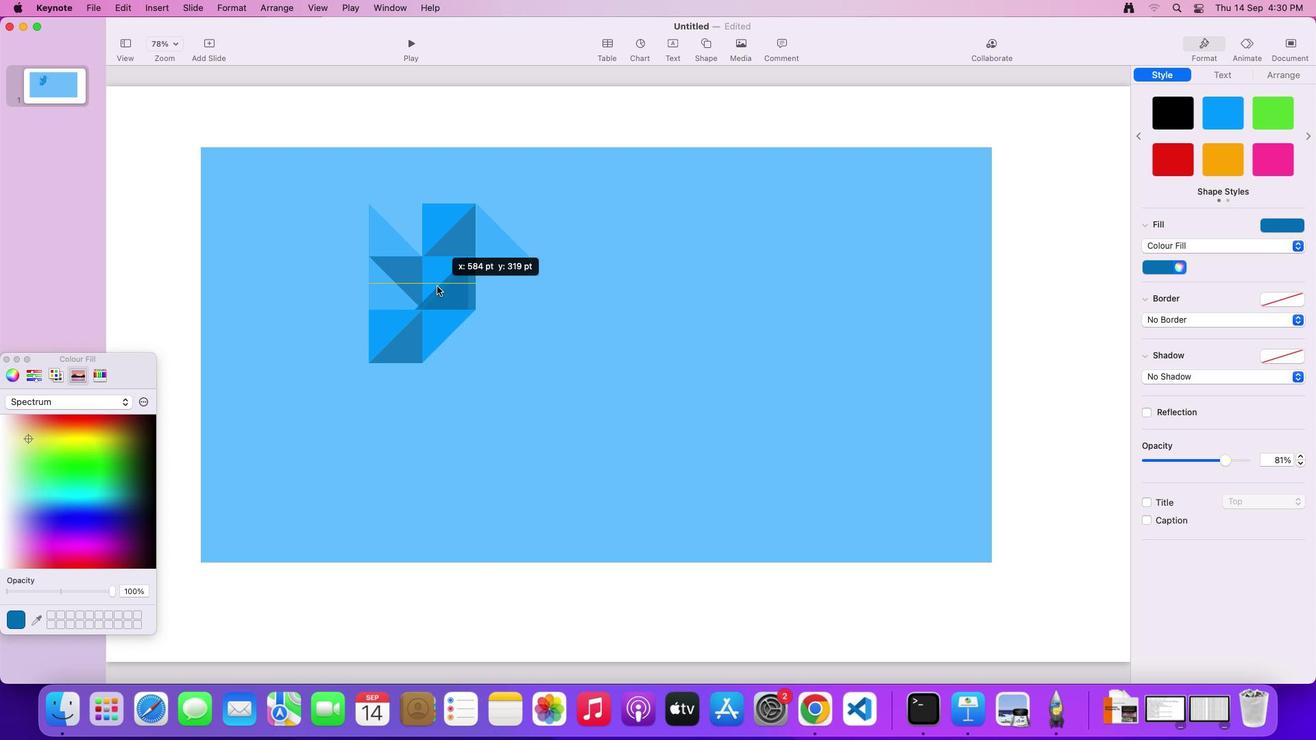 
Action: Mouse pressed left at (449, 292)
Screenshot: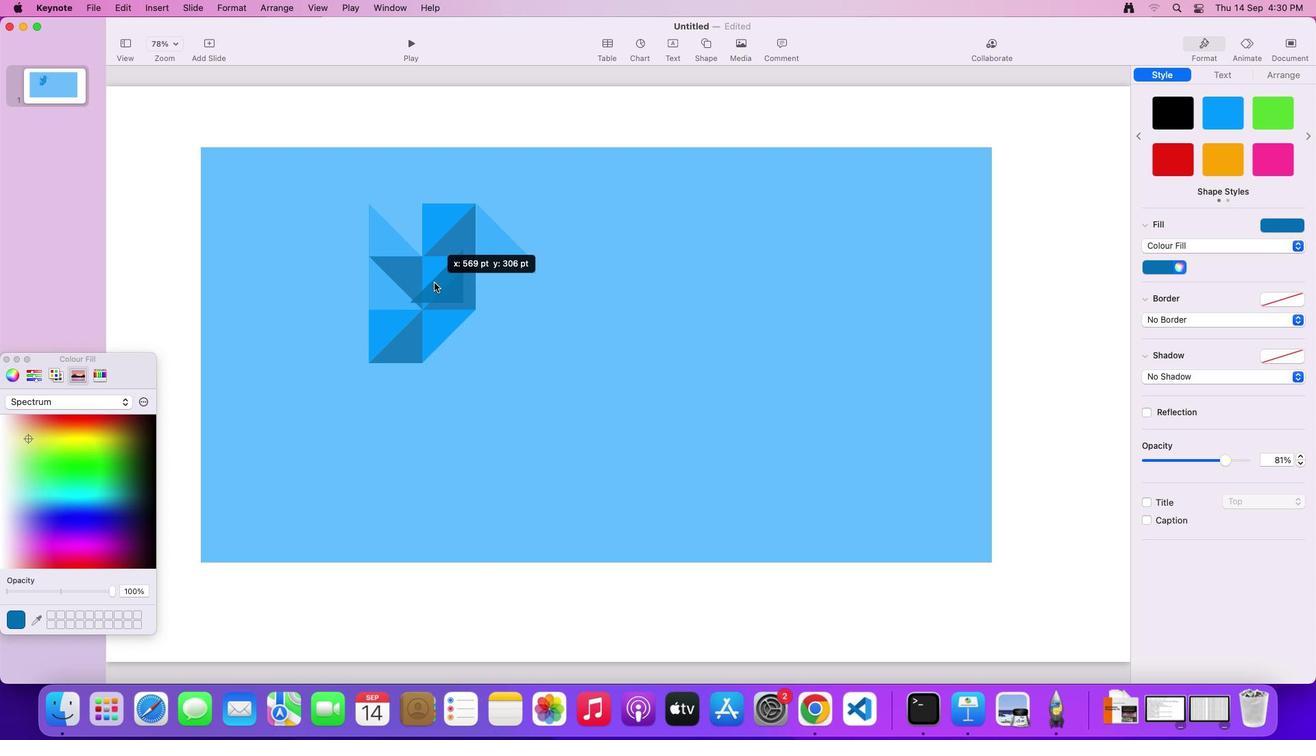 
Action: Mouse moved to (442, 219)
Screenshot: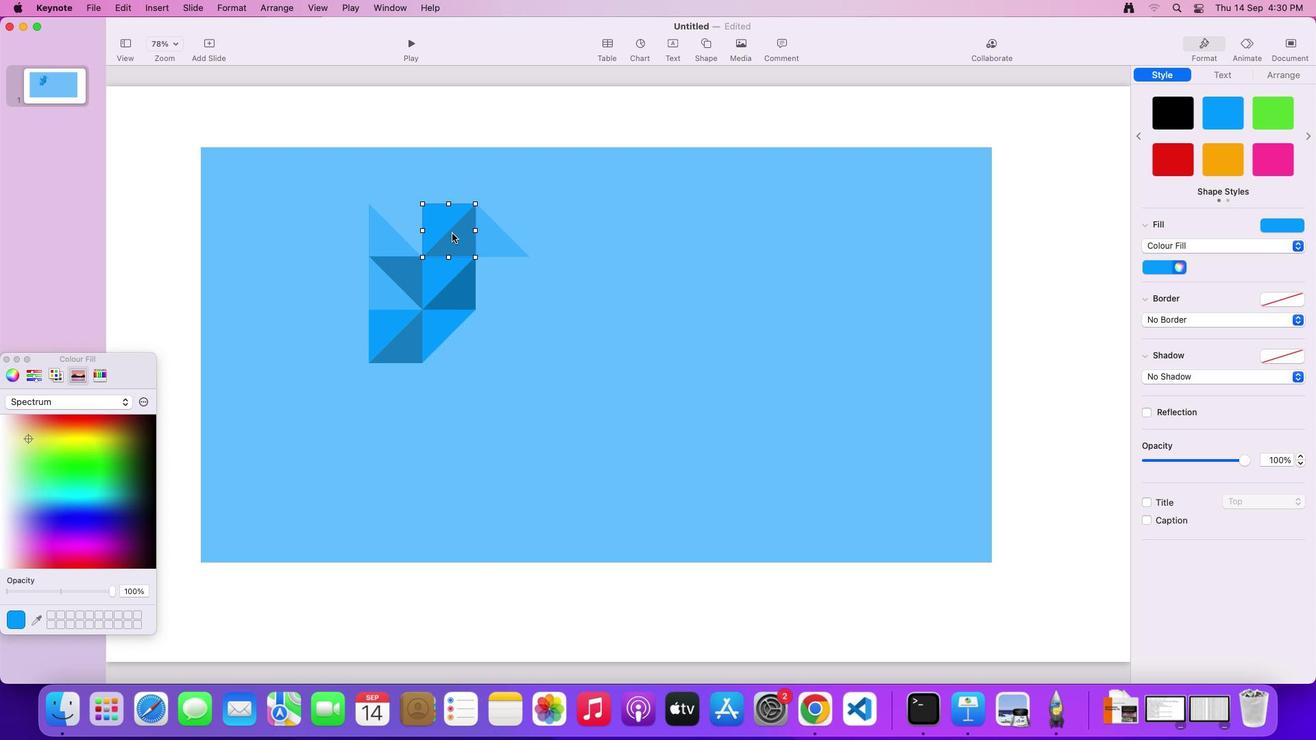 
Action: Mouse pressed left at (442, 219)
Screenshot: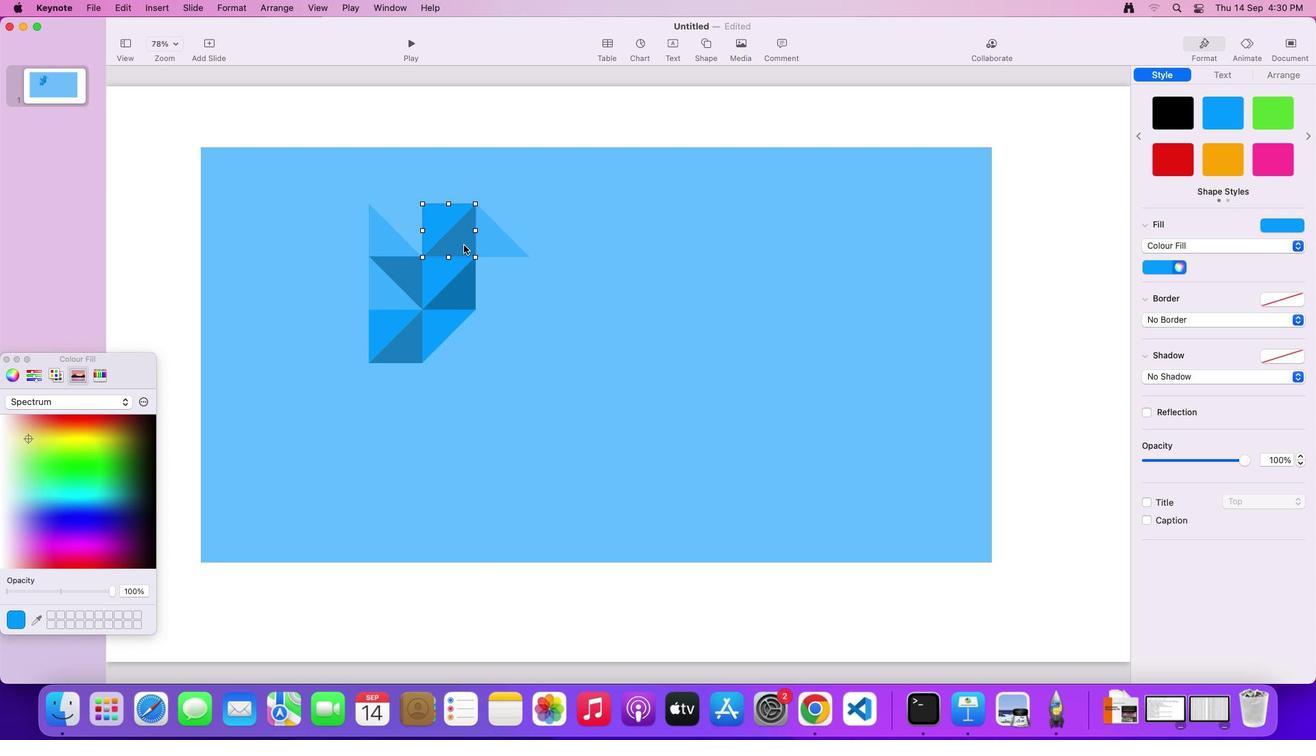 
Action: Mouse moved to (568, 342)
Screenshot: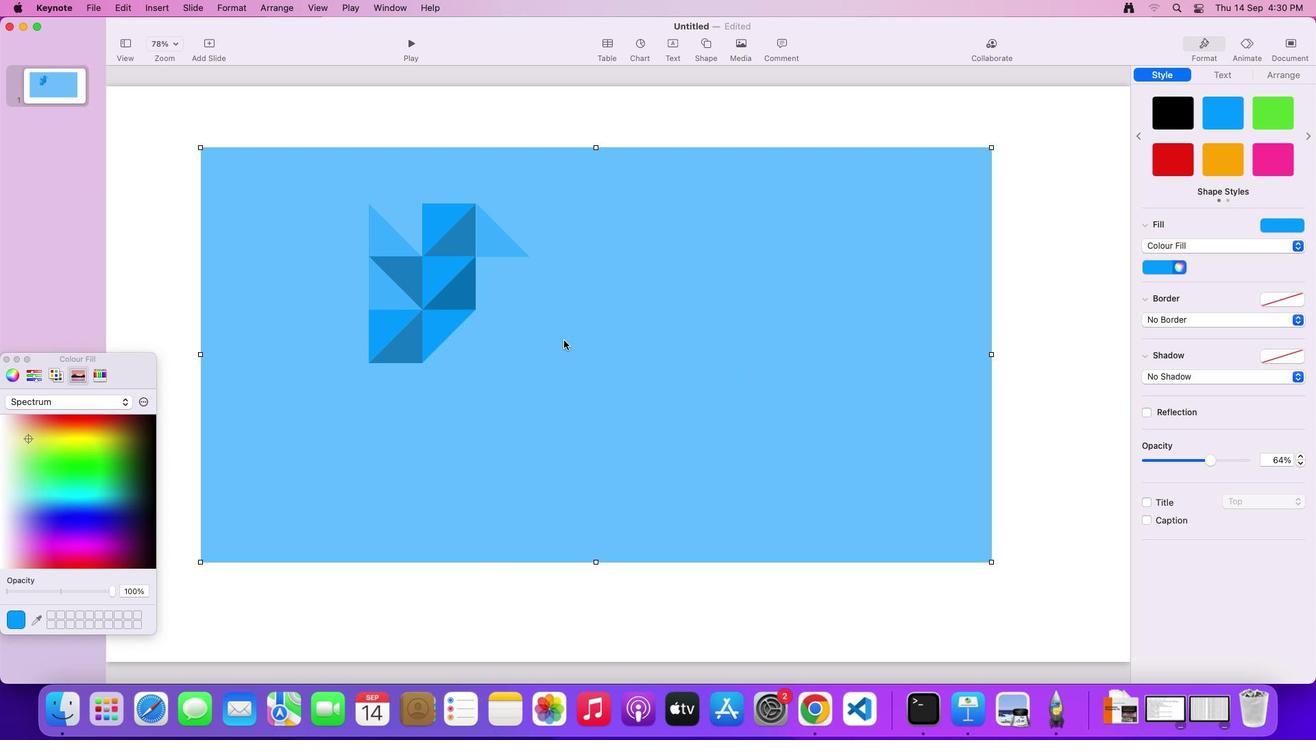 
Action: Mouse pressed left at (568, 342)
Screenshot: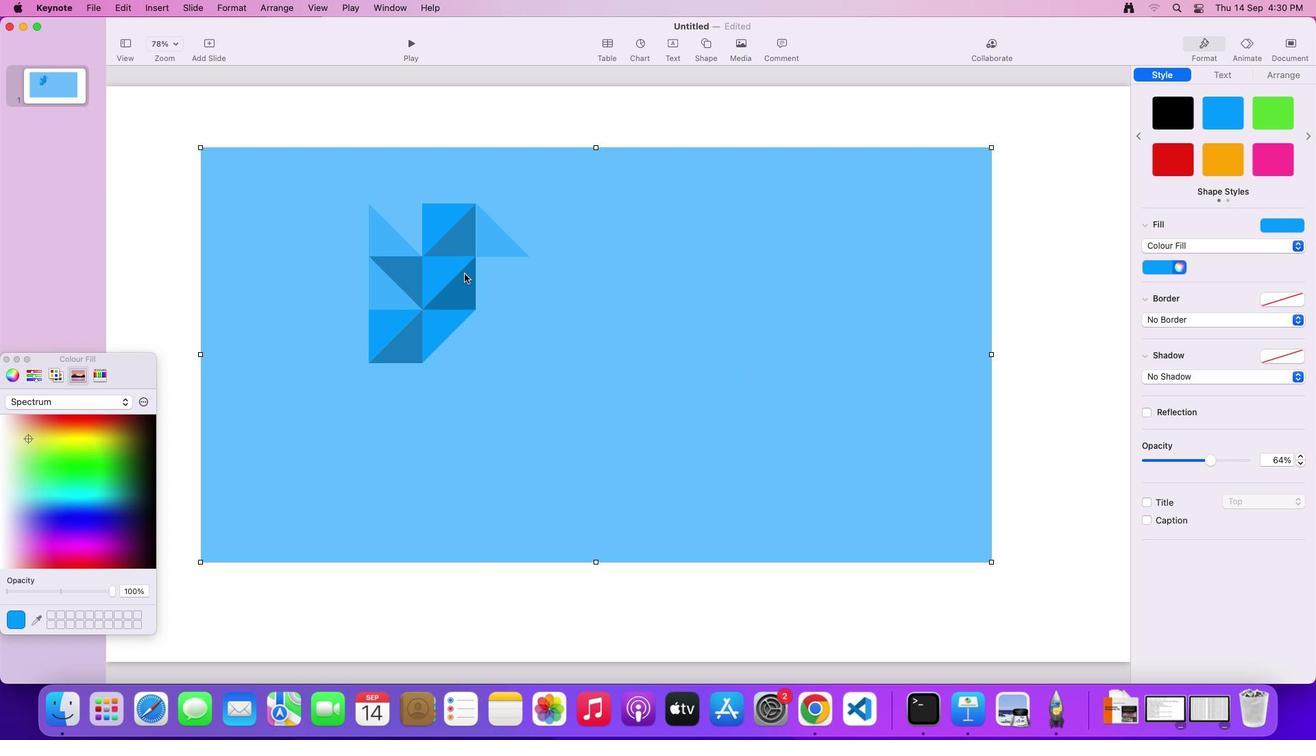 
Action: Mouse moved to (448, 218)
Screenshot: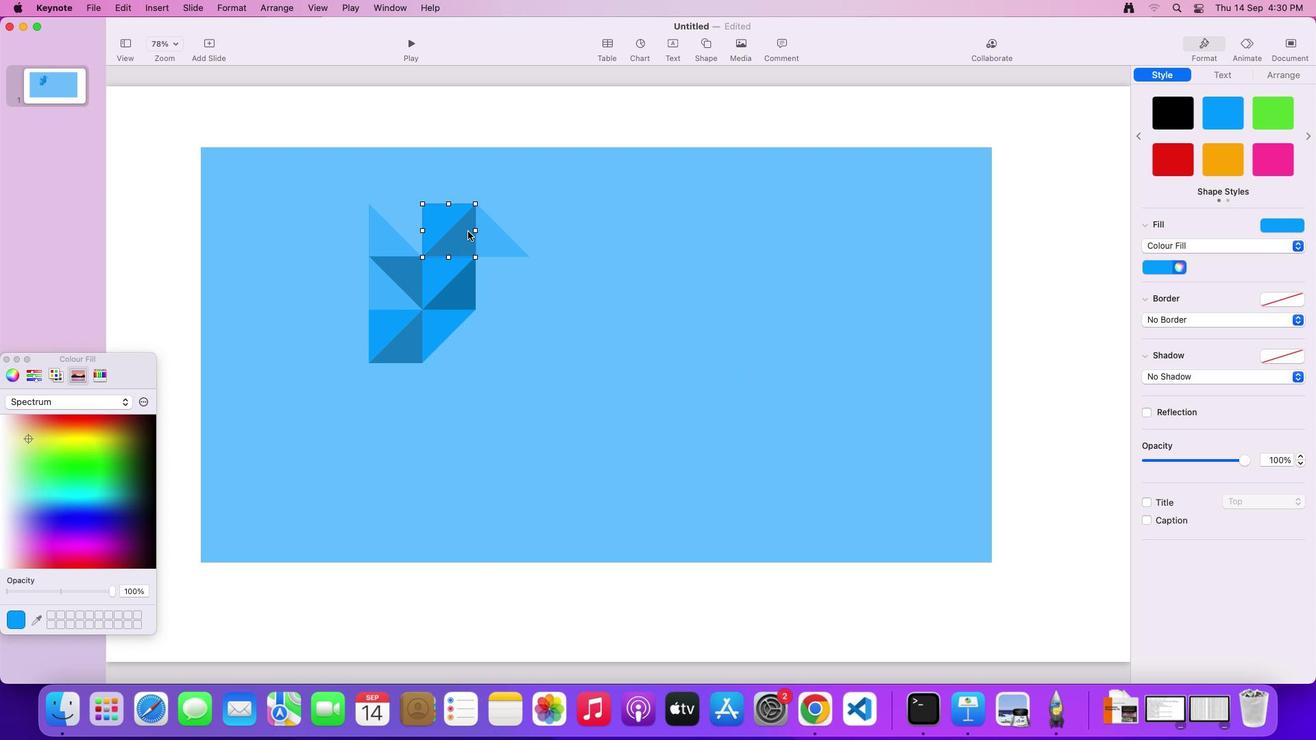 
Action: Mouse pressed left at (448, 218)
Screenshot: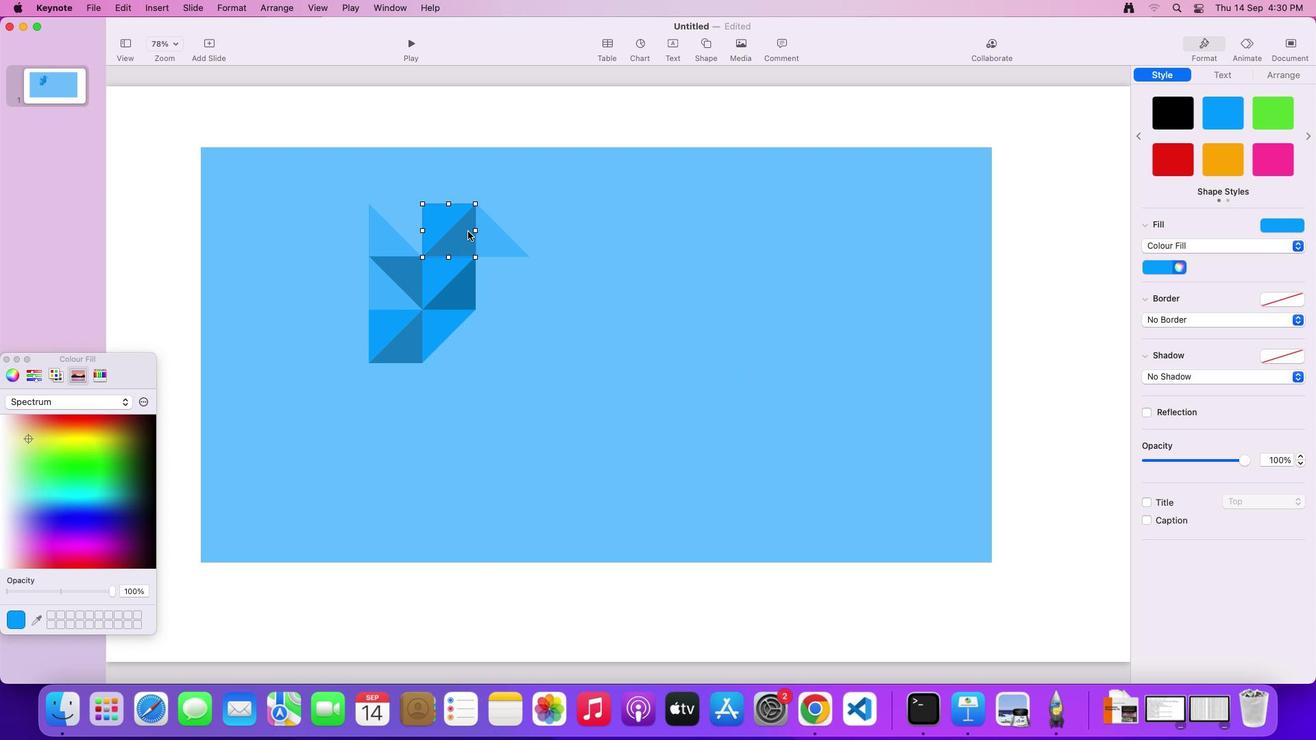 
Action: Mouse moved to (520, 292)
Screenshot: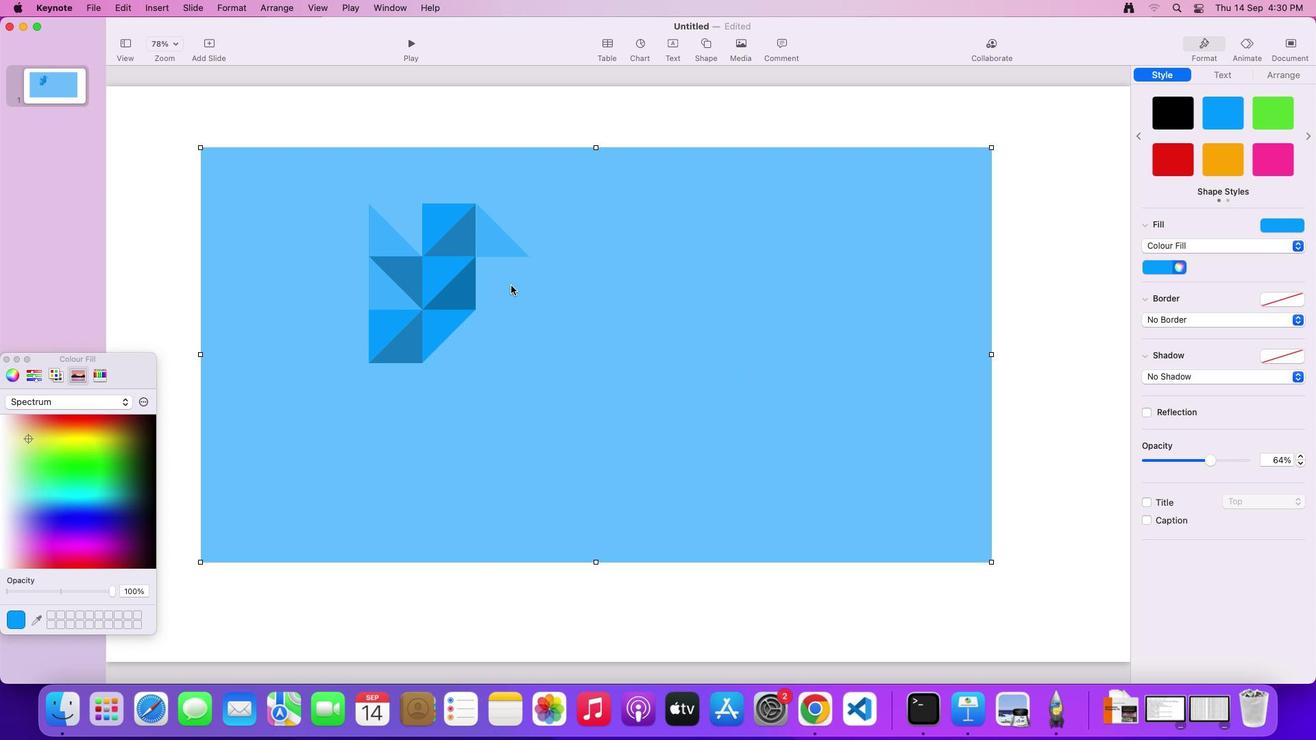 
Action: Mouse pressed left at (520, 292)
Screenshot: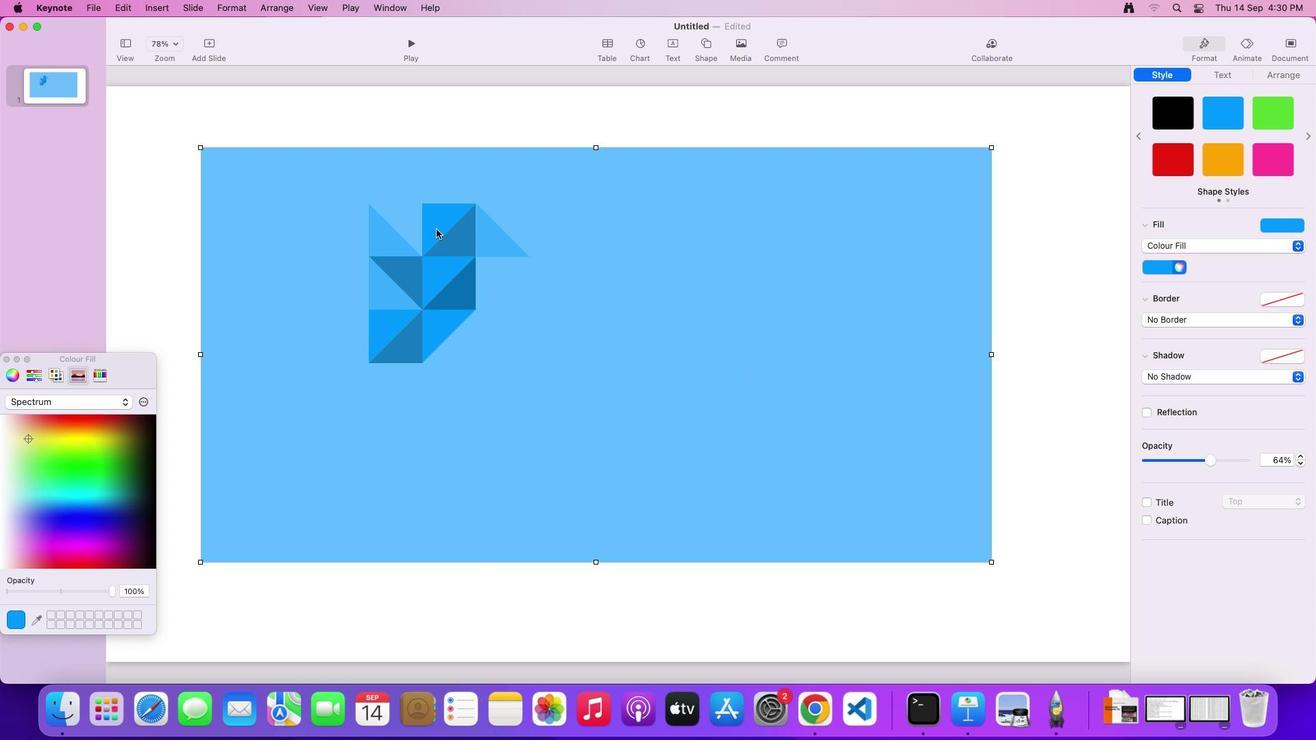 
Action: Mouse moved to (436, 215)
Screenshot: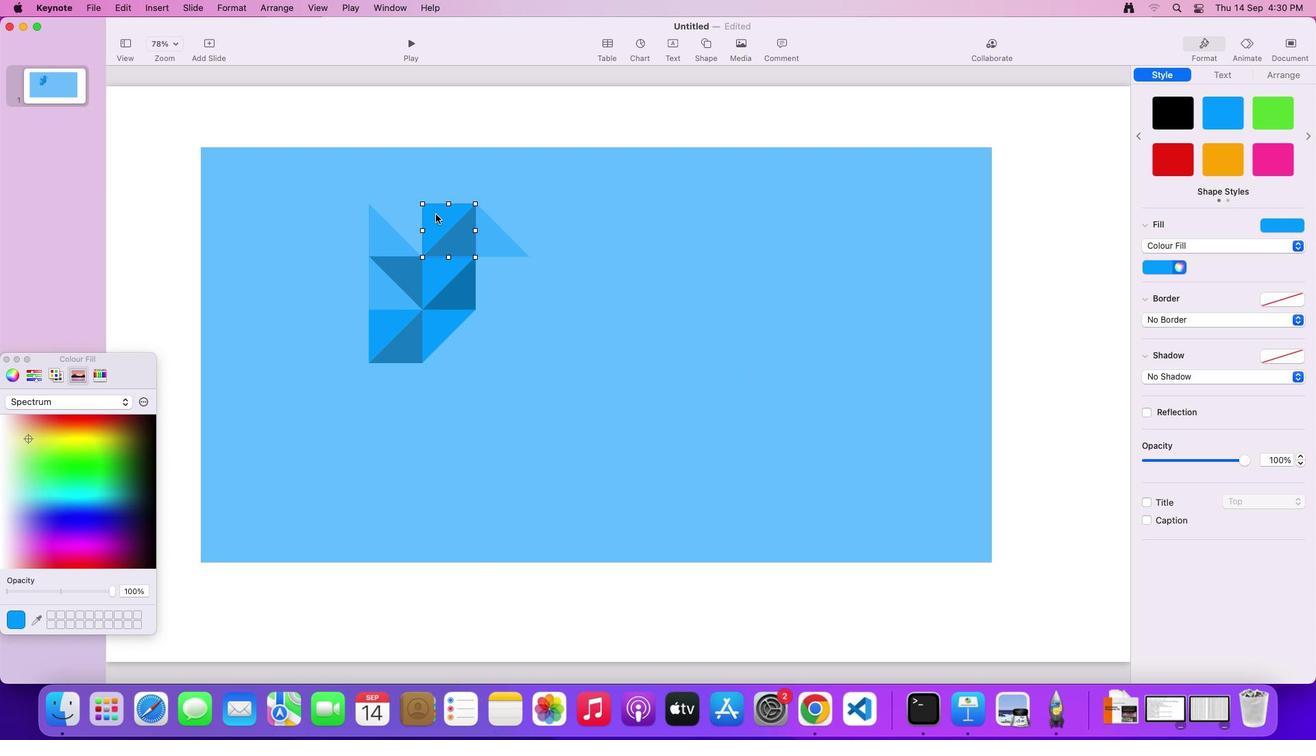 
Action: Mouse pressed left at (436, 215)
Screenshot: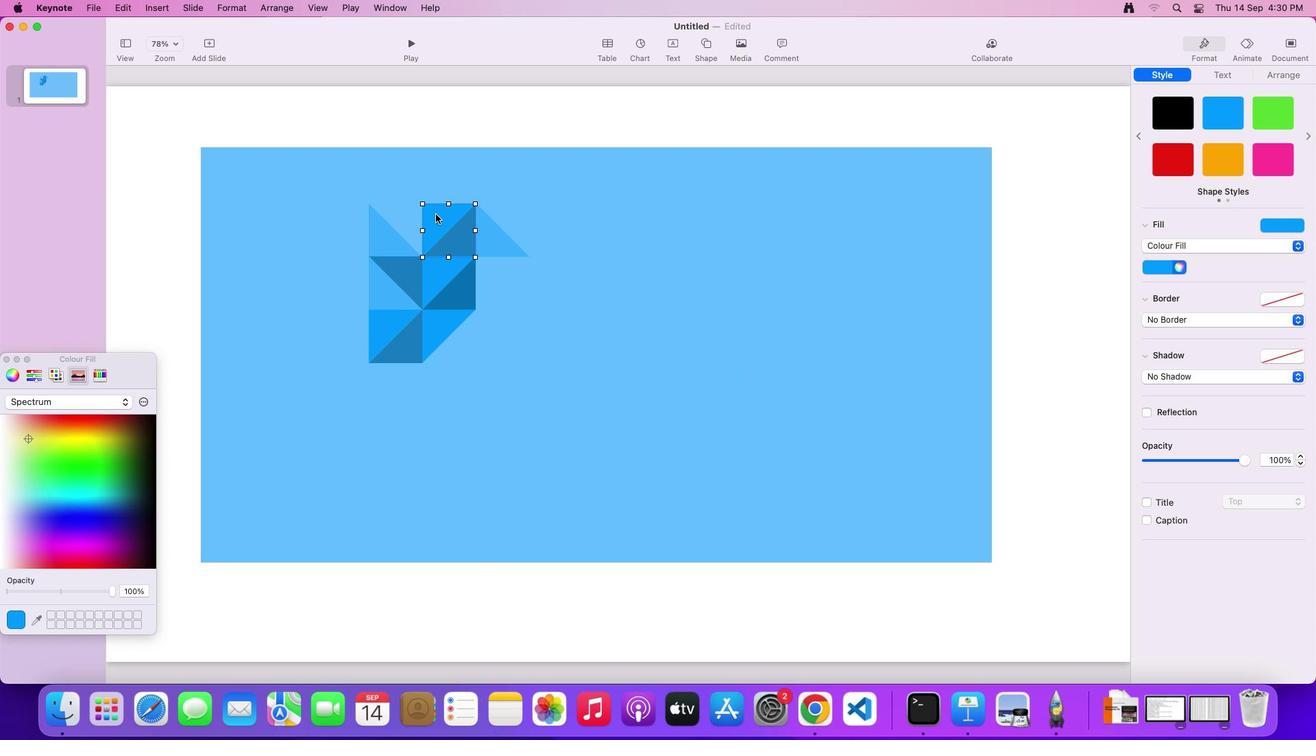 
Action: Mouse moved to (1244, 463)
Screenshot: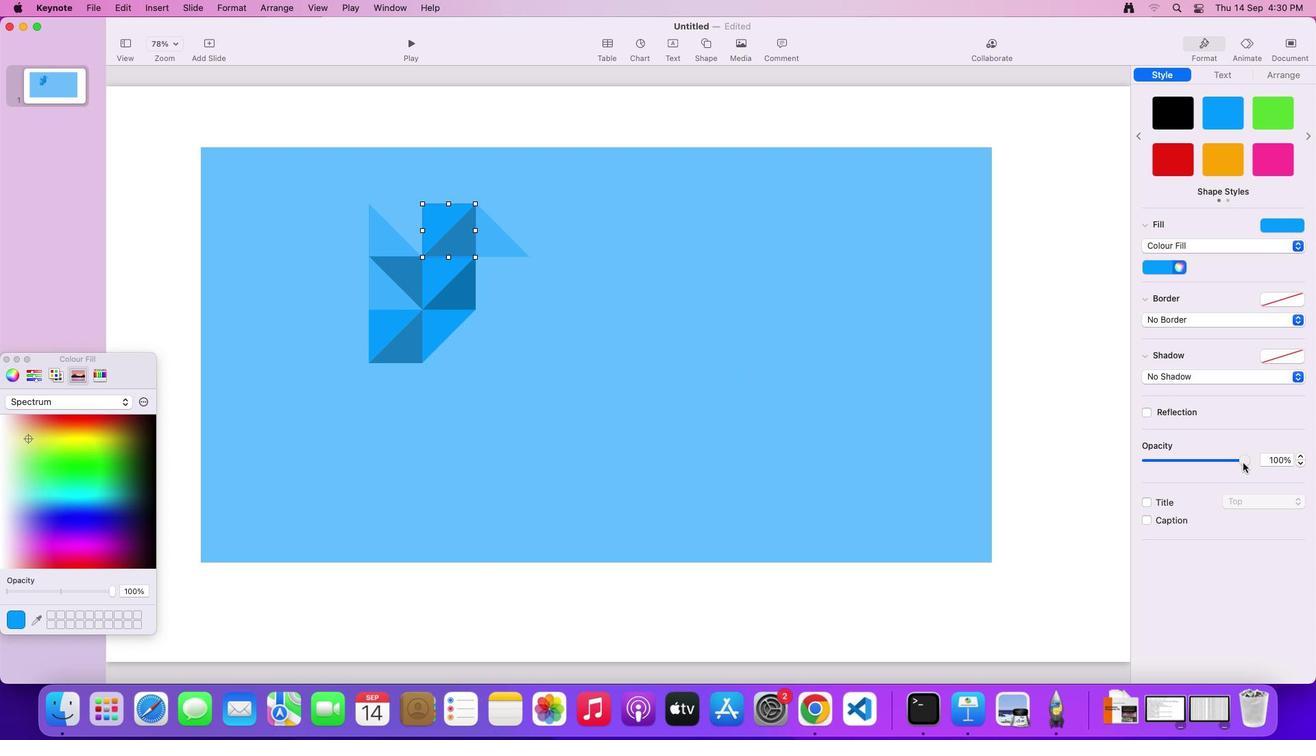 
Action: Mouse pressed left at (1244, 463)
Screenshot: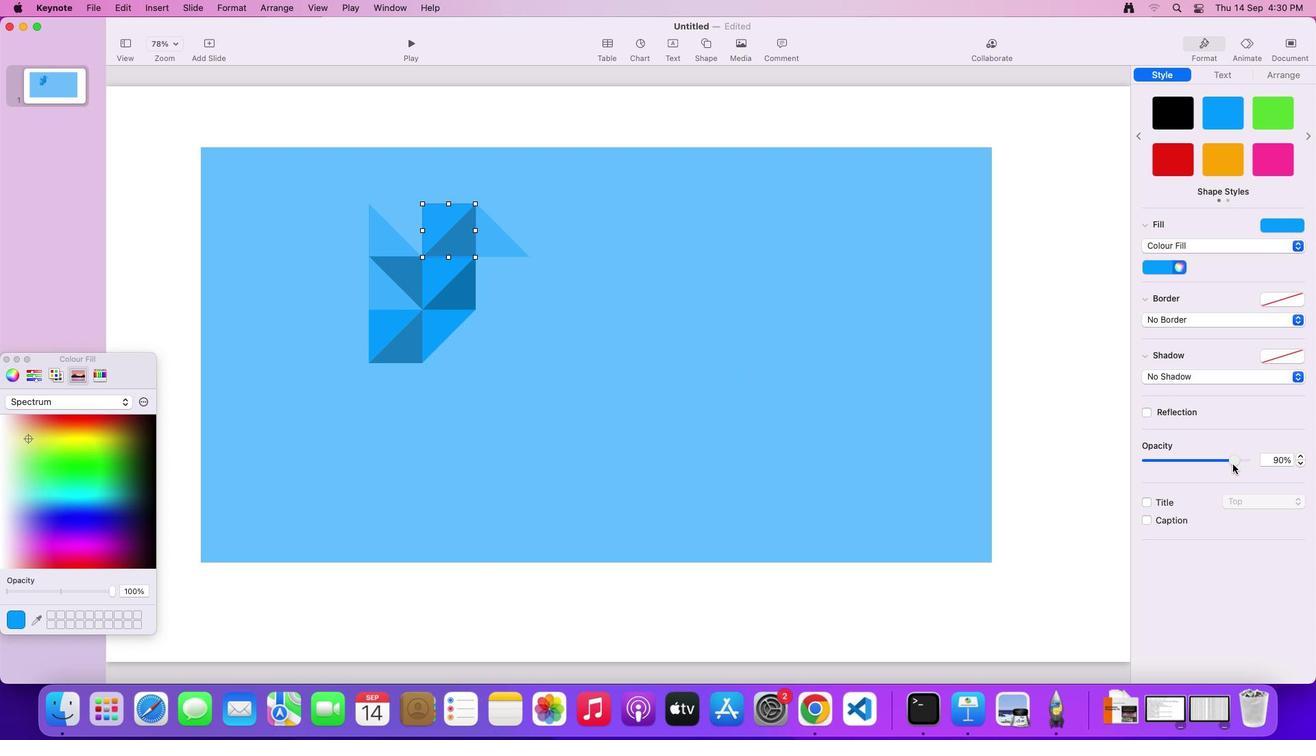 
Action: Mouse moved to (596, 347)
Screenshot: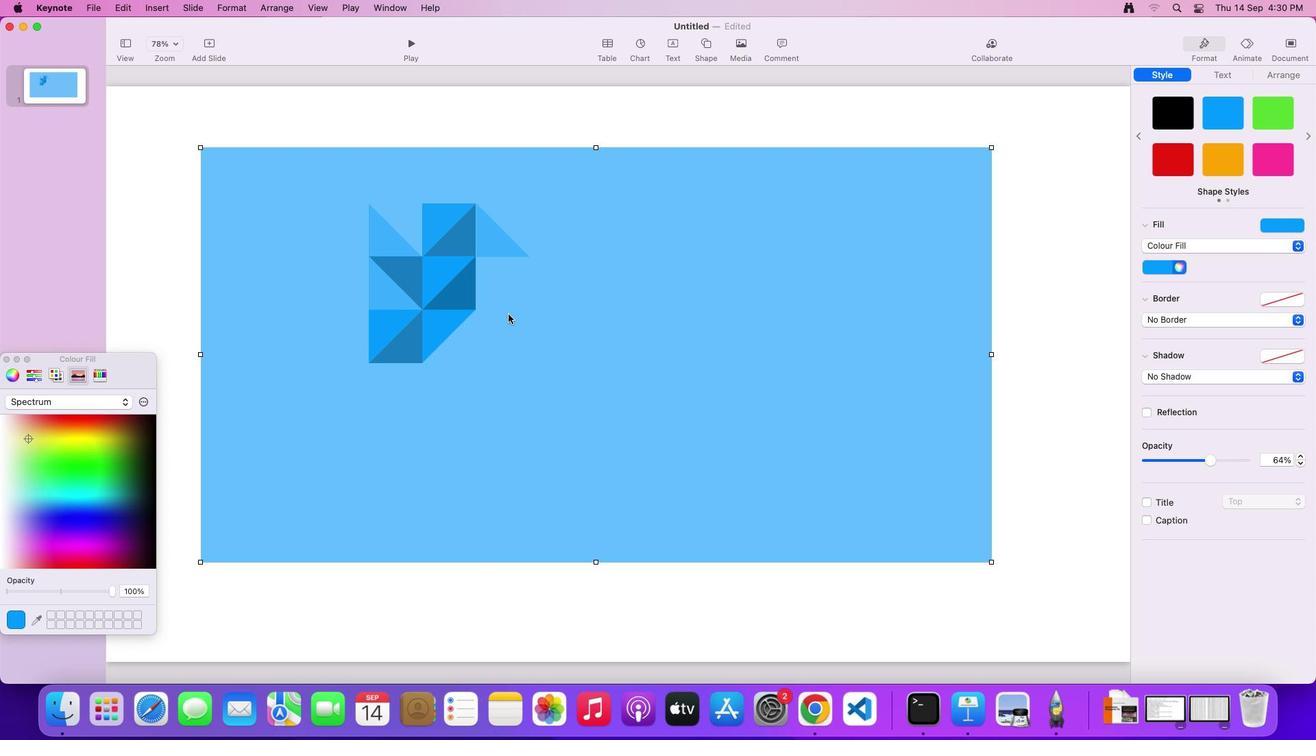 
Action: Mouse pressed left at (596, 347)
Screenshot: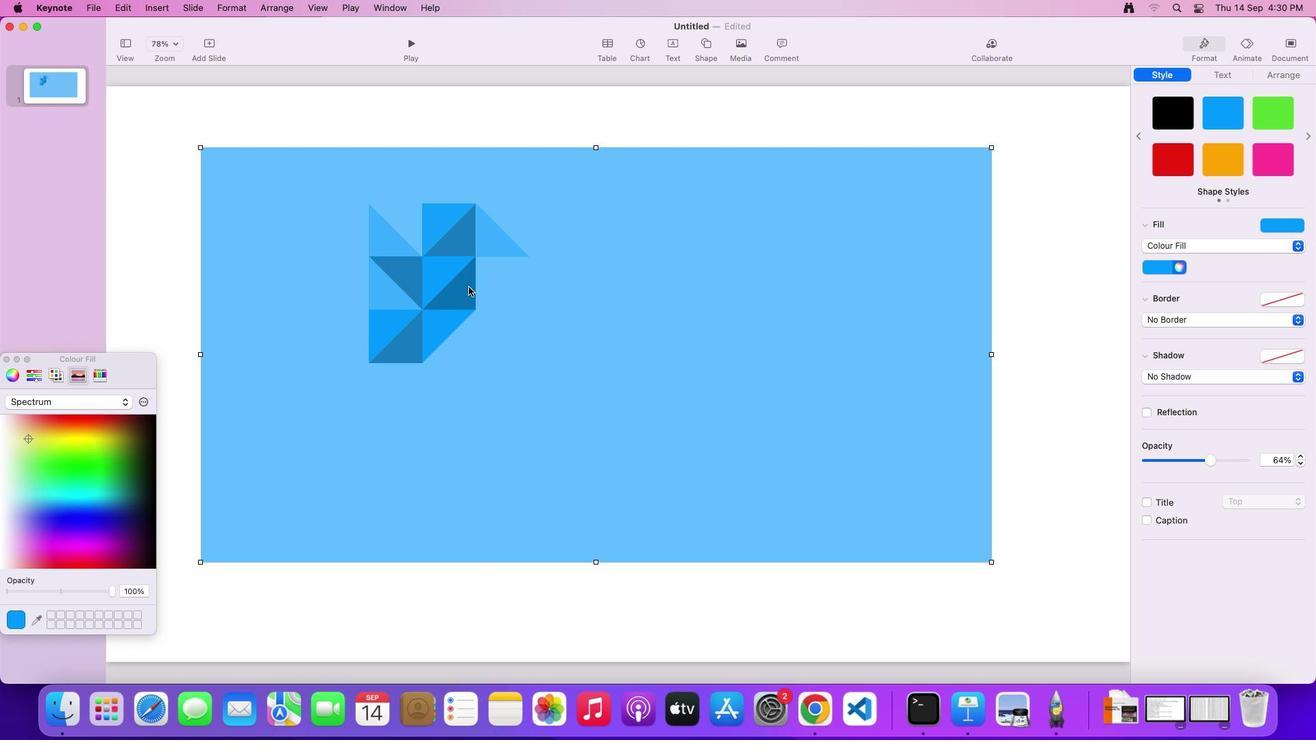 
Action: Mouse moved to (445, 218)
Screenshot: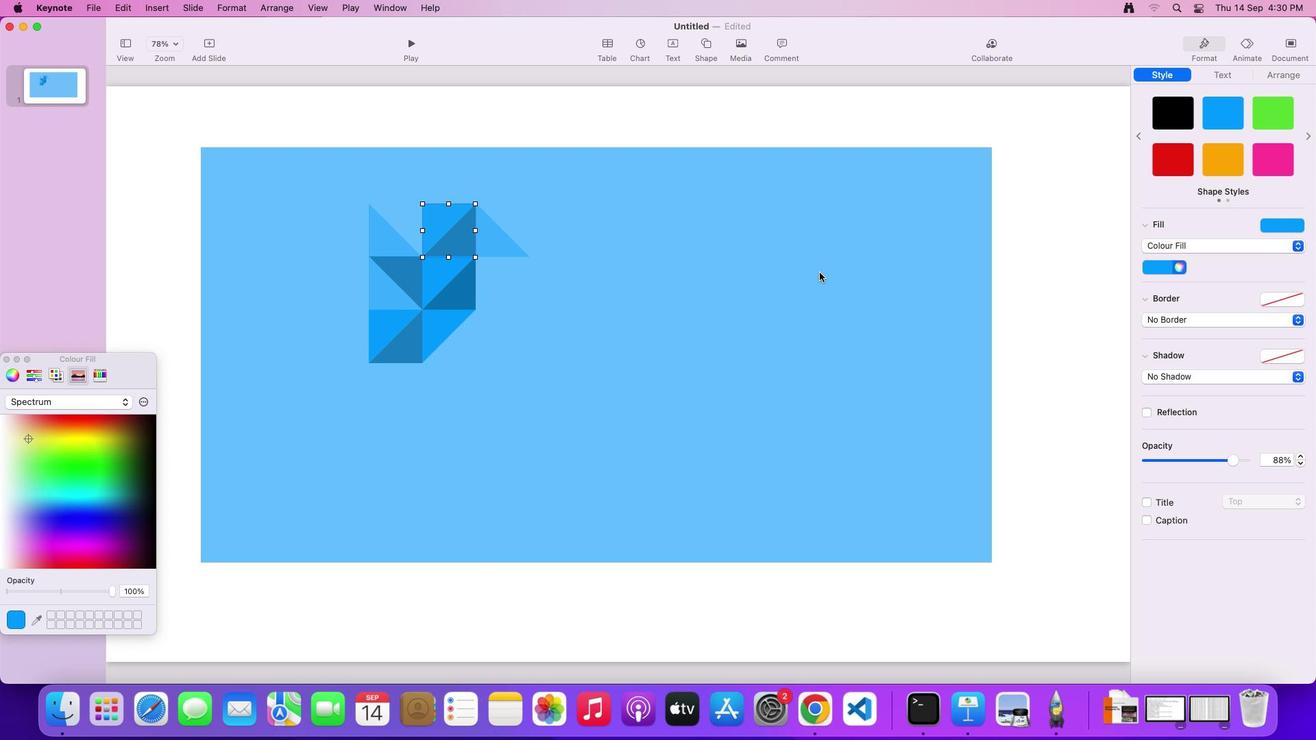 
Action: Mouse pressed left at (445, 218)
Screenshot: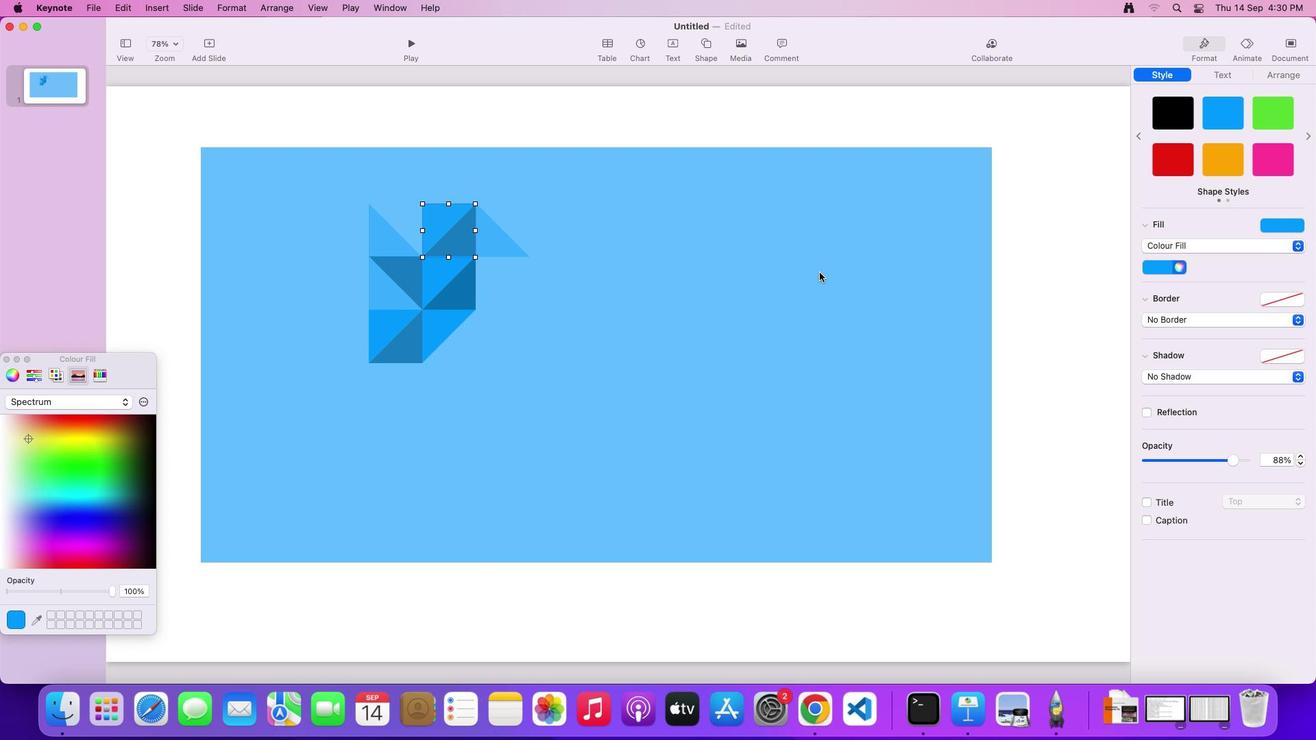 
Action: Mouse moved to (1167, 269)
Screenshot: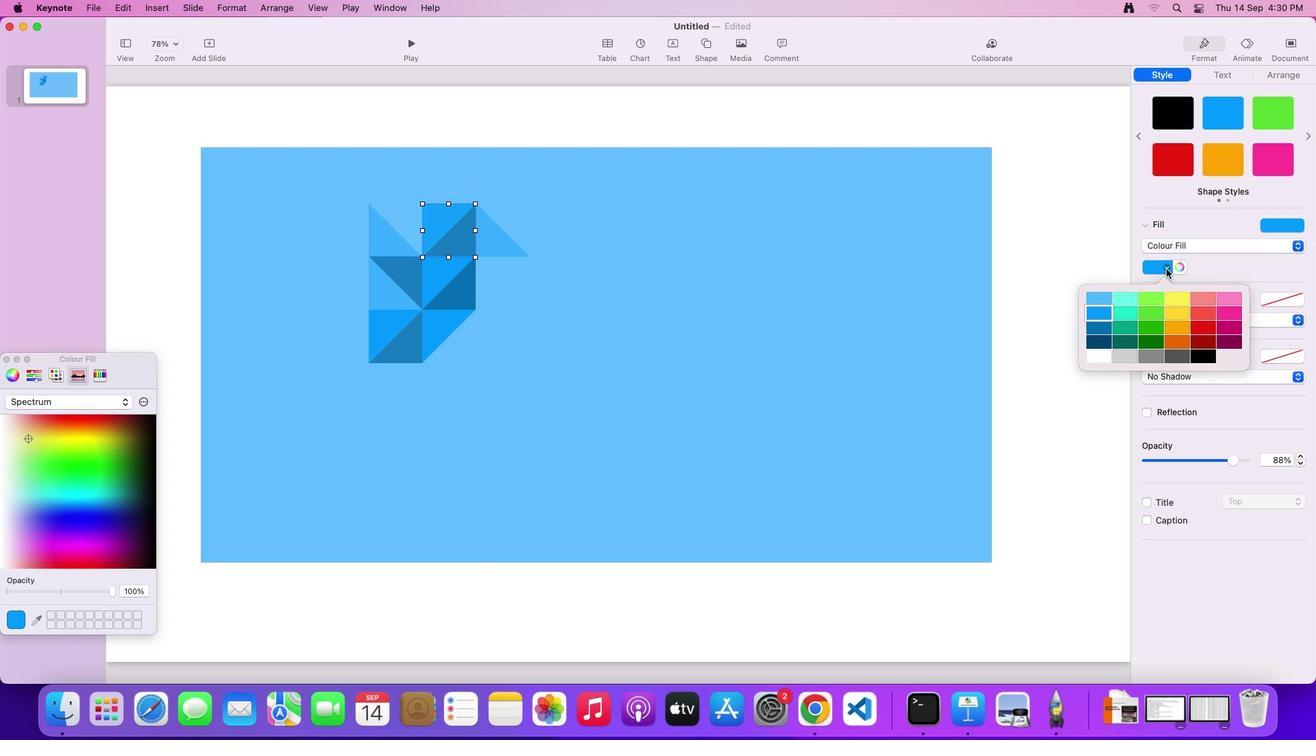 
Action: Mouse pressed left at (1167, 269)
Screenshot: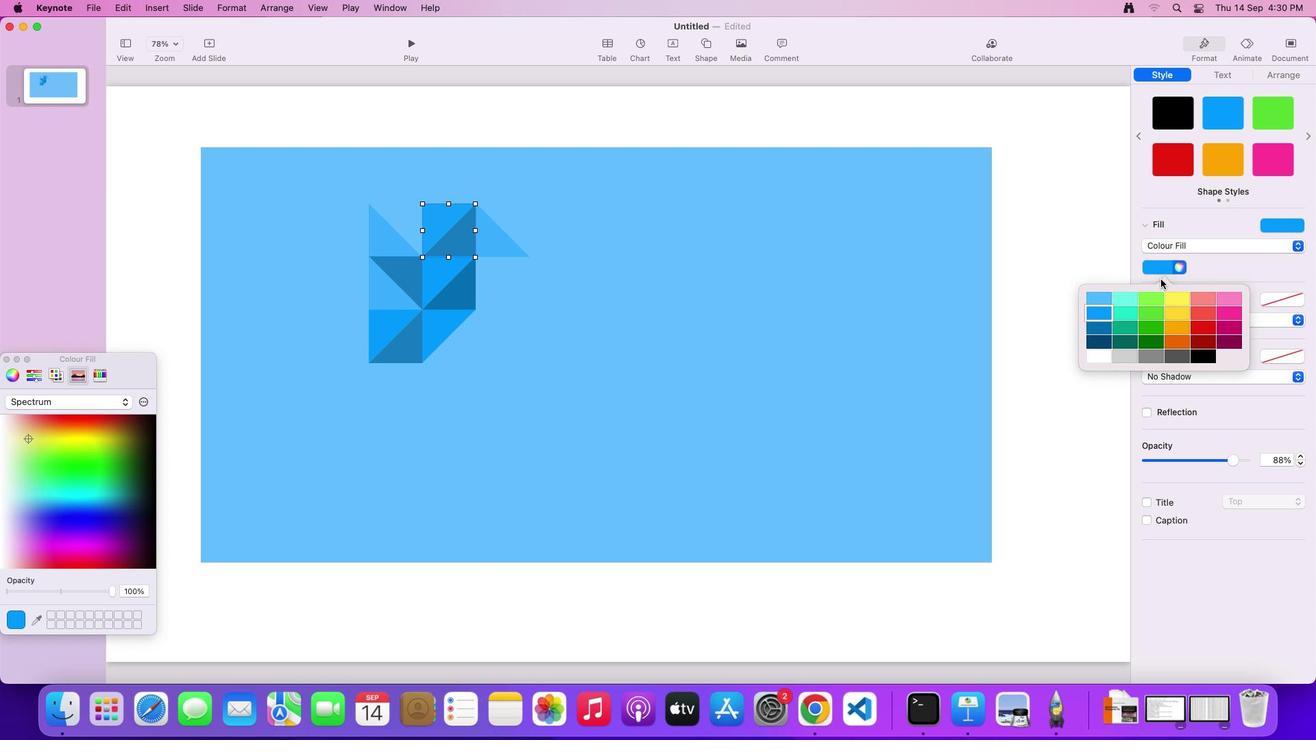 
Action: Mouse moved to (1105, 344)
Screenshot: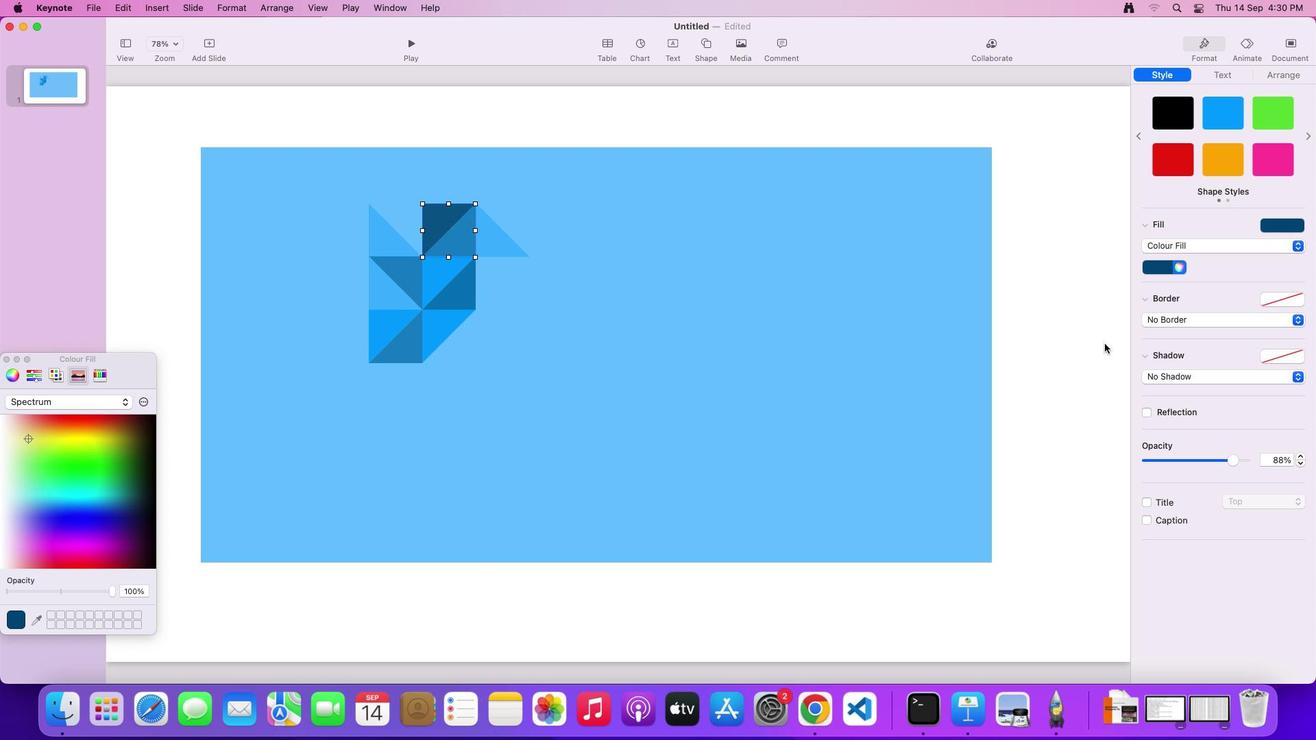 
Action: Mouse pressed left at (1105, 344)
Screenshot: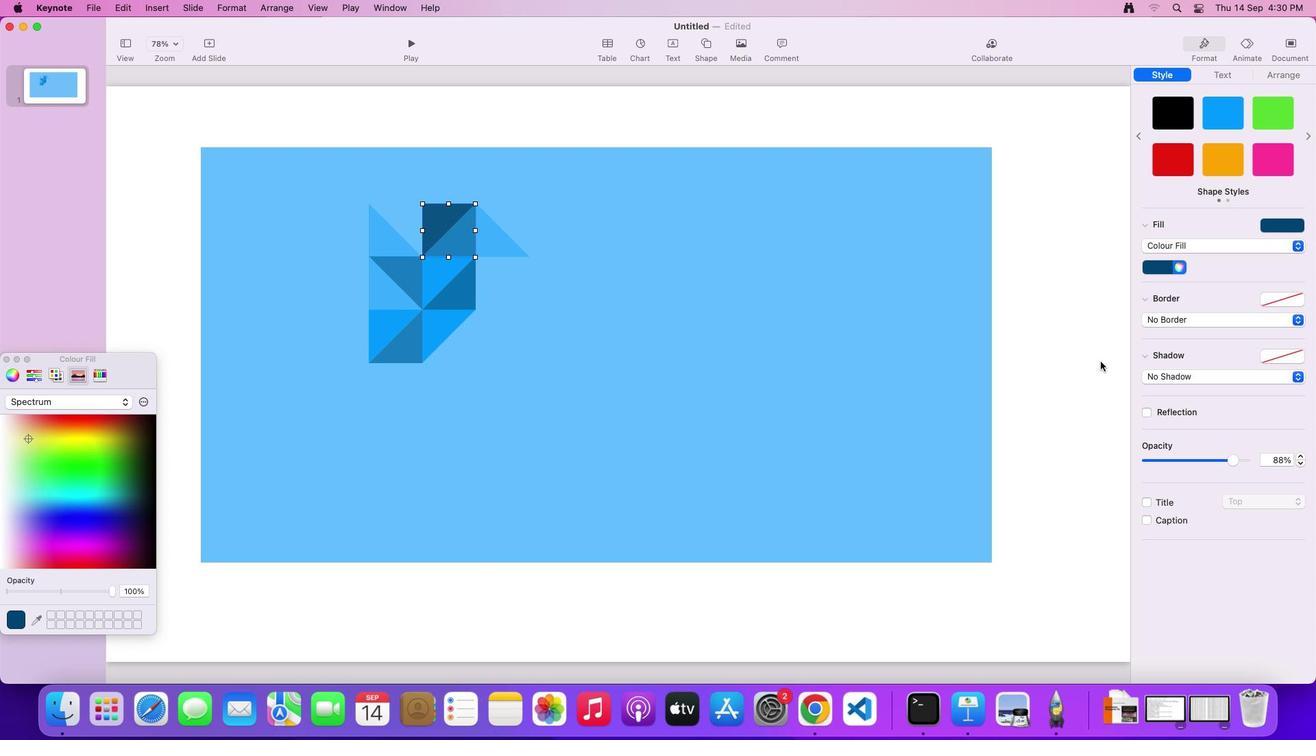 
Action: Mouse moved to (1231, 460)
Screenshot: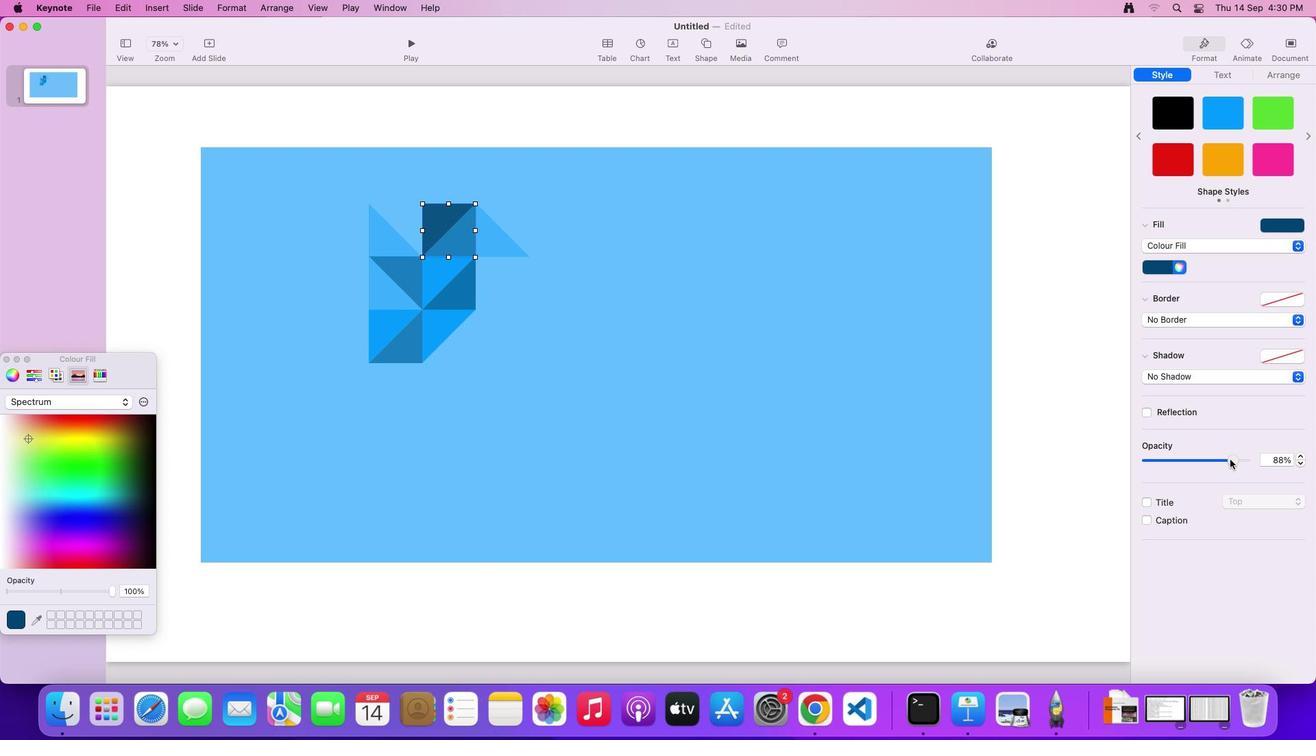 
Action: Mouse pressed left at (1231, 460)
Screenshot: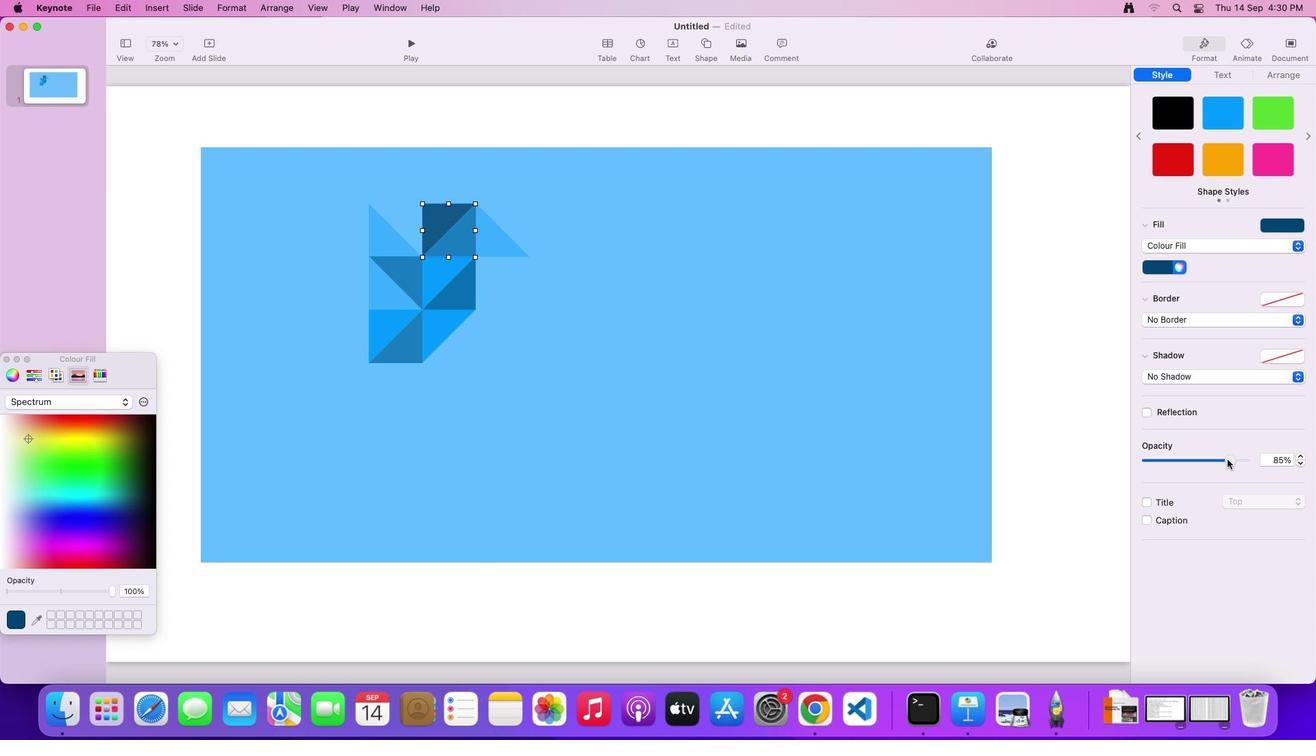
Action: Mouse moved to (446, 234)
Screenshot: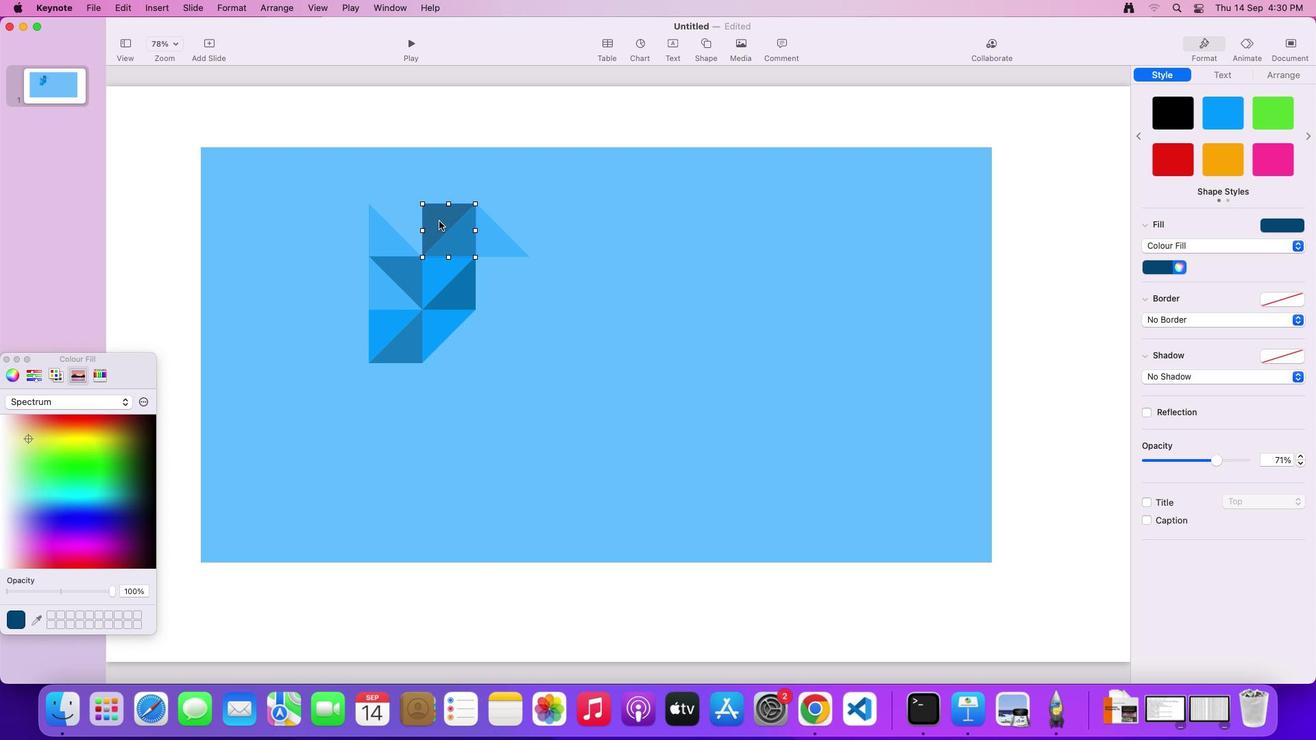 
Action: Key pressed Key.alt
Screenshot: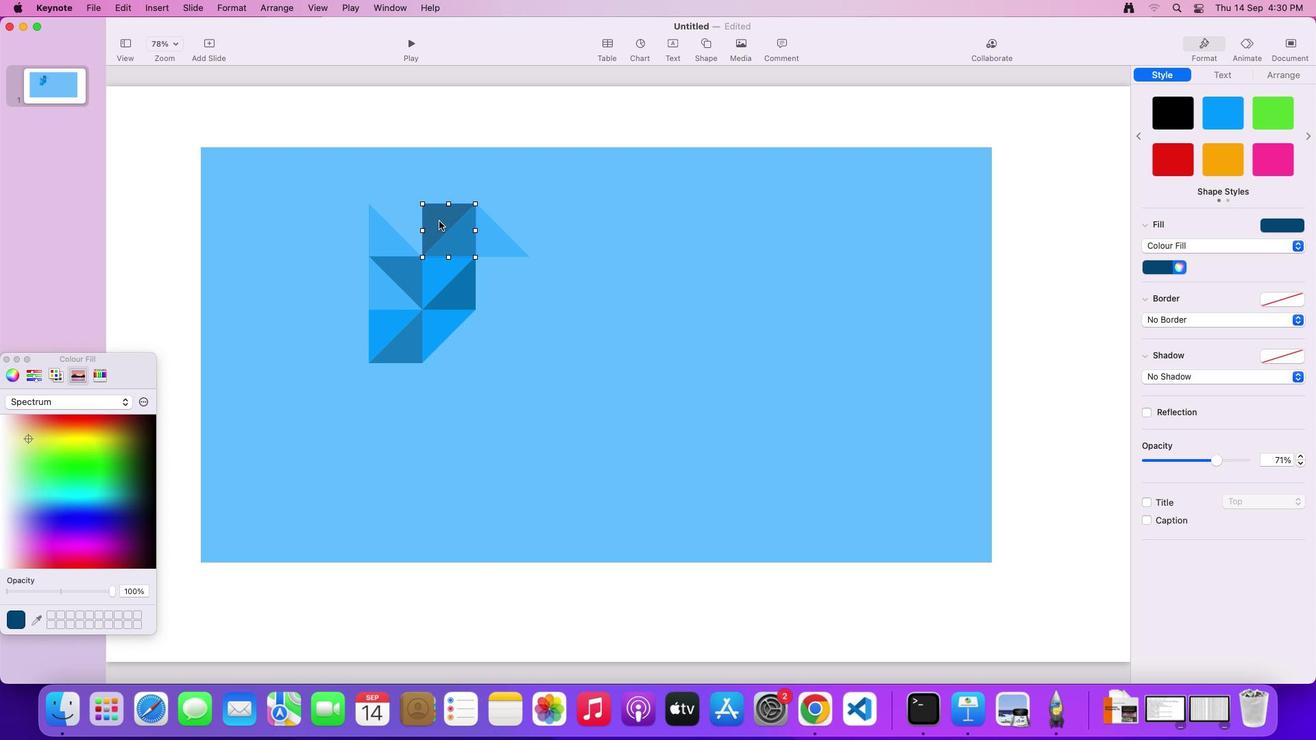 
Action: Mouse moved to (440, 222)
Screenshot: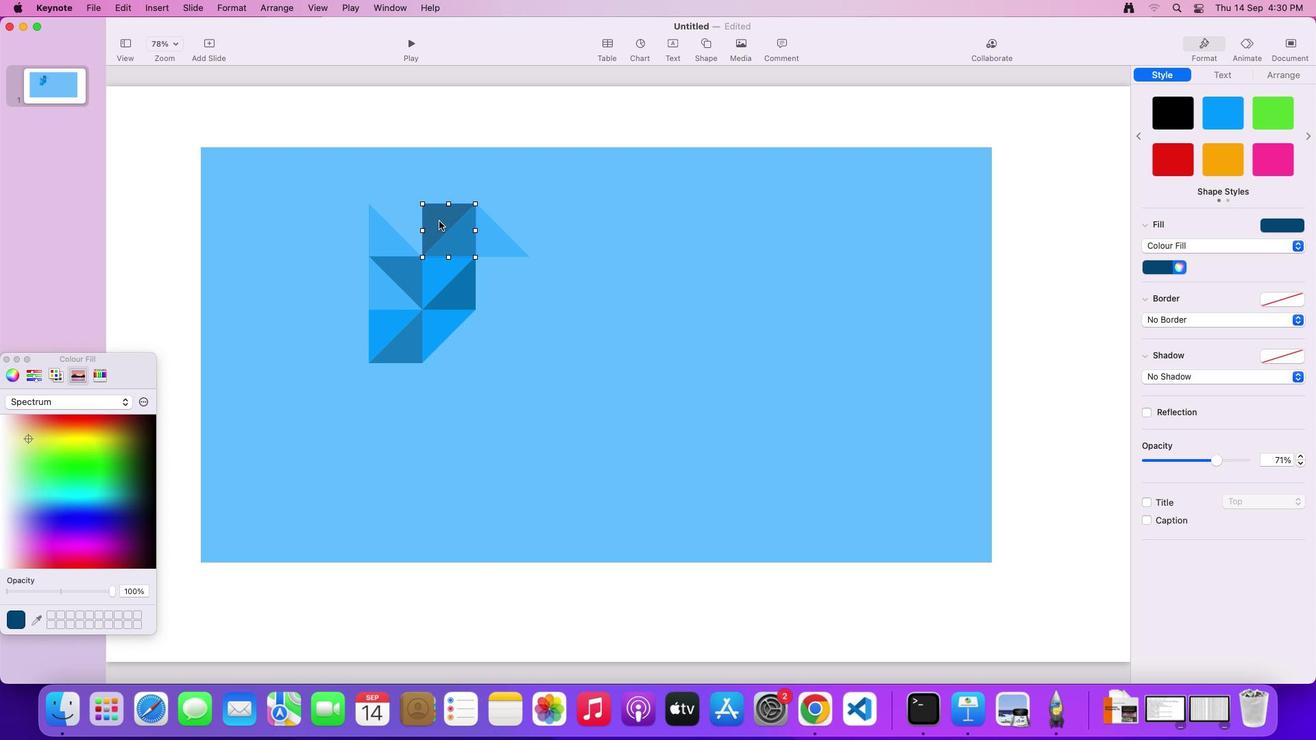 
Action: Mouse pressed left at (440, 222)
Screenshot: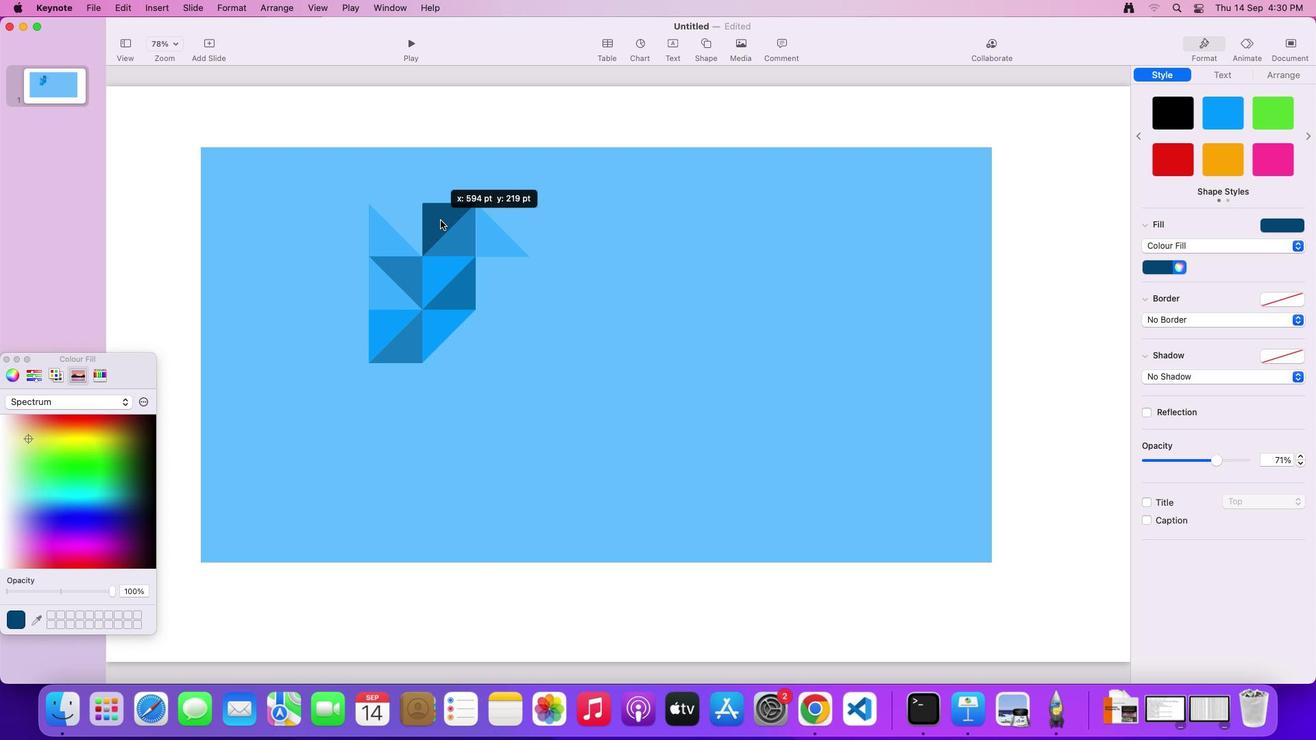 
Action: Mouse moved to (455, 294)
Screenshot: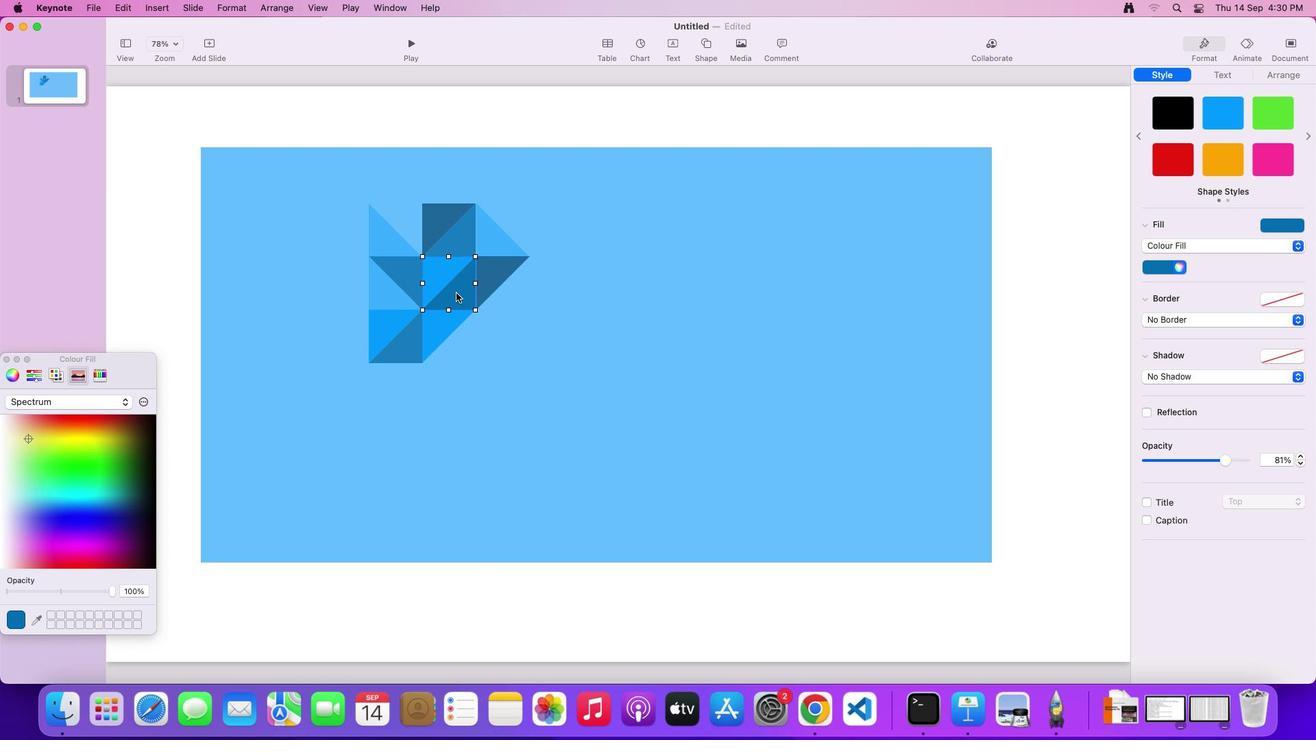 
Action: Key pressed Key.alt
Screenshot: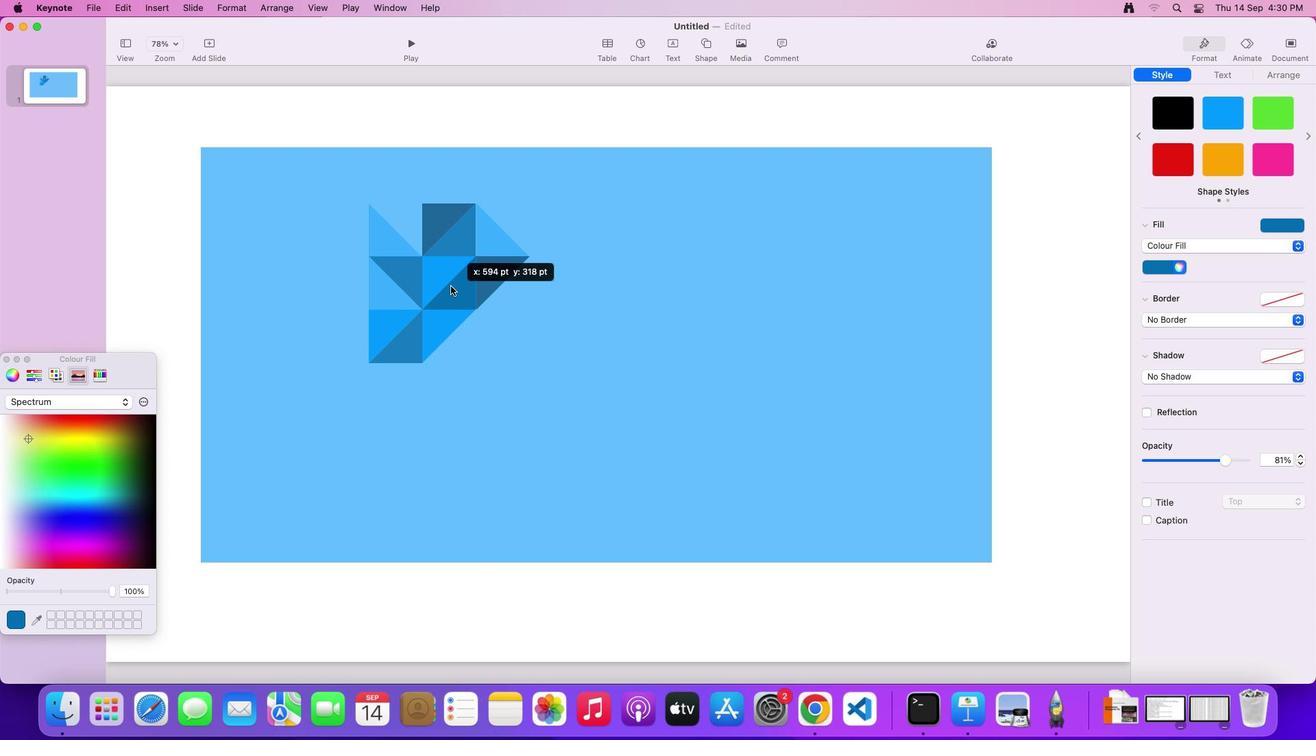 
Action: Mouse moved to (456, 294)
Screenshot: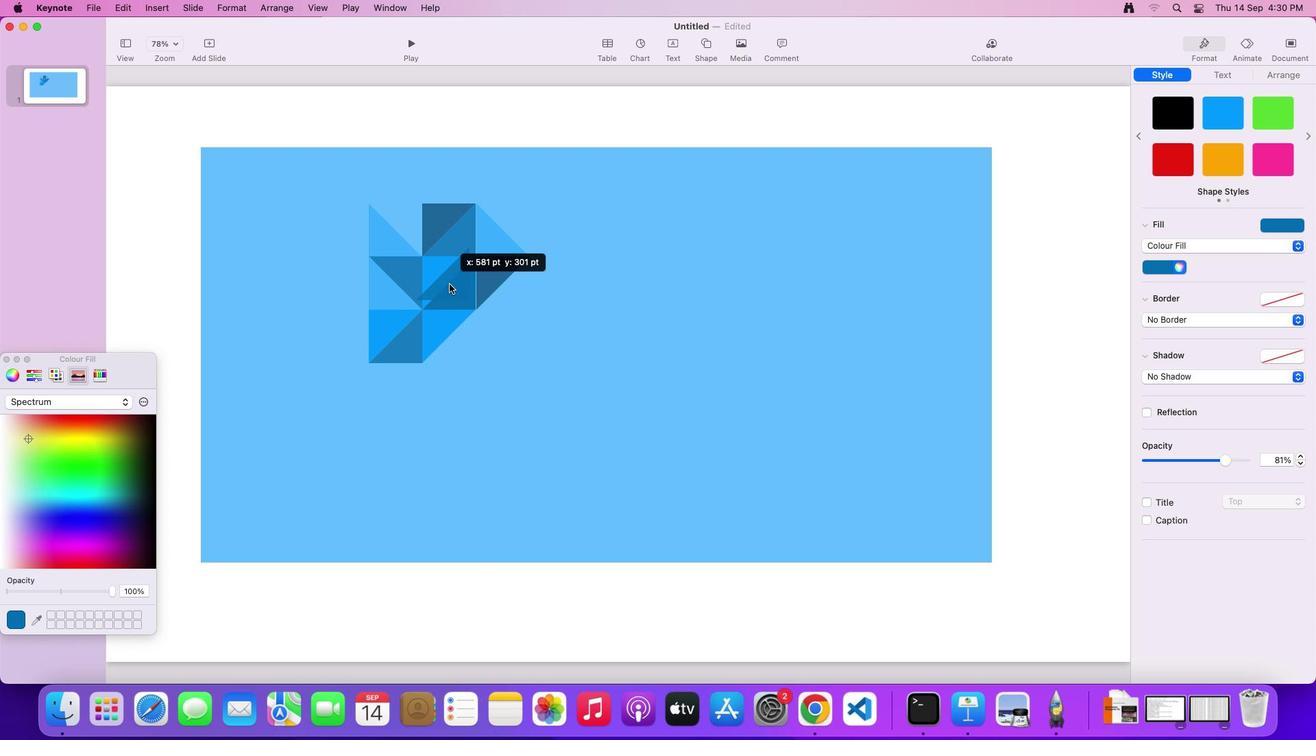 
Action: Mouse pressed left at (456, 294)
Screenshot: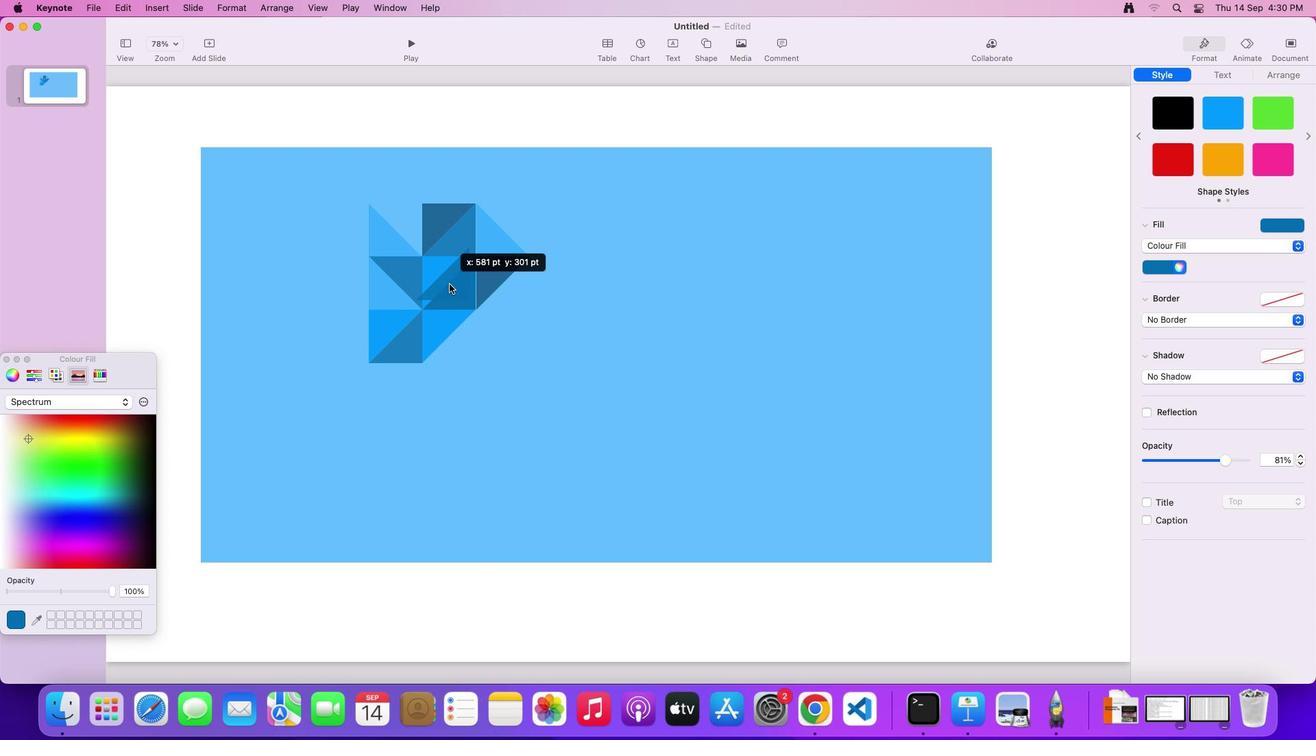 
Action: Mouse moved to (434, 333)
Screenshot: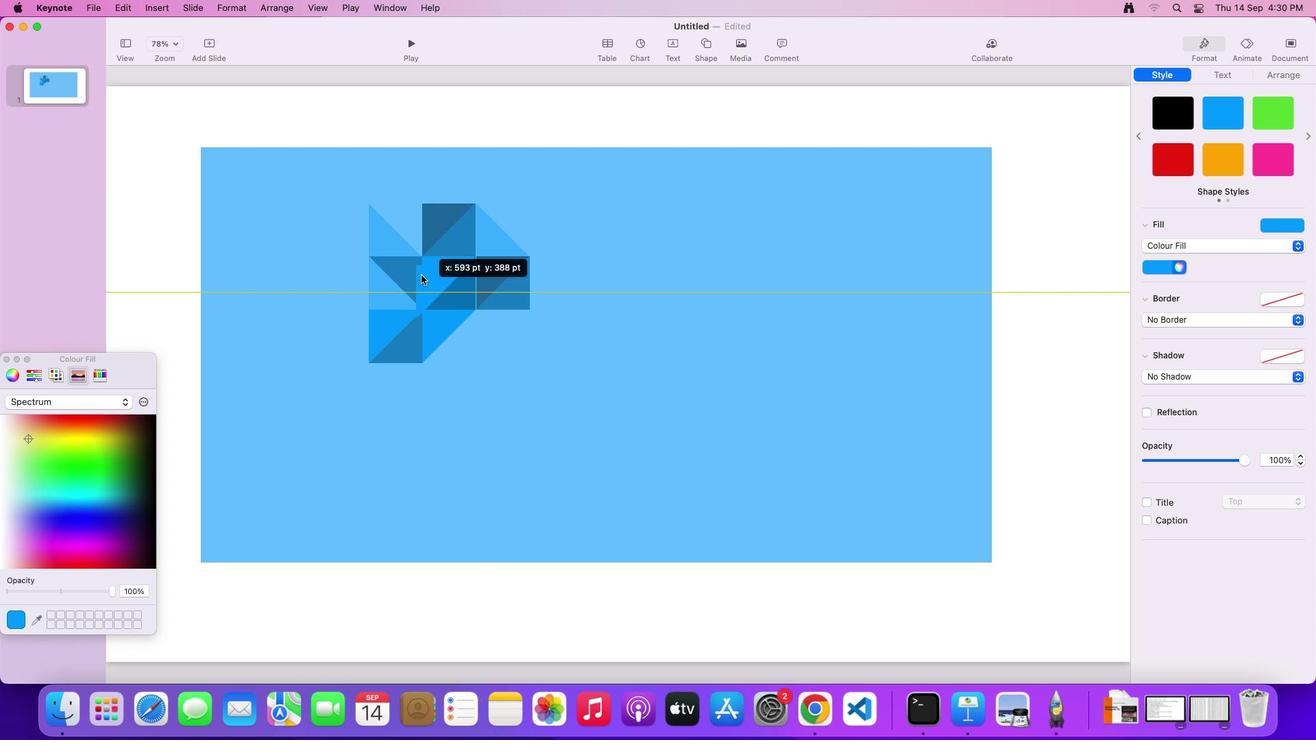 
Action: Mouse pressed left at (434, 333)
Screenshot: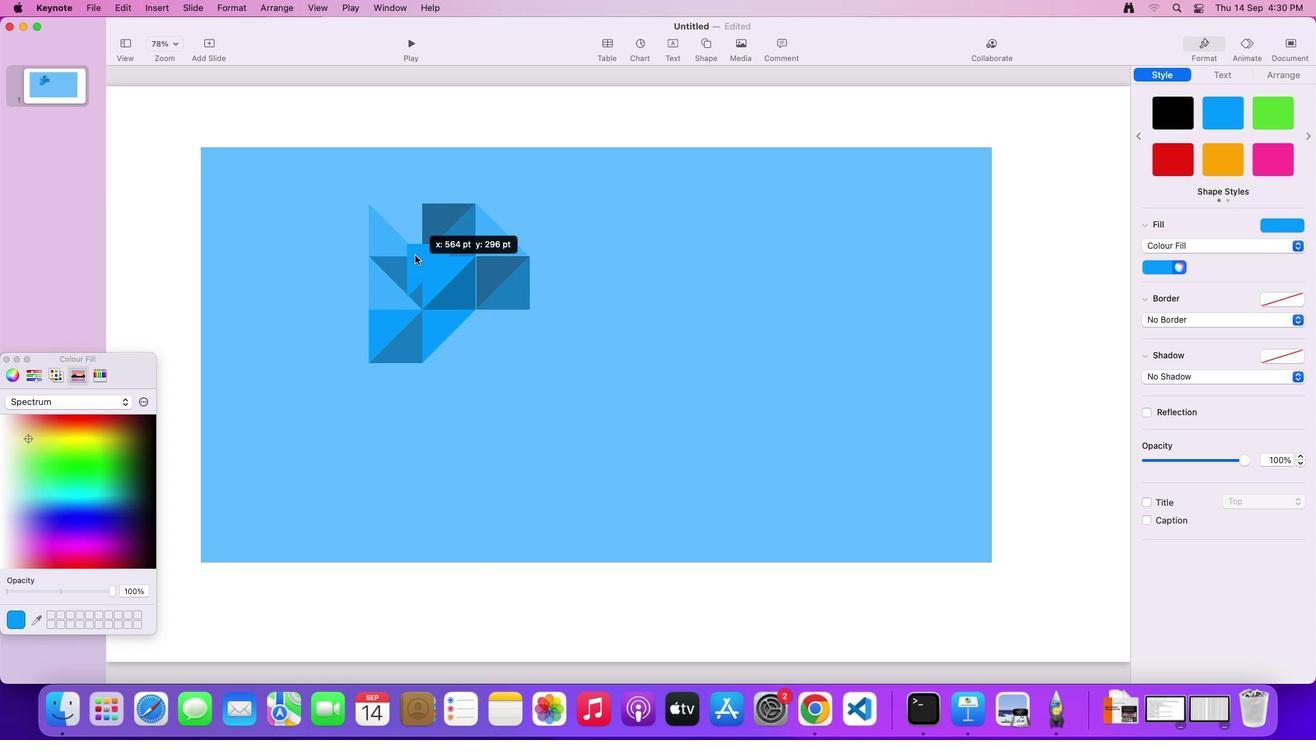 
Action: Mouse moved to (449, 300)
Screenshot: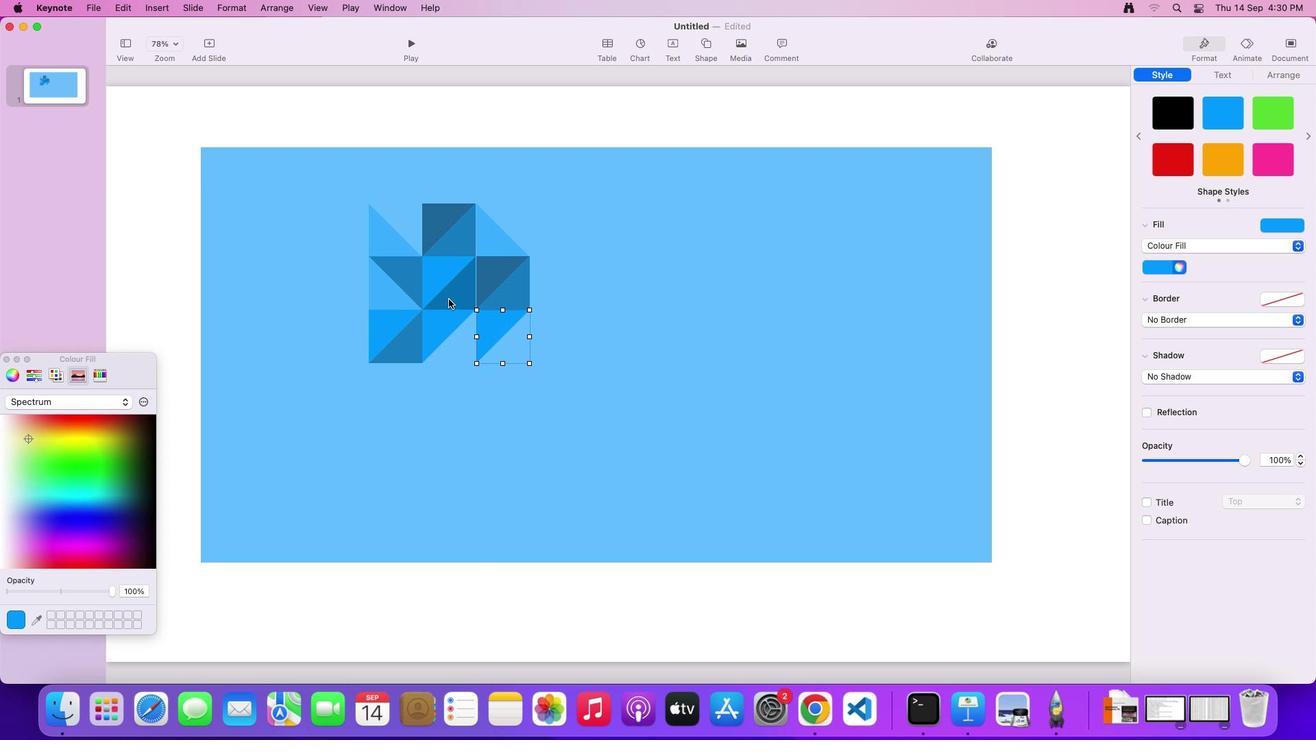 
Action: Mouse pressed left at (449, 300)
Screenshot: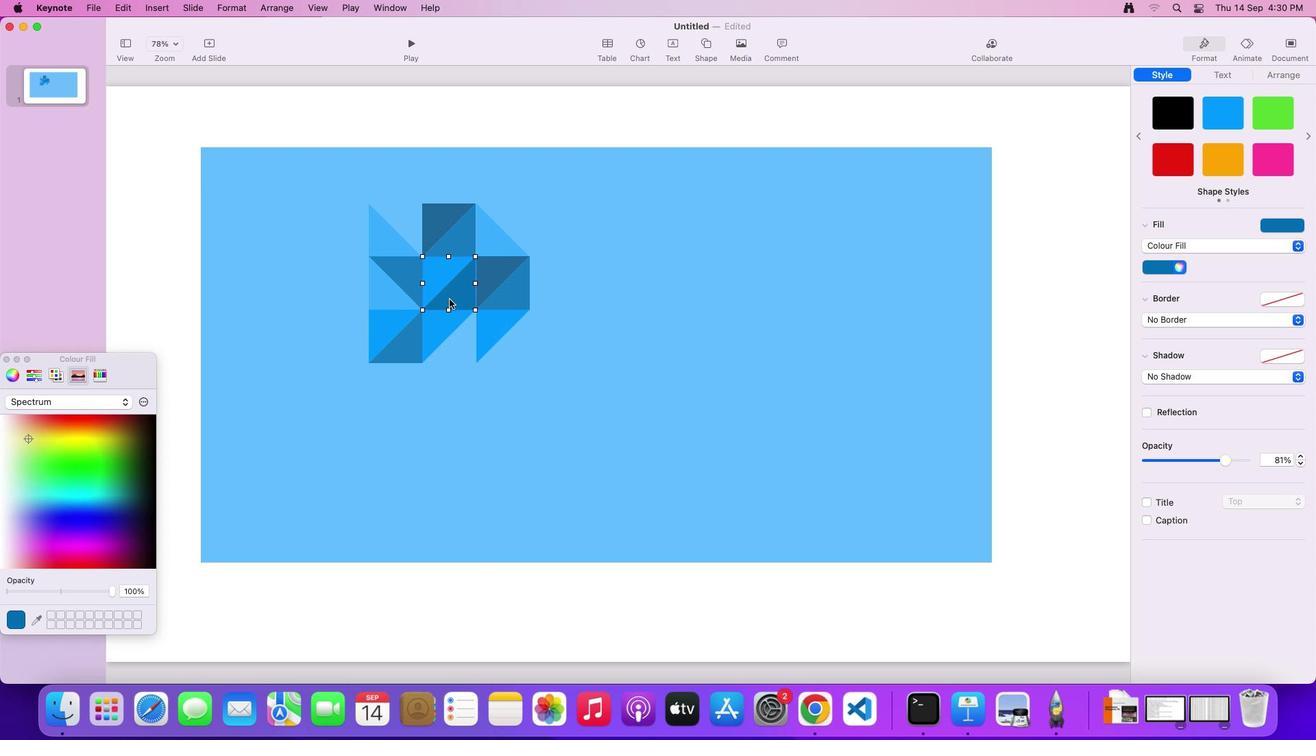 
Action: Mouse moved to (439, 274)
Screenshot: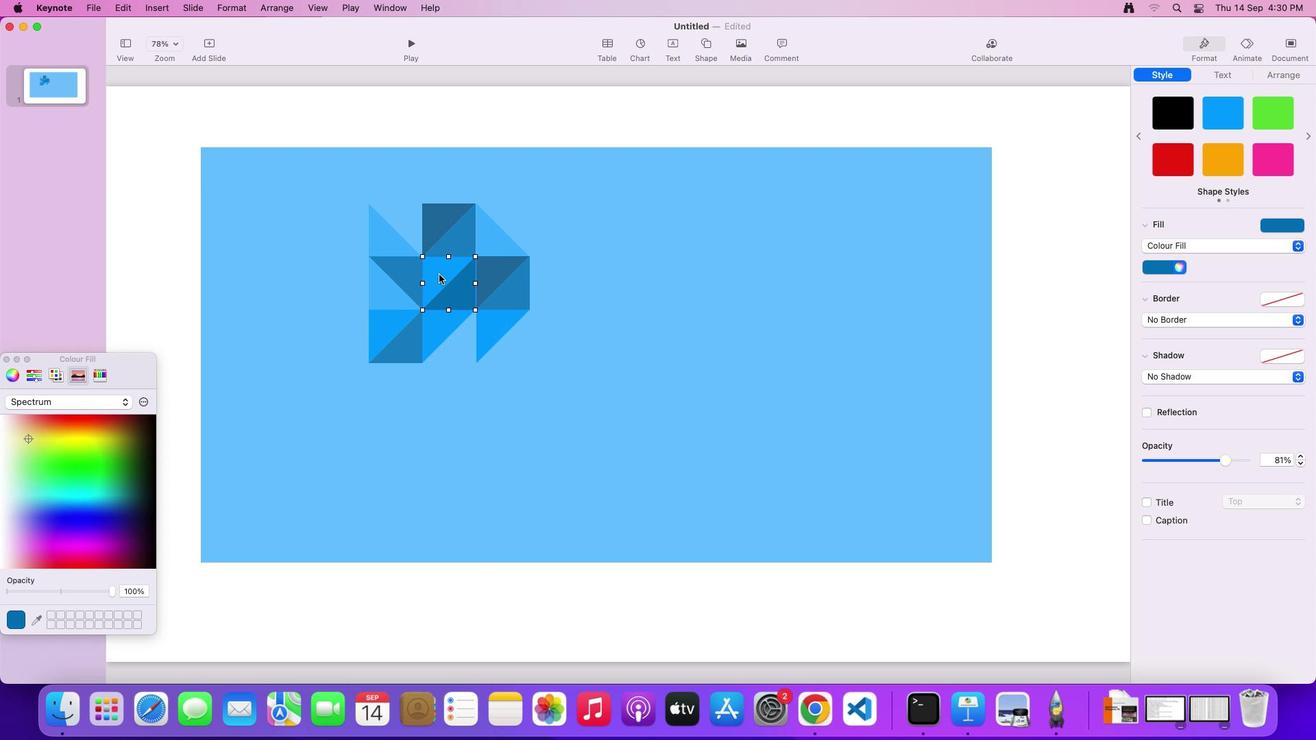 
Action: Mouse pressed left at (439, 274)
Screenshot: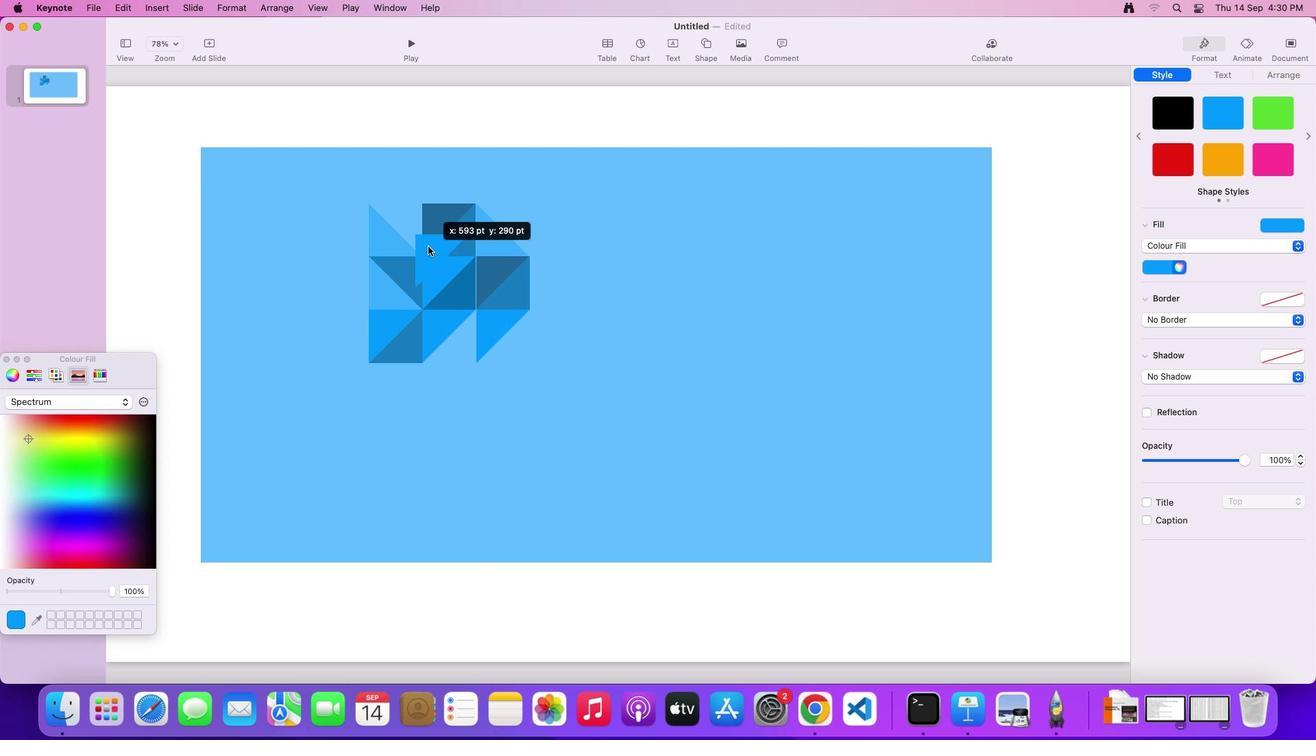 
Action: Mouse moved to (406, 279)
Screenshot: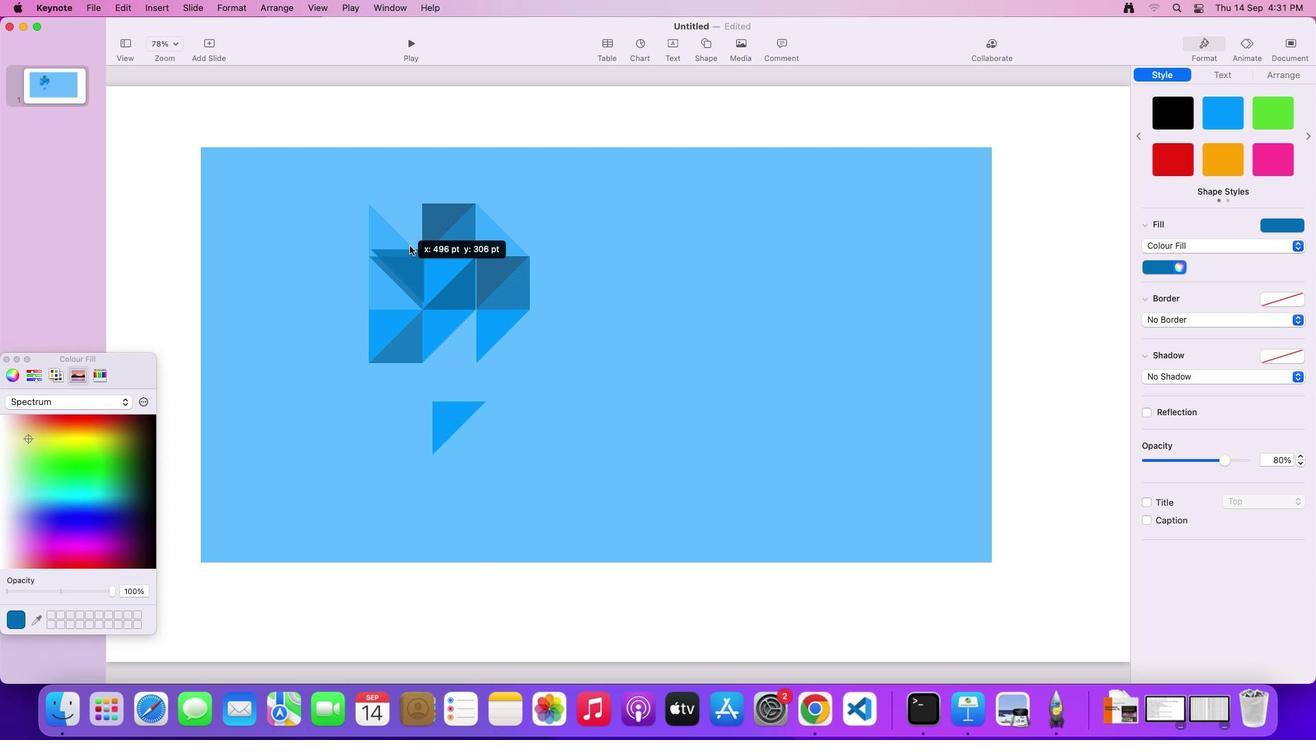
Action: Mouse pressed left at (406, 279)
Screenshot: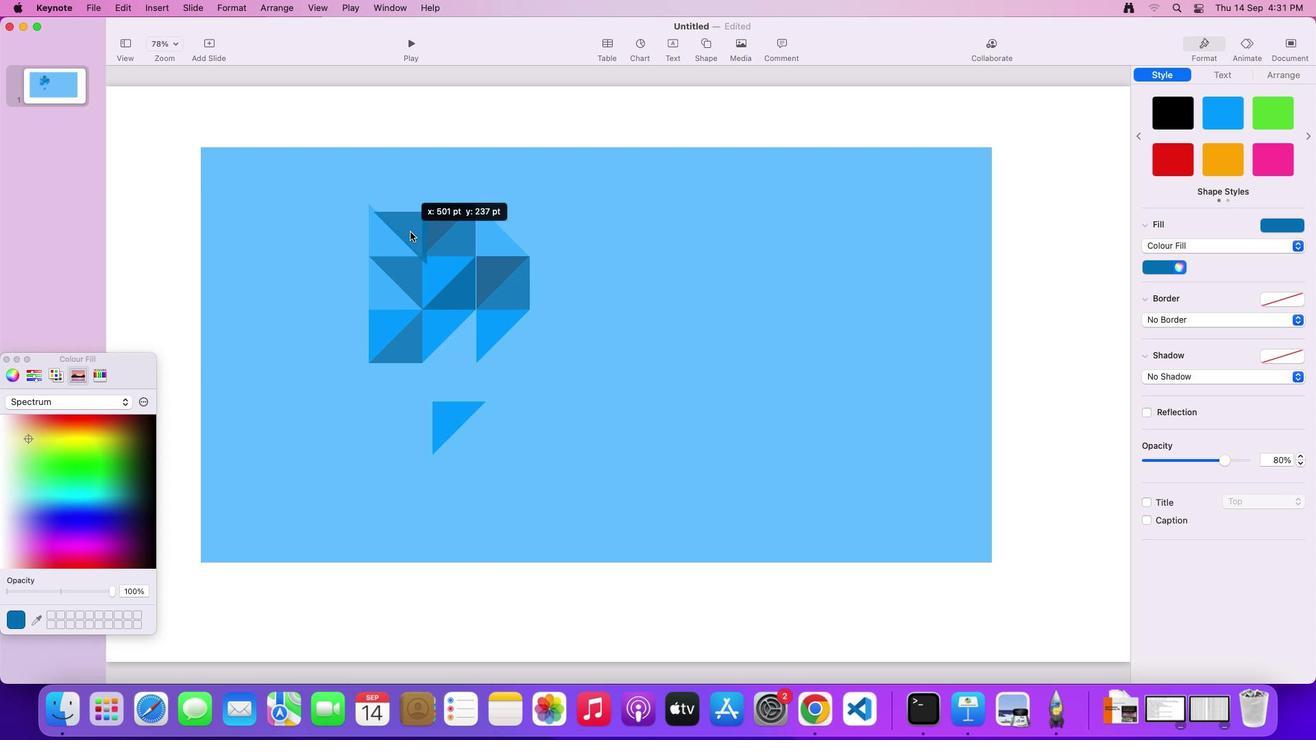 
Action: Mouse moved to (401, 218)
Screenshot: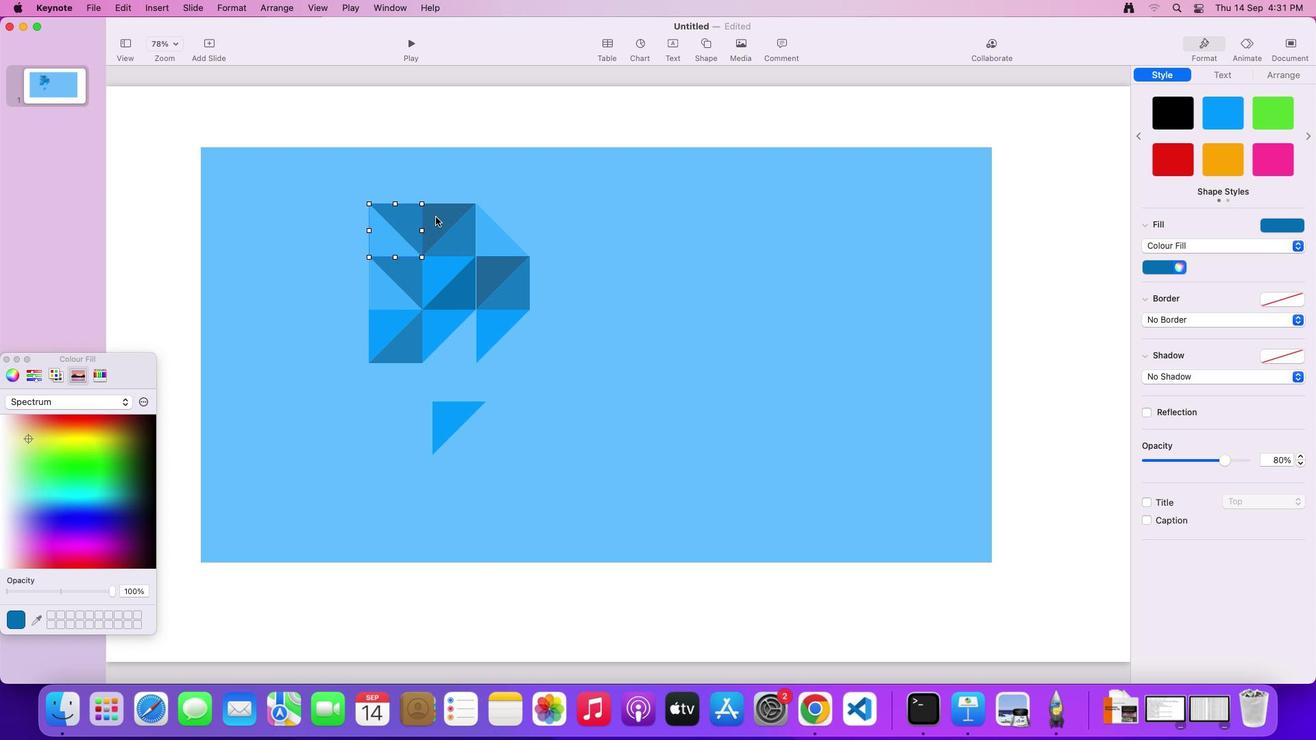 
Action: Mouse pressed left at (401, 218)
Screenshot: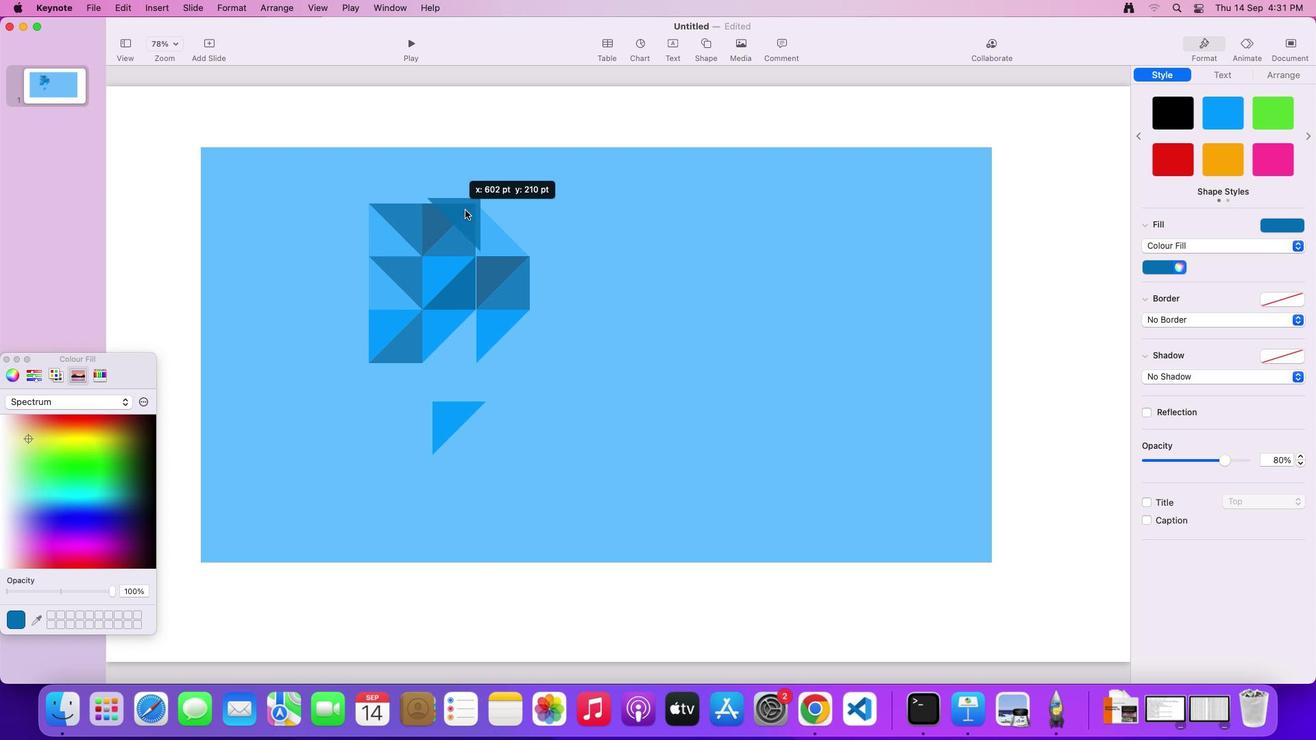 
Action: Mouse moved to (388, 329)
Screenshot: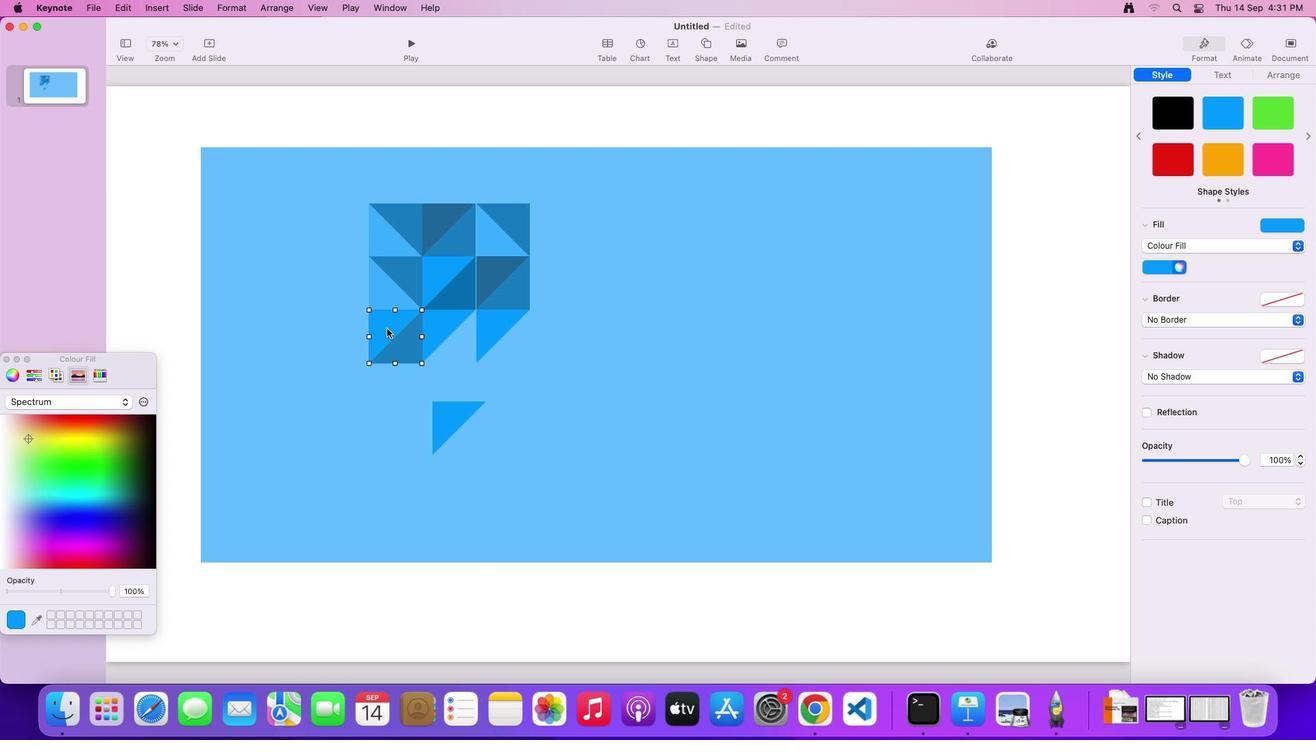 
Action: Mouse pressed left at (388, 329)
Screenshot: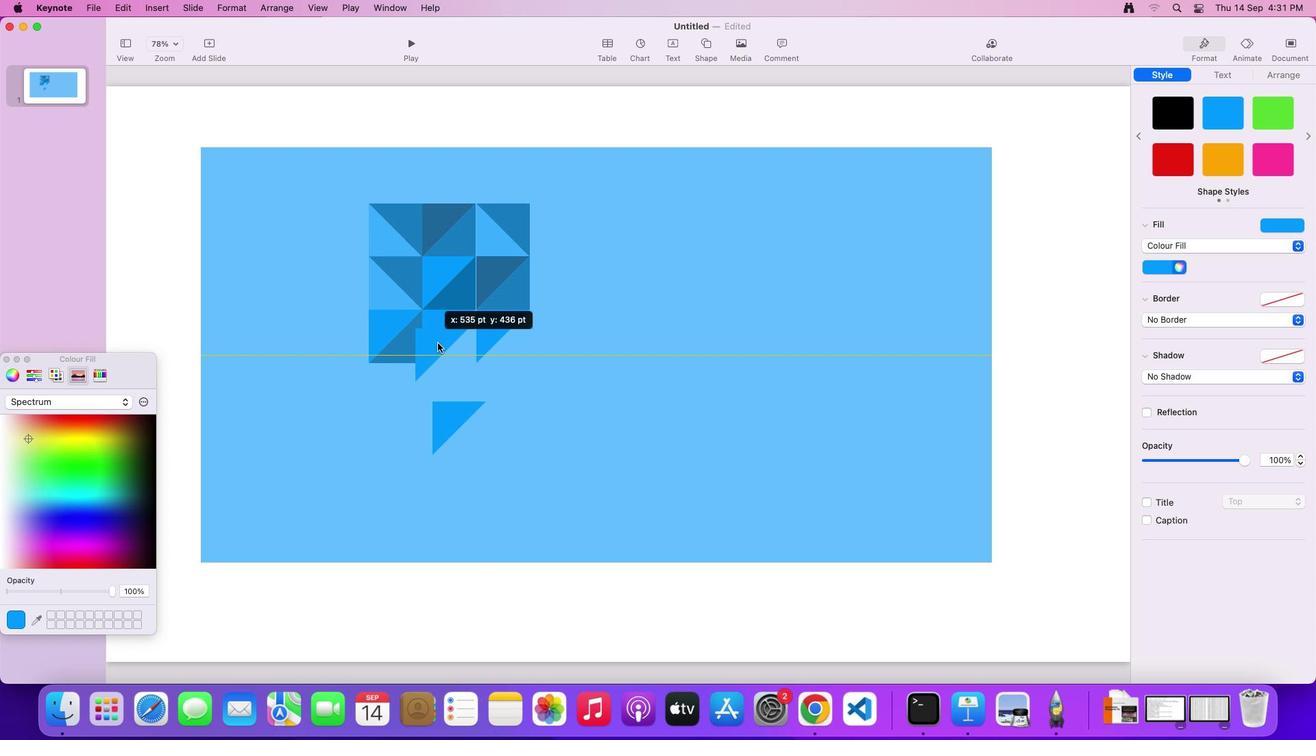 
Action: Mouse moved to (409, 351)
Screenshot: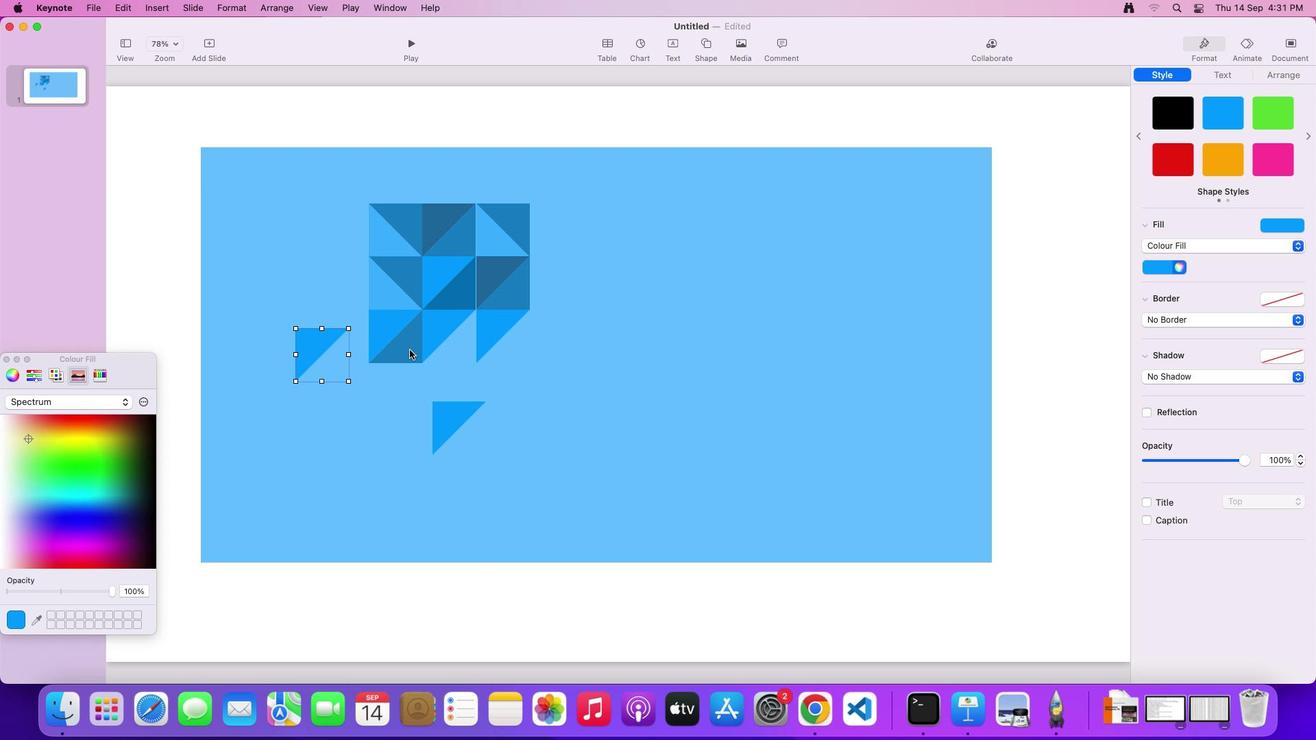 
Action: Mouse pressed left at (409, 351)
Screenshot: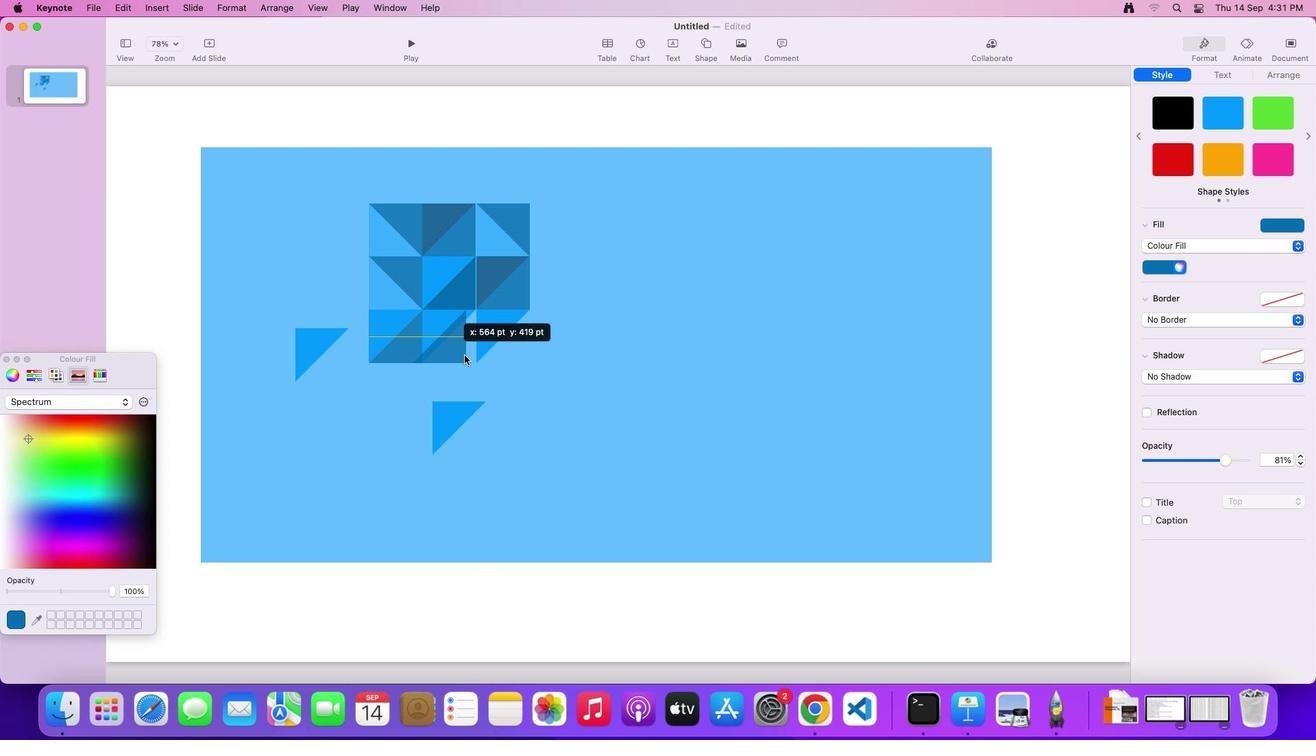 
Action: Mouse moved to (492, 271)
Screenshot: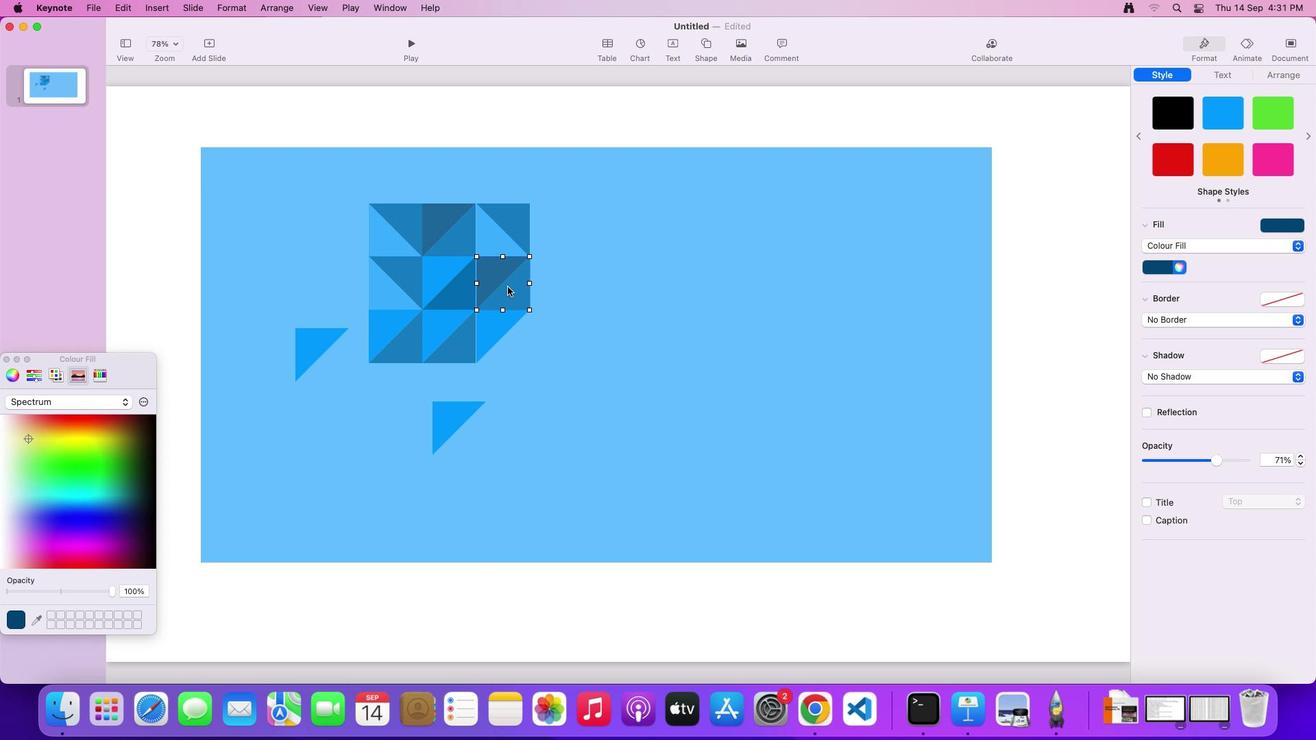 
Action: Mouse pressed left at (492, 271)
Screenshot: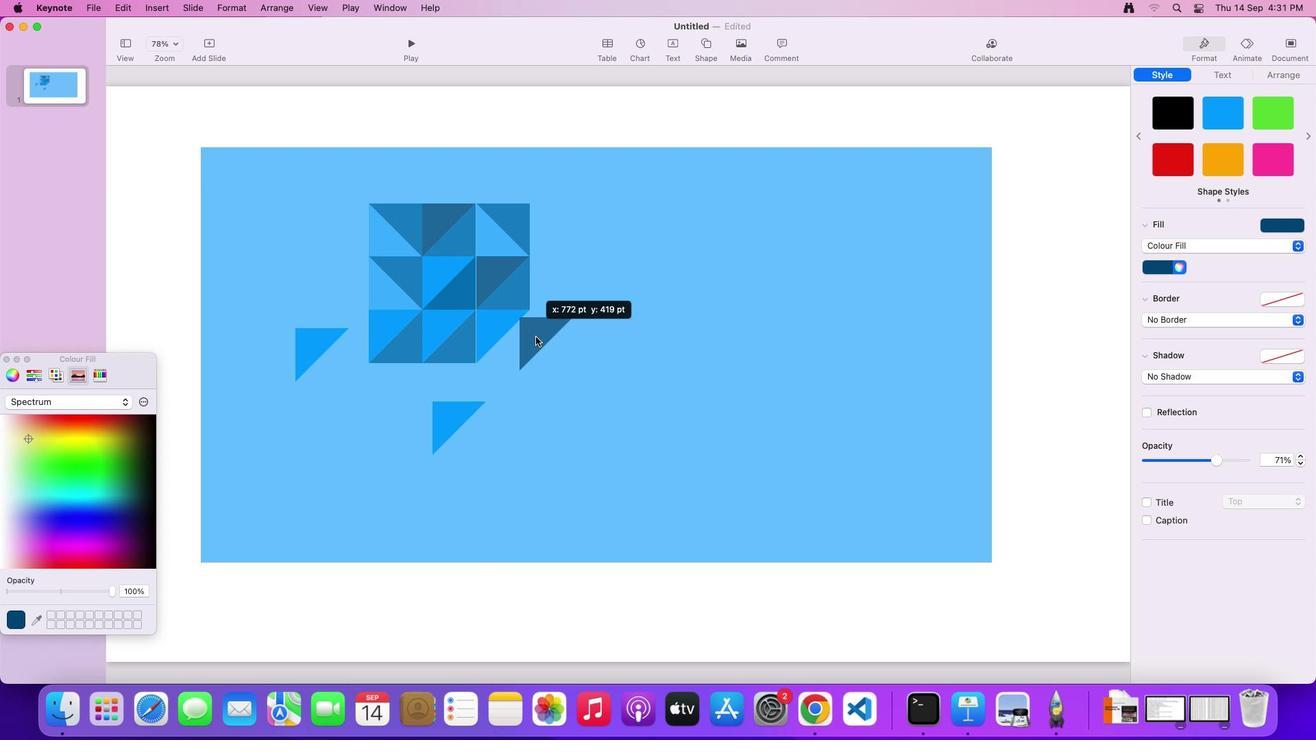 
Action: Mouse moved to (515, 300)
Screenshot: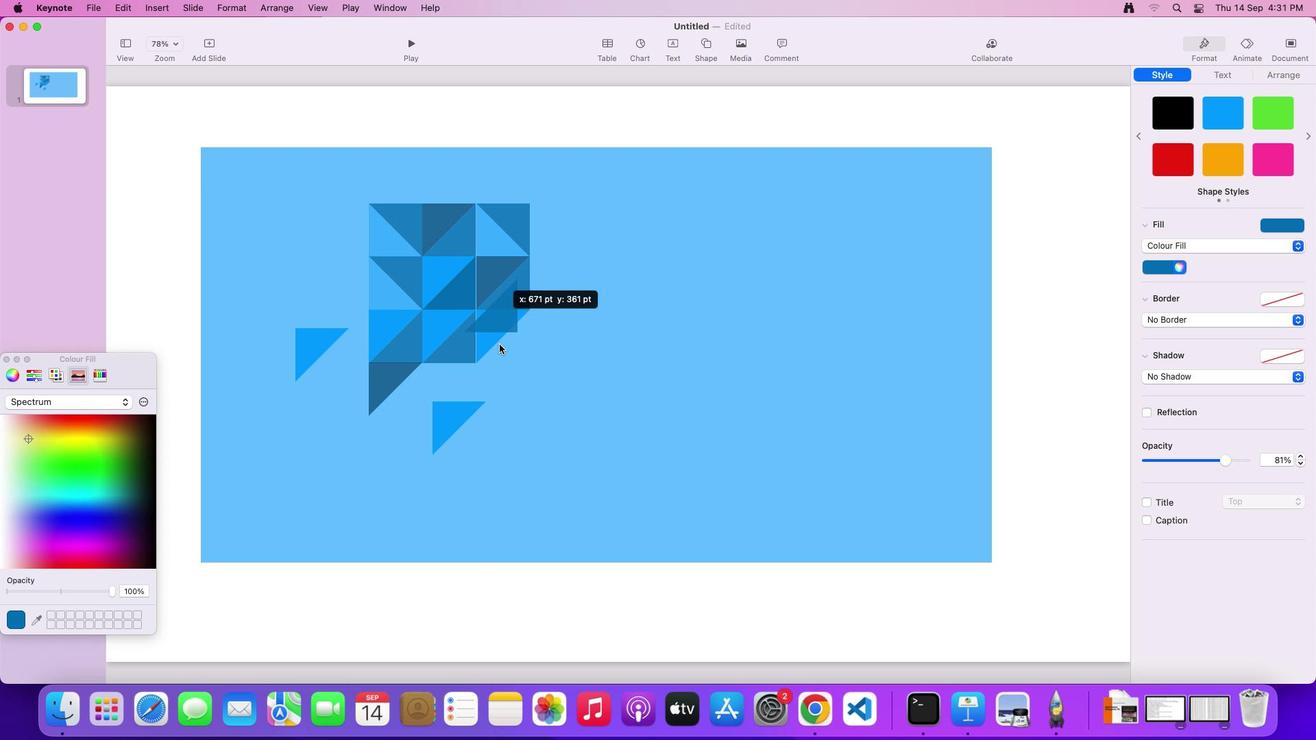 
Action: Mouse pressed left at (515, 300)
Screenshot: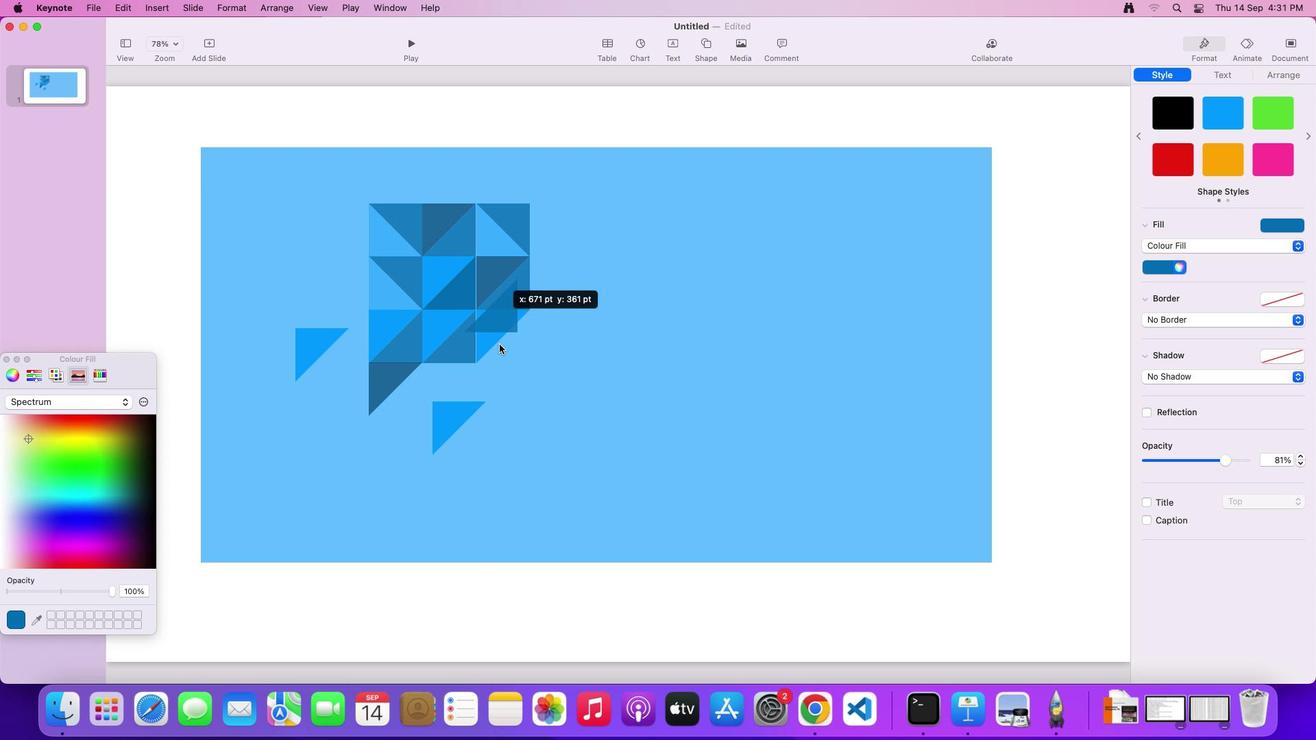 
Action: Mouse moved to (442, 423)
Screenshot: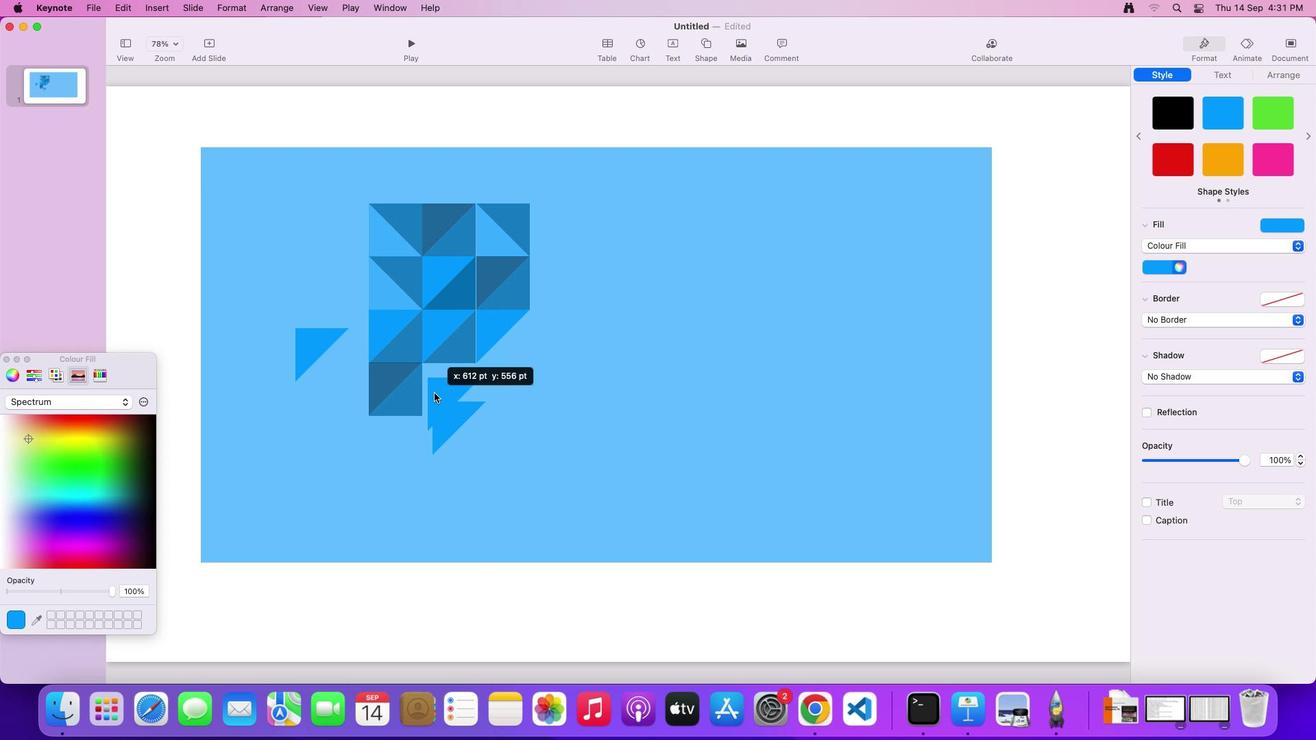
Action: Mouse pressed left at (442, 423)
Screenshot: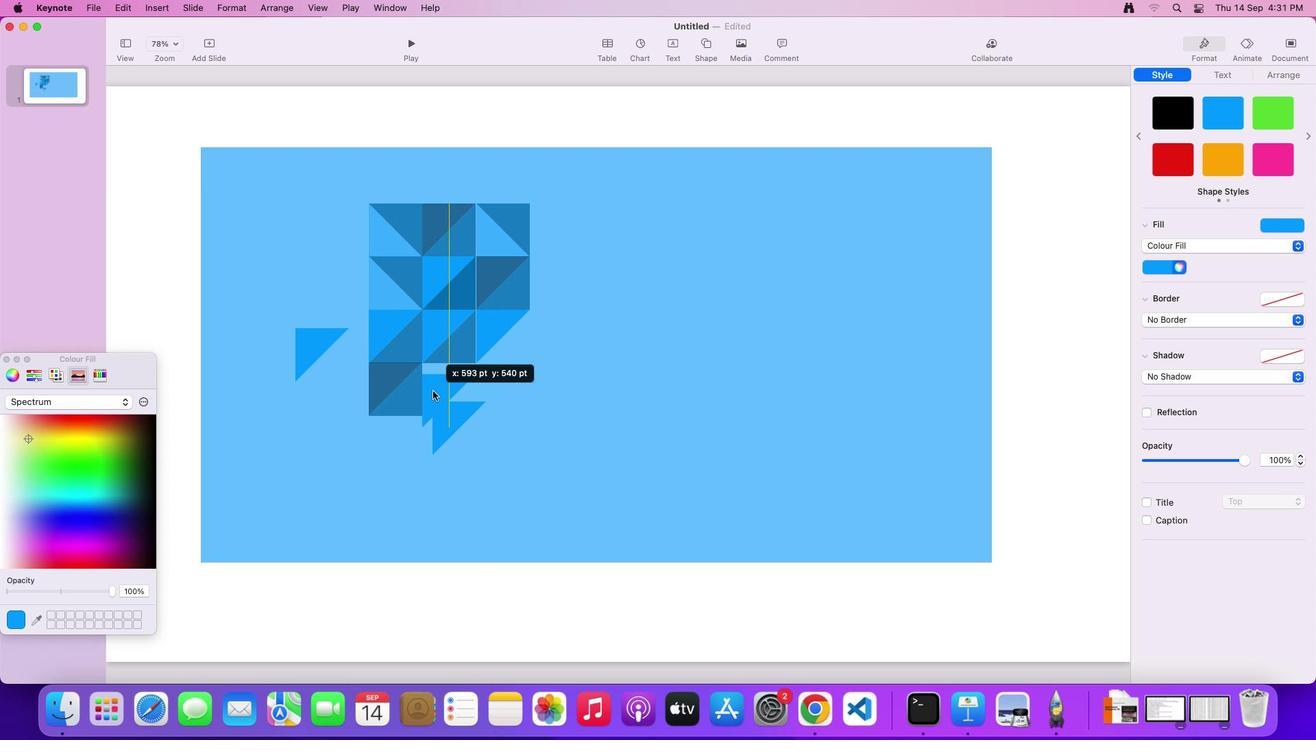 
Action: Mouse moved to (411, 337)
Screenshot: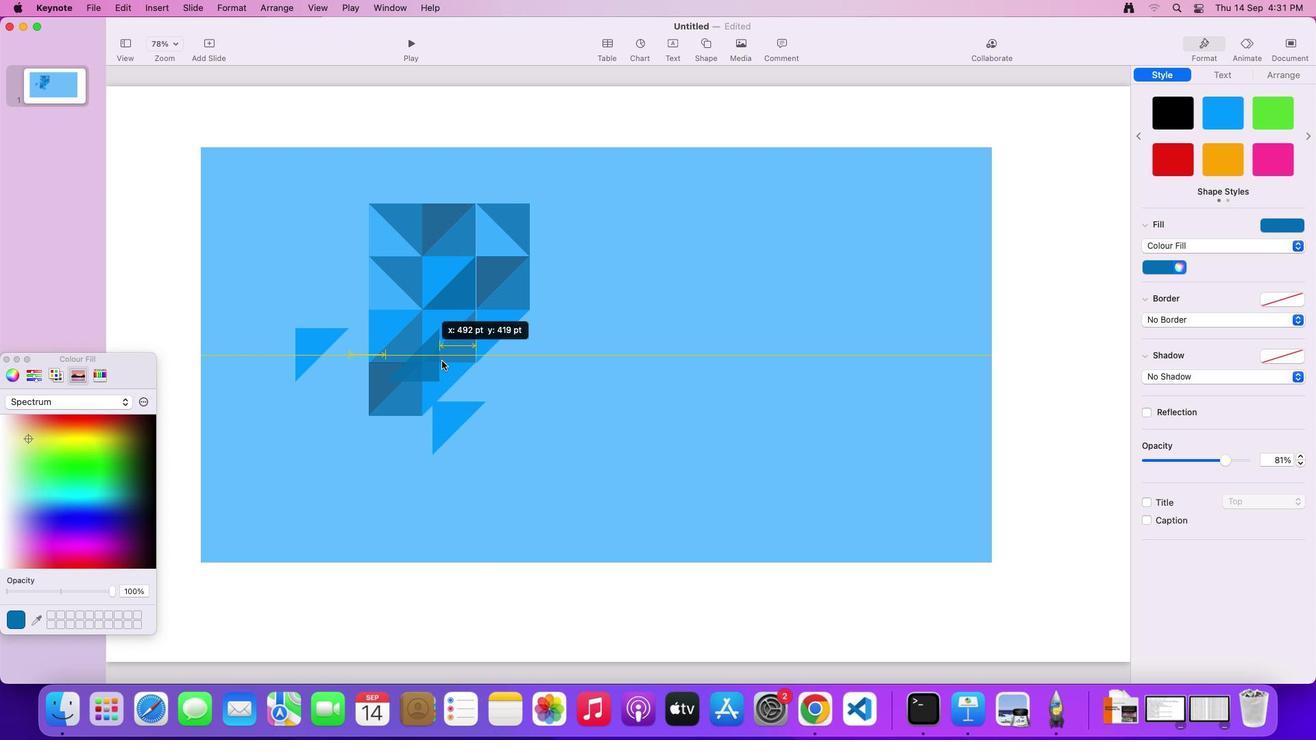 
Action: Mouse pressed left at (411, 337)
Screenshot: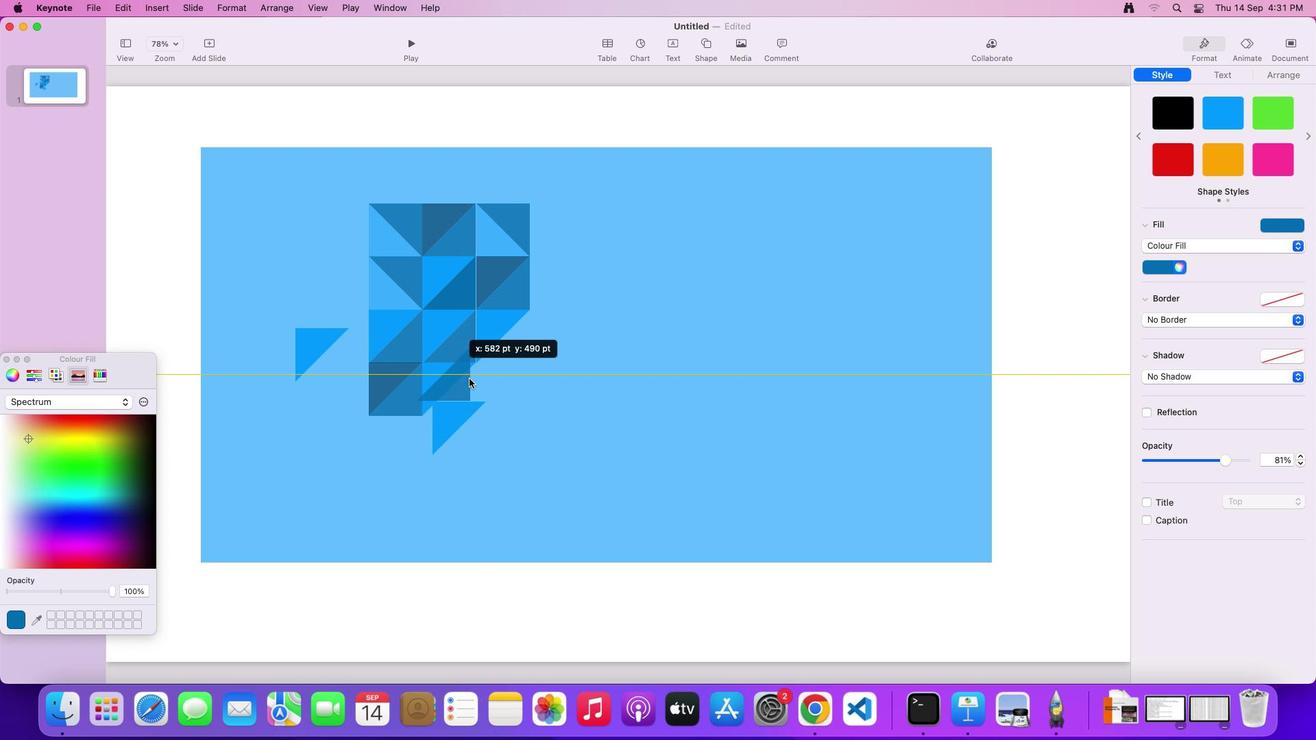 
Action: Mouse moved to (450, 433)
Screenshot: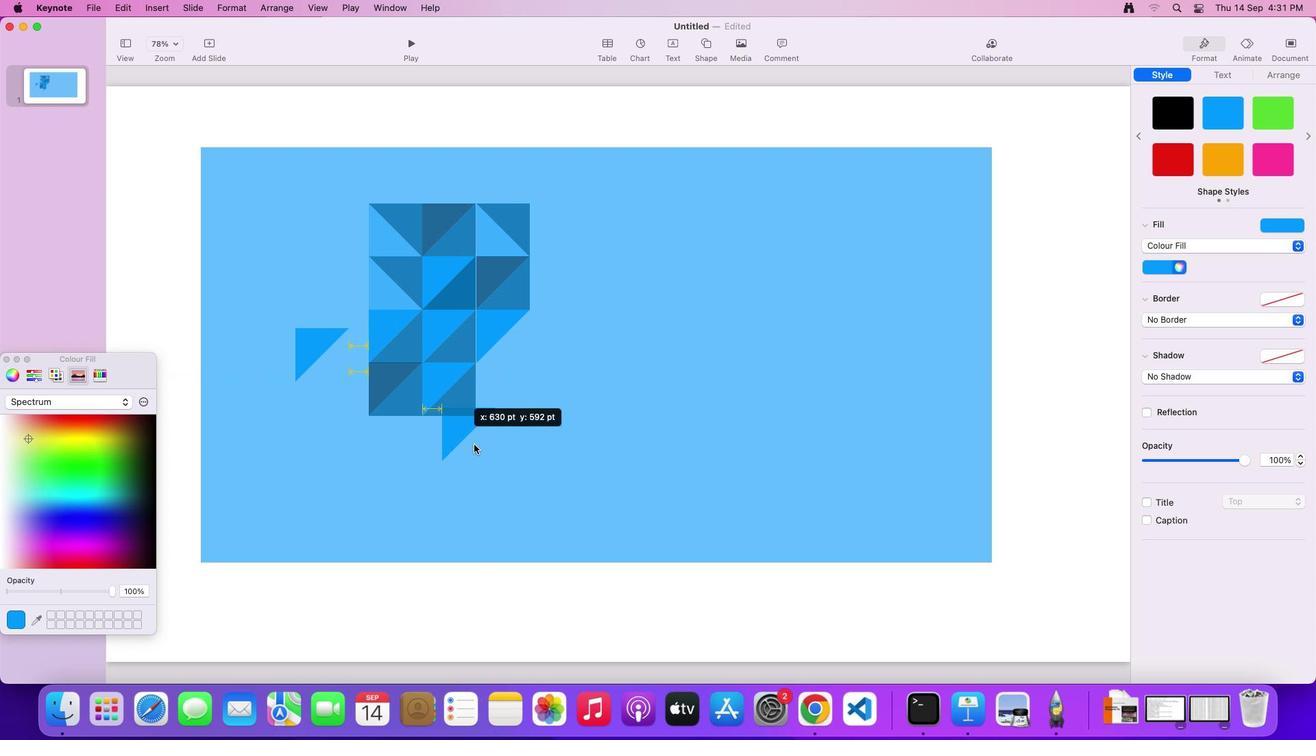 
Action: Mouse pressed left at (450, 433)
Screenshot: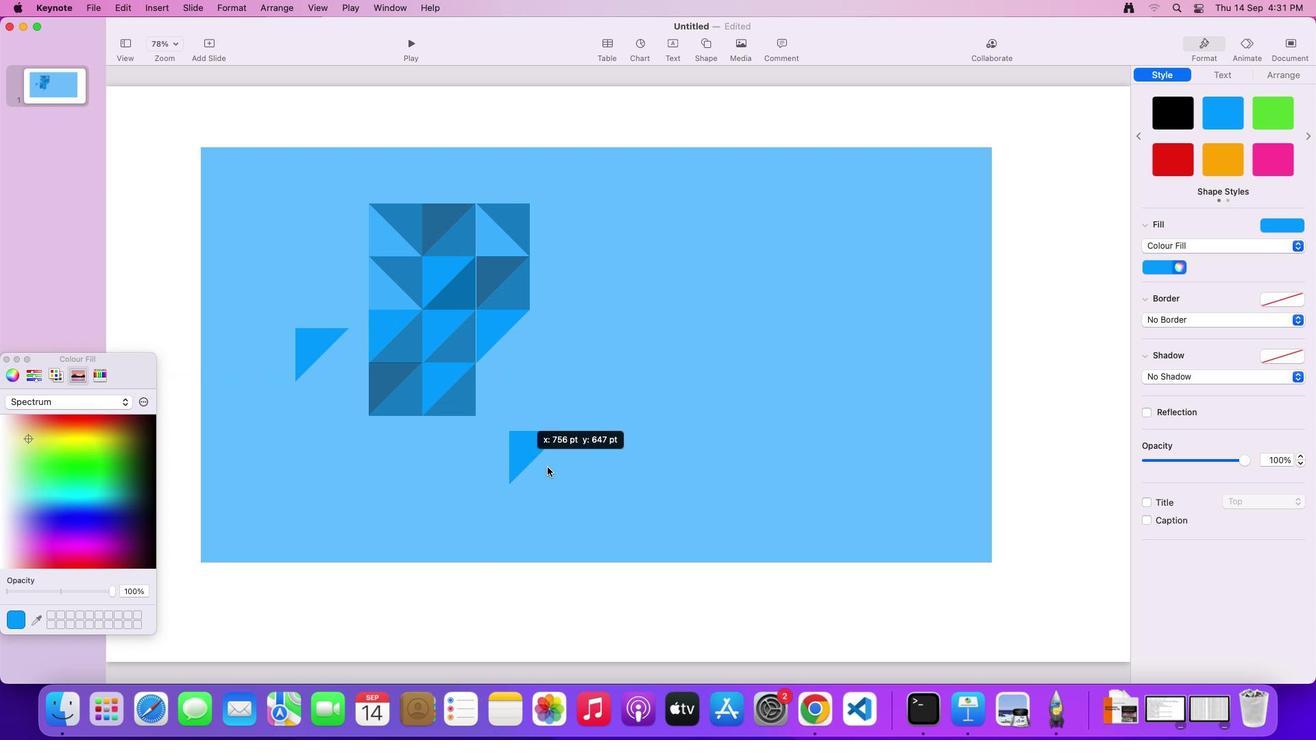 
Action: Mouse moved to (534, 373)
Screenshot: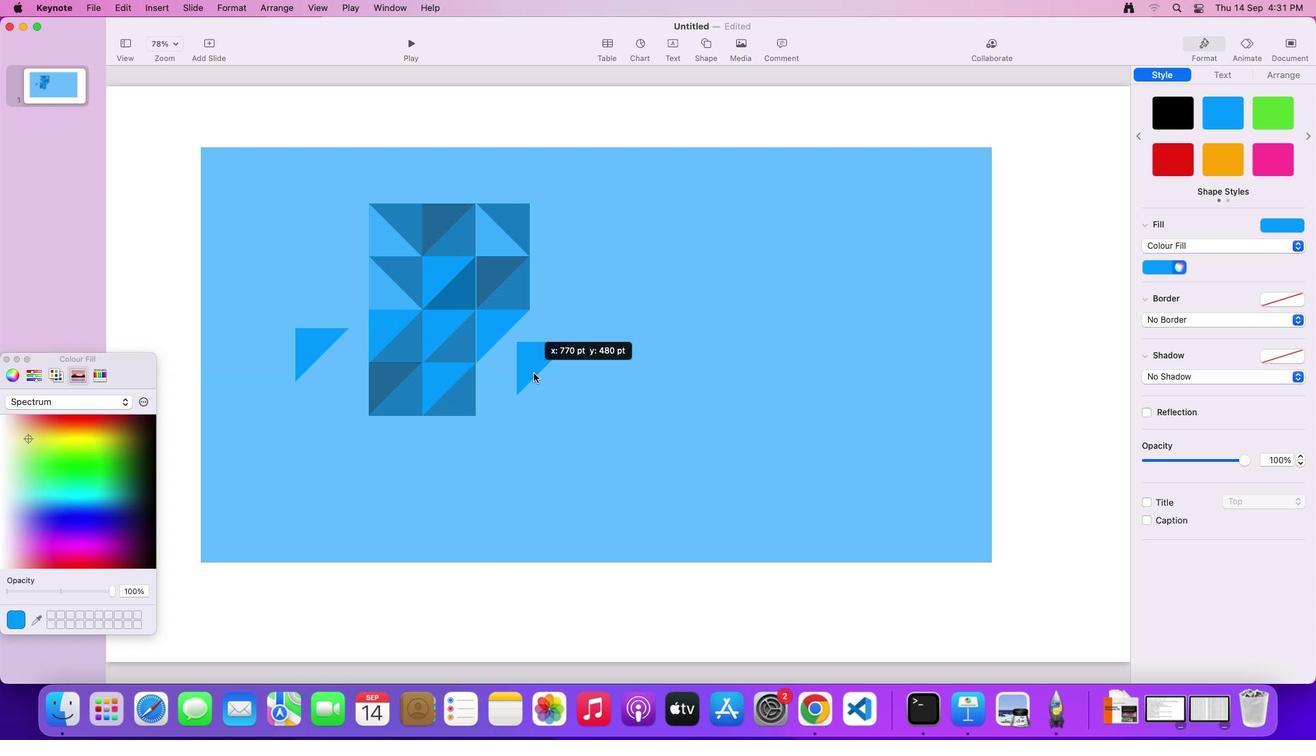 
Action: Key pressed Key.alt
Screenshot: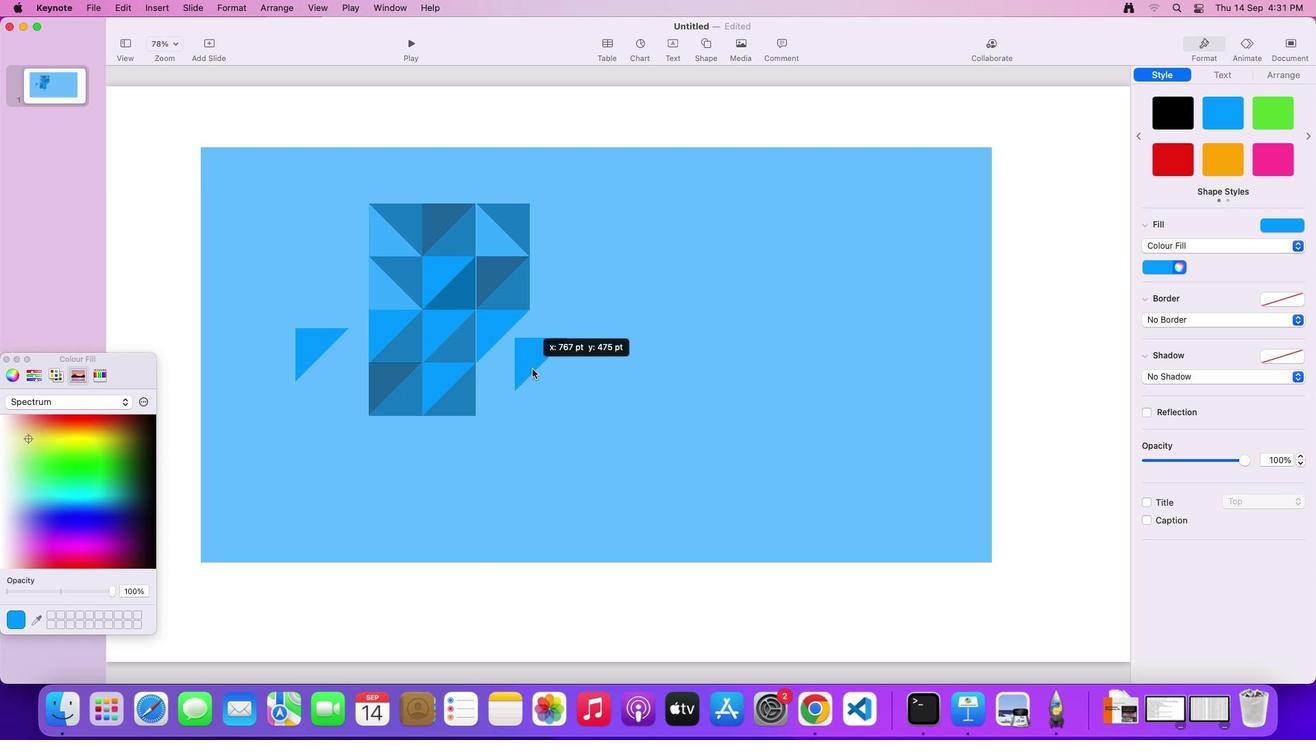 
Action: Mouse moved to (452, 341)
Screenshot: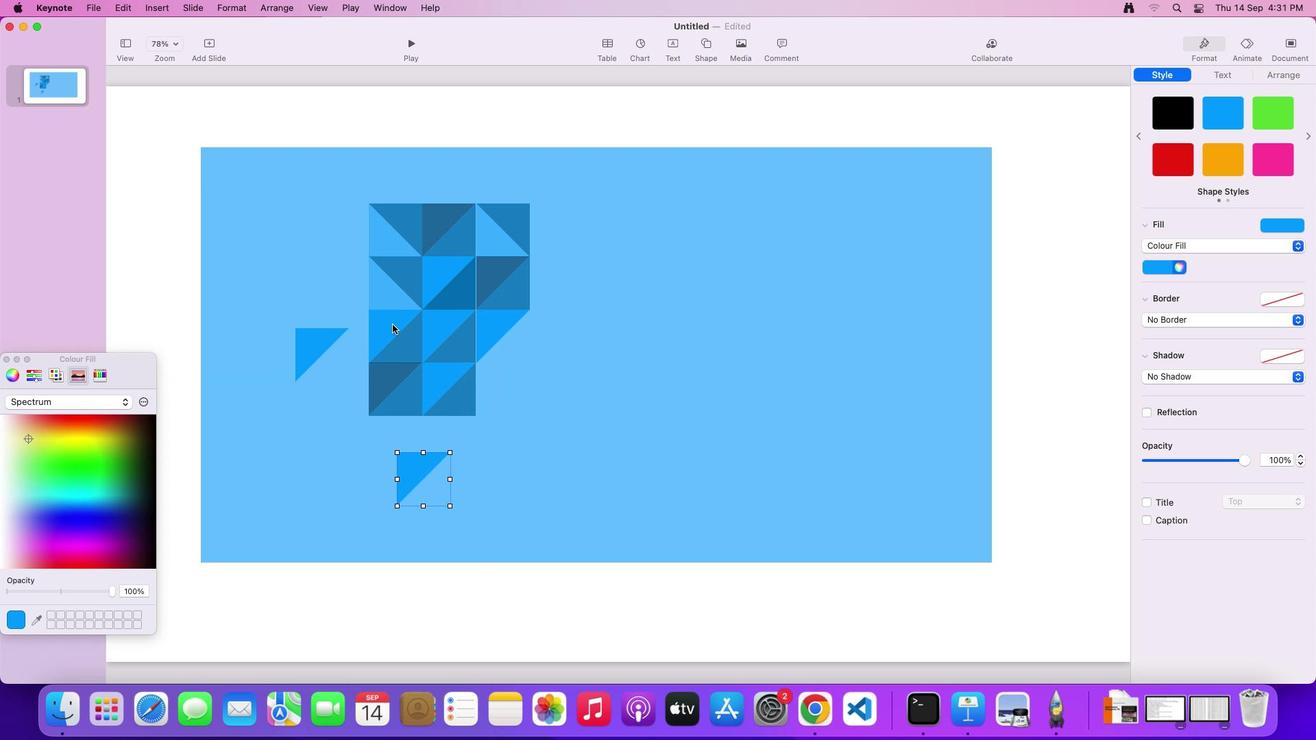 
Action: Key pressed Key.alt
Screenshot: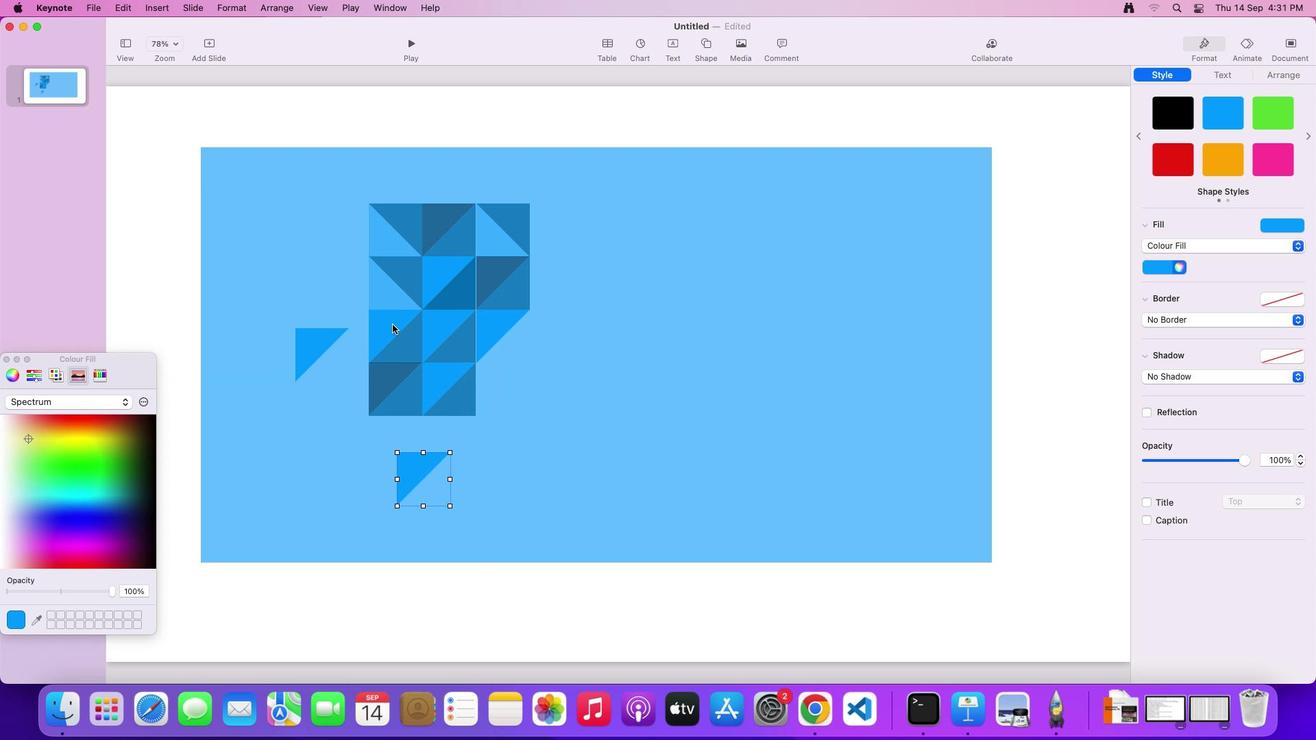 
Action: Mouse moved to (399, 352)
Screenshot: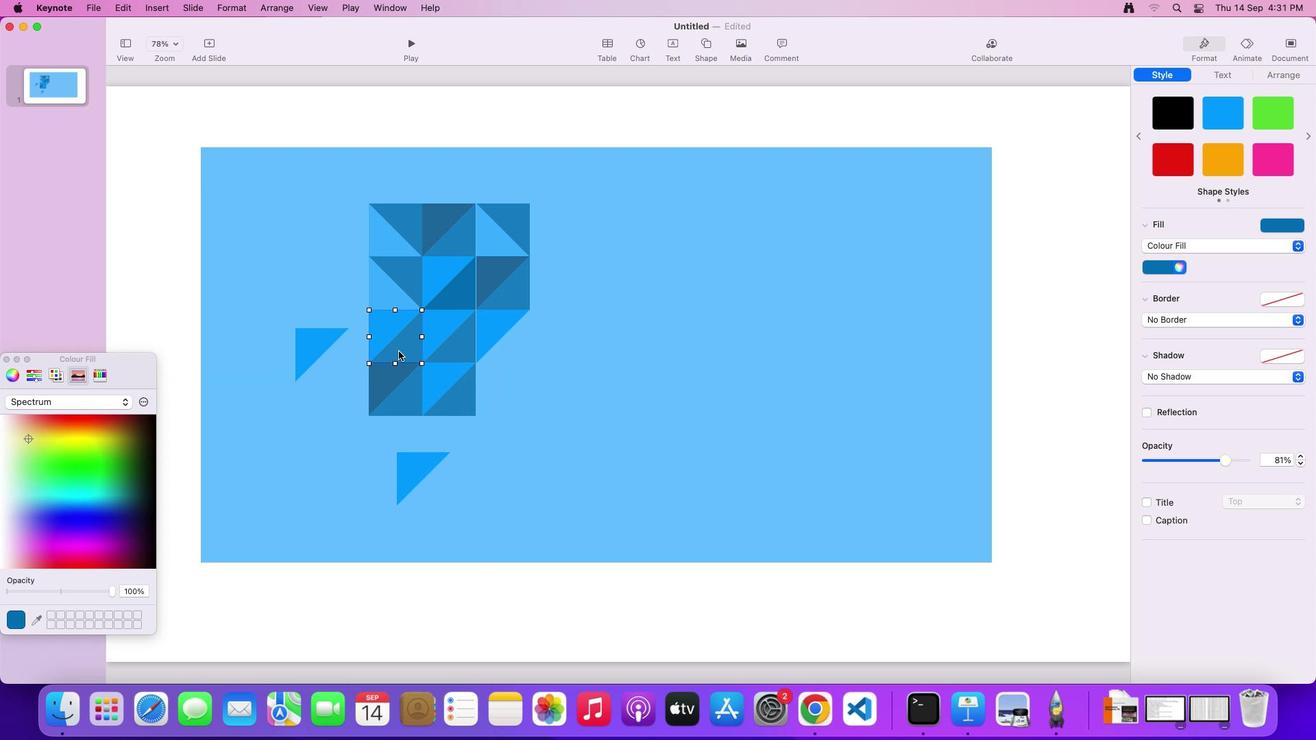 
Action: Mouse pressed left at (399, 352)
Screenshot: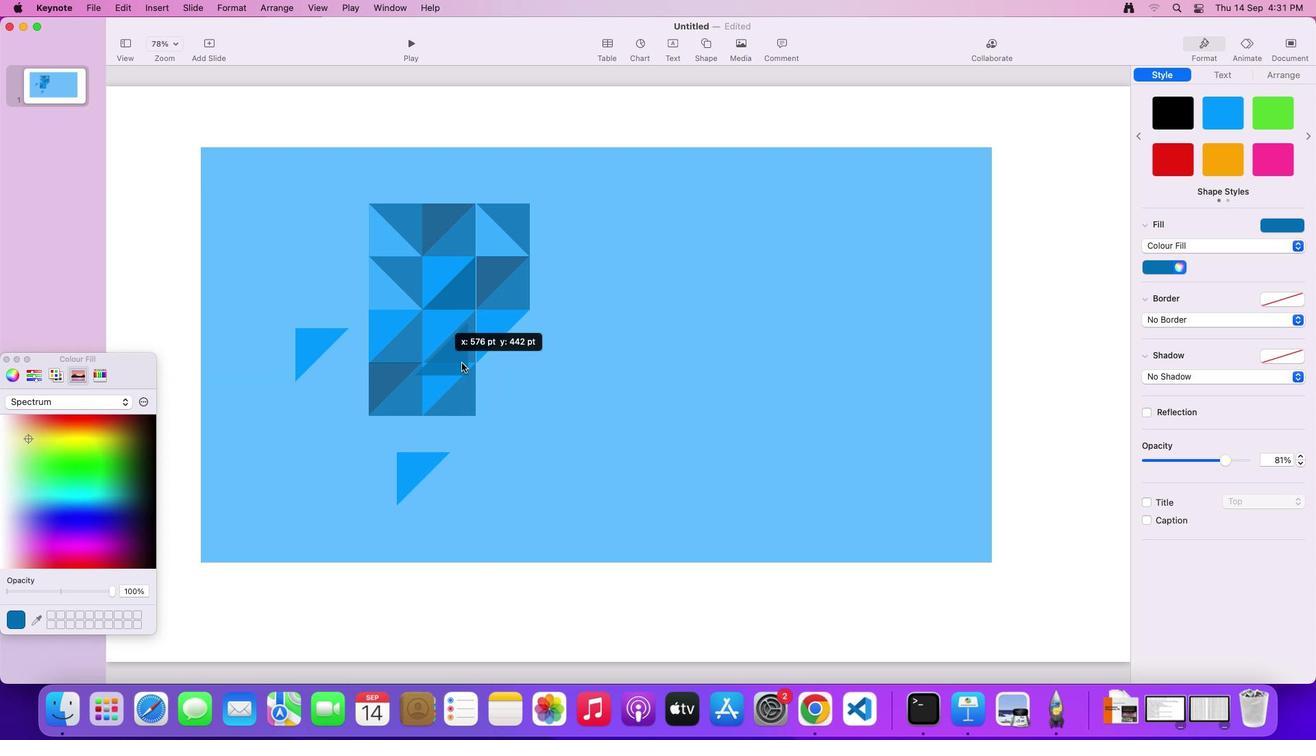 
Action: Mouse moved to (385, 377)
Screenshot: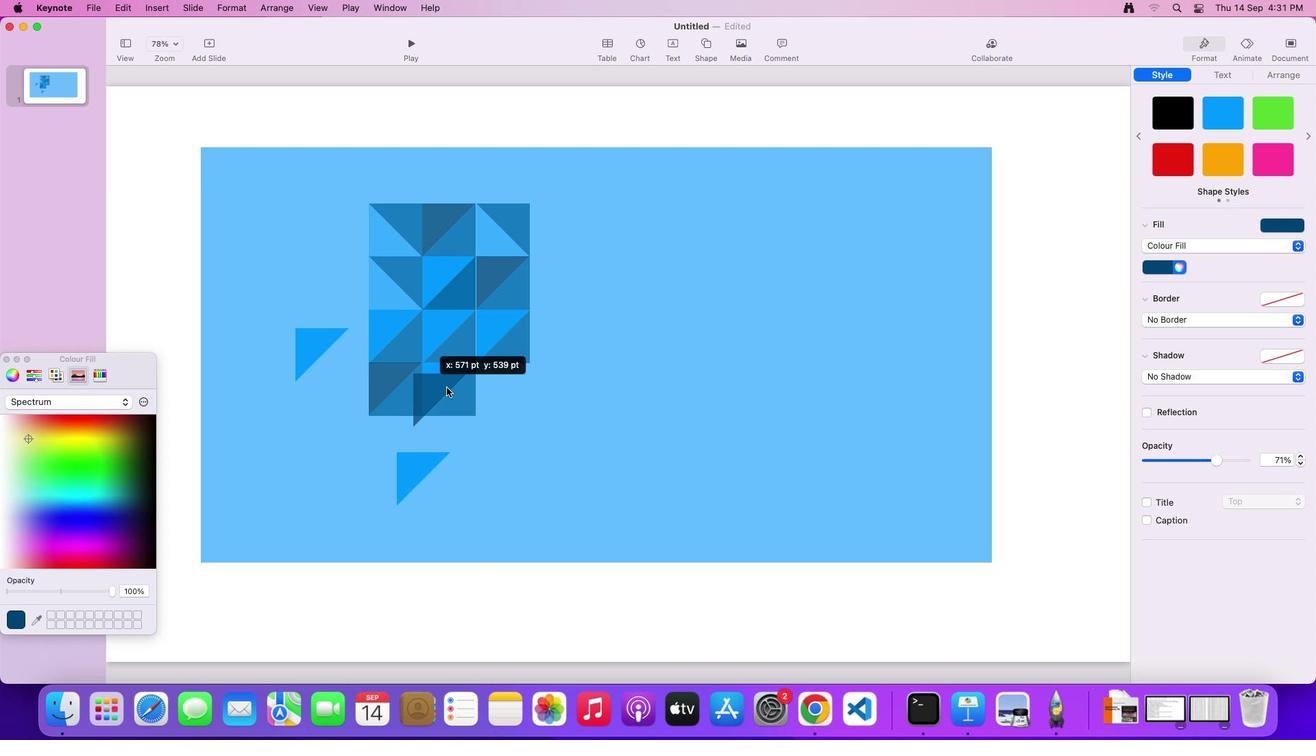 
Action: Mouse pressed left at (385, 377)
Screenshot: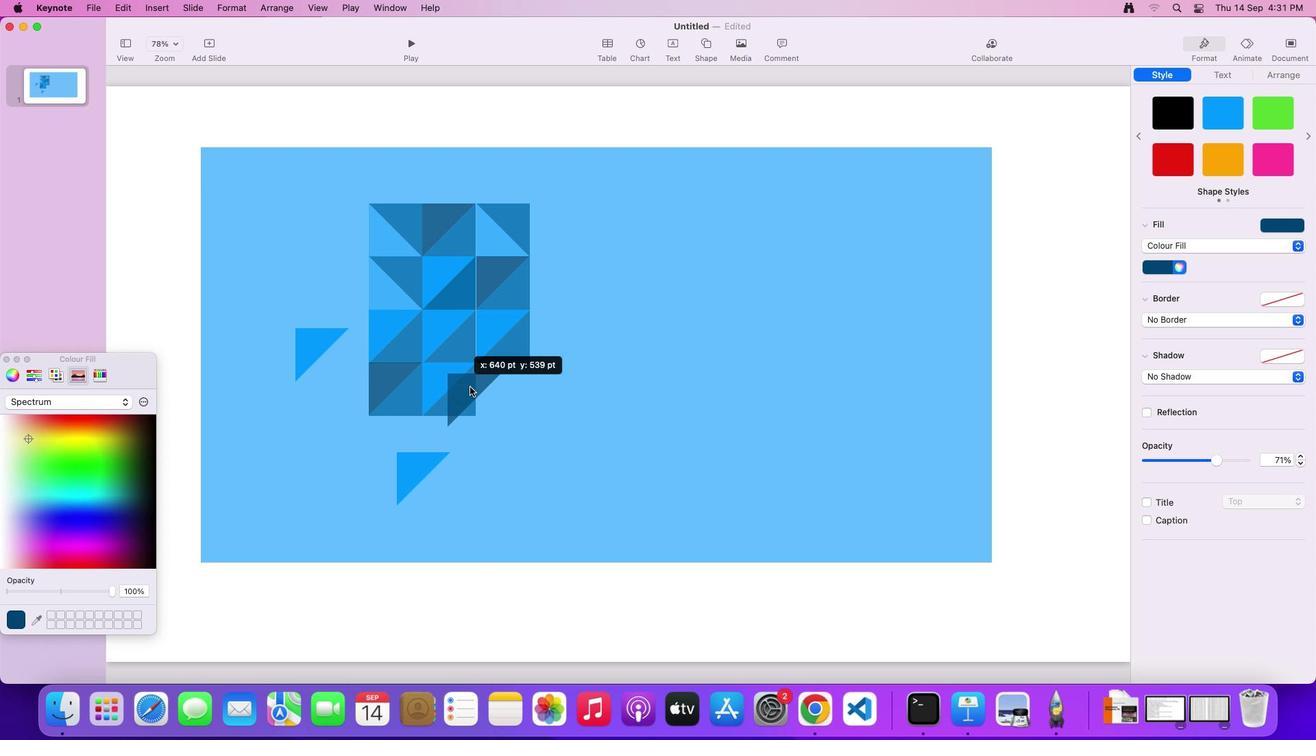 
Action: Mouse moved to (460, 397)
Screenshot: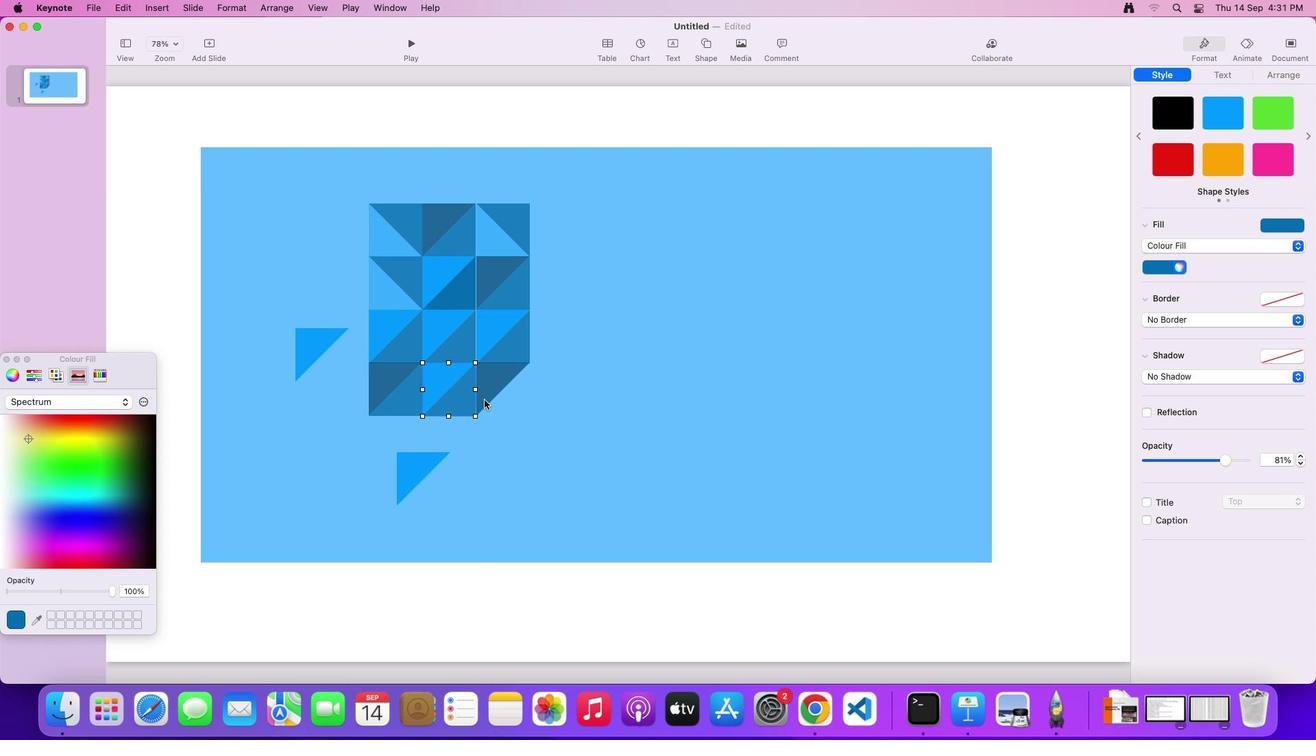 
Action: Mouse pressed left at (460, 397)
Screenshot: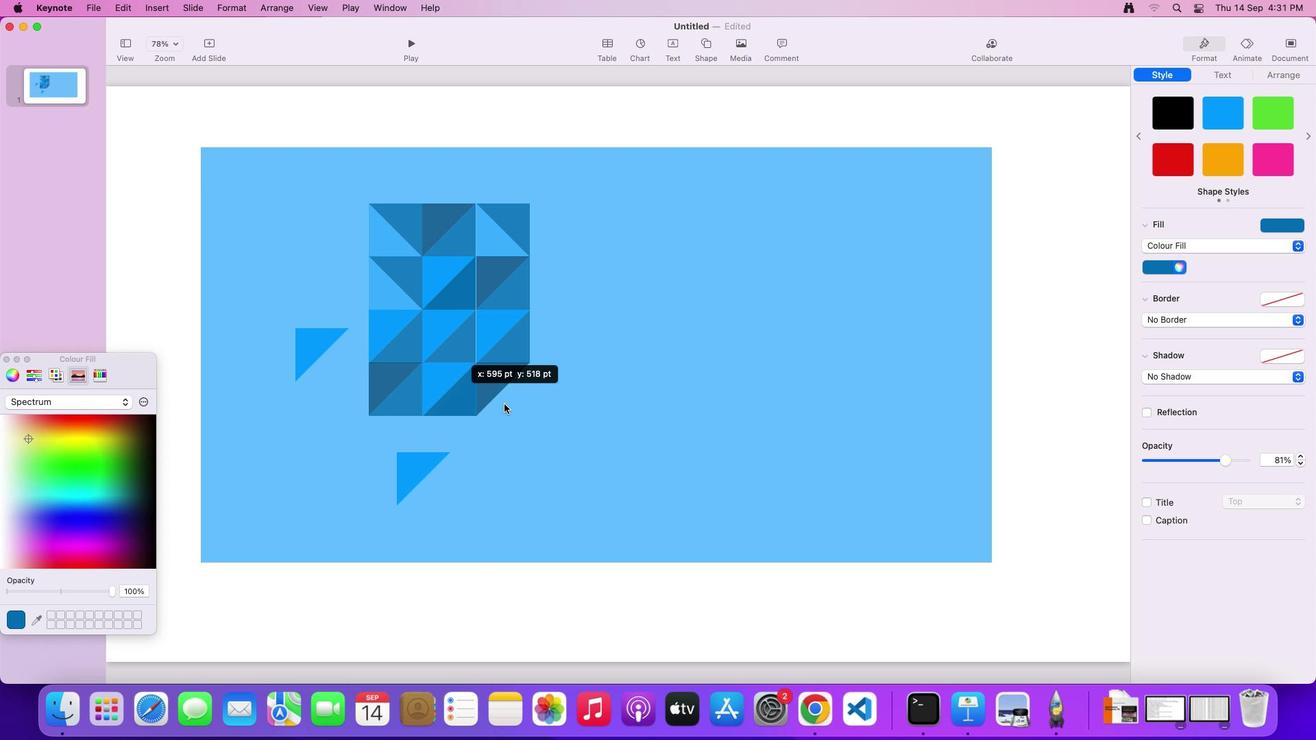 
Action: Mouse moved to (371, 279)
Screenshot: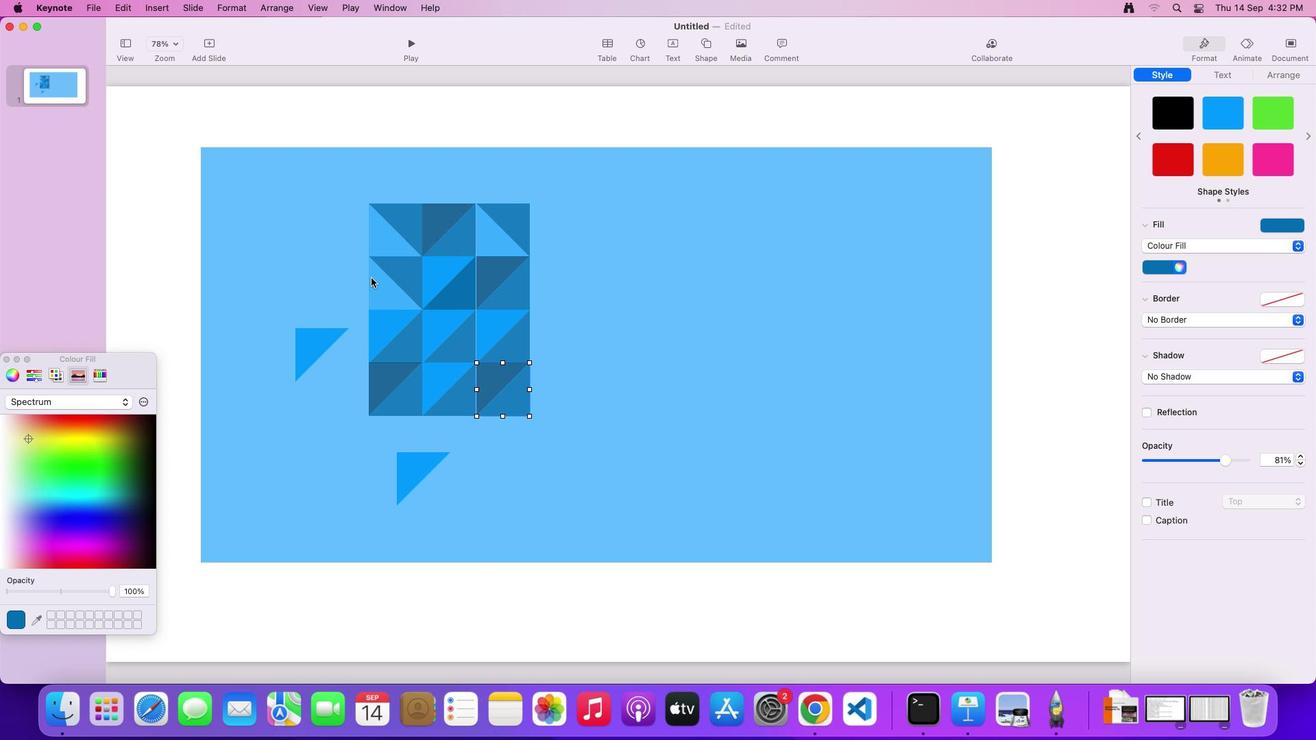 
Action: Key pressed Key.shift
Screenshot: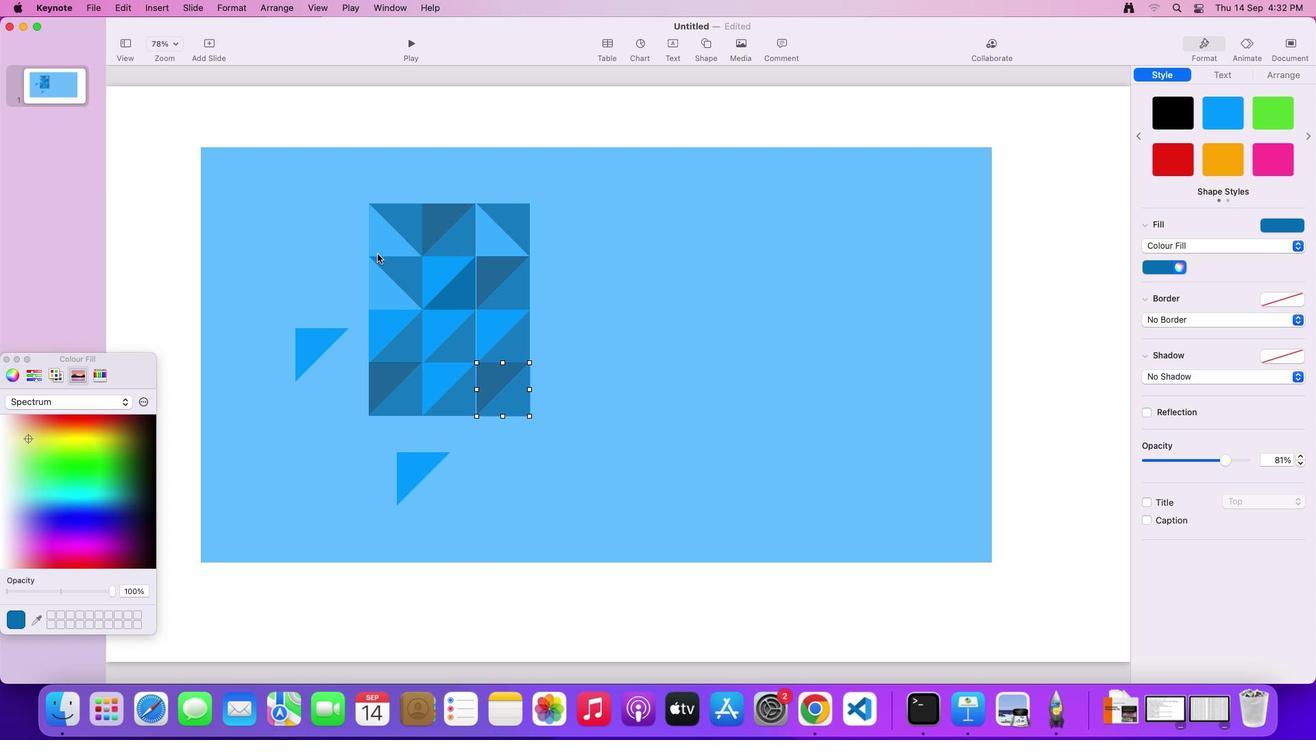 
Action: Mouse moved to (387, 244)
Screenshot: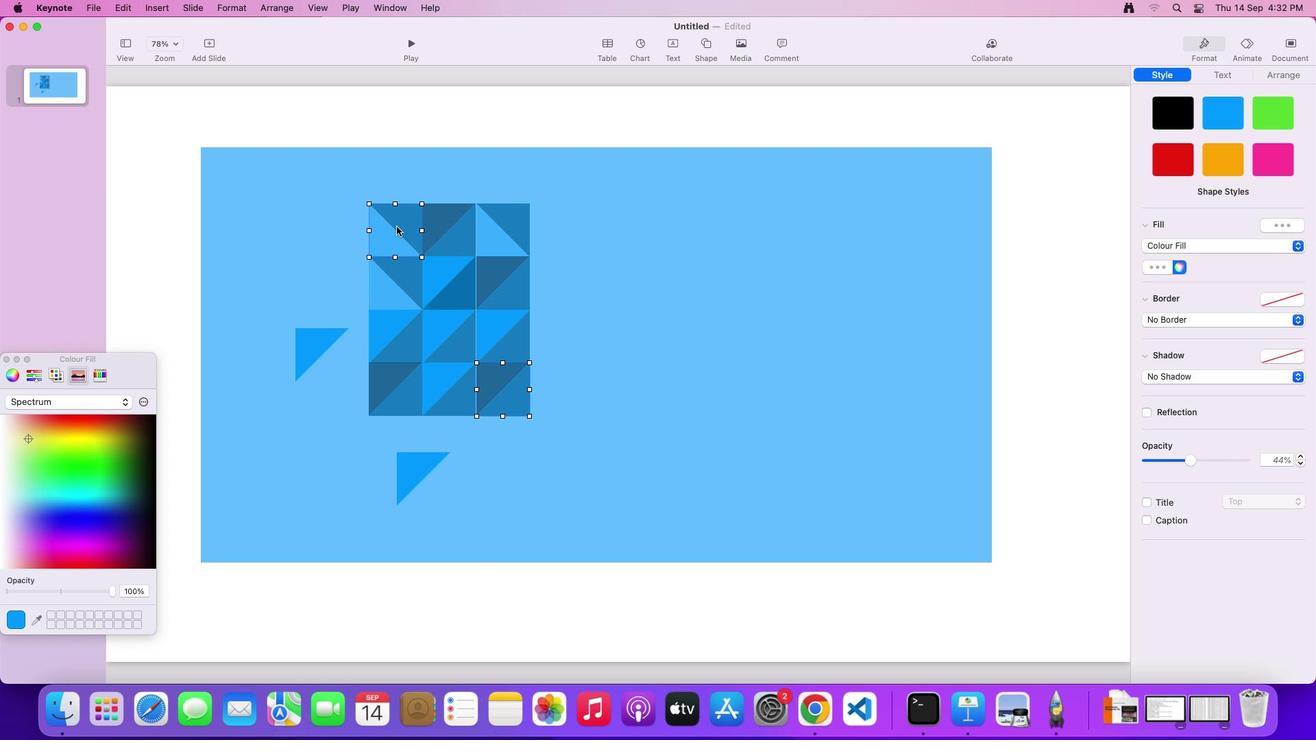 
Action: Mouse pressed left at (387, 244)
Screenshot: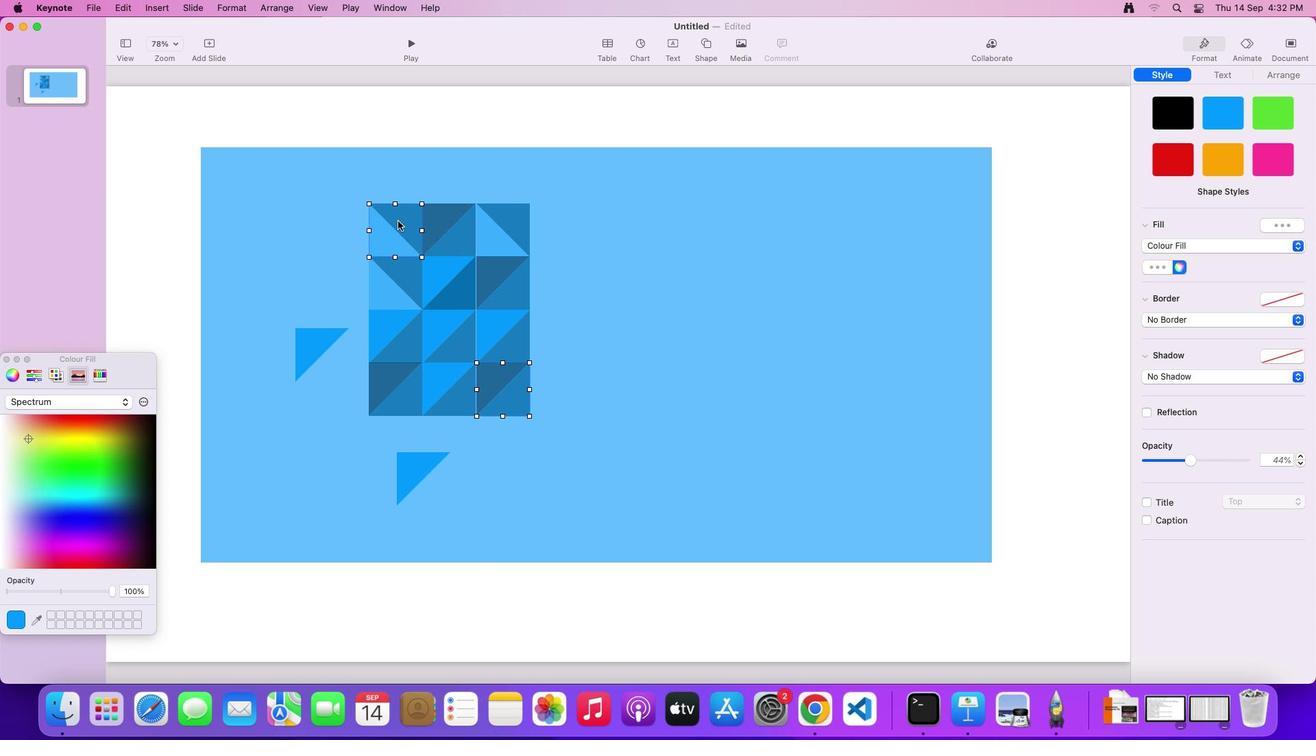 
Action: Mouse moved to (399, 222)
Screenshot: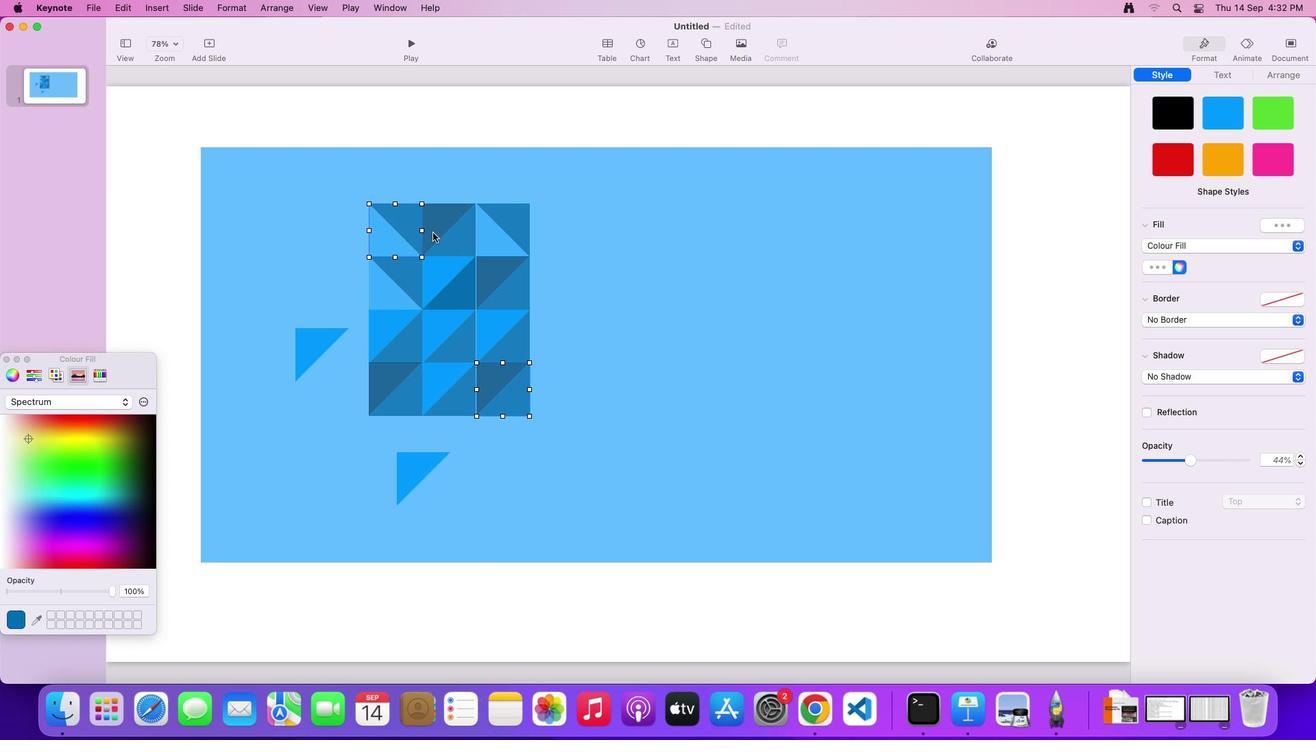 
Action: Mouse pressed left at (399, 222)
Screenshot: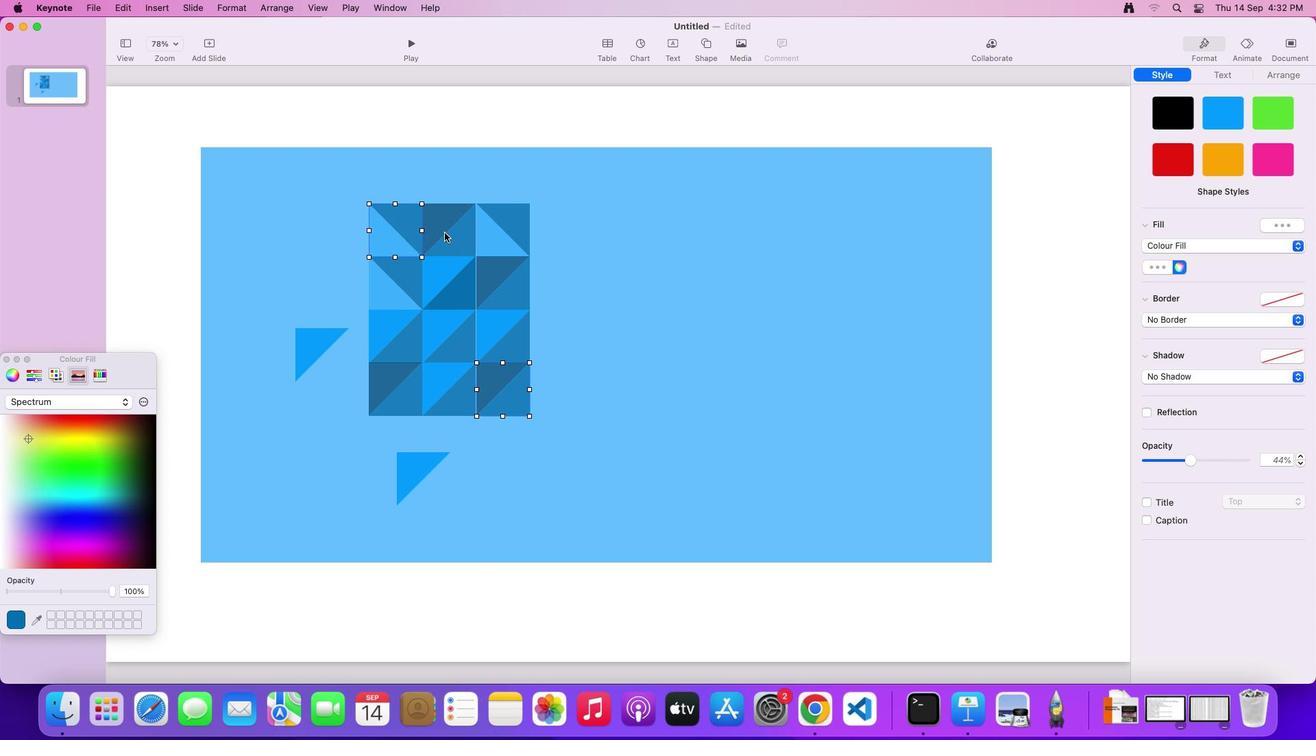 
Action: Mouse moved to (445, 233)
Screenshot: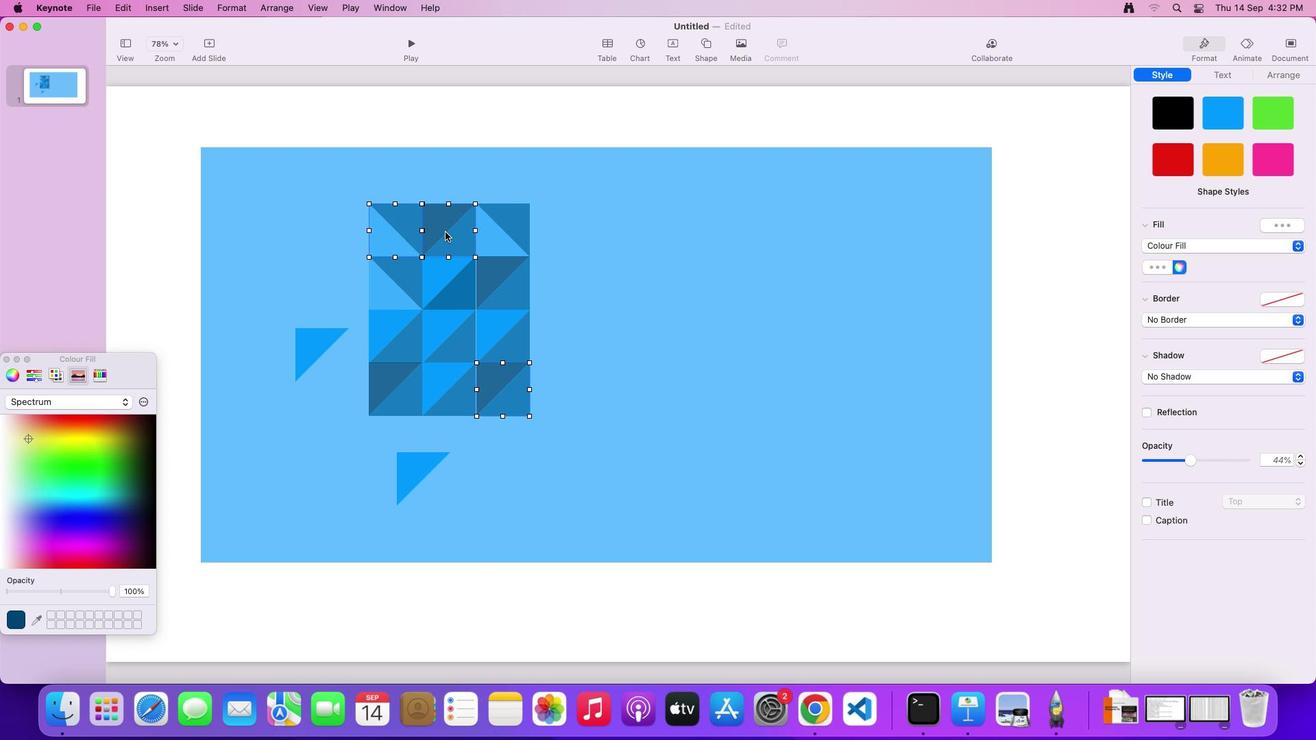
Action: Mouse pressed left at (445, 233)
Screenshot: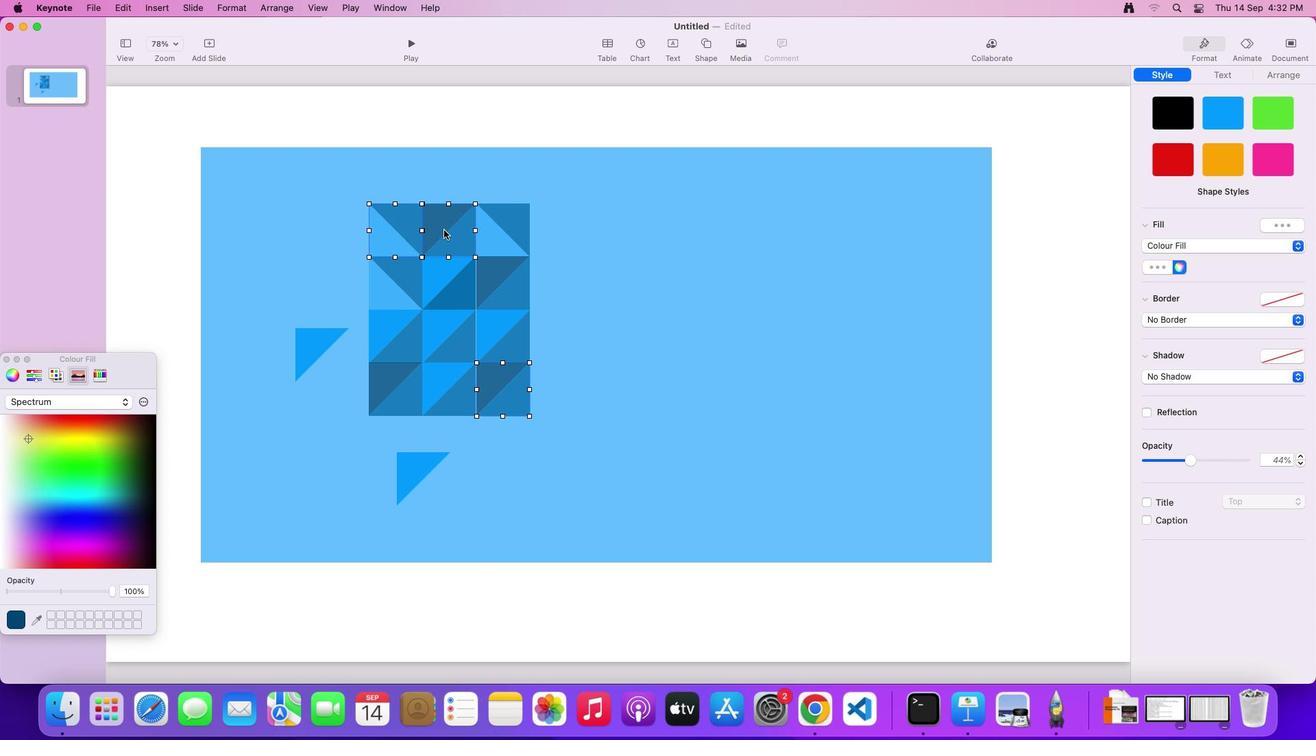 
Action: Mouse moved to (441, 227)
Screenshot: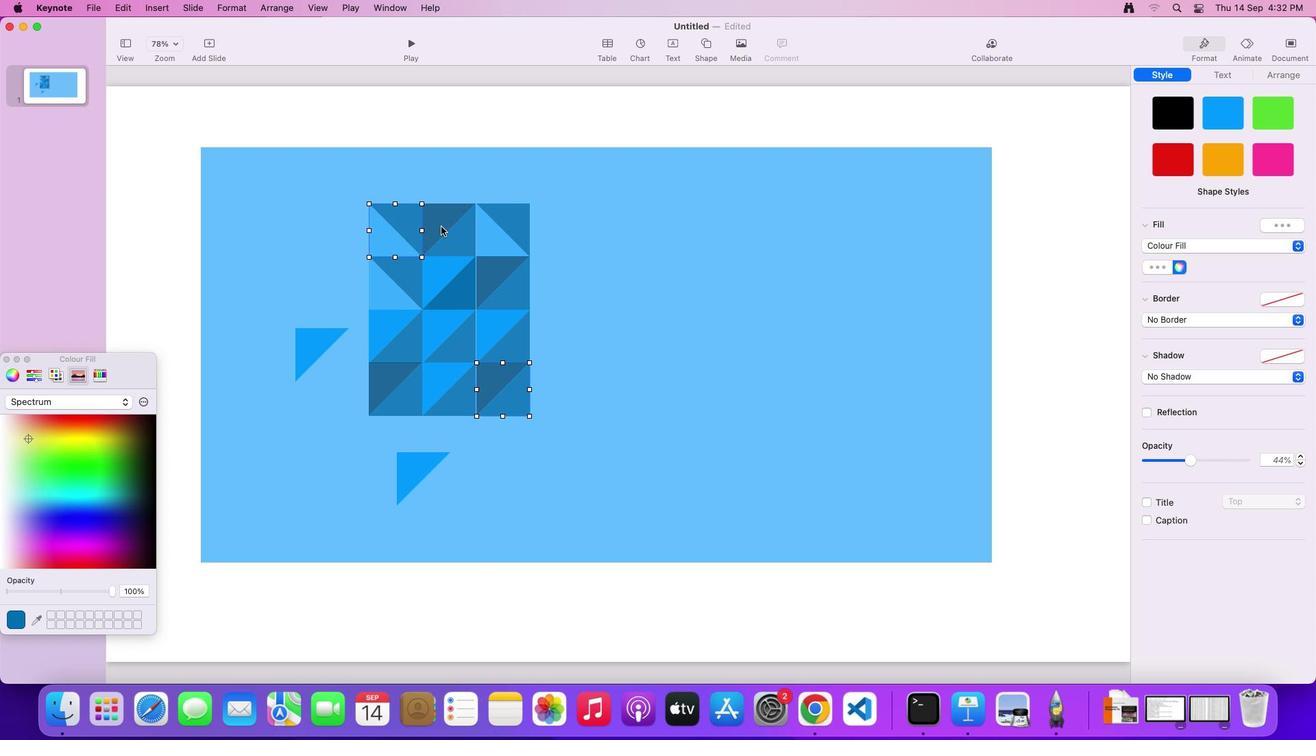 
Action: Mouse pressed left at (441, 227)
Screenshot: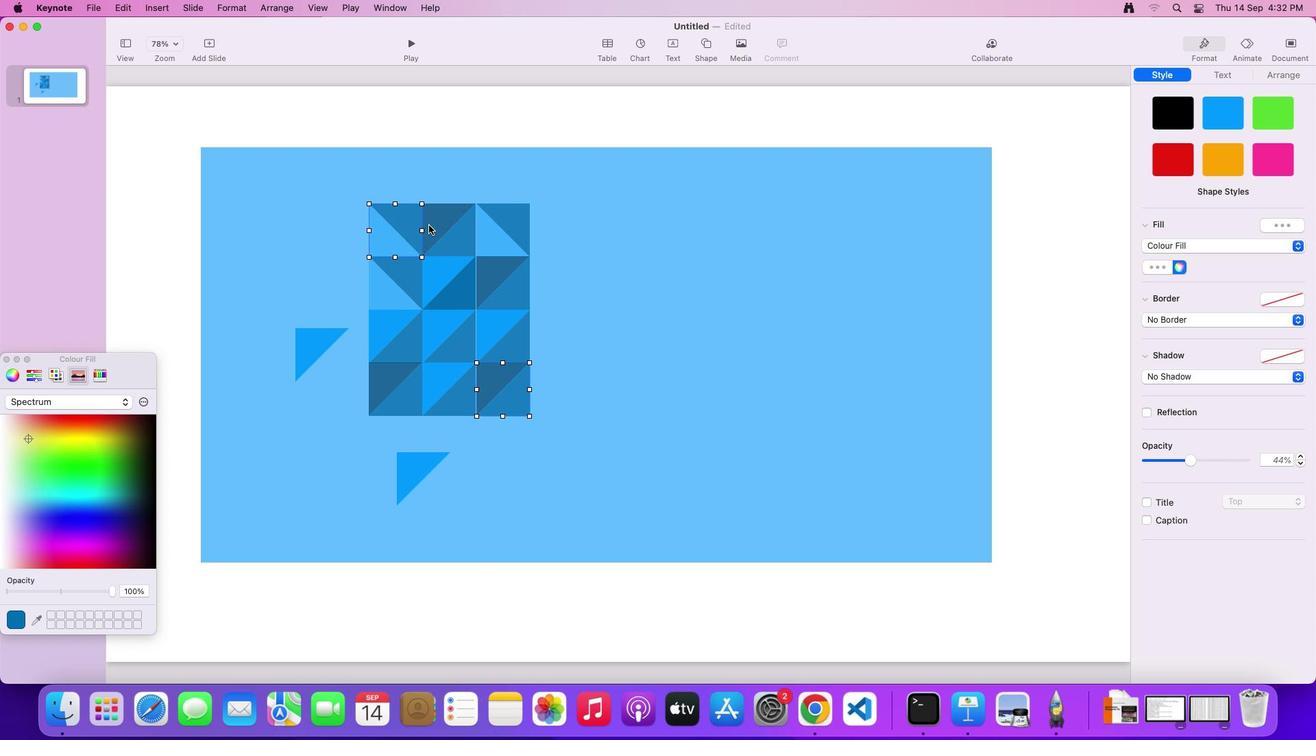 
Action: Mouse moved to (414, 224)
Screenshot: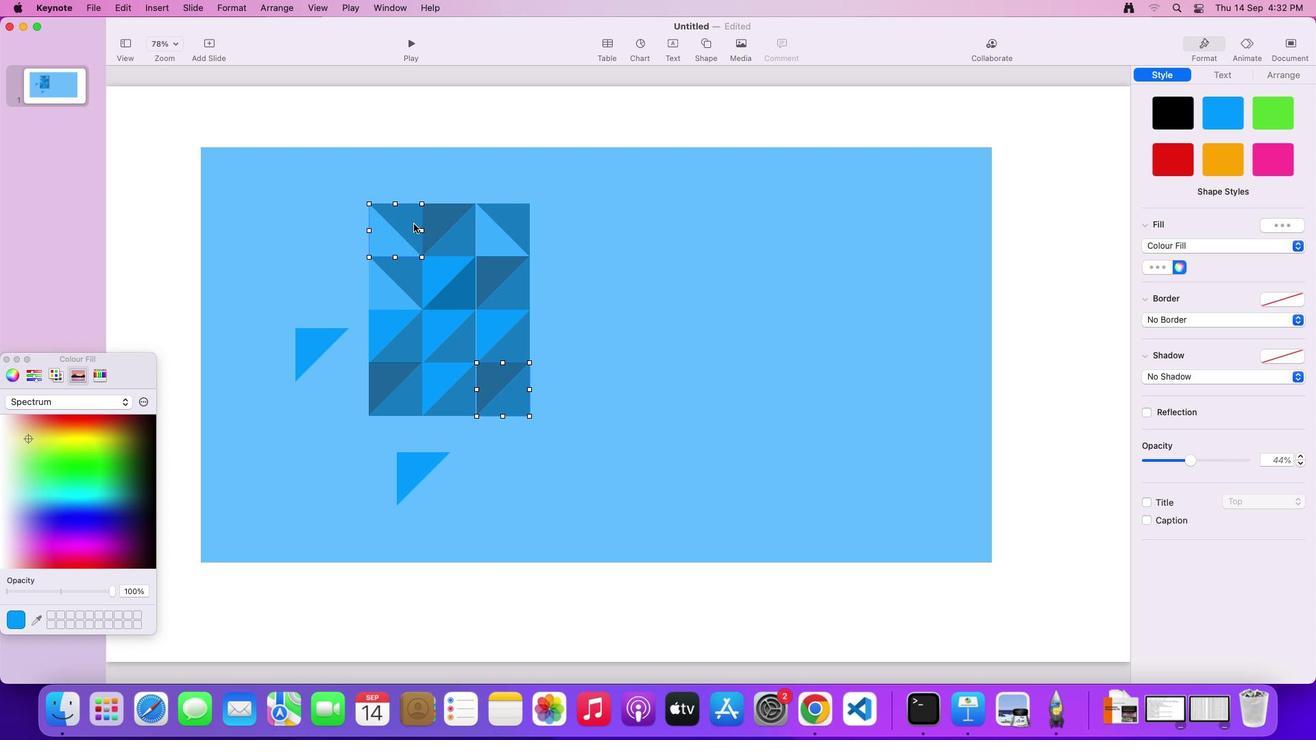
Action: Mouse pressed left at (414, 224)
Screenshot: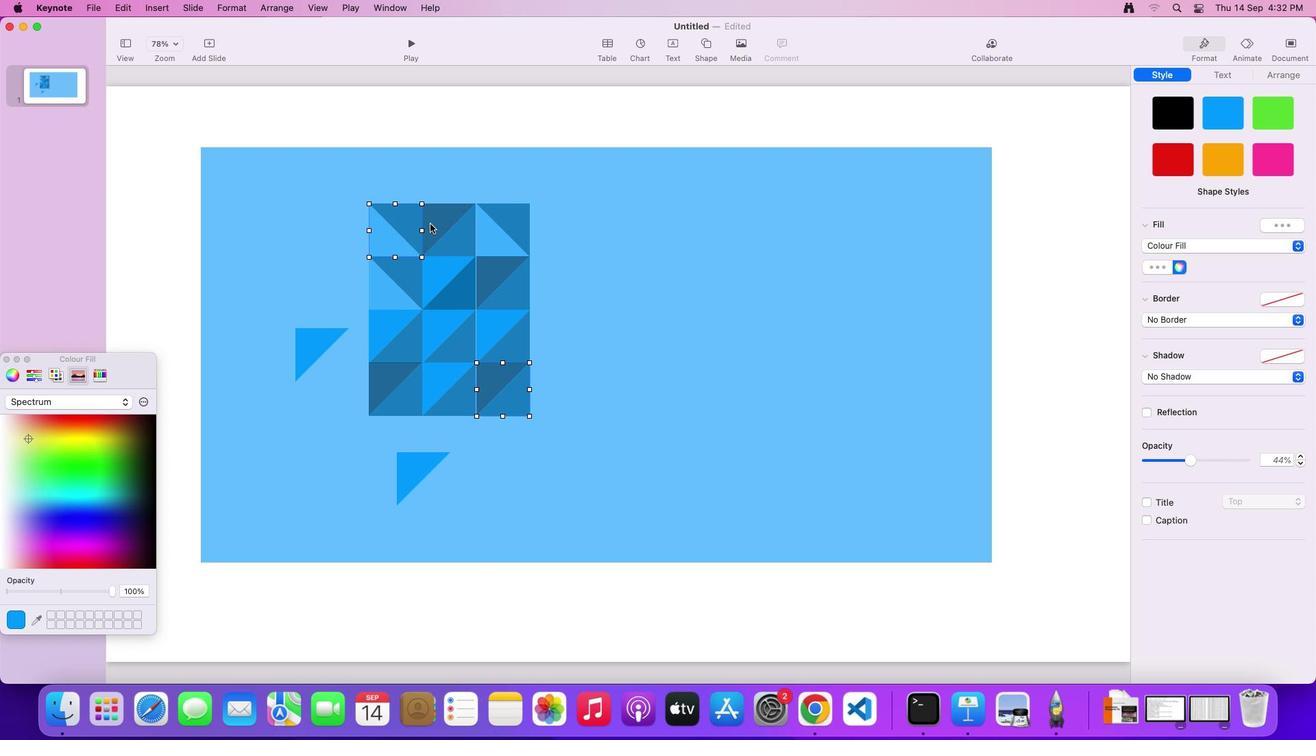 
Action: Mouse moved to (436, 223)
Screenshot: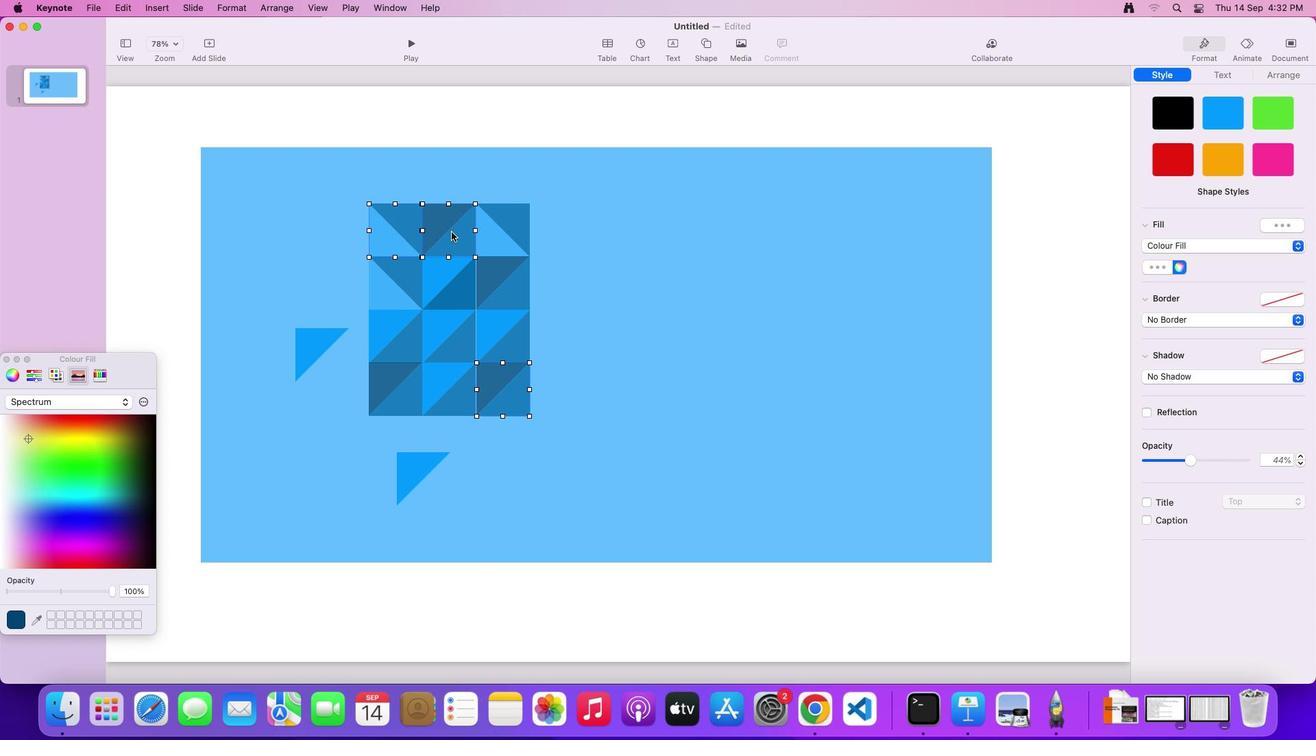 
Action: Mouse pressed left at (436, 223)
Screenshot: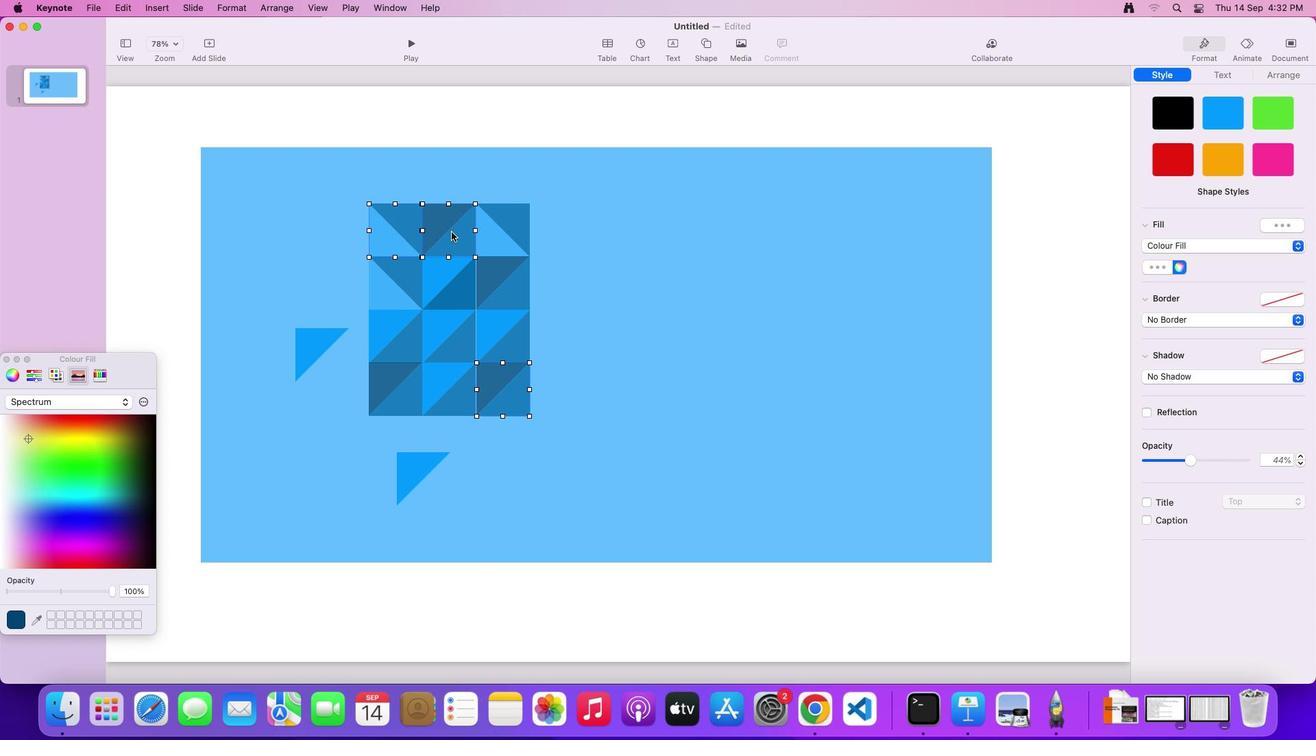 
Action: Mouse moved to (499, 231)
Screenshot: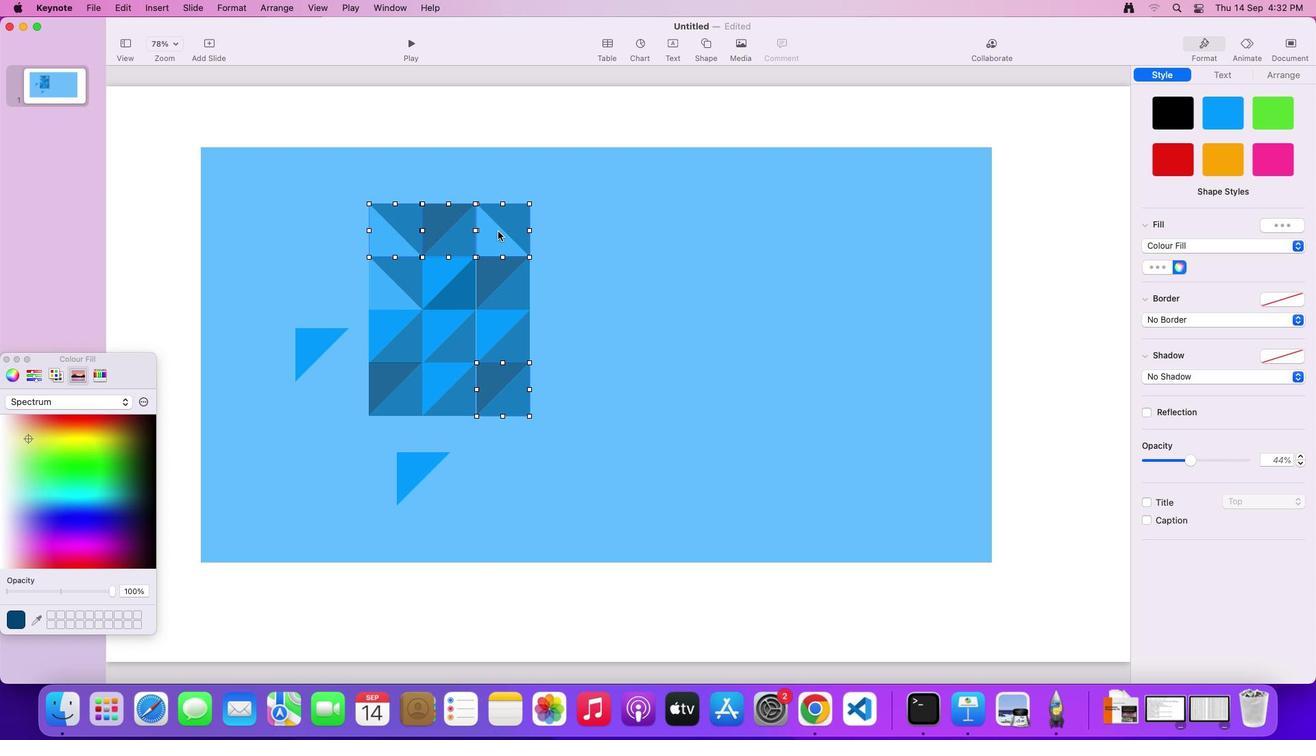 
Action: Mouse pressed left at (499, 231)
Screenshot: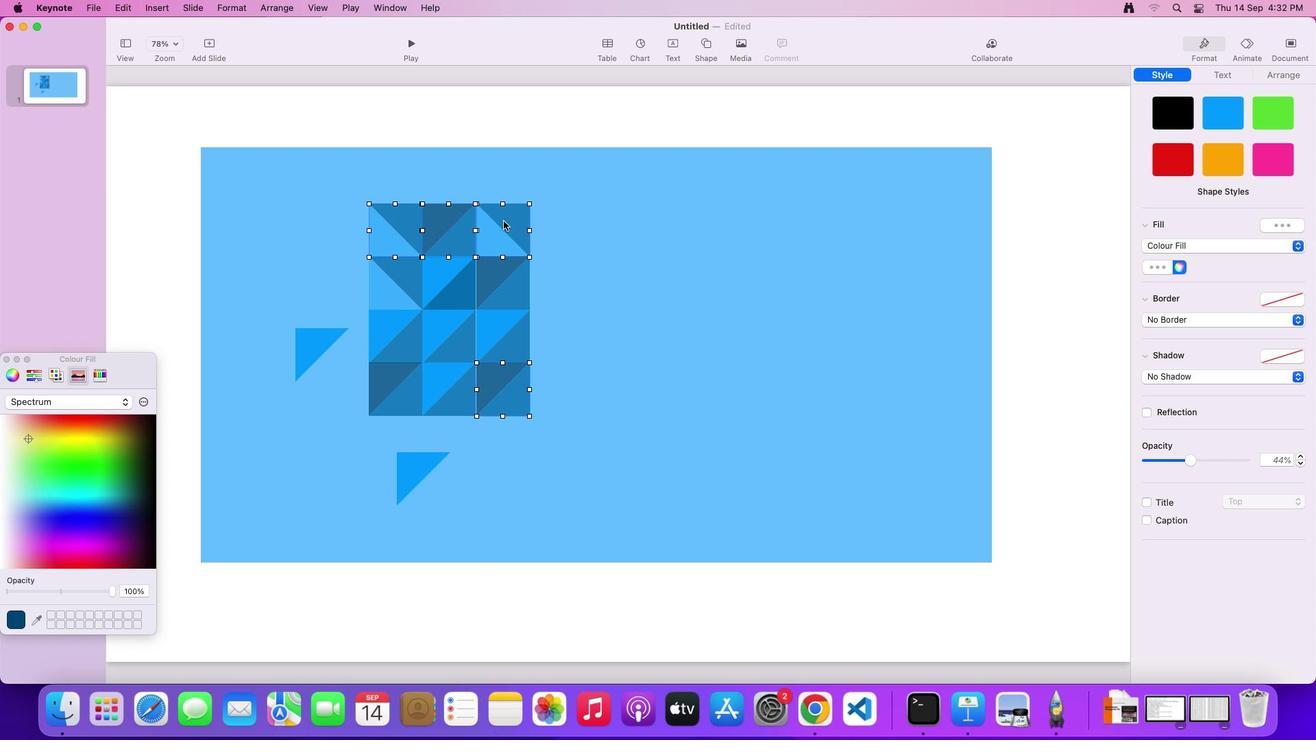 
Action: Mouse moved to (389, 289)
Screenshot: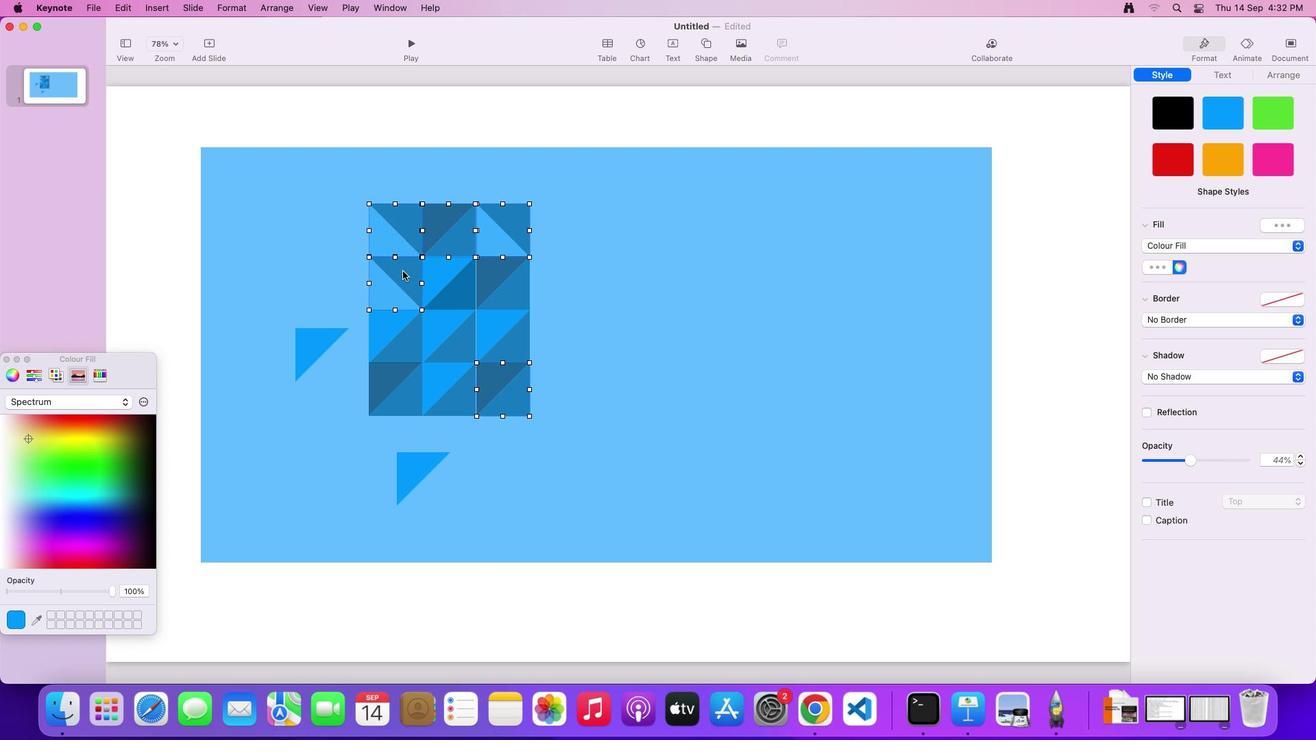 
Action: Mouse pressed left at (389, 289)
Screenshot: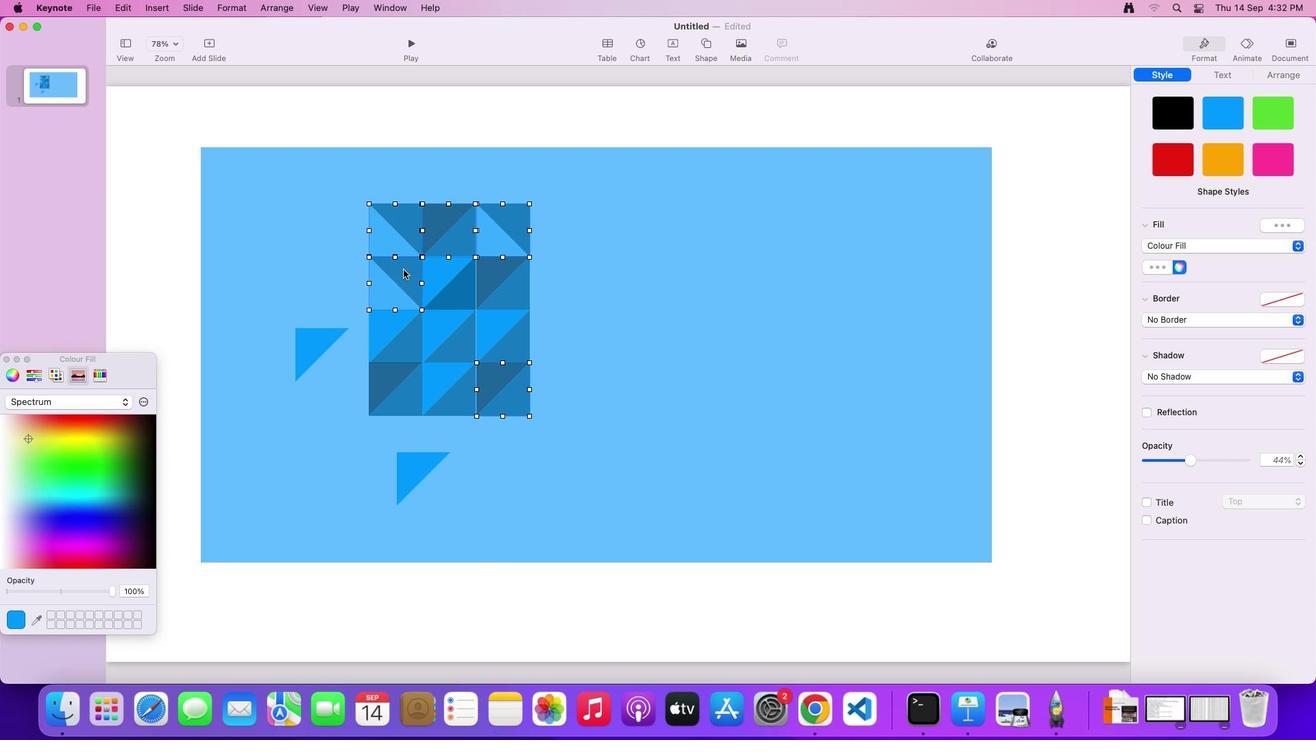 
Action: Mouse moved to (403, 270)
Screenshot: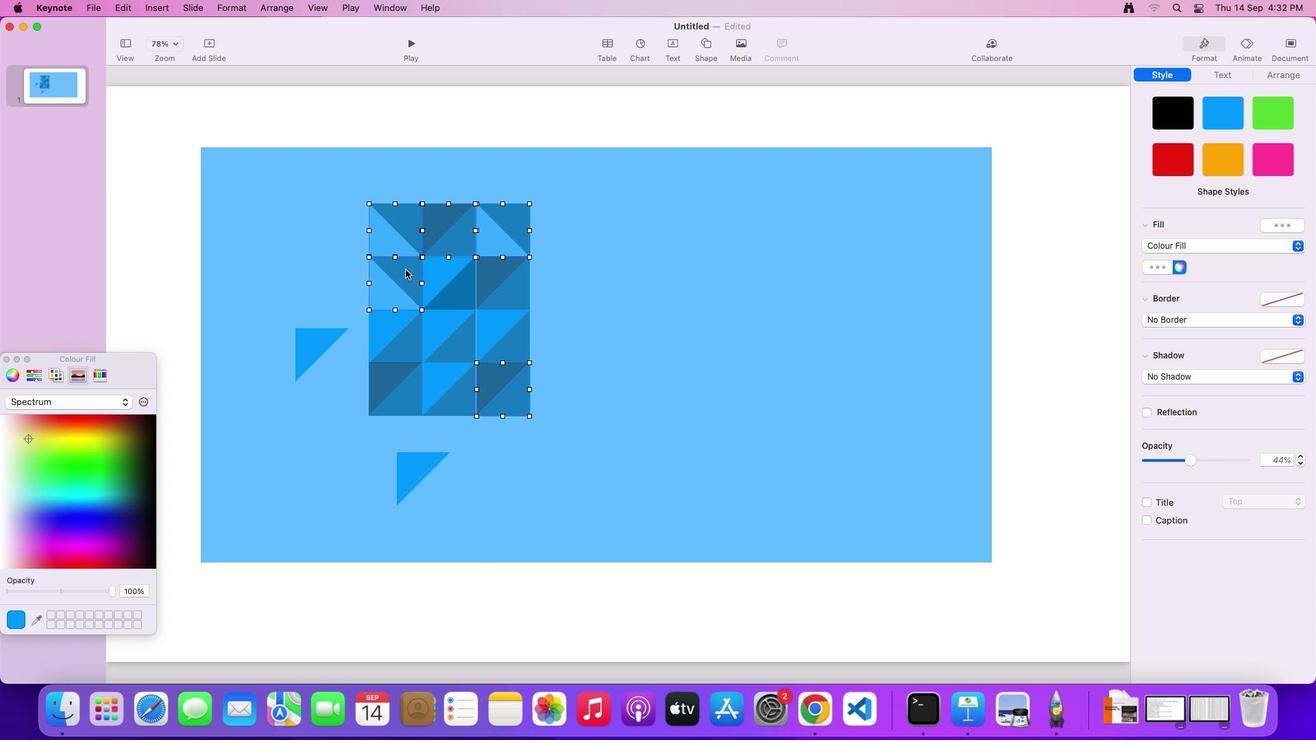 
Action: Mouse pressed left at (403, 270)
Screenshot: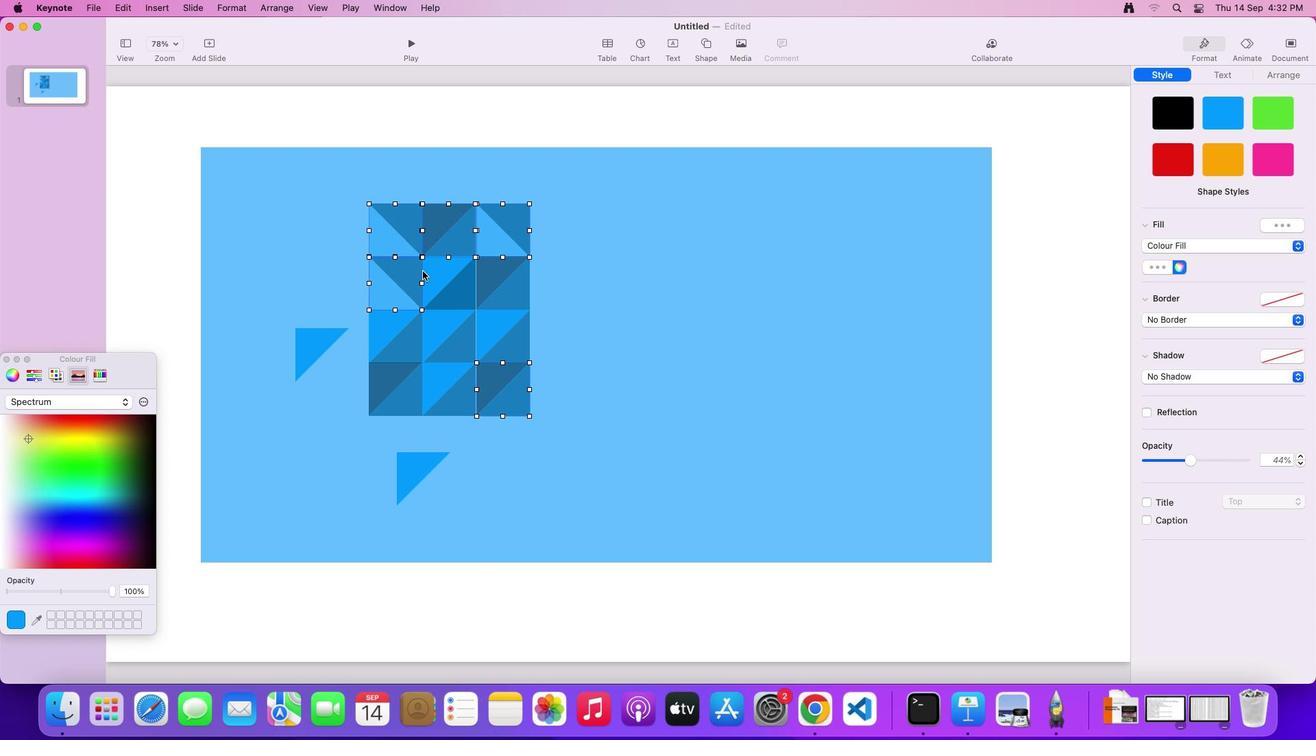 
Action: Mouse moved to (435, 270)
Screenshot: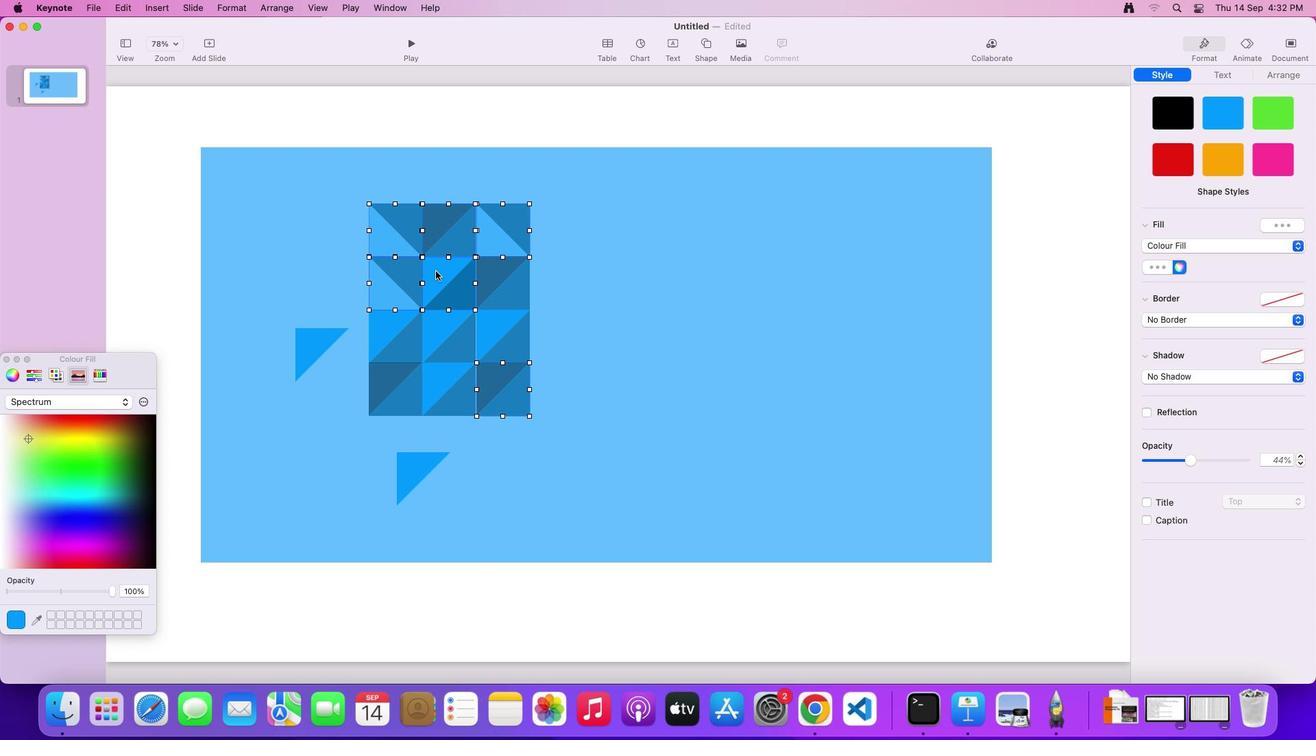 
Action: Mouse pressed left at (435, 270)
Screenshot: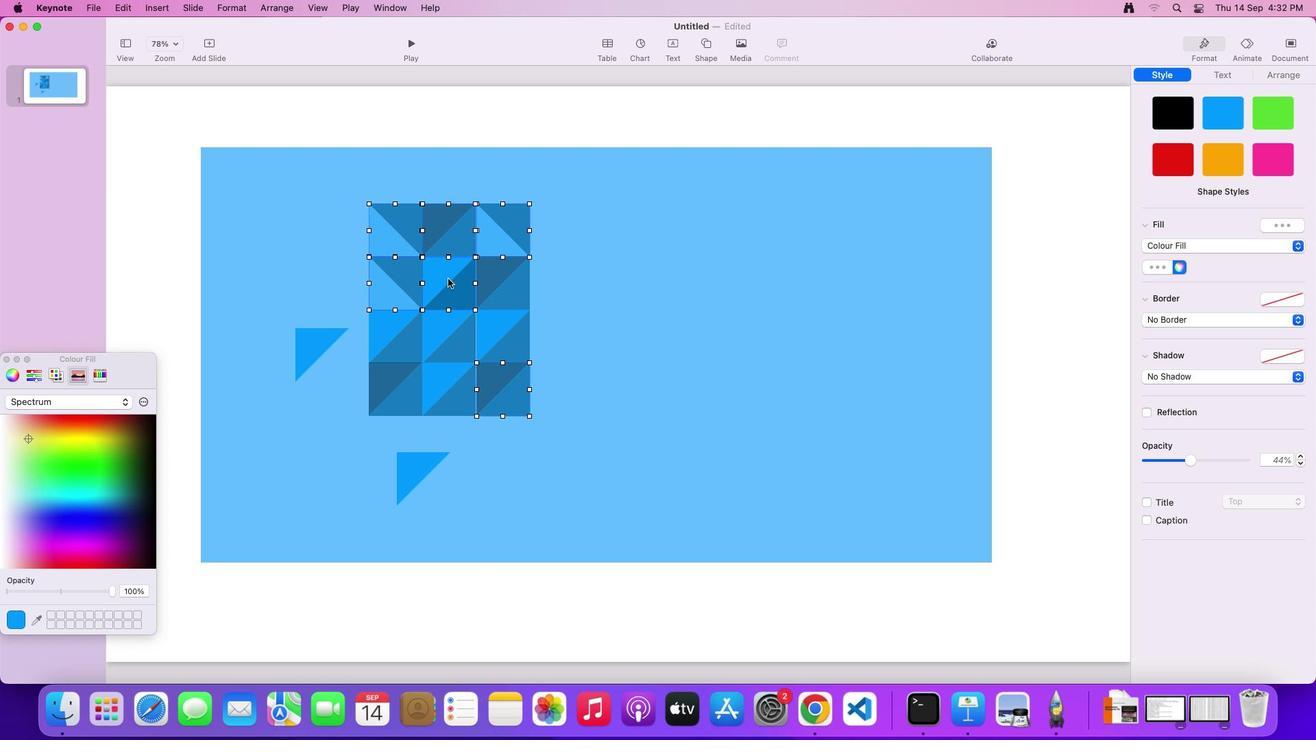 
Action: Mouse moved to (479, 285)
Screenshot: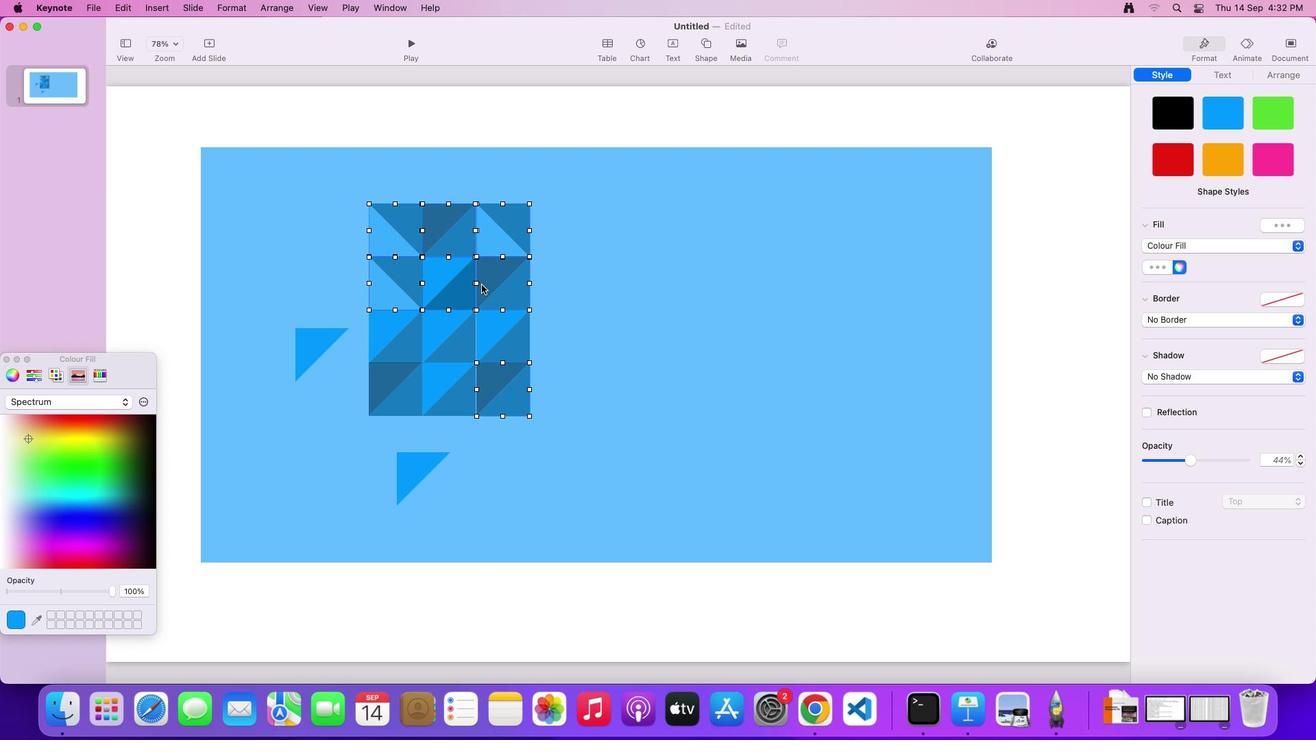 
Action: Mouse pressed left at (479, 285)
Screenshot: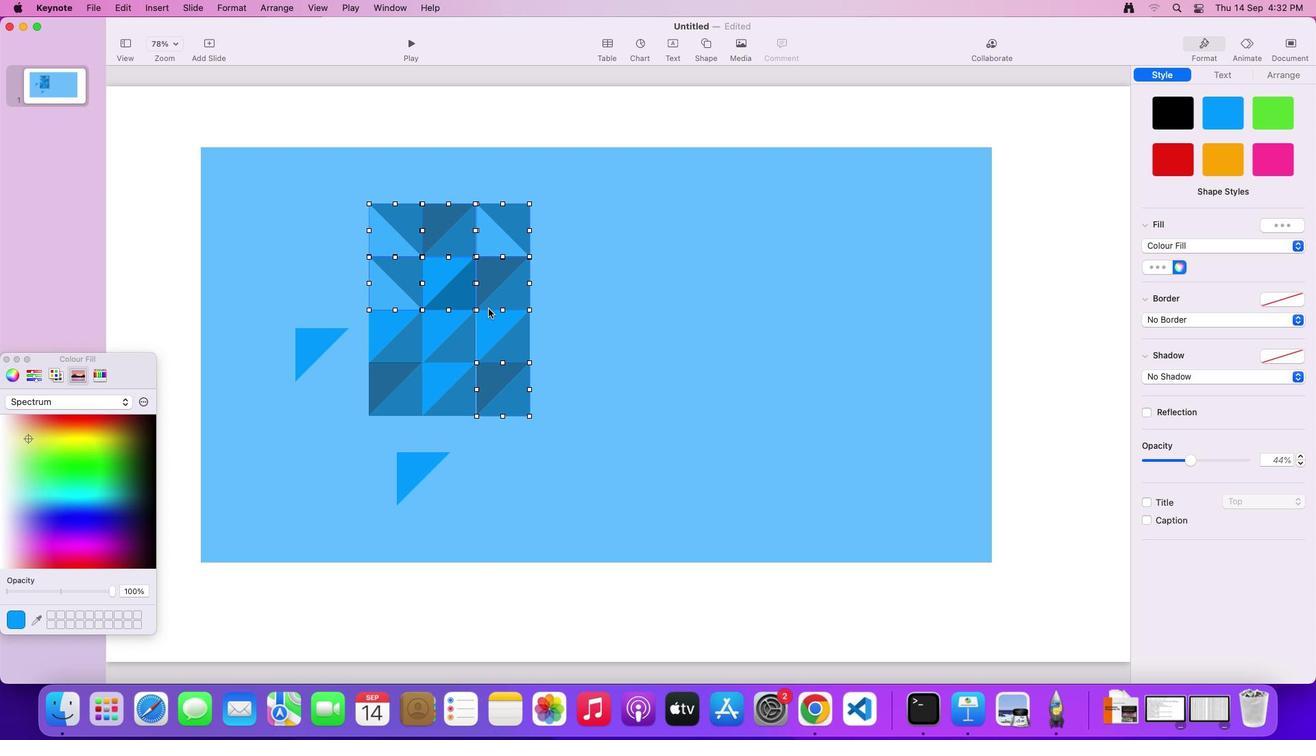 
Action: Mouse moved to (455, 342)
Screenshot: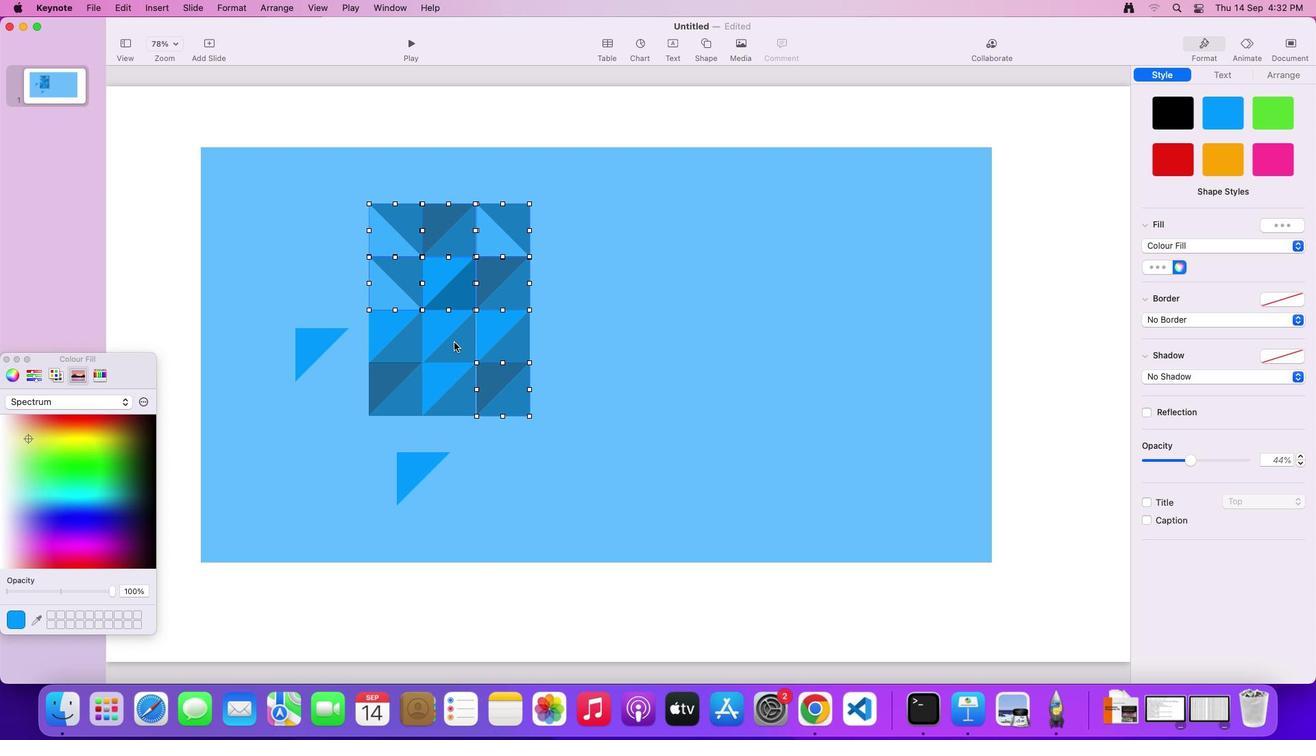 
Action: Mouse pressed left at (455, 342)
Screenshot: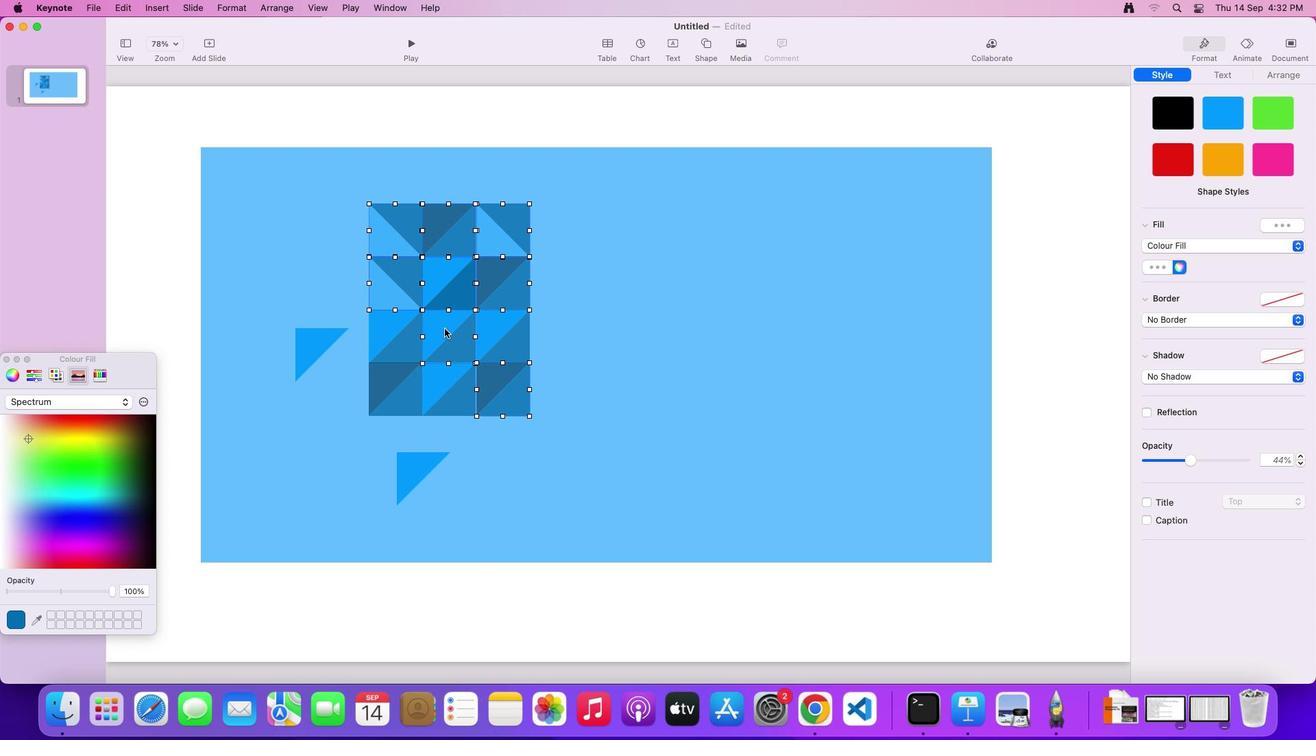 
Action: Mouse moved to (394, 331)
Screenshot: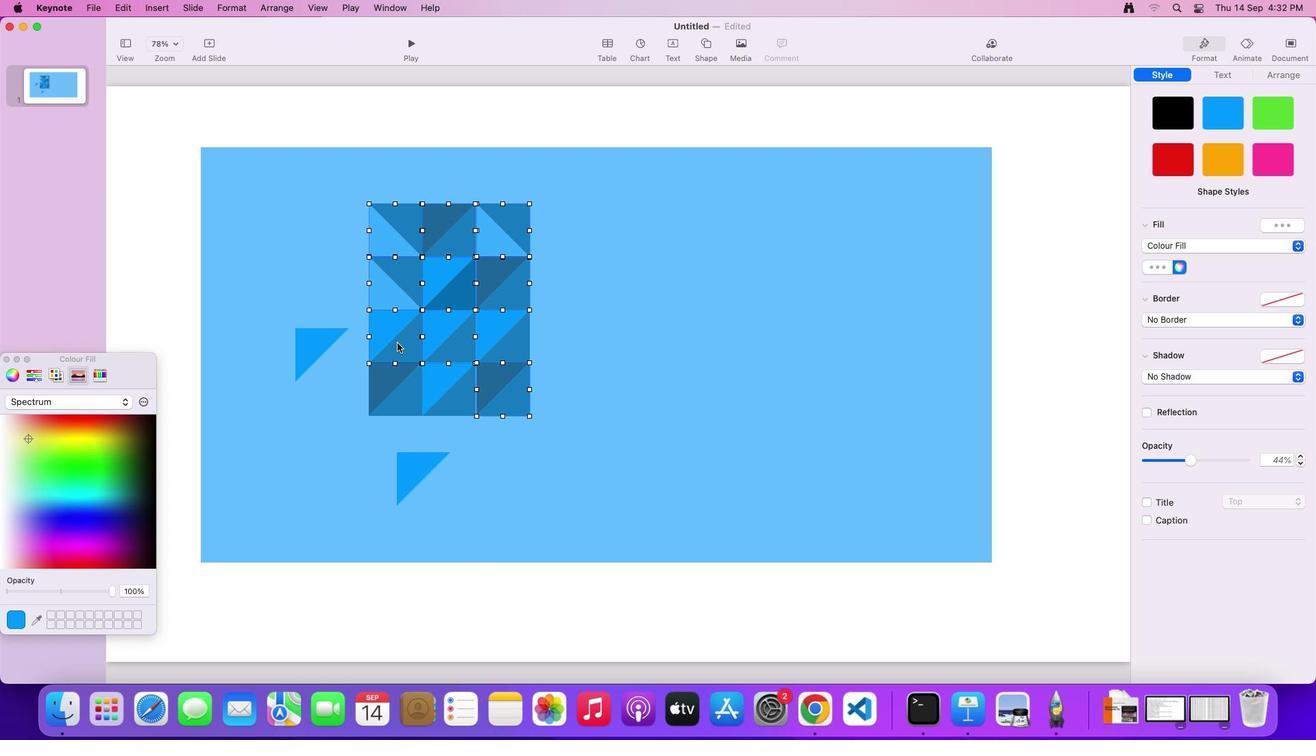 
Action: Mouse pressed left at (394, 331)
Screenshot: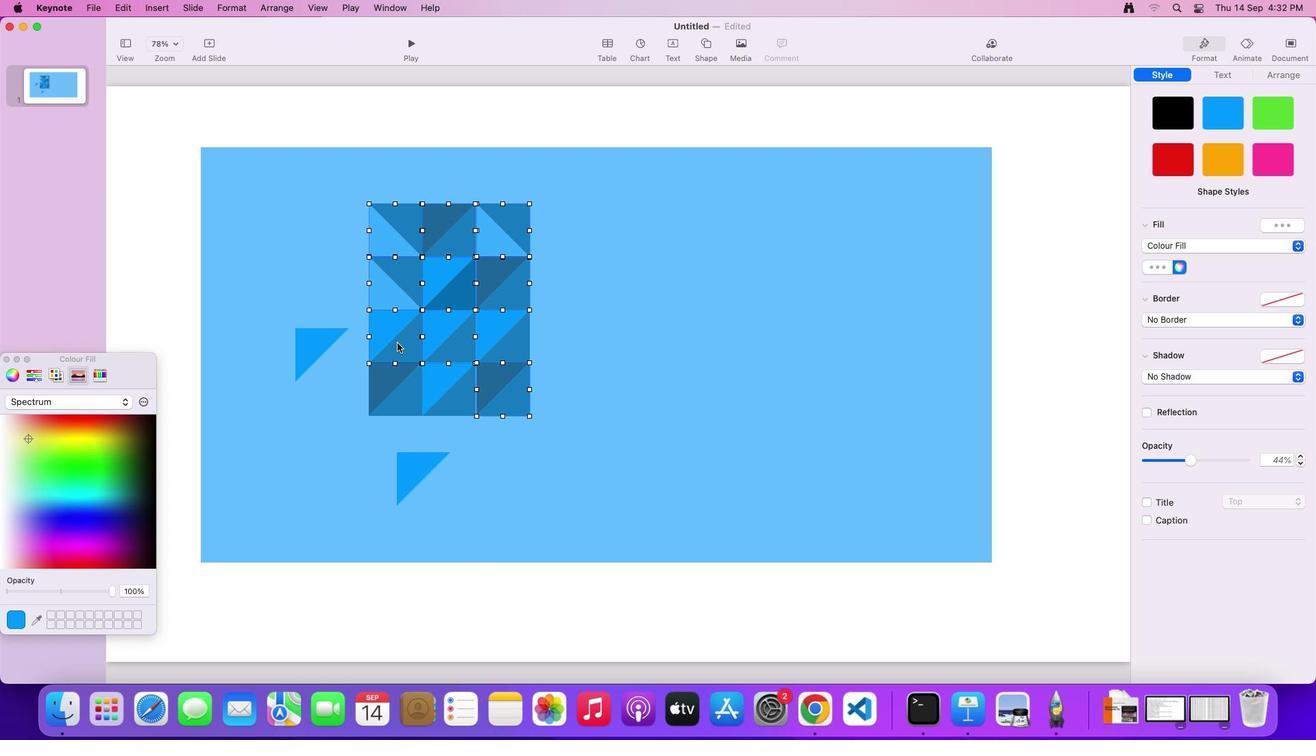 
Action: Mouse moved to (398, 343)
Screenshot: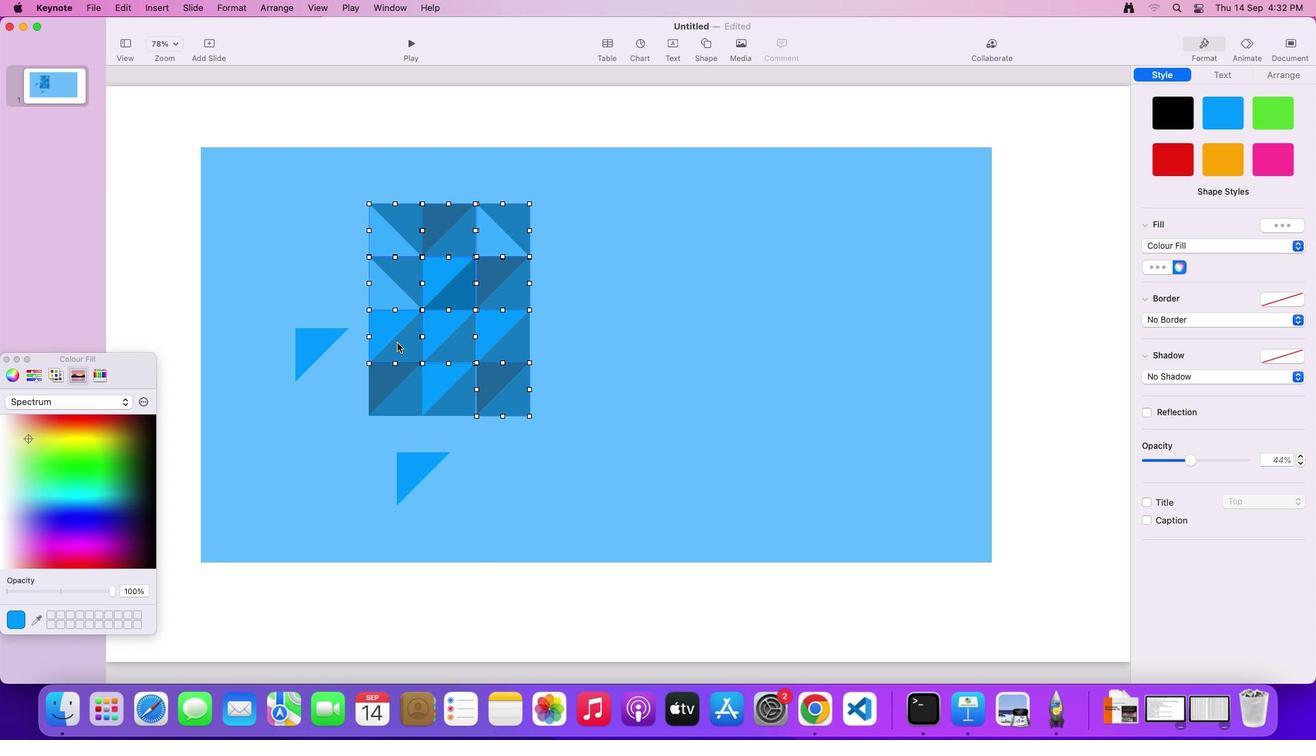 
Action: Mouse pressed left at (398, 343)
Screenshot: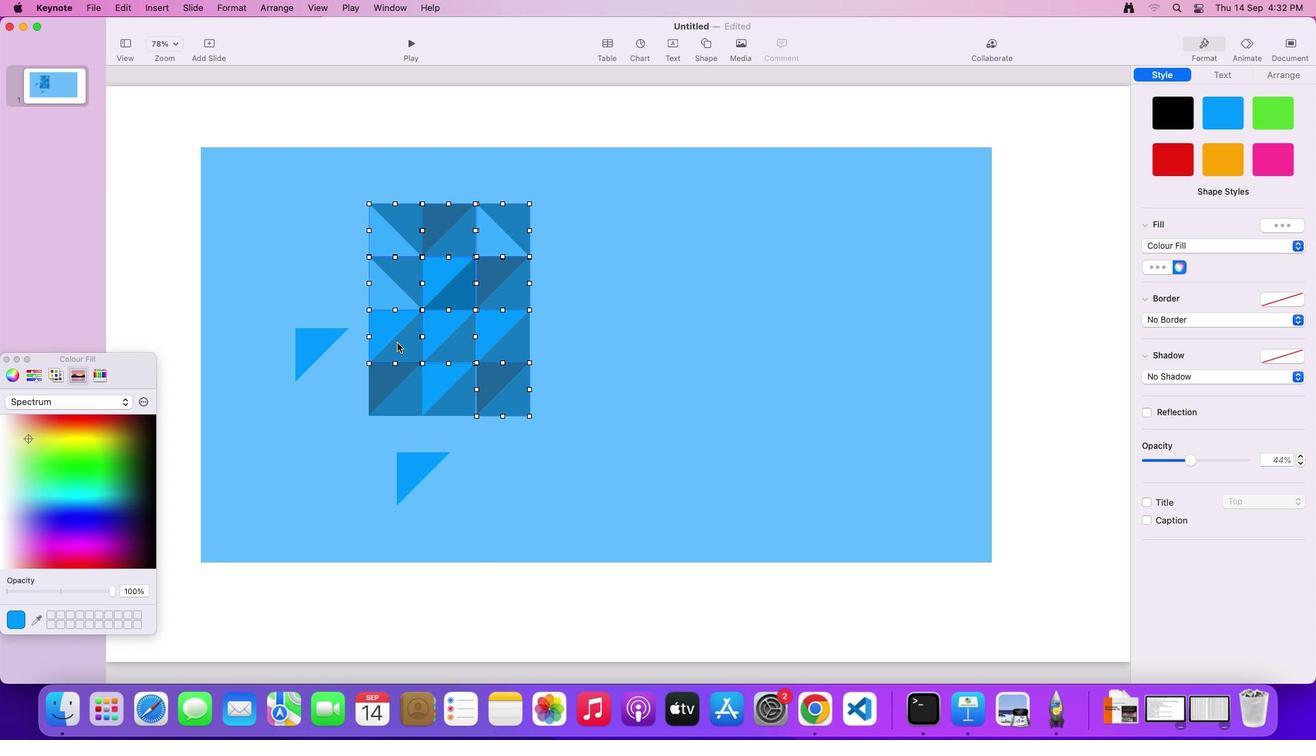 
Action: Mouse moved to (505, 349)
Screenshot: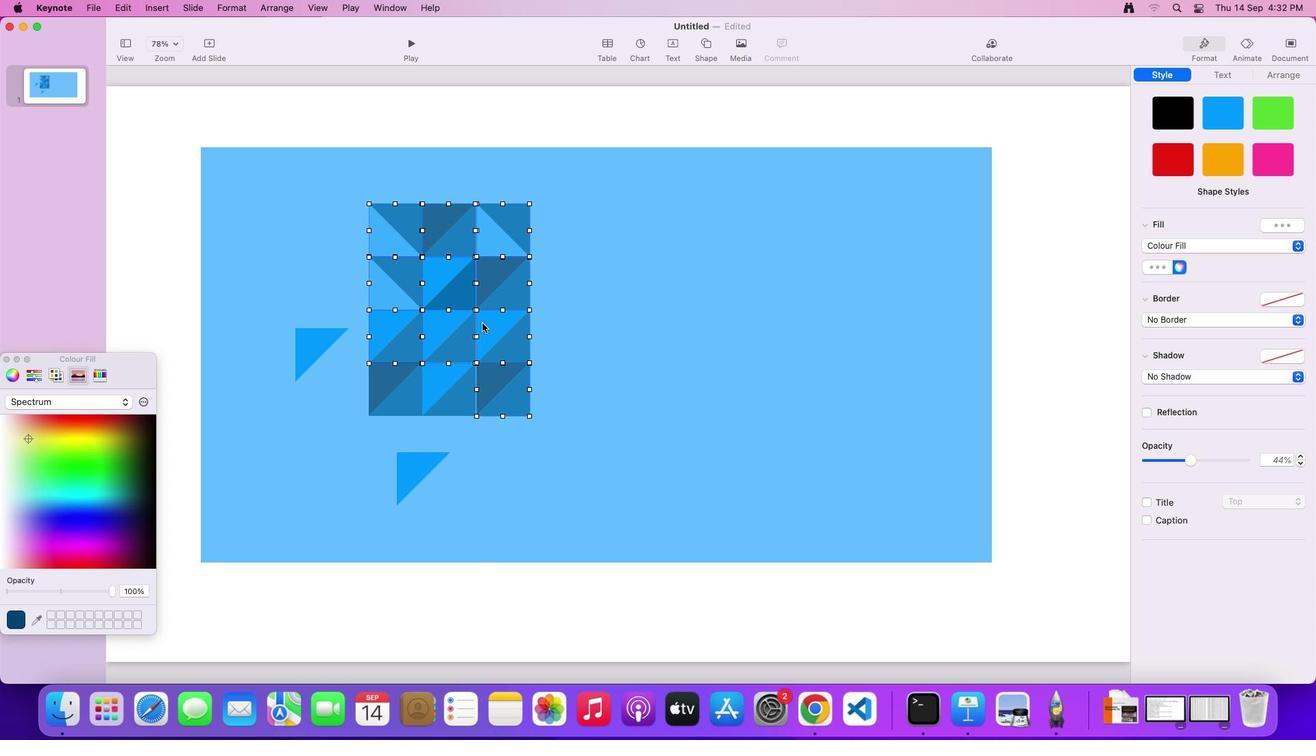 
Action: Mouse pressed left at (505, 349)
Screenshot: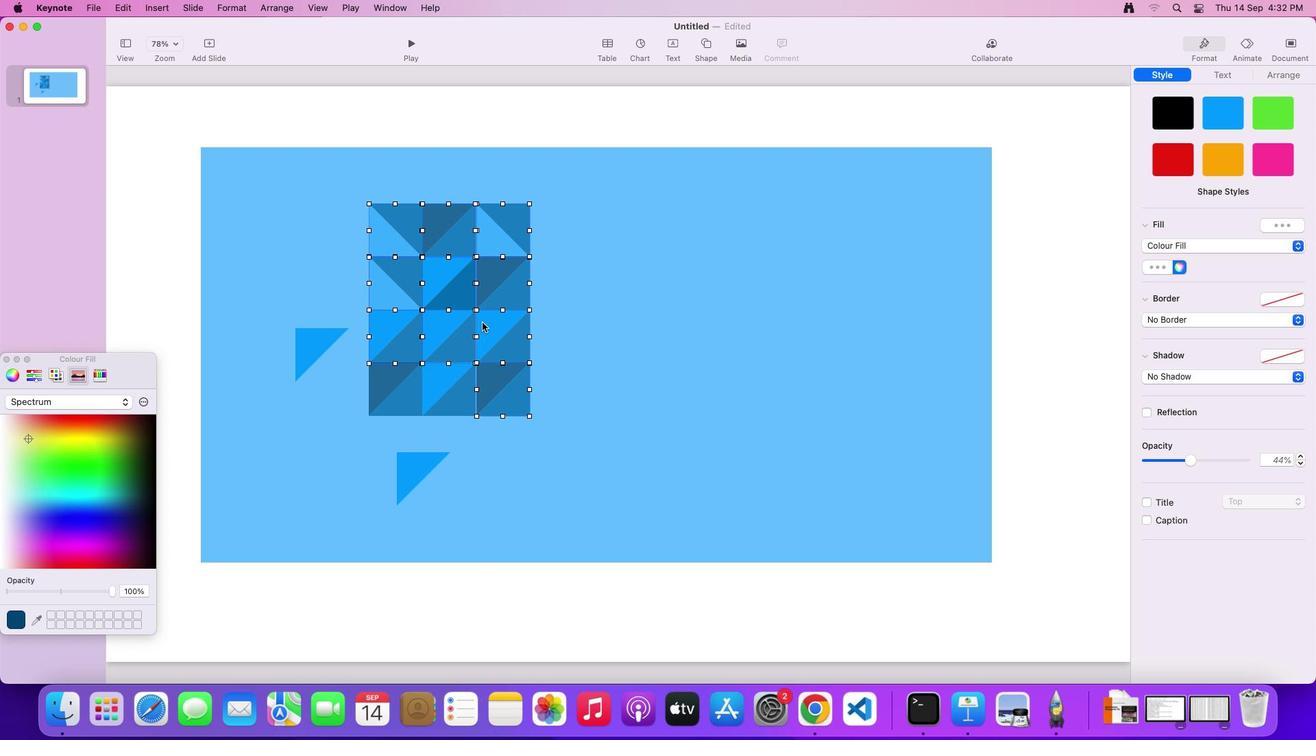 
Action: Mouse moved to (483, 322)
Screenshot: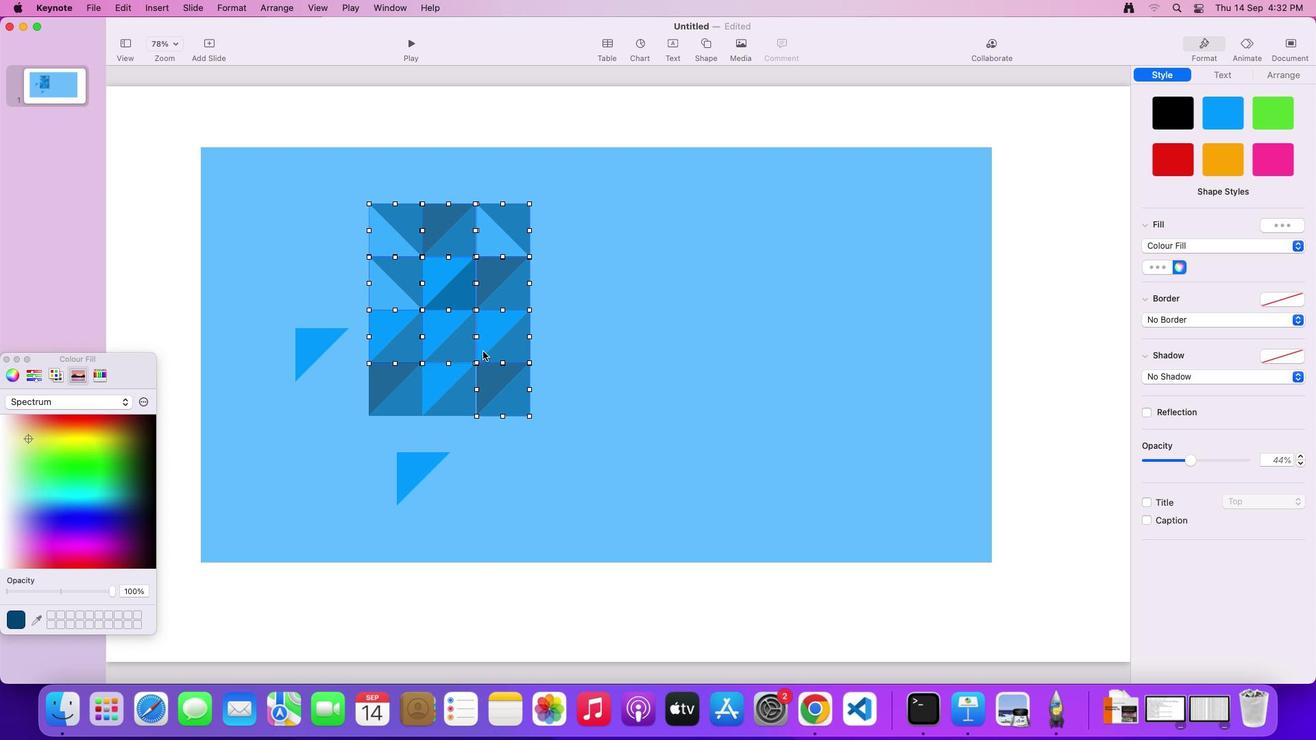 
Action: Mouse pressed left at (483, 322)
Screenshot: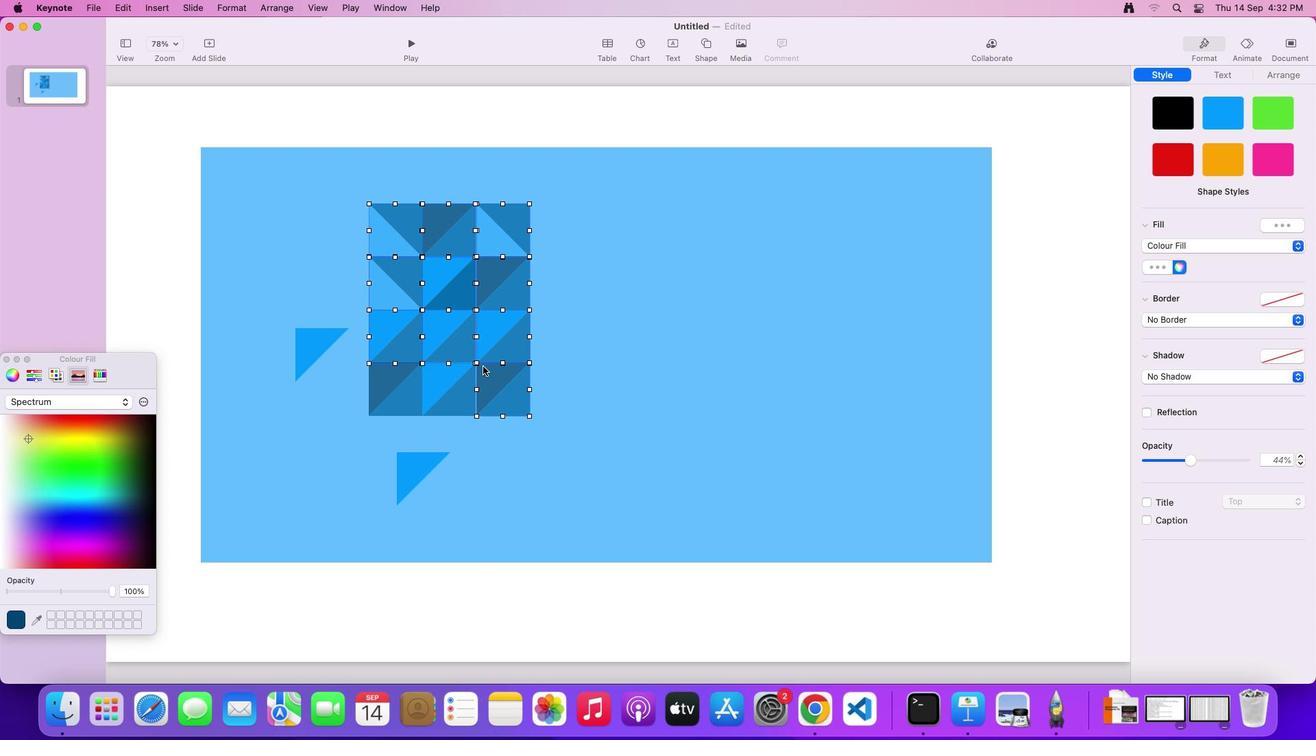 
Action: Mouse moved to (389, 392)
Screenshot: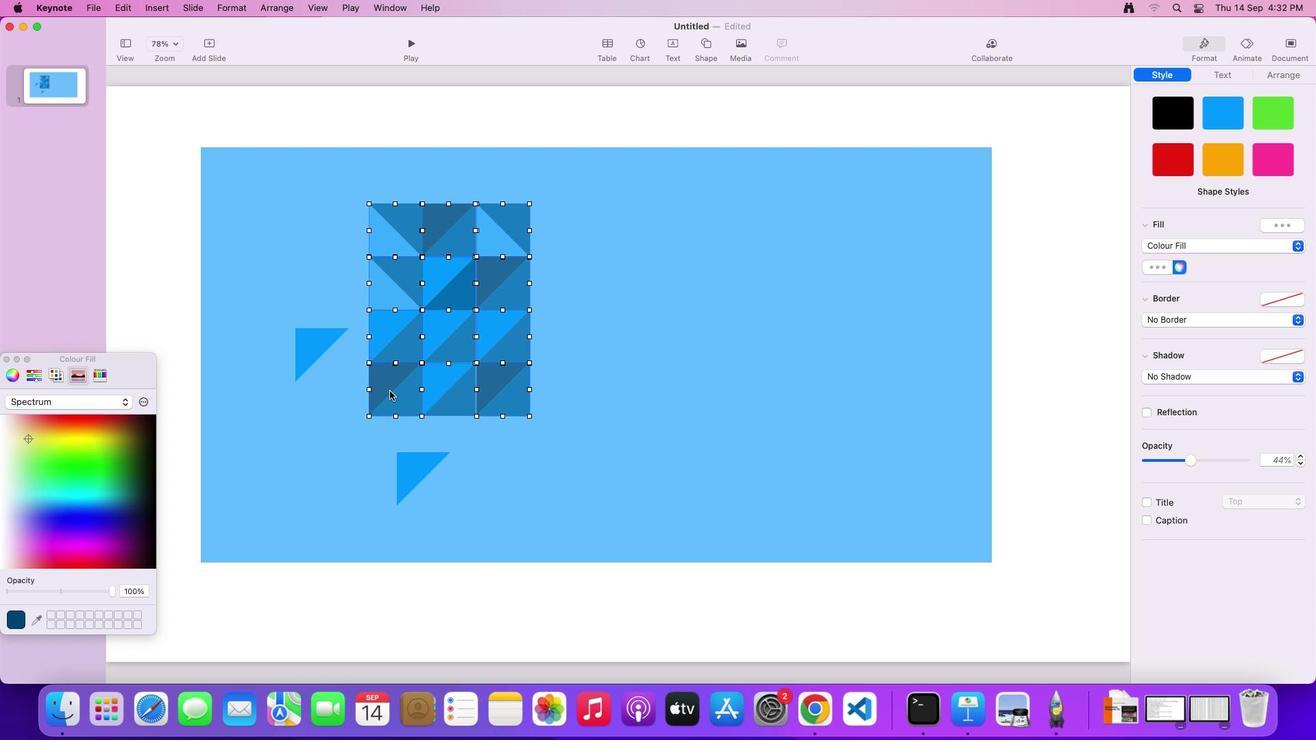 
Action: Mouse pressed left at (389, 392)
Screenshot: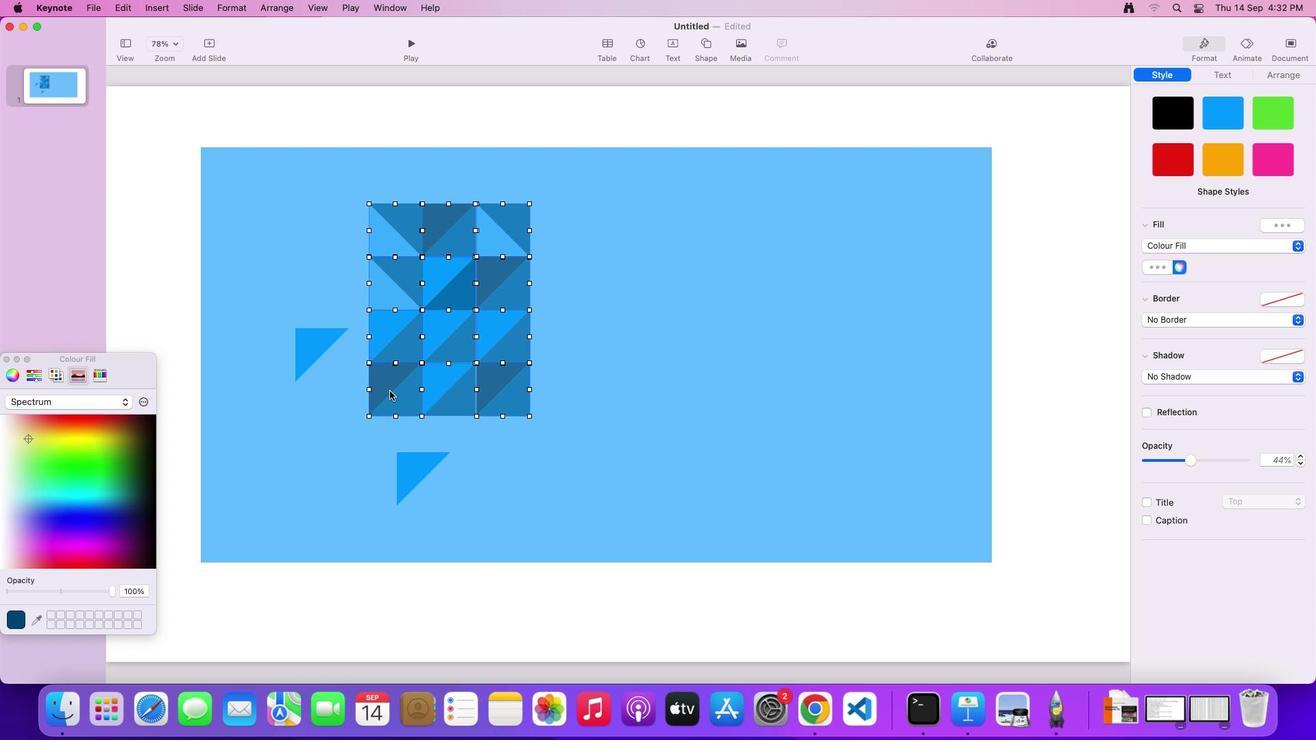 
Action: Mouse moved to (404, 406)
Screenshot: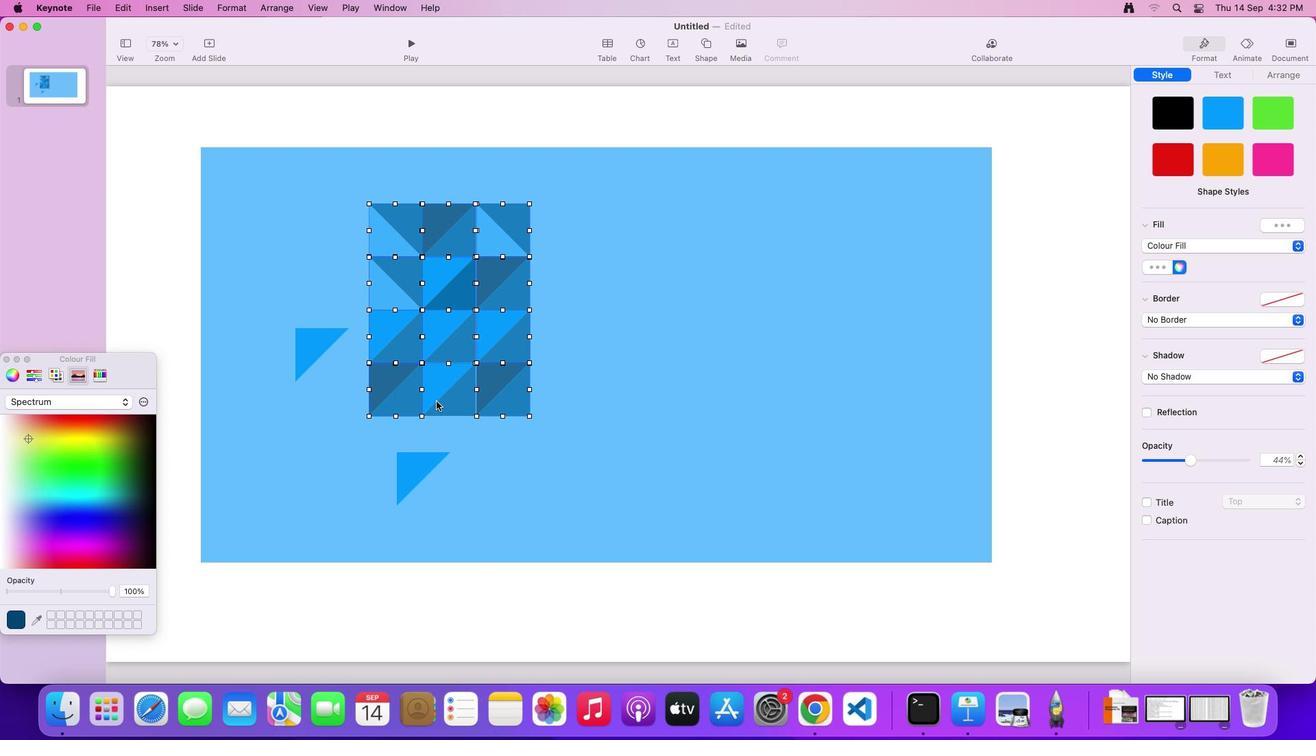 
Action: Mouse pressed left at (404, 406)
Screenshot: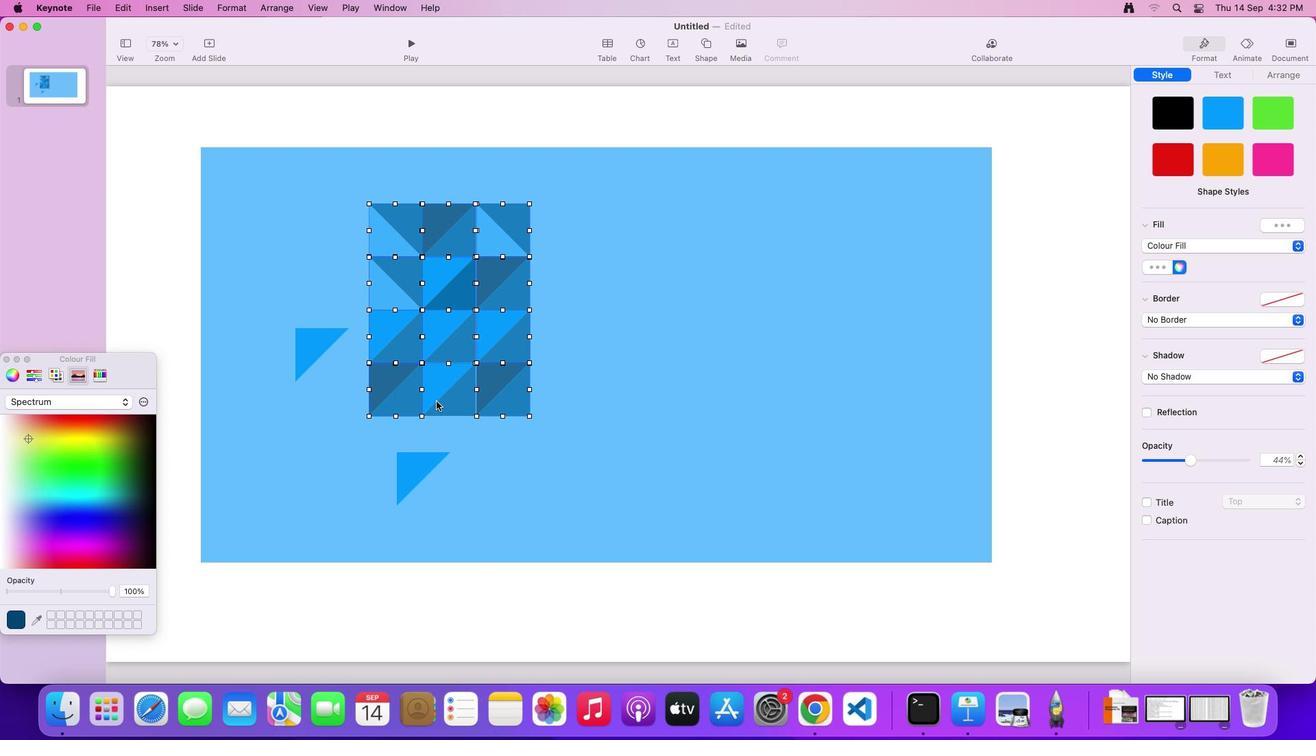 
Action: Mouse moved to (453, 399)
Screenshot: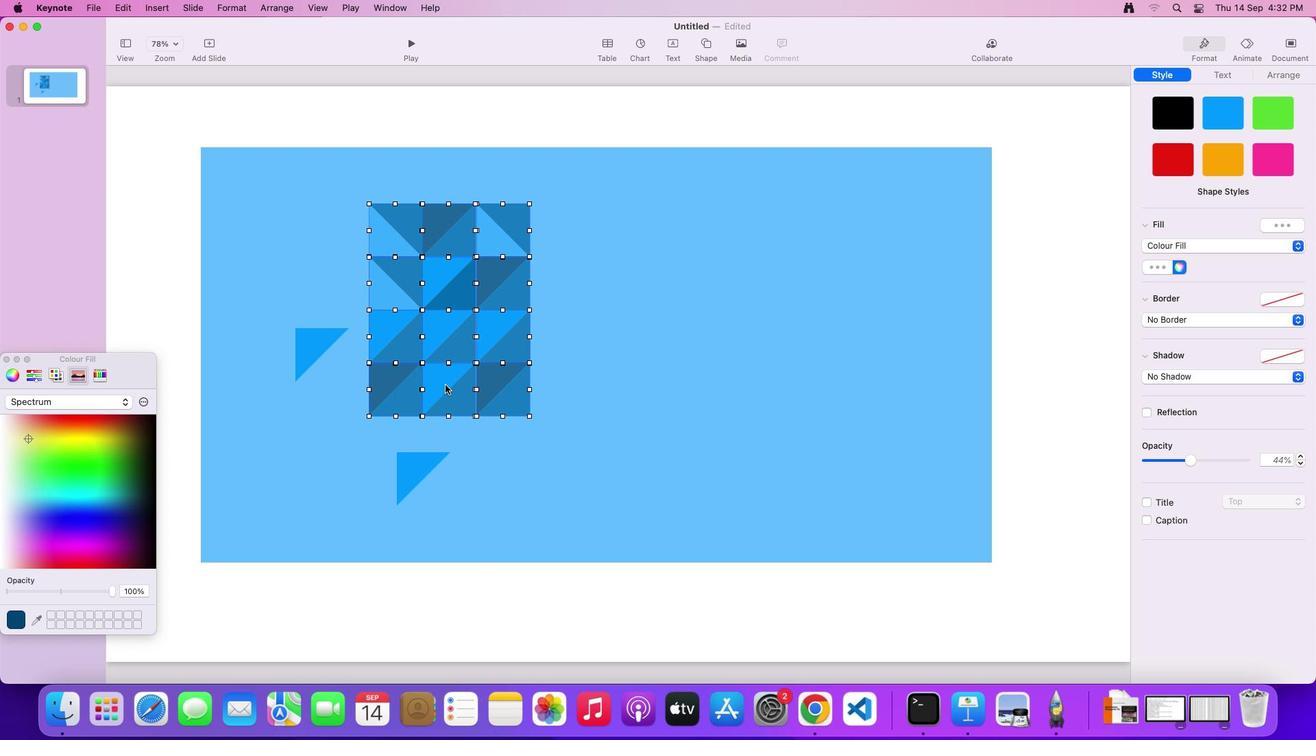 
Action: Mouse pressed left at (453, 399)
Screenshot: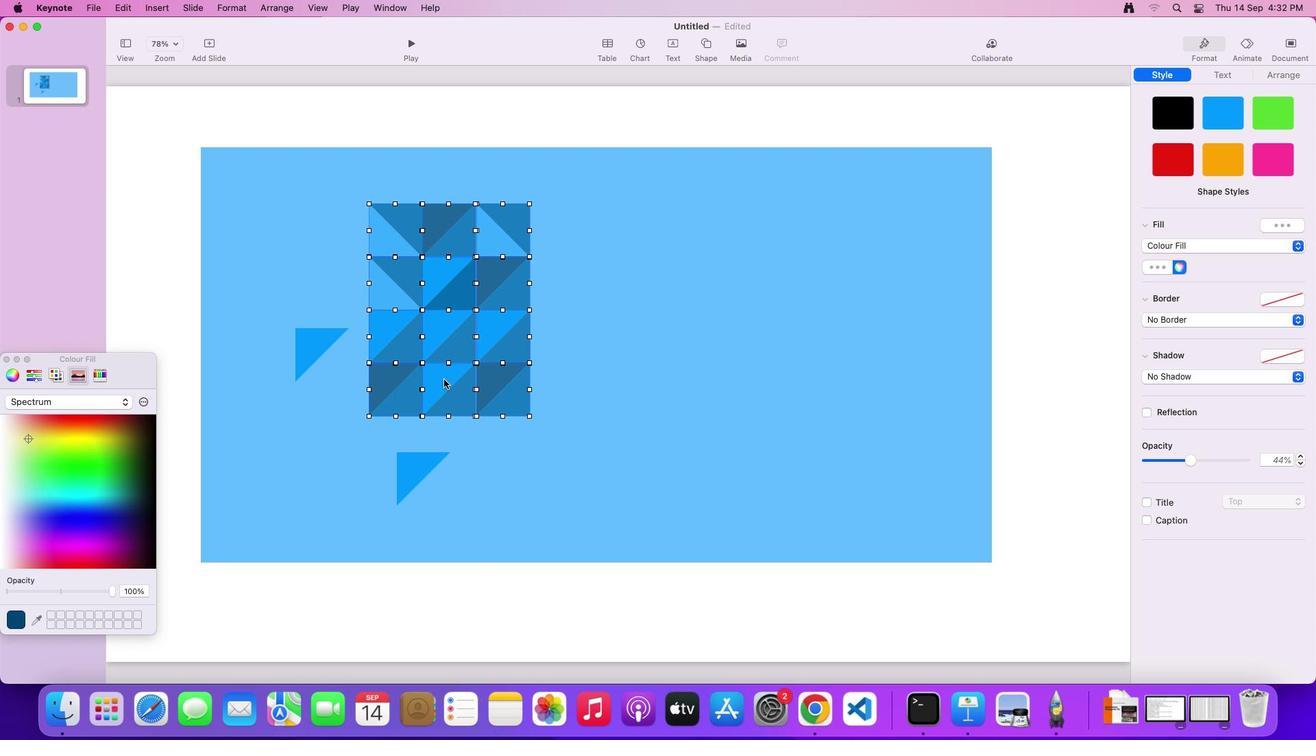 
Action: Mouse moved to (444, 380)
Screenshot: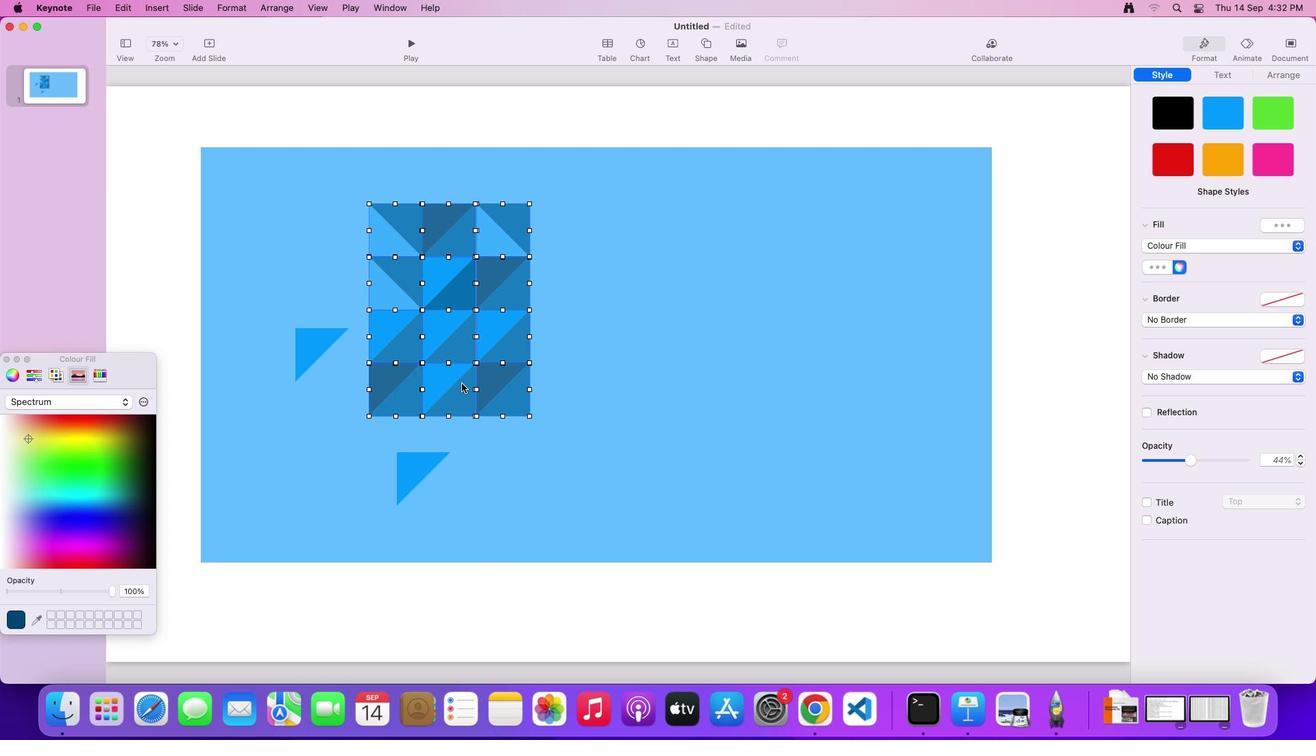 
Action: Mouse pressed left at (444, 380)
Screenshot: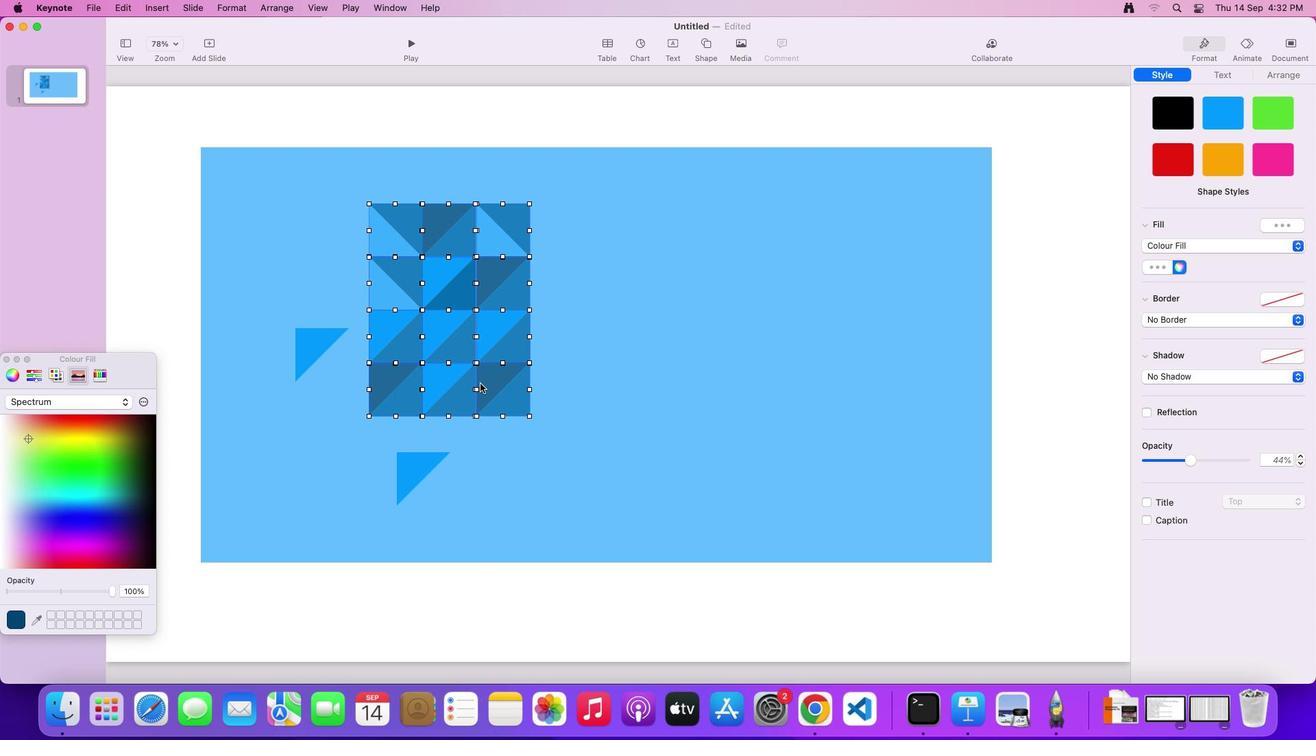 
Action: Mouse moved to (492, 383)
Screenshot: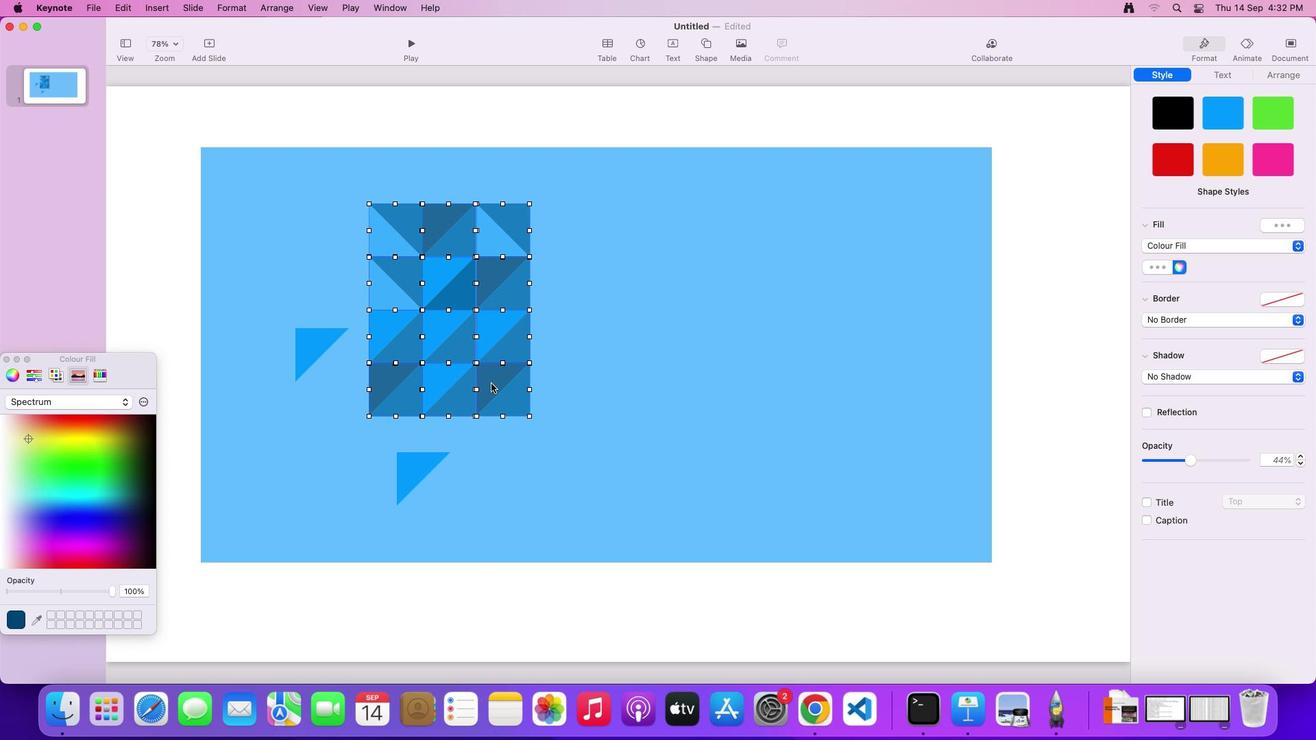 
Action: Mouse pressed left at (492, 383)
Screenshot: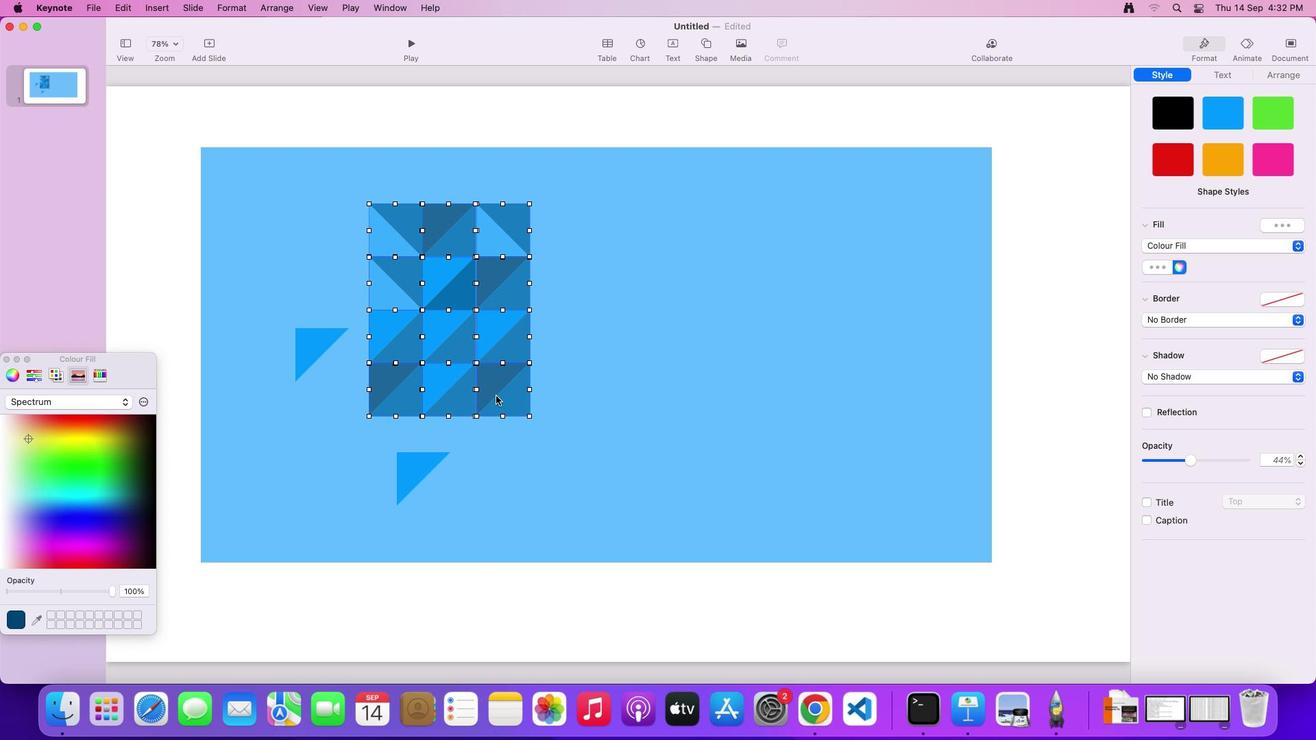 
Action: Mouse moved to (498, 399)
Screenshot: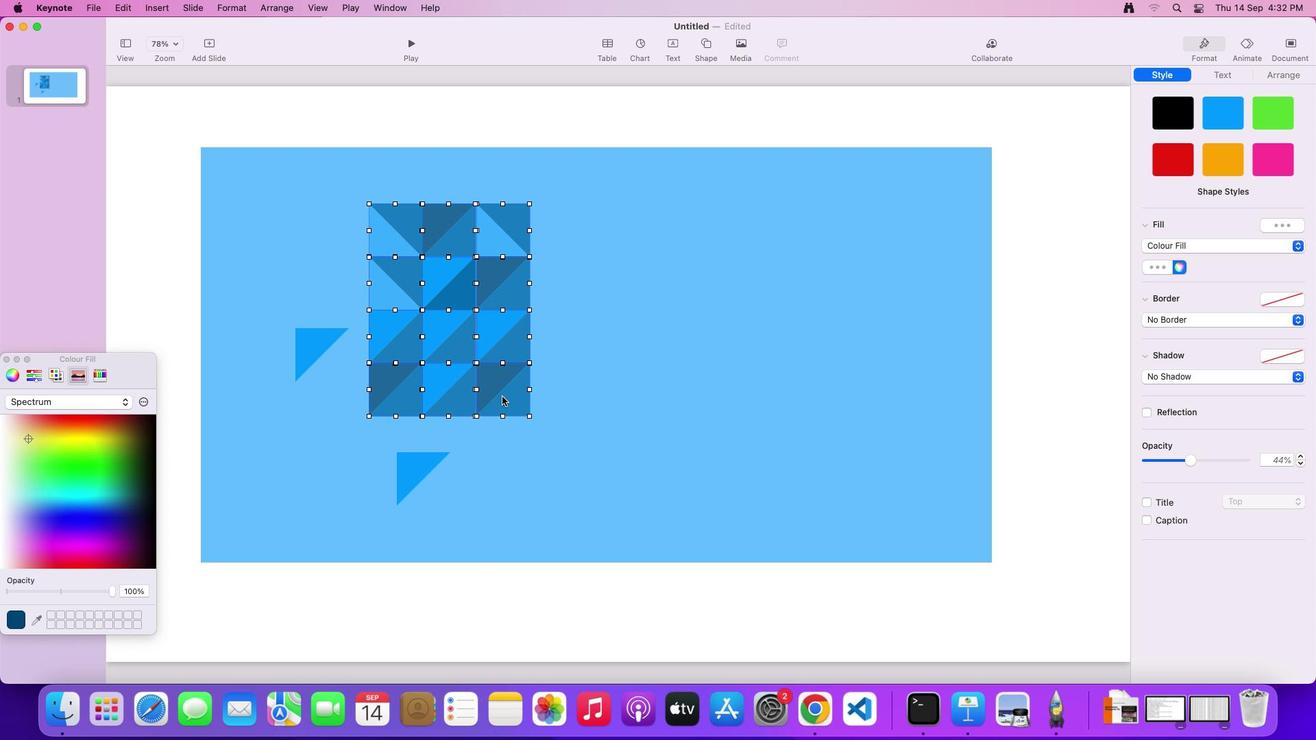 
Action: Mouse pressed left at (498, 399)
